 Task: Buy 3 Baking Cups from Baking Tools & Accessories section under best seller category for shipping address: Hunter Evans, 4721 Huntz Lane, Bolton, Massachusetts 01740, Cell Number 9785492947. Pay from credit card ending with 9757, CVV 798
Action: Mouse moved to (10, 93)
Screenshot: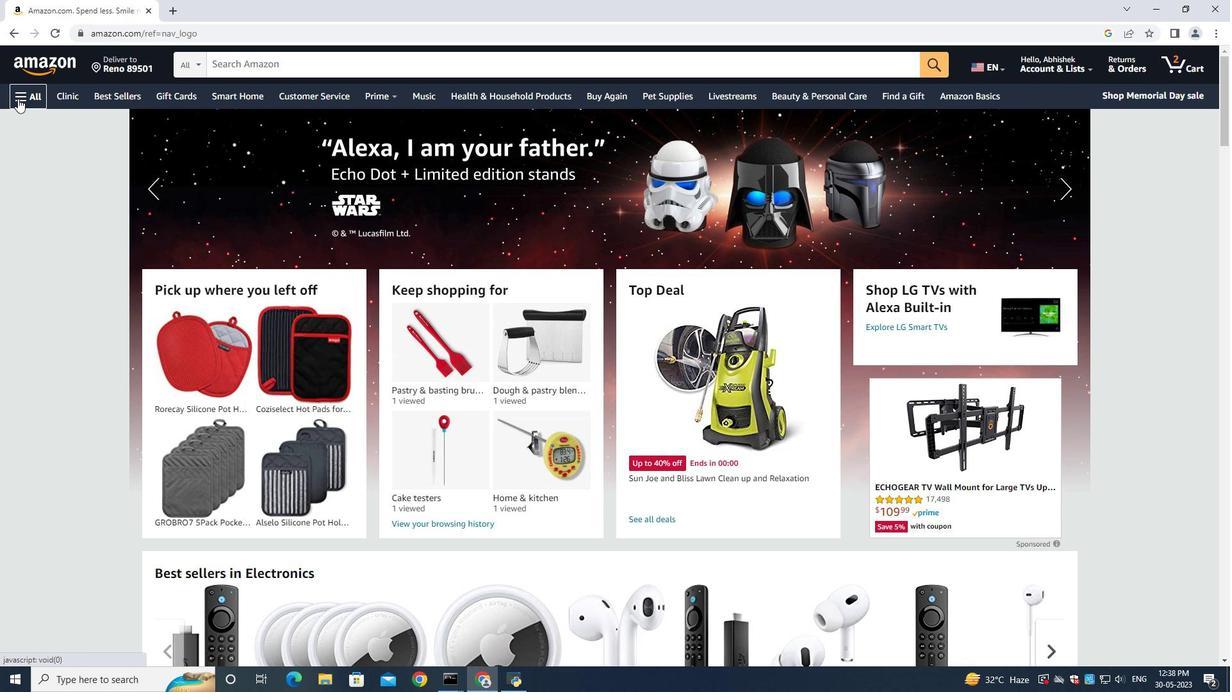 
Action: Mouse pressed left at (10, 93)
Screenshot: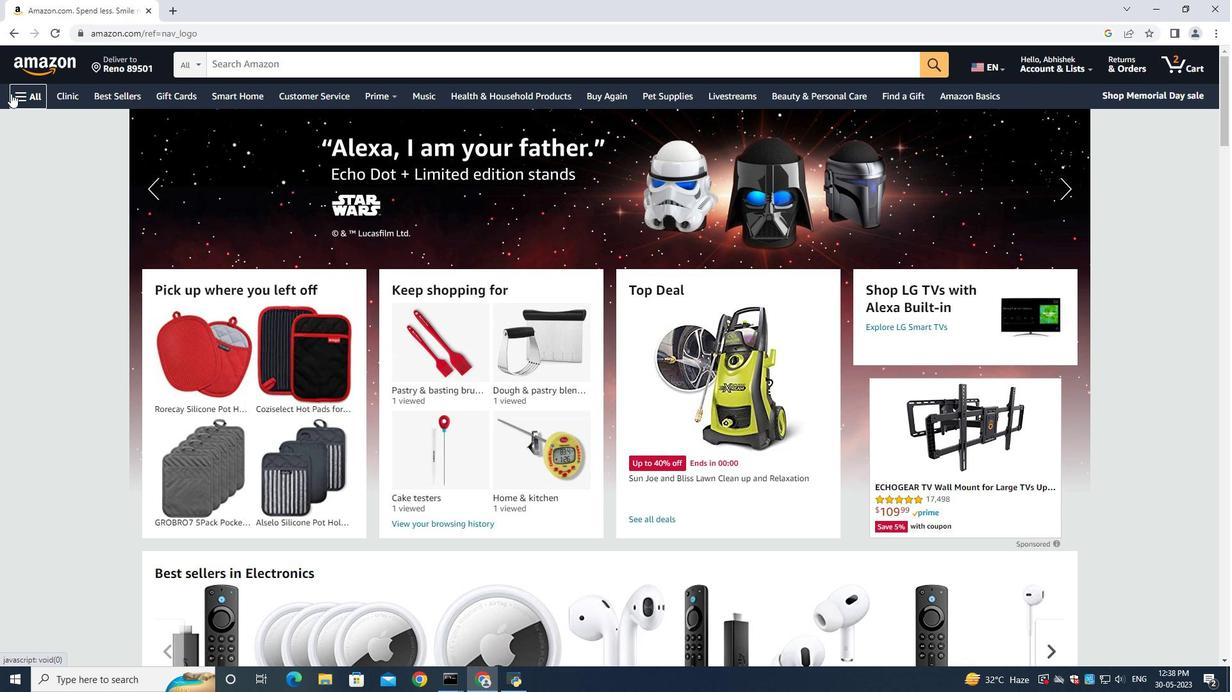 
Action: Mouse moved to (52, 125)
Screenshot: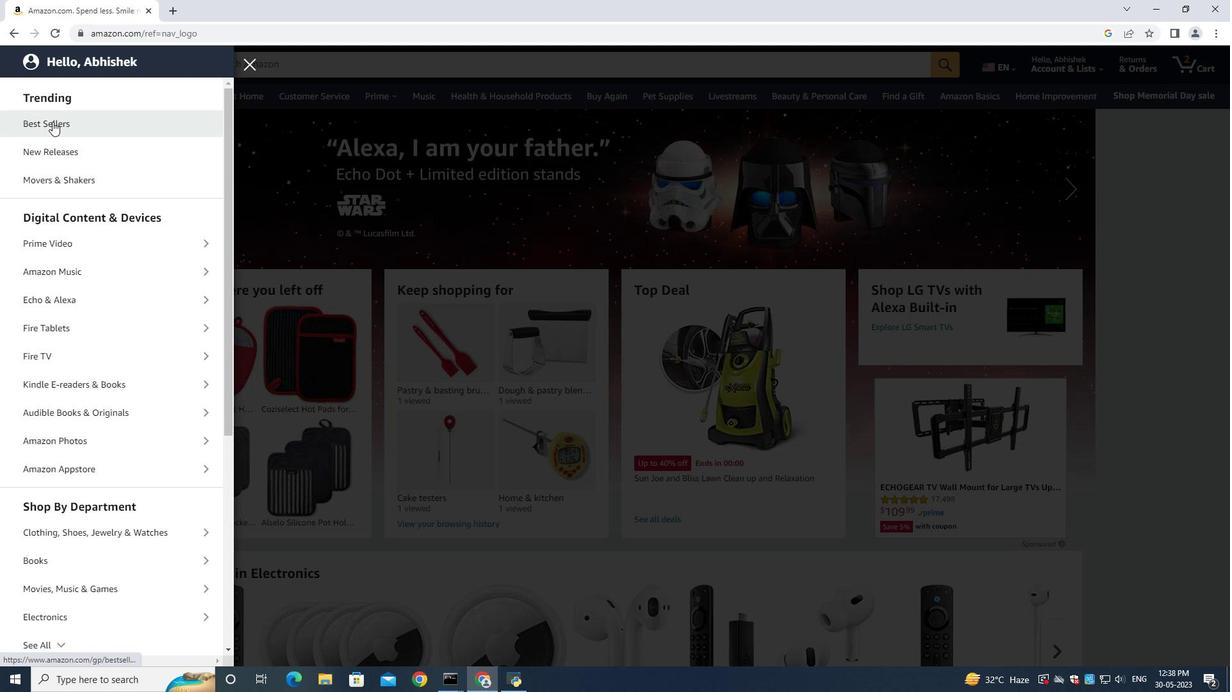 
Action: Mouse pressed left at (52, 125)
Screenshot: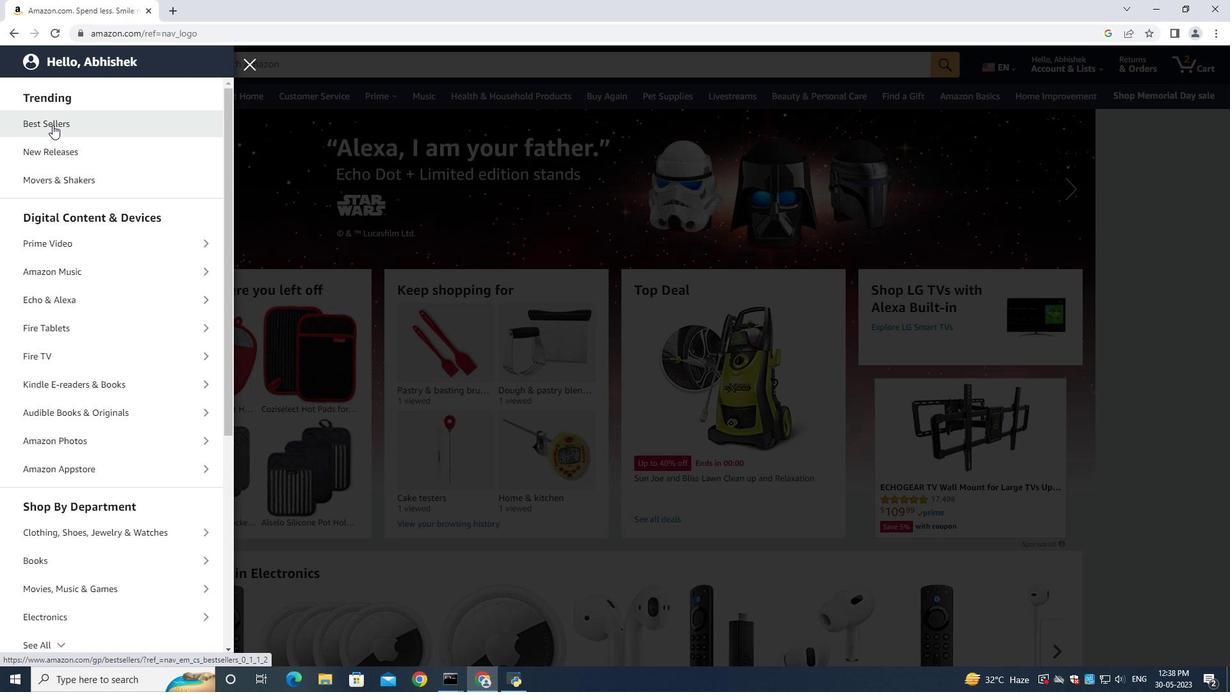 
Action: Mouse moved to (249, 60)
Screenshot: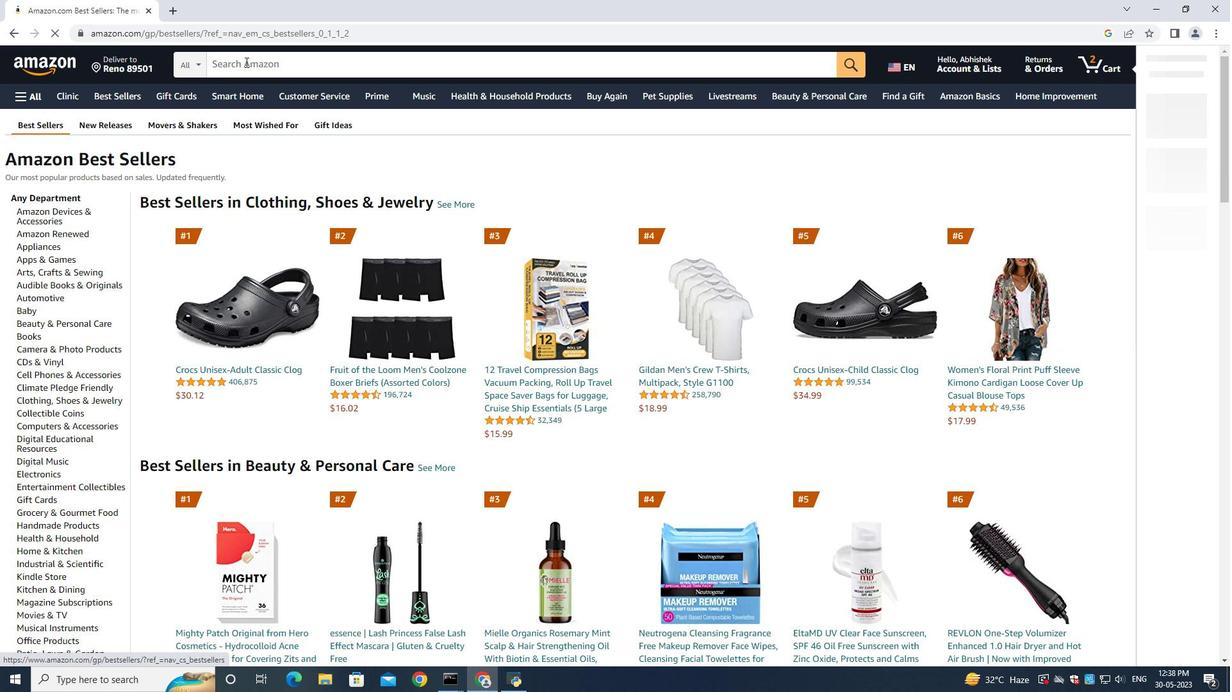 
Action: Mouse pressed left at (249, 60)
Screenshot: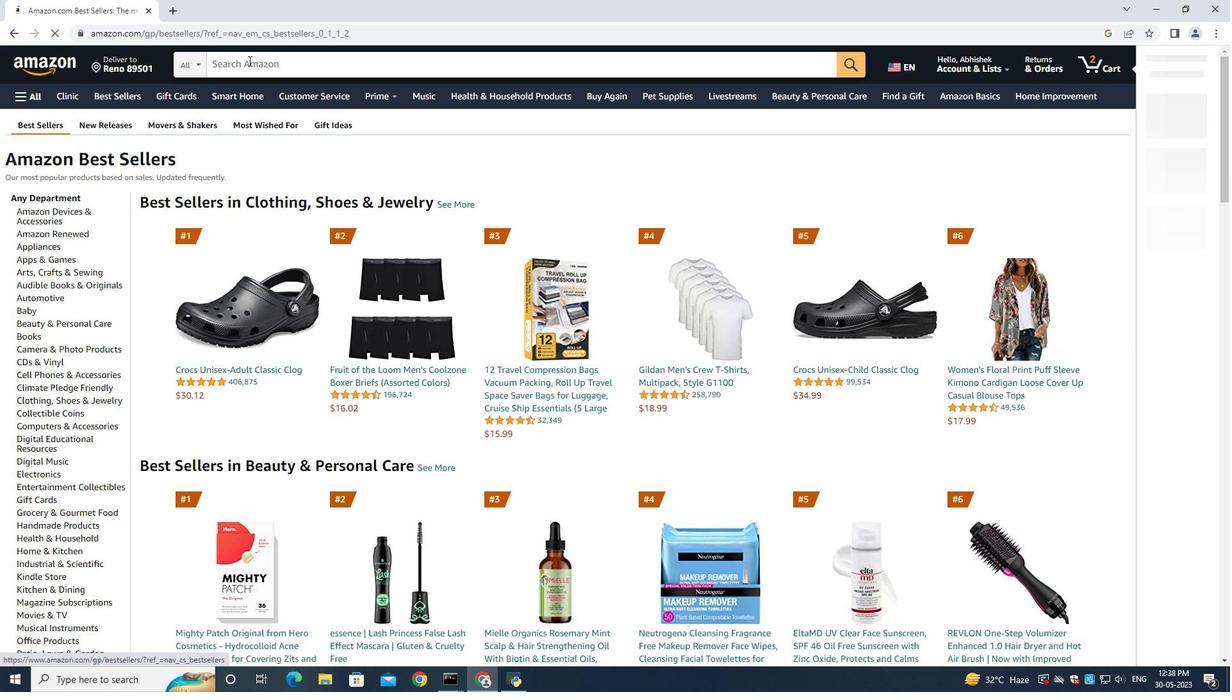 
Action: Mouse moved to (249, 60)
Screenshot: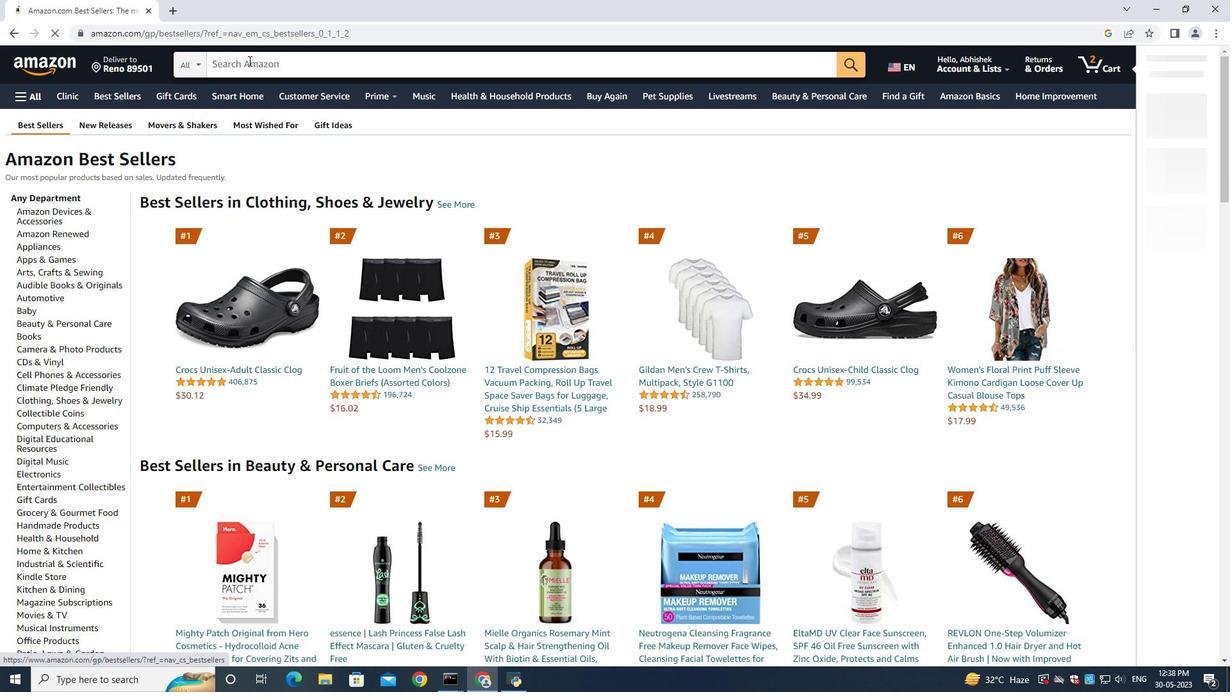 
Action: Key pressed <Key.shift>Banking<Key.space>cups<Key.enter>
Screenshot: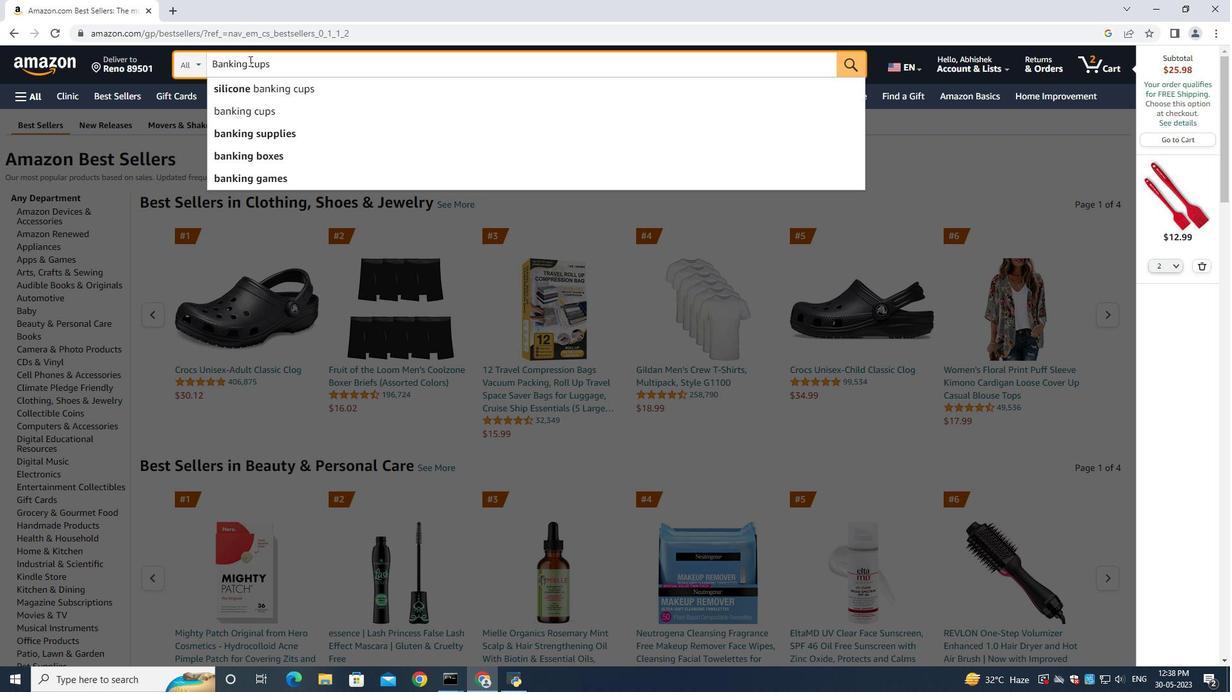 
Action: Mouse moved to (49, 264)
Screenshot: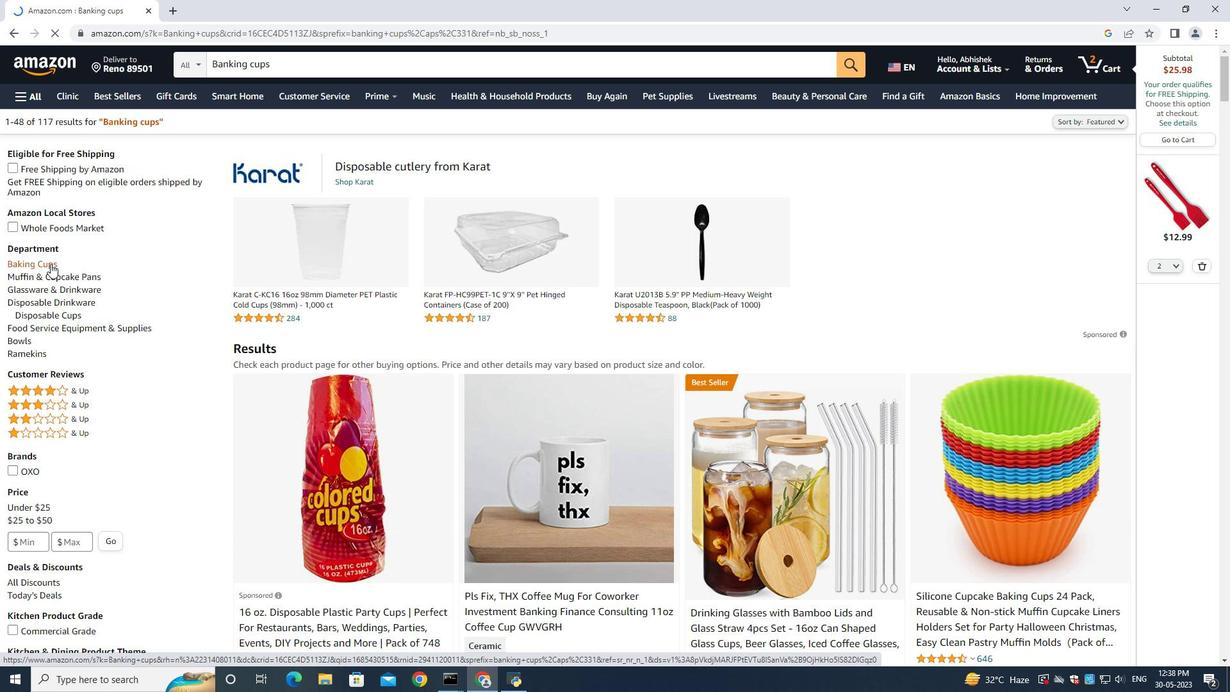 
Action: Mouse pressed left at (49, 264)
Screenshot: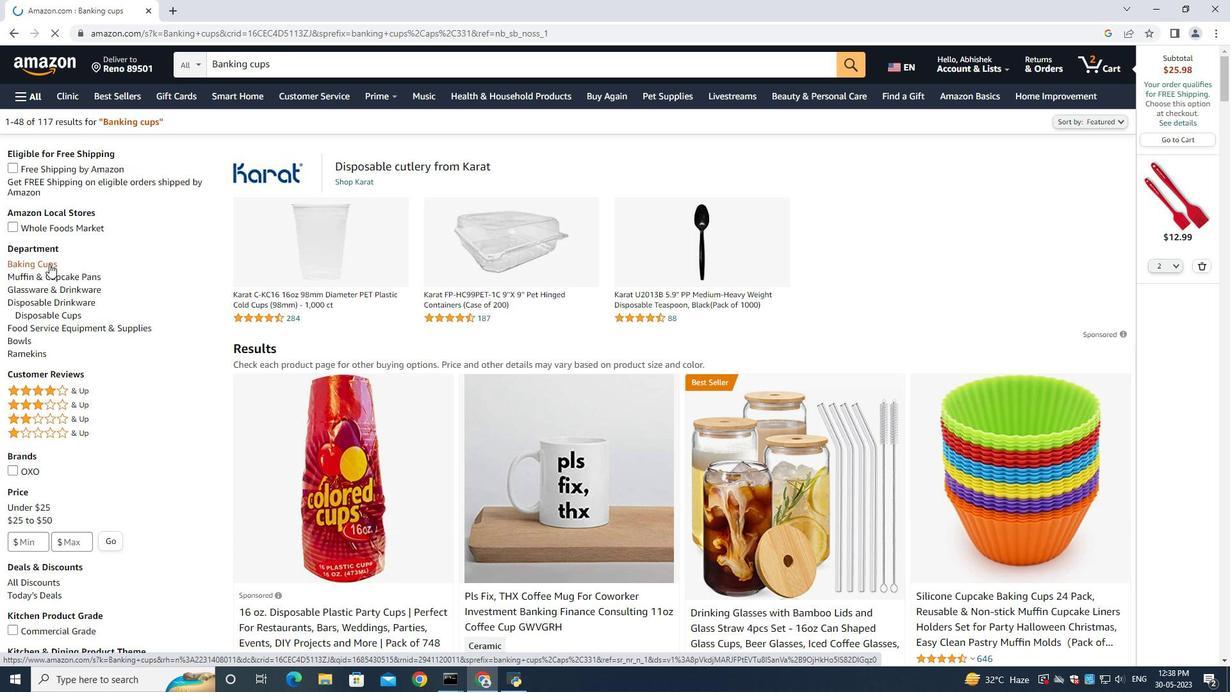 
Action: Mouse moved to (42, 310)
Screenshot: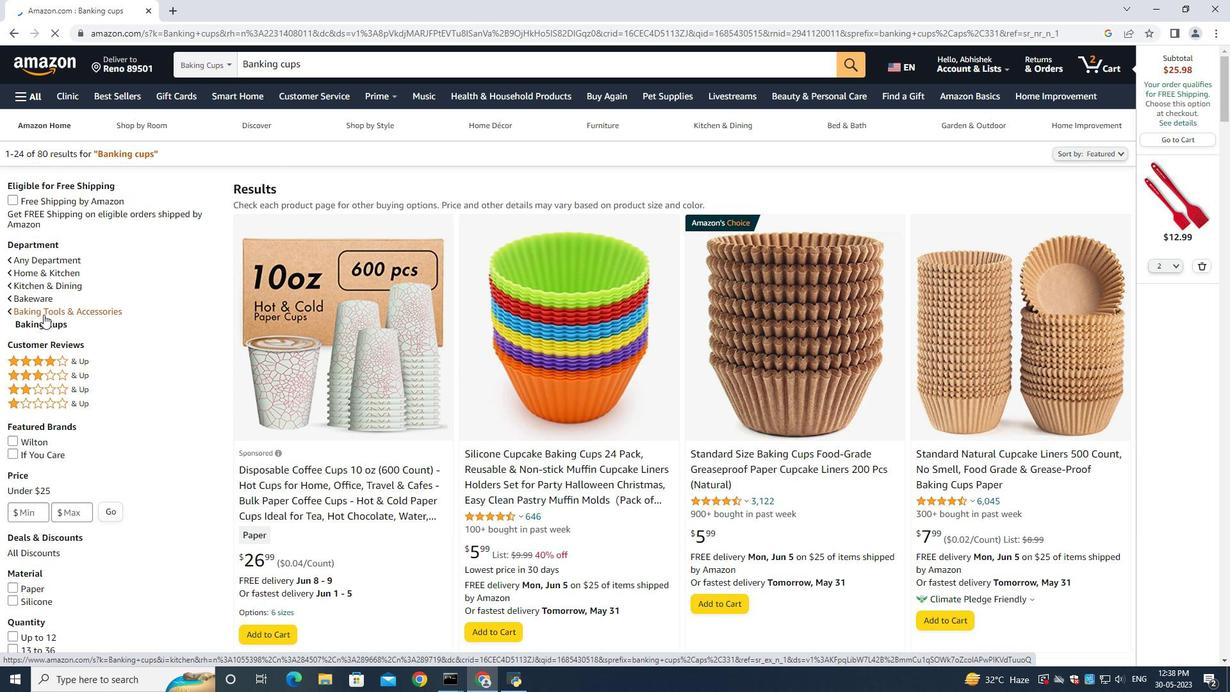 
Action: Mouse pressed left at (42, 310)
Screenshot: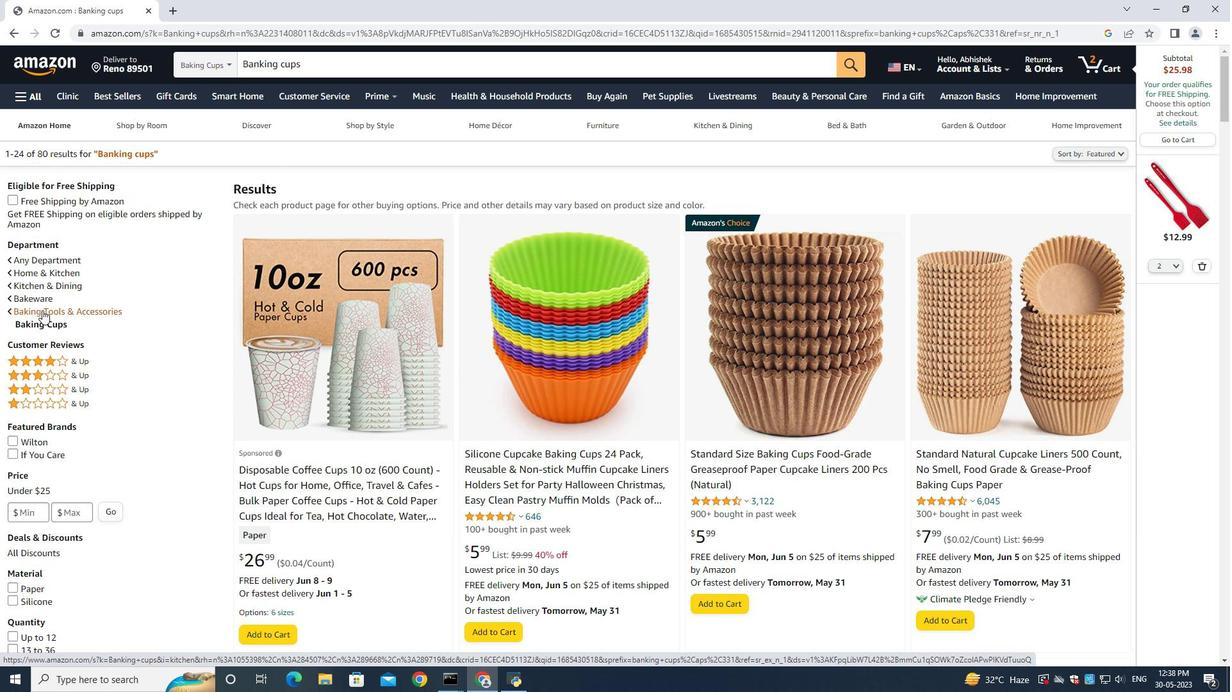 
Action: Mouse moved to (764, 434)
Screenshot: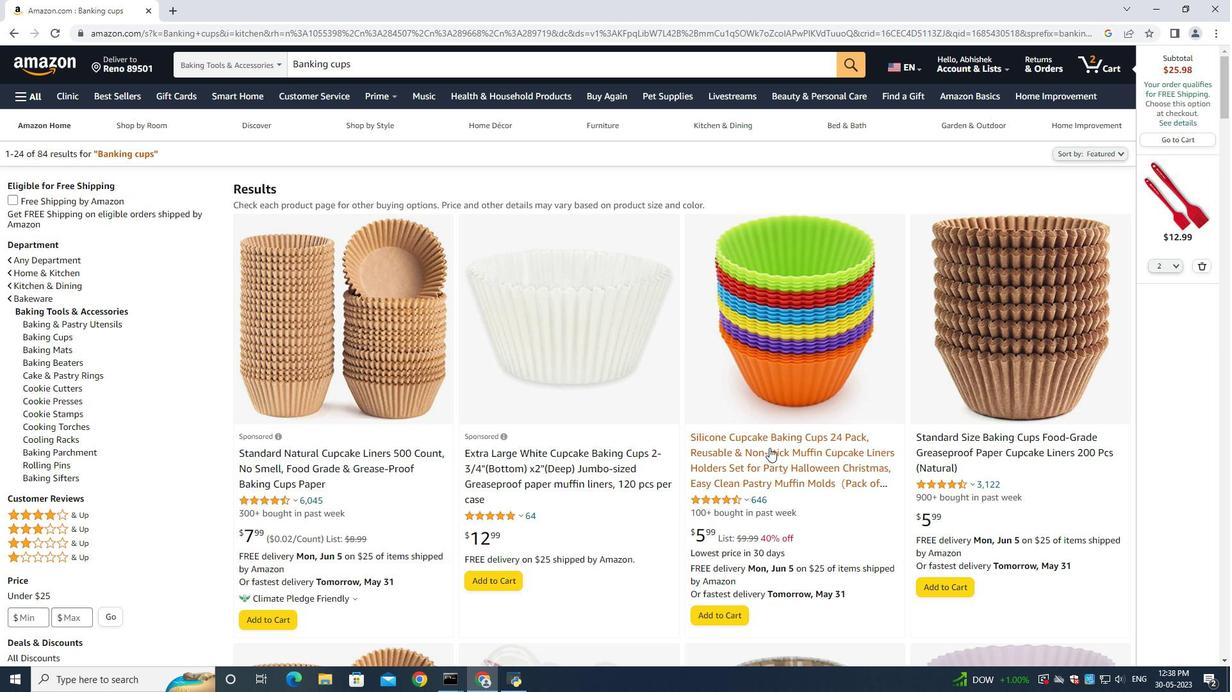 
Action: Mouse pressed left at (764, 434)
Screenshot: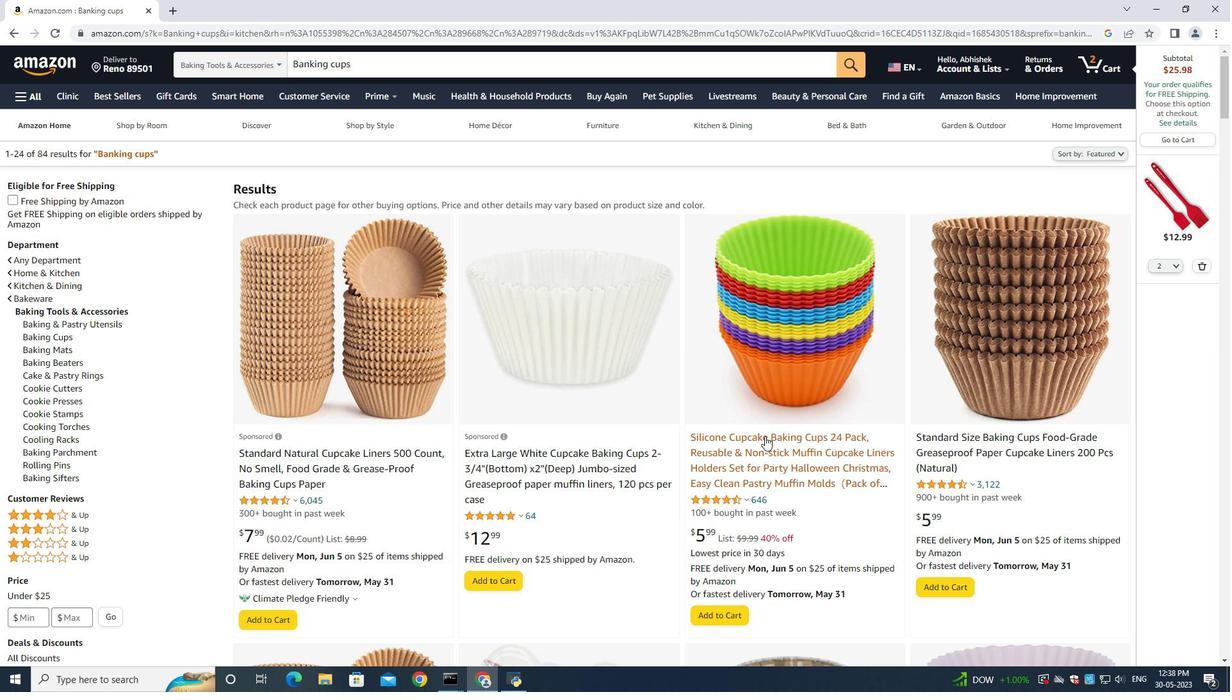 
Action: Mouse moved to (918, 490)
Screenshot: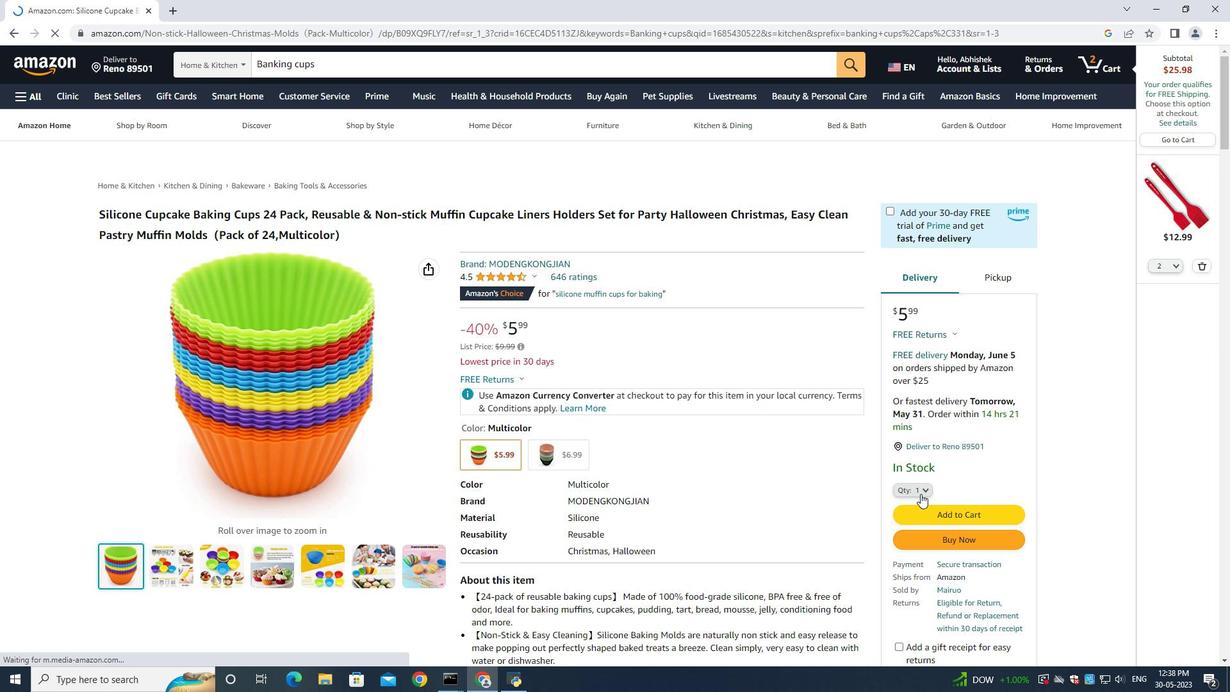 
Action: Mouse pressed left at (918, 490)
Screenshot: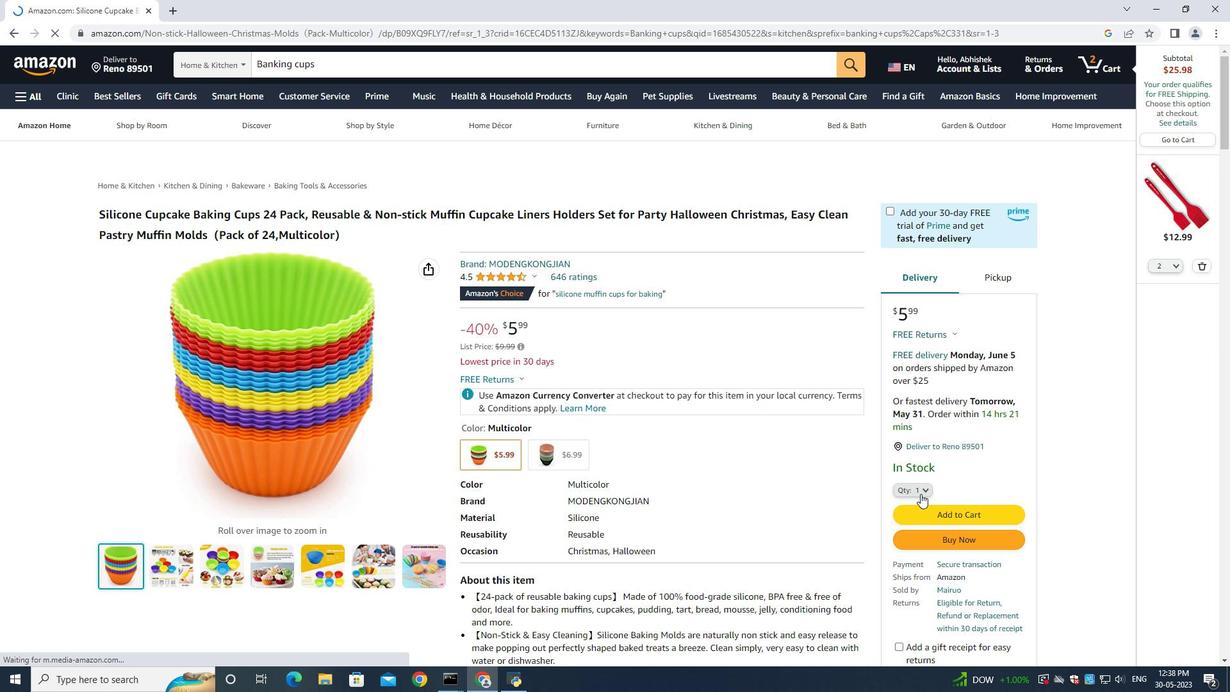 
Action: Mouse moved to (902, 530)
Screenshot: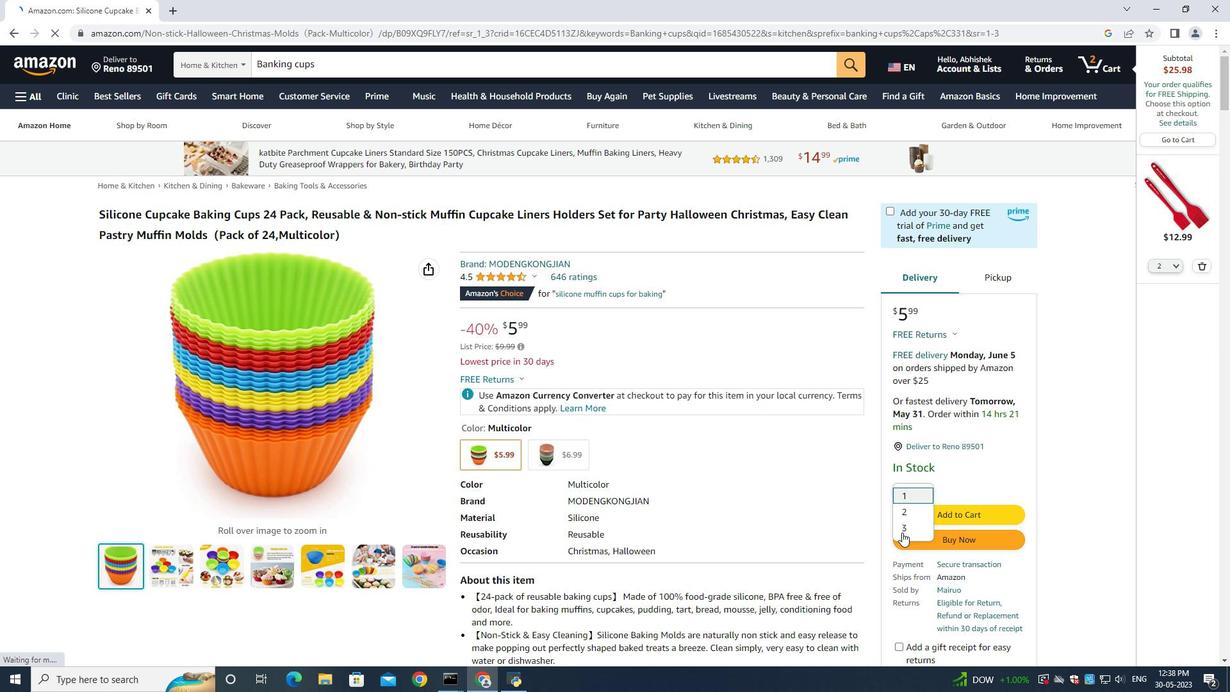 
Action: Mouse pressed left at (902, 530)
Screenshot: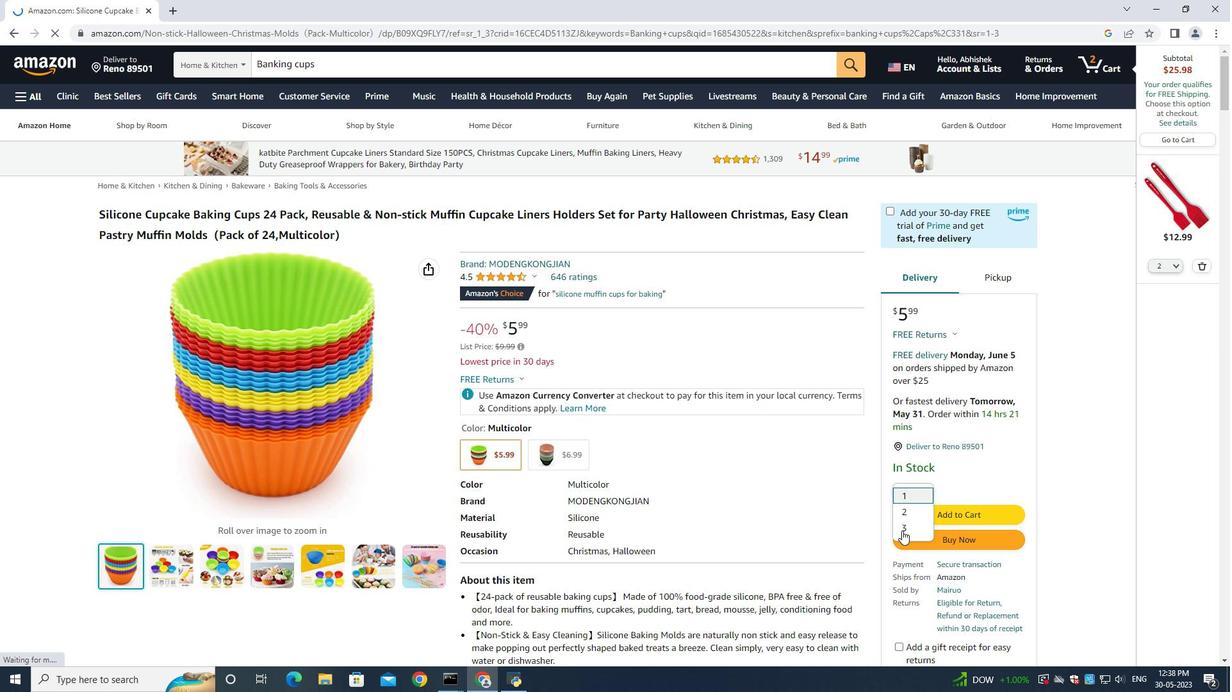
Action: Mouse moved to (966, 542)
Screenshot: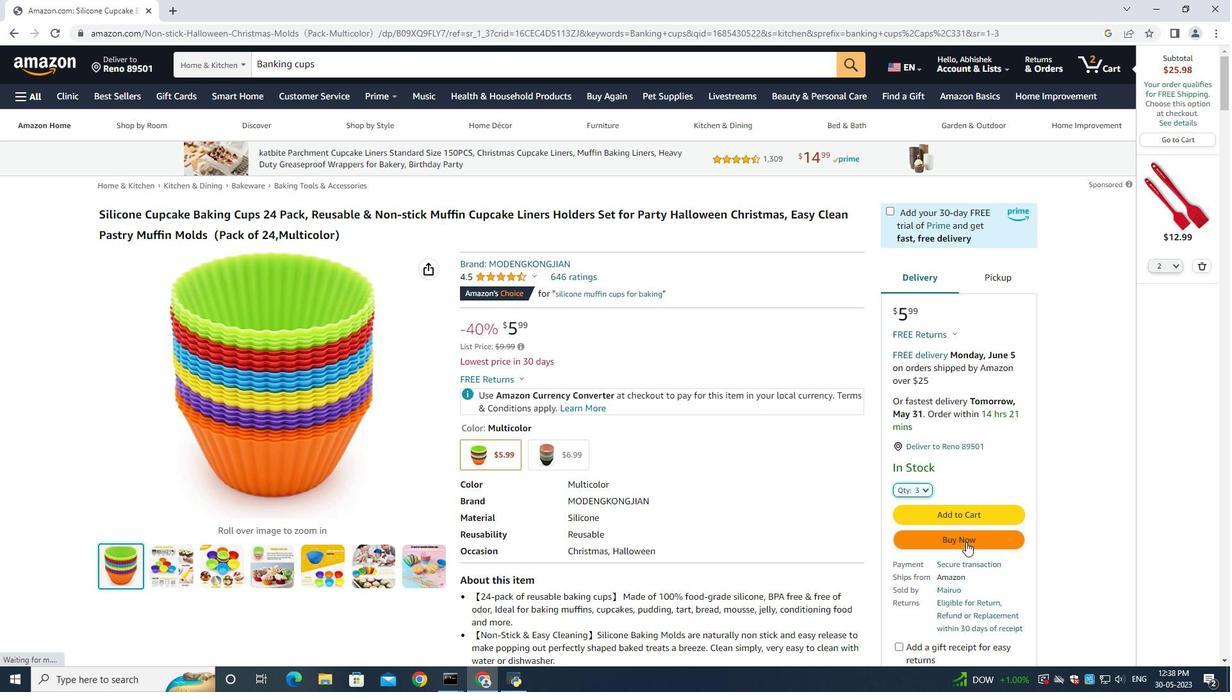 
Action: Mouse pressed left at (966, 542)
Screenshot: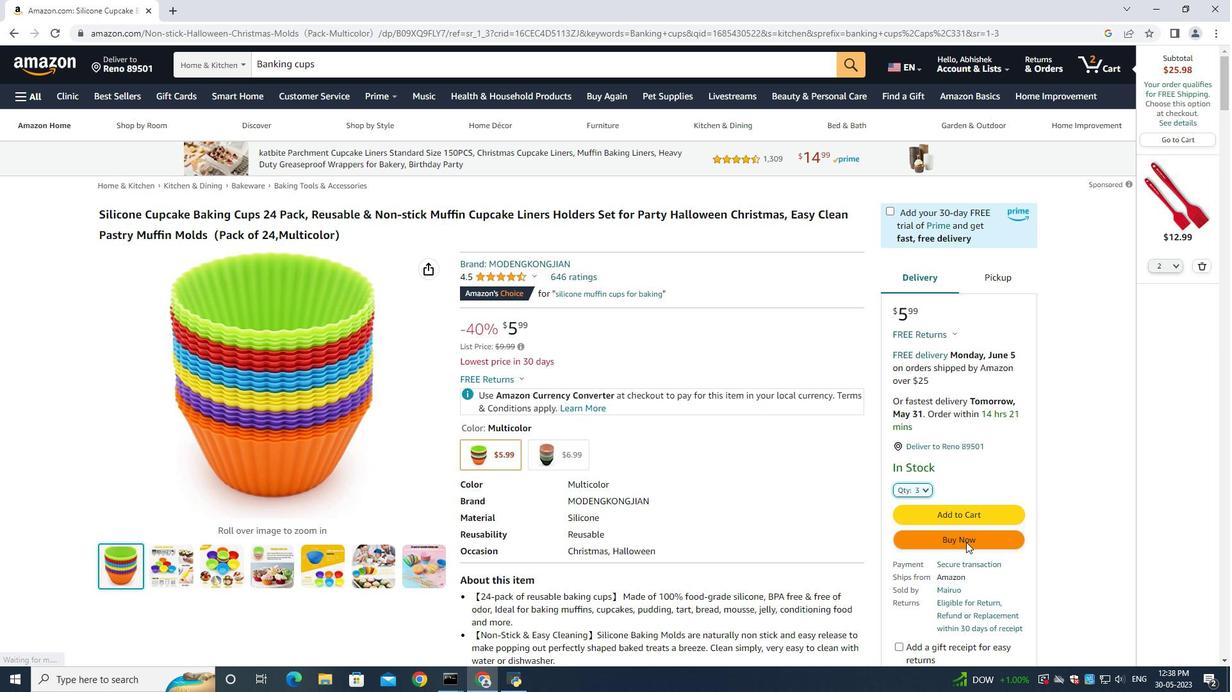 
Action: Mouse scrolled (966, 541) with delta (0, 0)
Screenshot: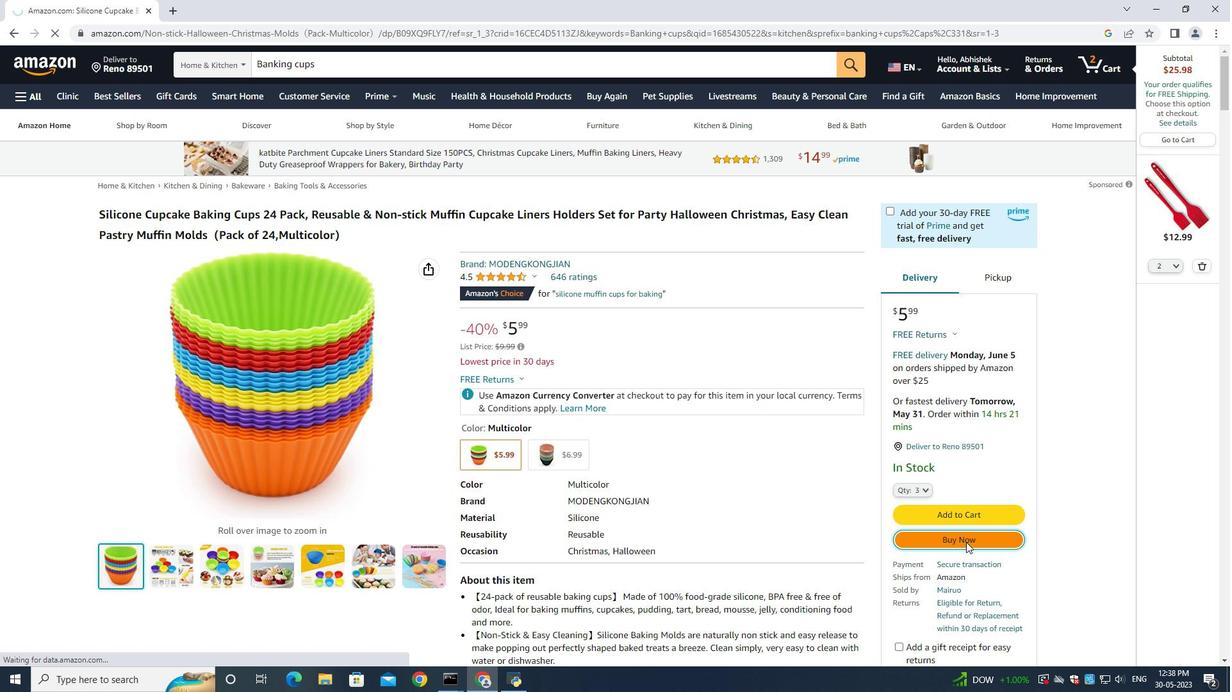 
Action: Mouse scrolled (966, 541) with delta (0, 0)
Screenshot: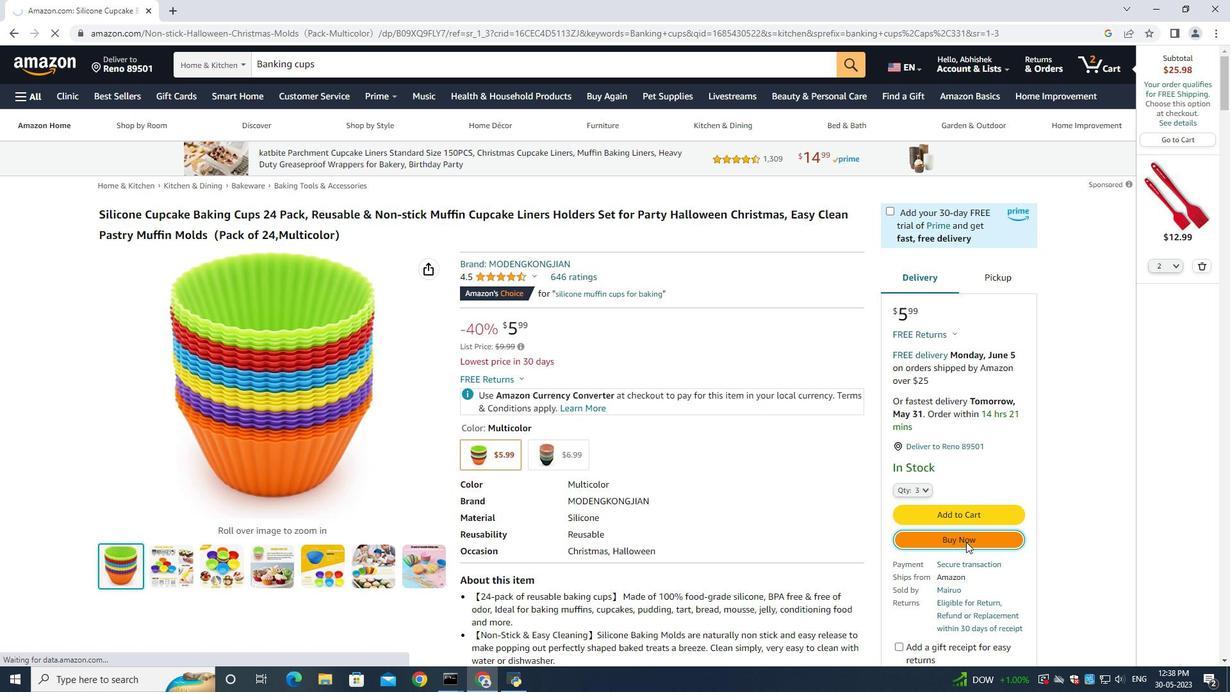 
Action: Mouse scrolled (966, 541) with delta (0, 0)
Screenshot: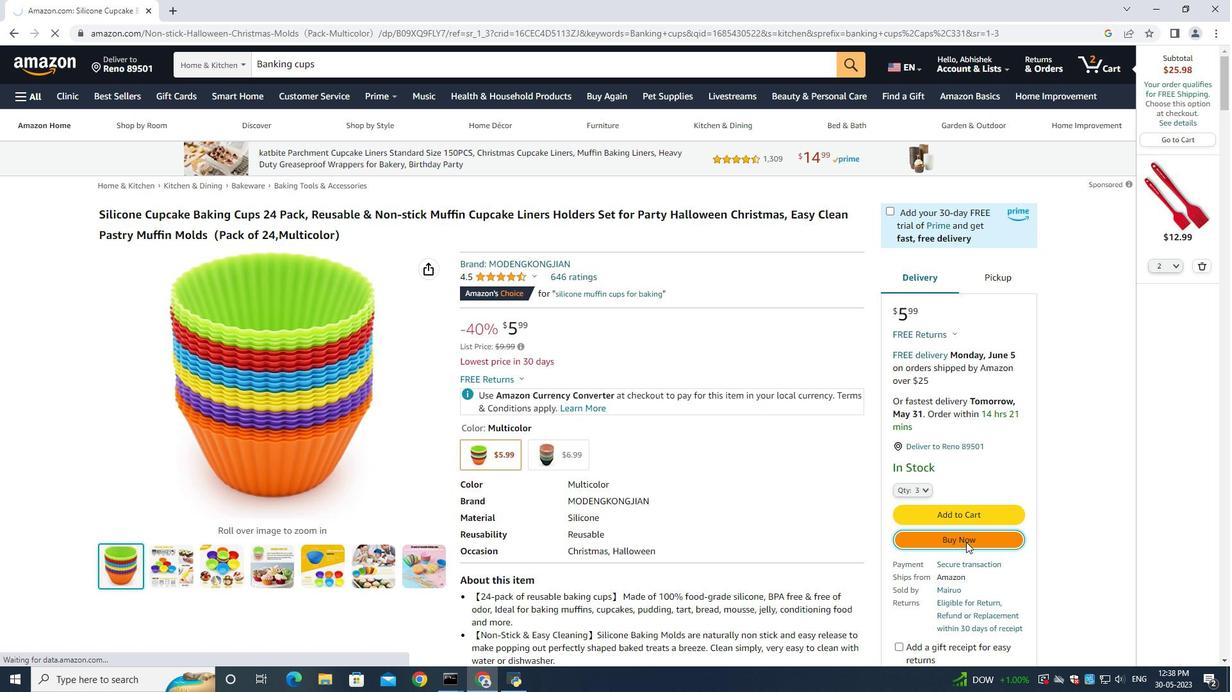 
Action: Mouse scrolled (966, 541) with delta (0, 0)
Screenshot: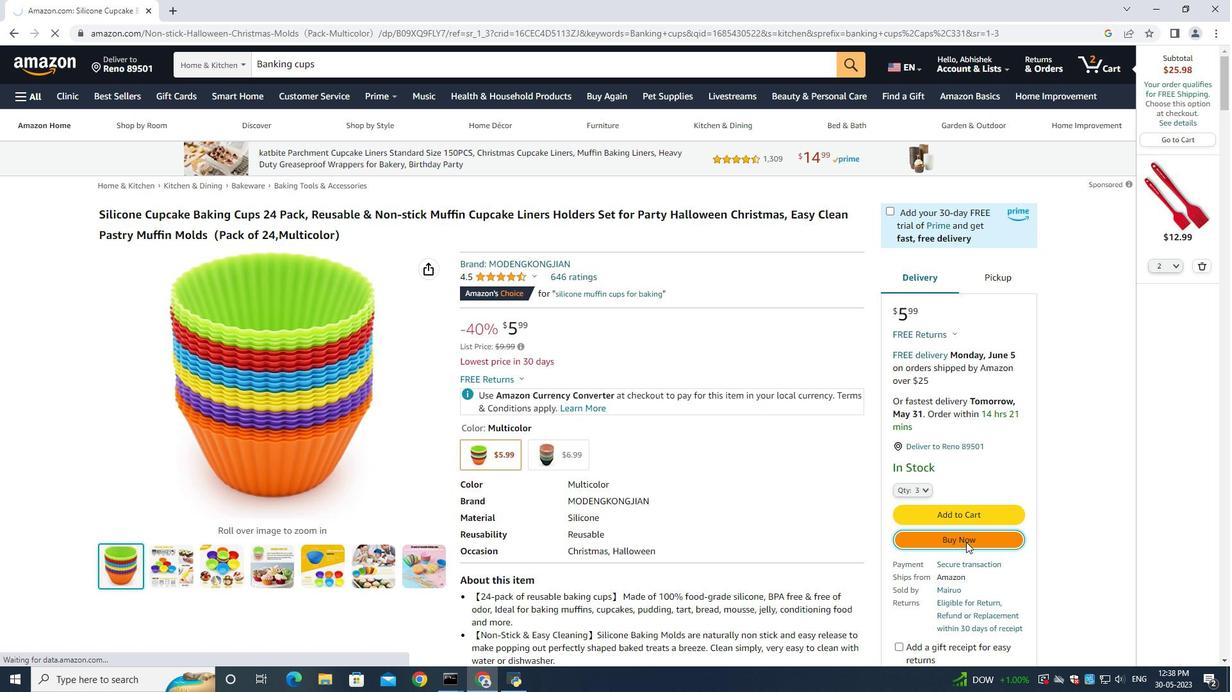 
Action: Mouse scrolled (966, 541) with delta (0, 0)
Screenshot: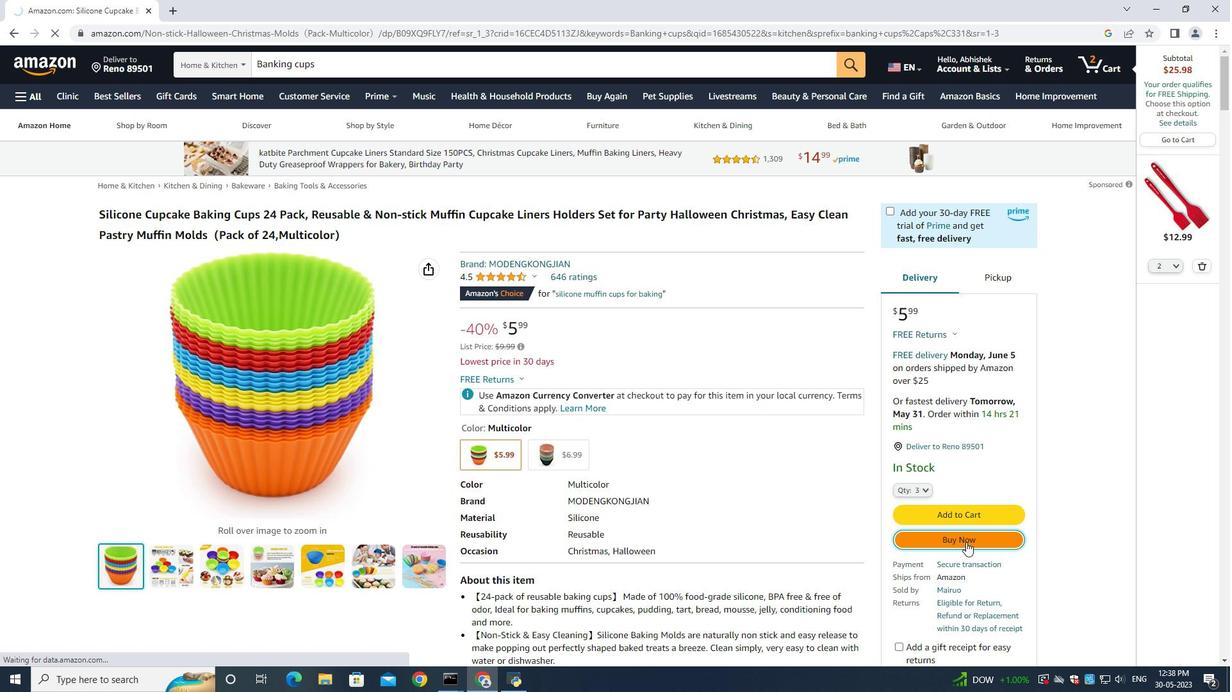 
Action: Mouse moved to (964, 537)
Screenshot: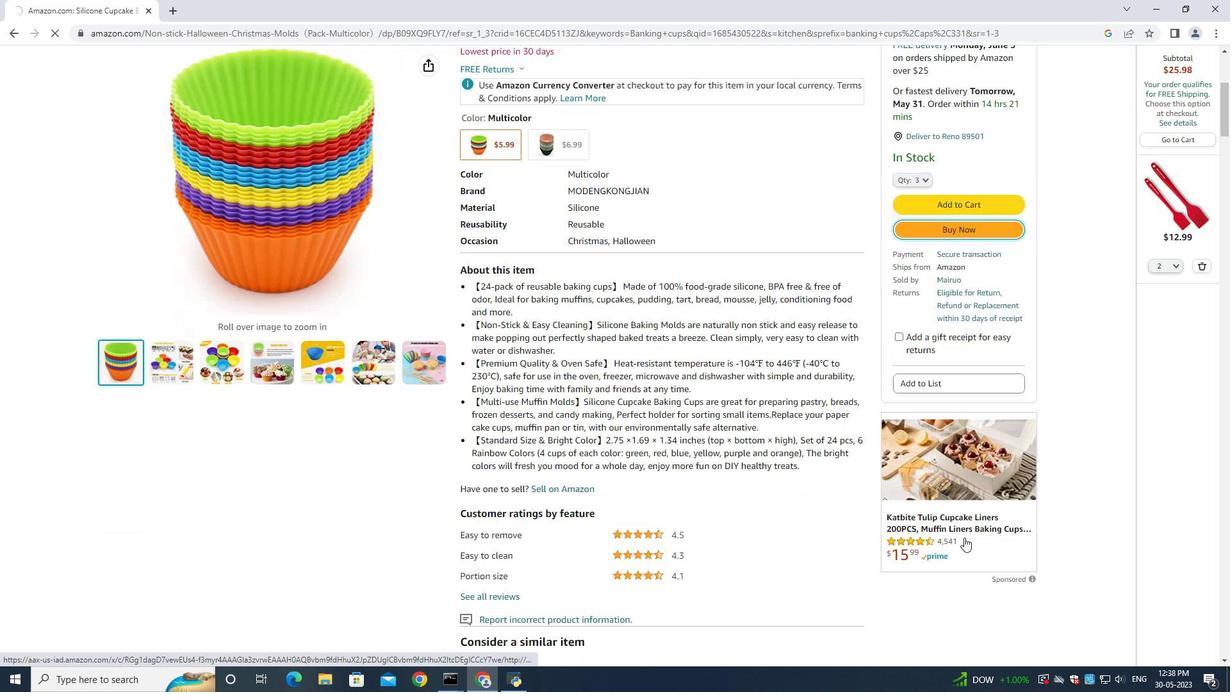 
Action: Mouse scrolled (964, 538) with delta (0, 0)
Screenshot: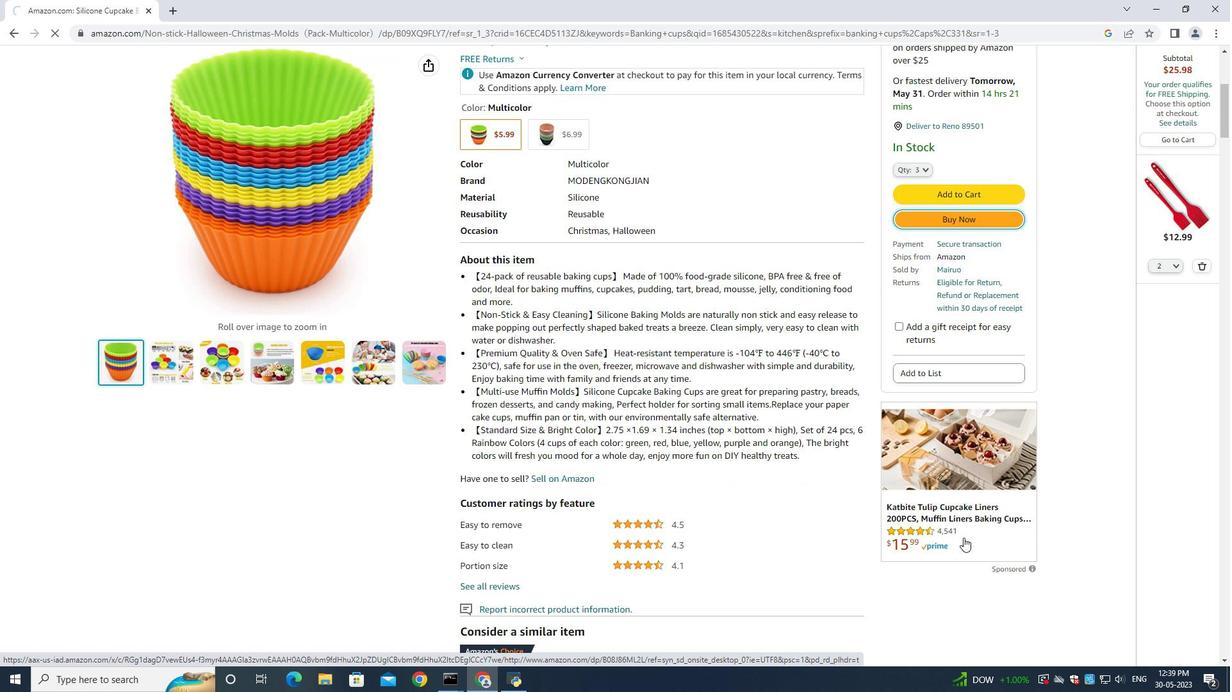
Action: Mouse scrolled (964, 538) with delta (0, 0)
Screenshot: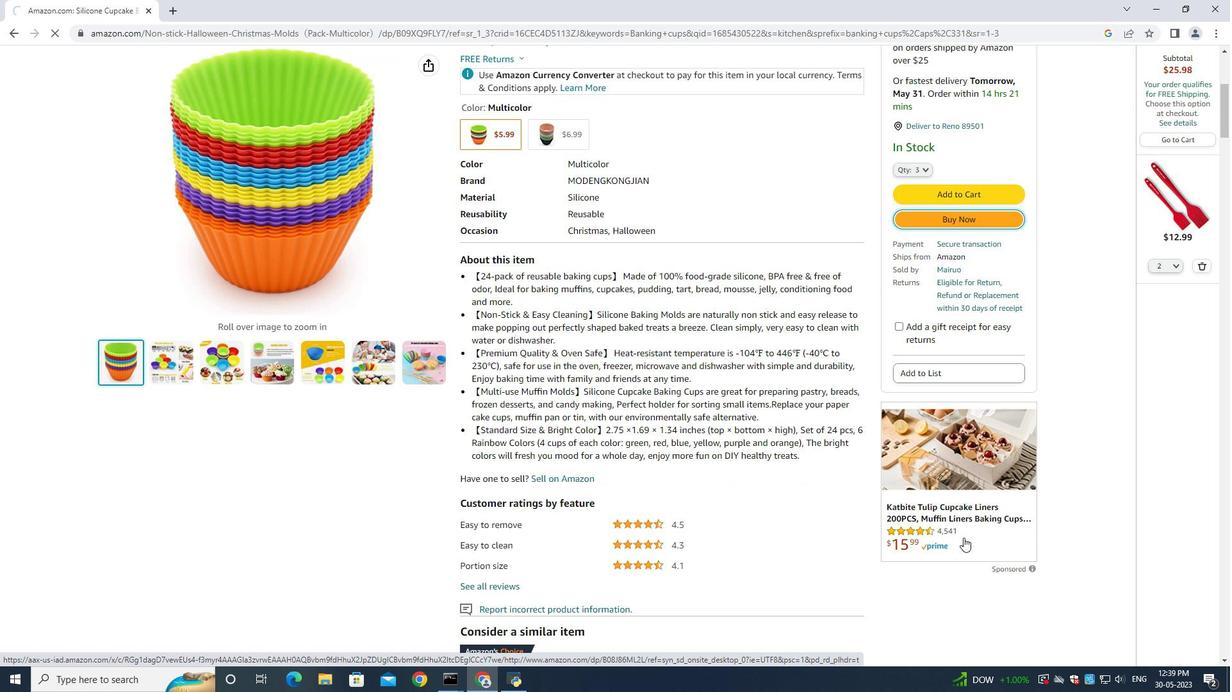 
Action: Mouse scrolled (964, 538) with delta (0, 0)
Screenshot: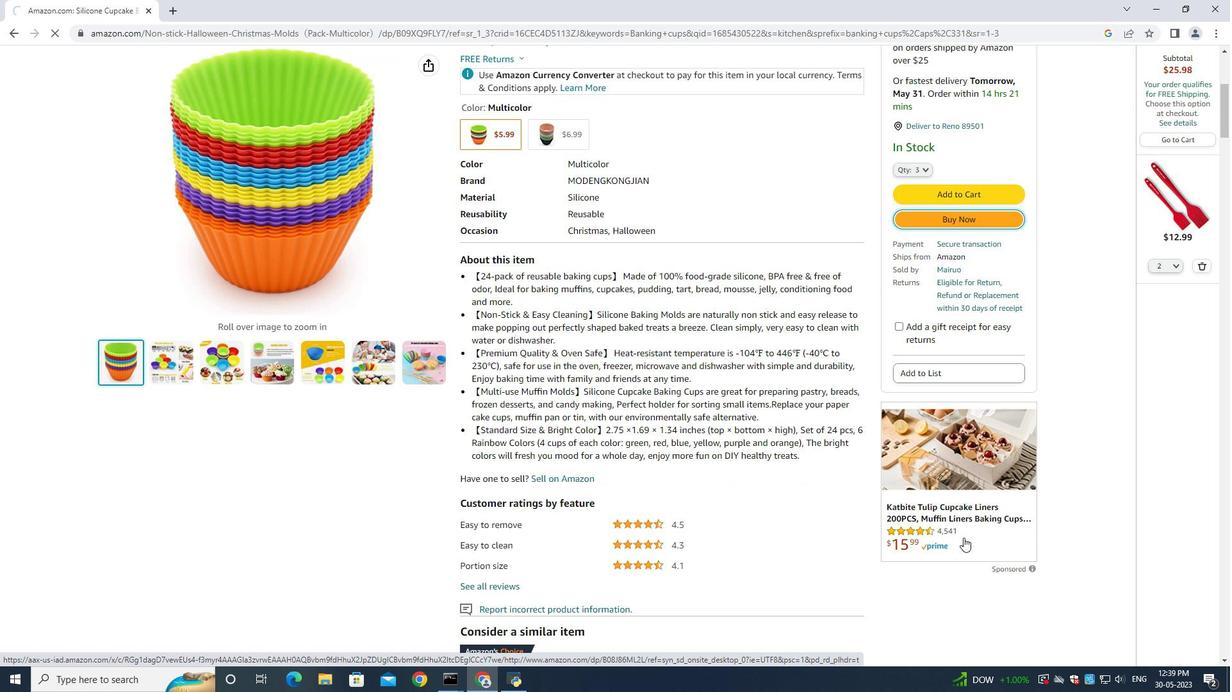 
Action: Mouse scrolled (964, 538) with delta (0, 0)
Screenshot: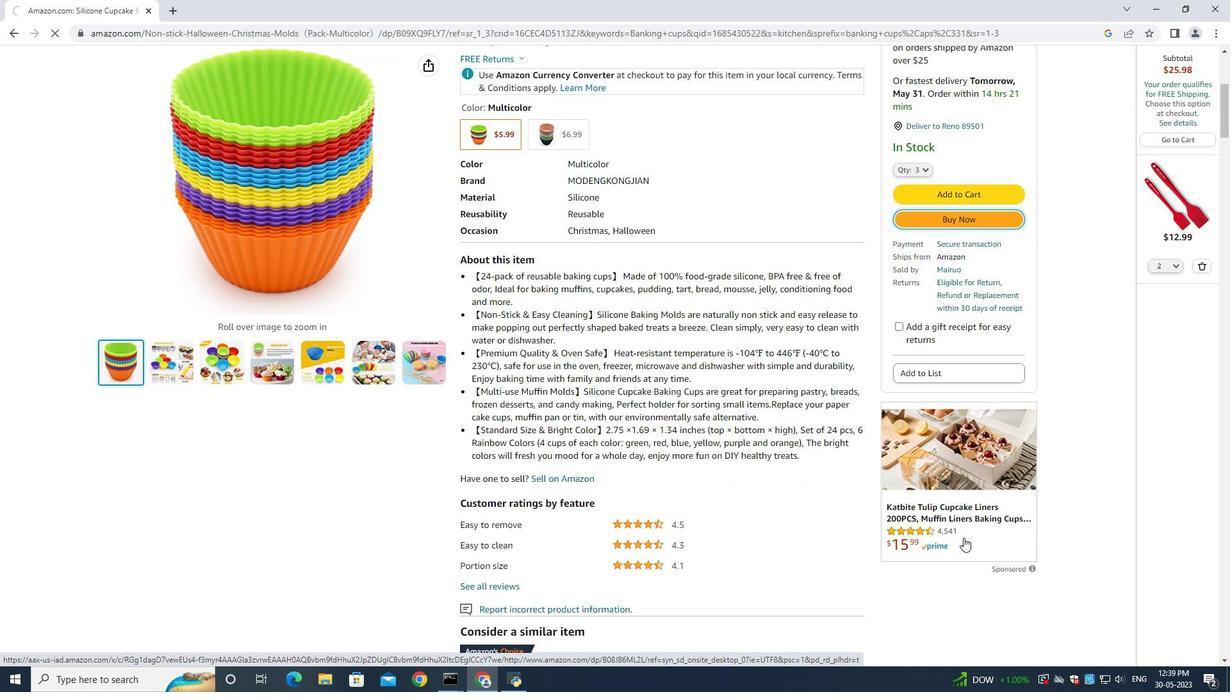 
Action: Mouse scrolled (964, 538) with delta (0, 0)
Screenshot: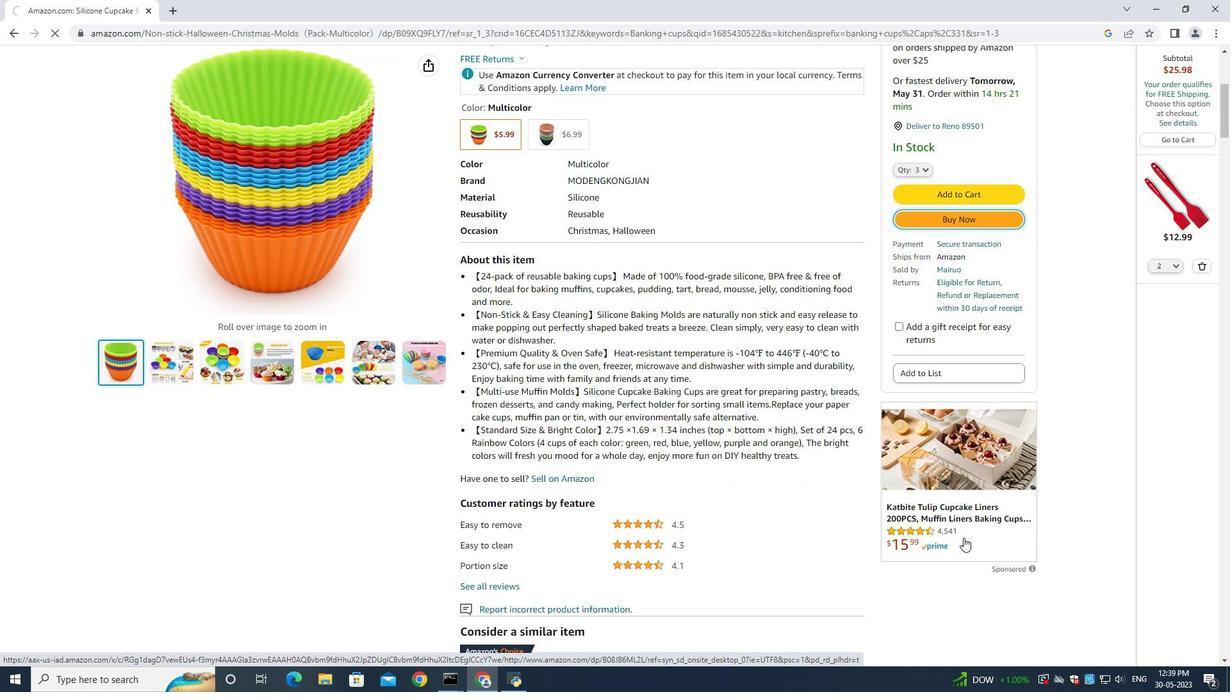 
Action: Mouse scrolled (964, 538) with delta (0, 0)
Screenshot: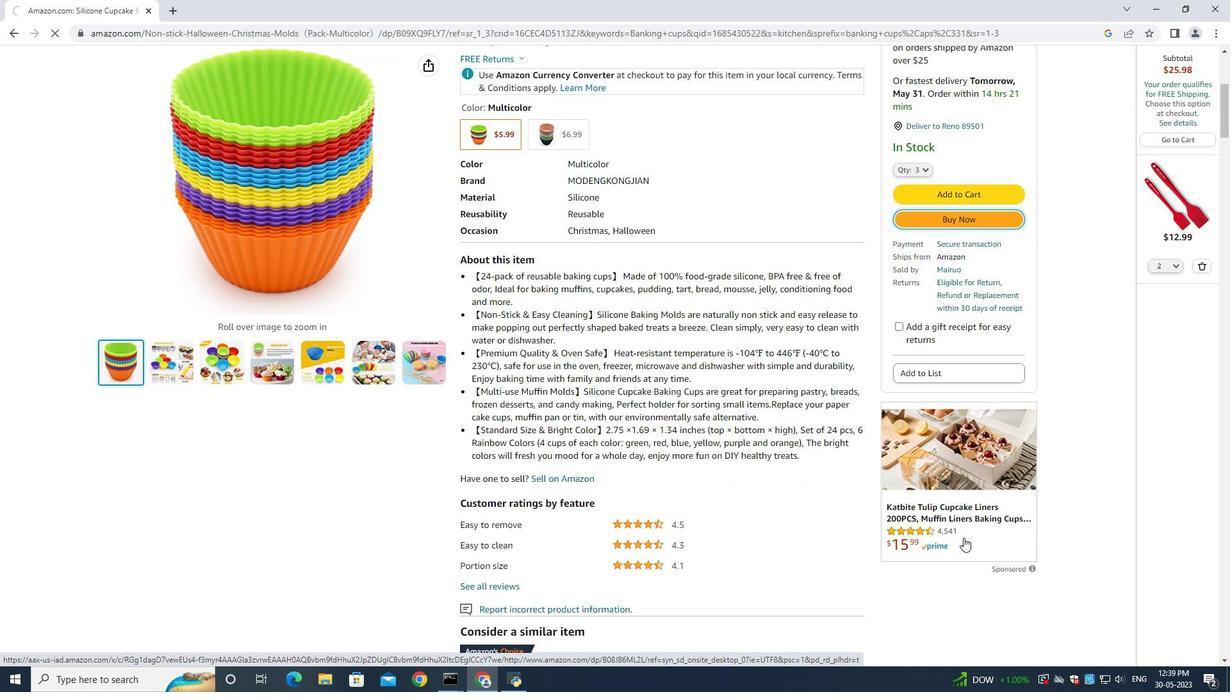
Action: Mouse scrolled (964, 538) with delta (0, 0)
Screenshot: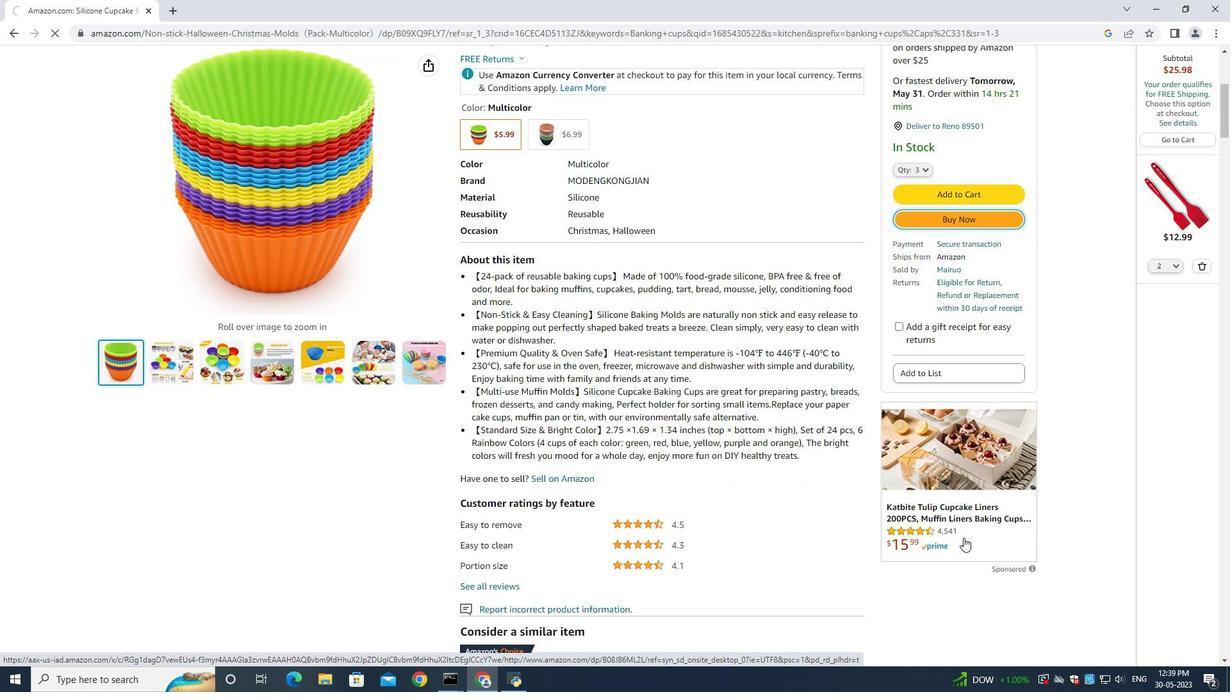 
Action: Mouse scrolled (964, 538) with delta (0, 0)
Screenshot: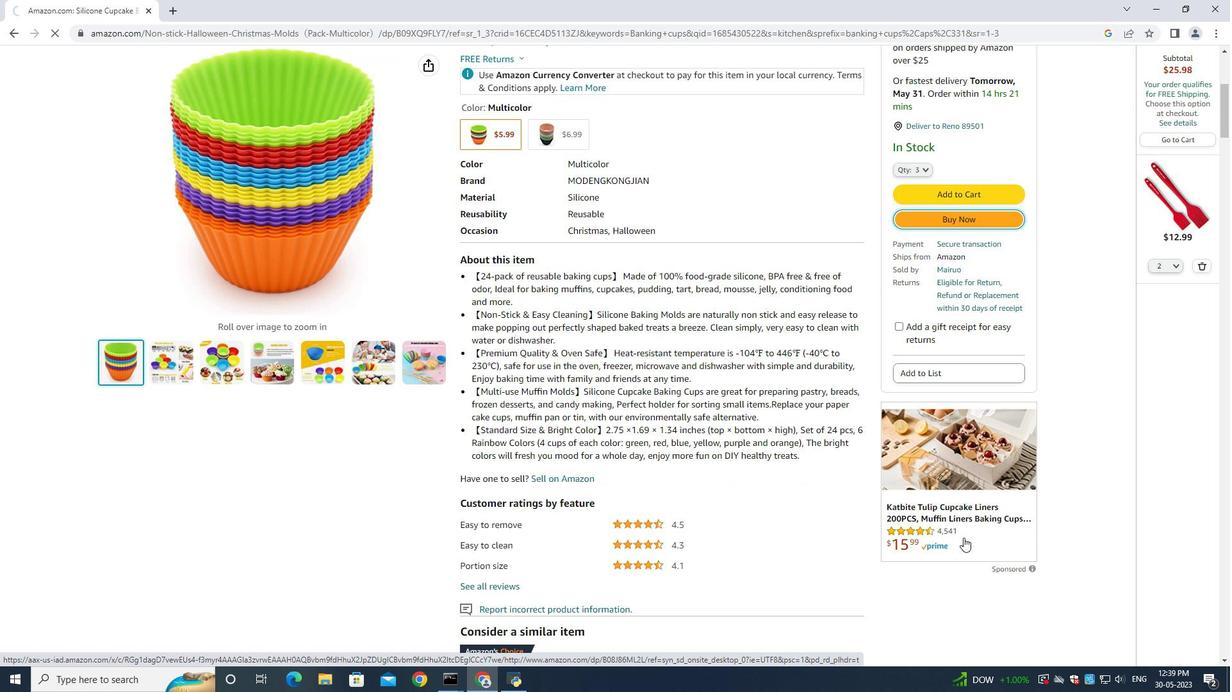 
Action: Mouse moved to (1203, 265)
Screenshot: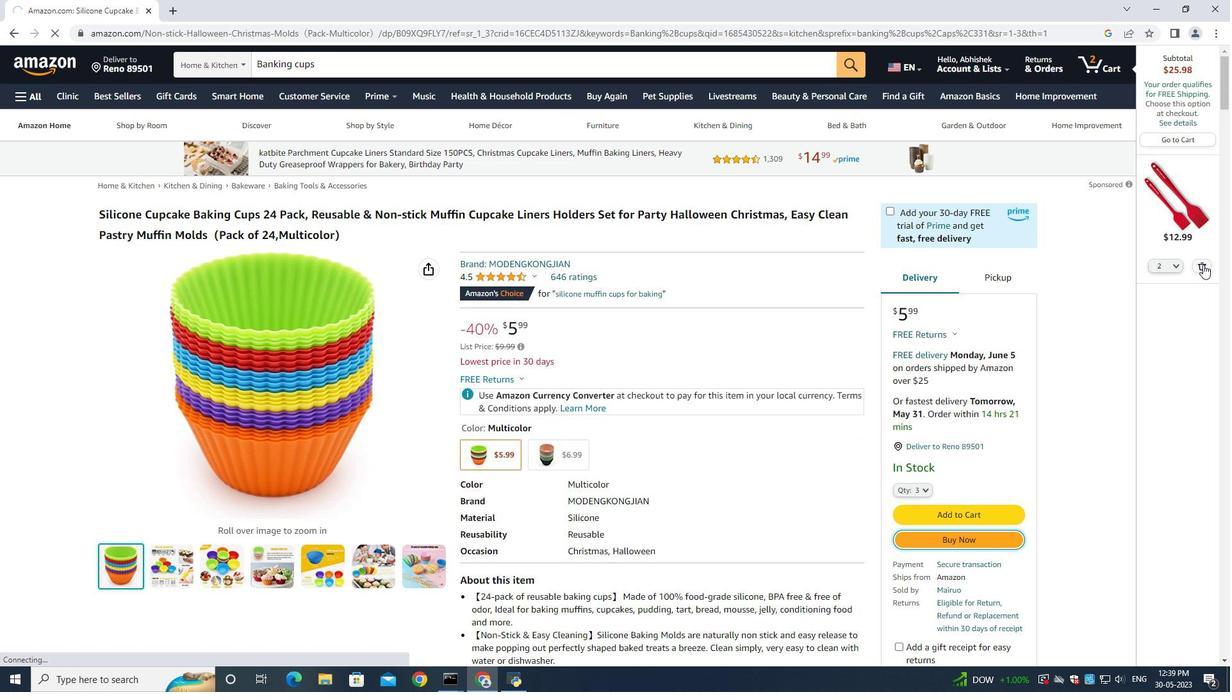 
Action: Mouse pressed left at (1203, 265)
Screenshot: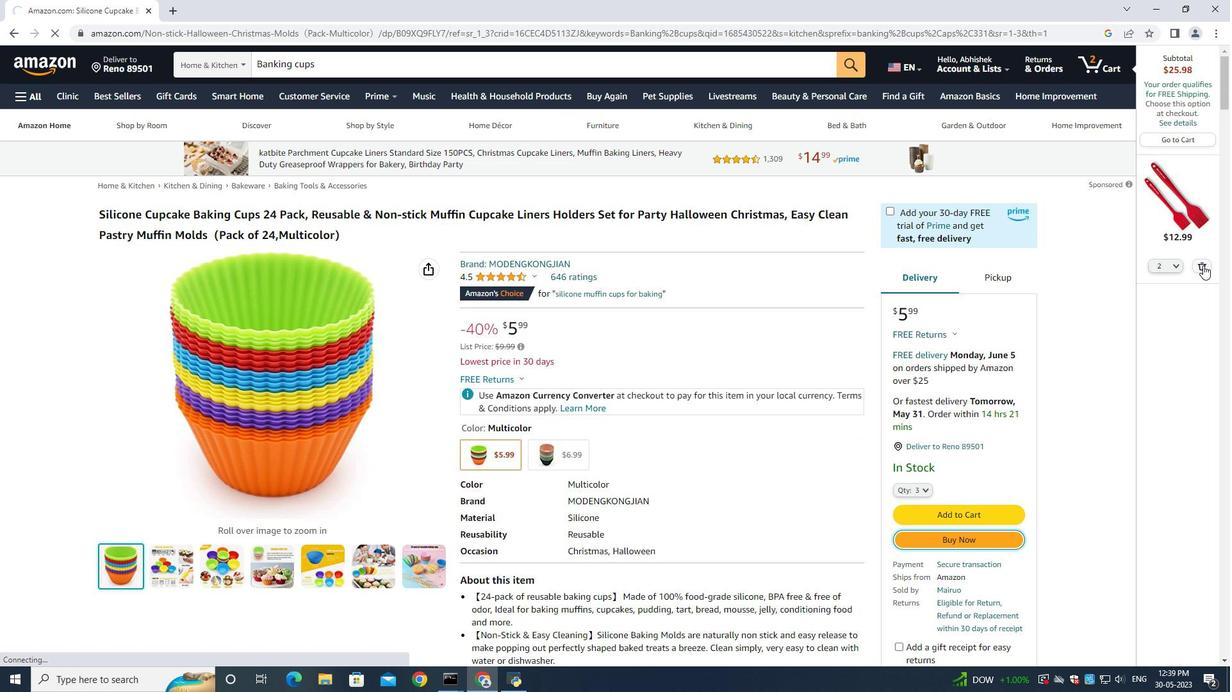 
Action: Mouse moved to (10, 30)
Screenshot: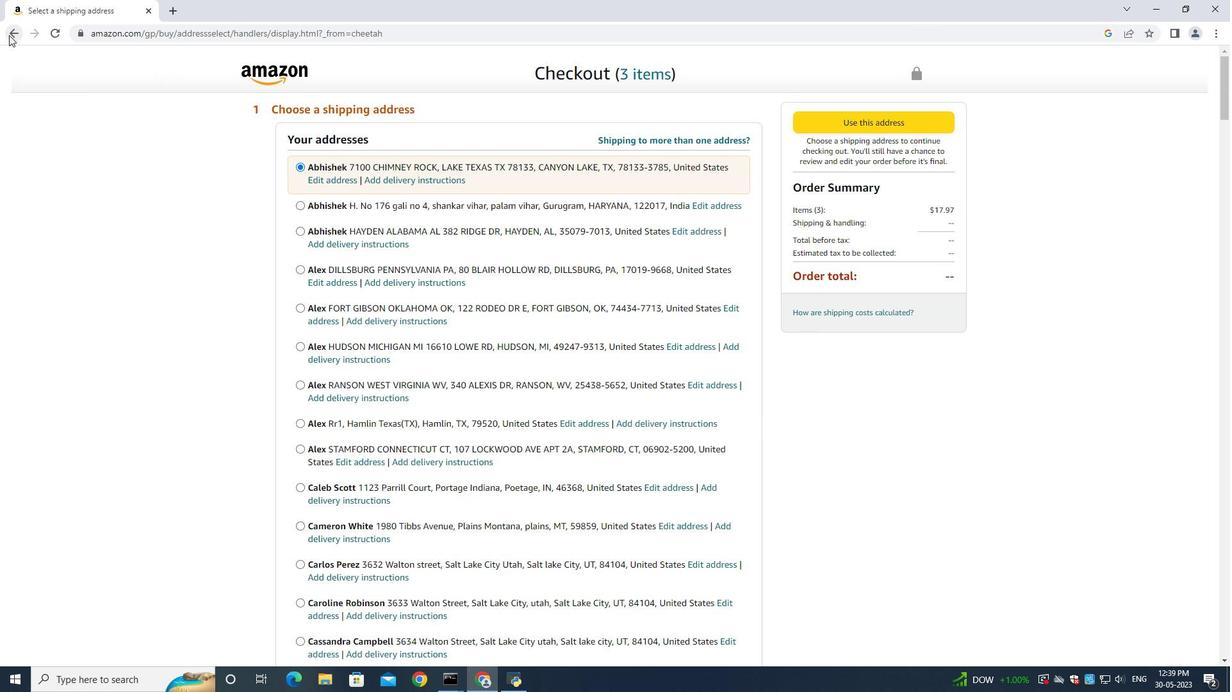 
Action: Mouse pressed left at (10, 30)
Screenshot: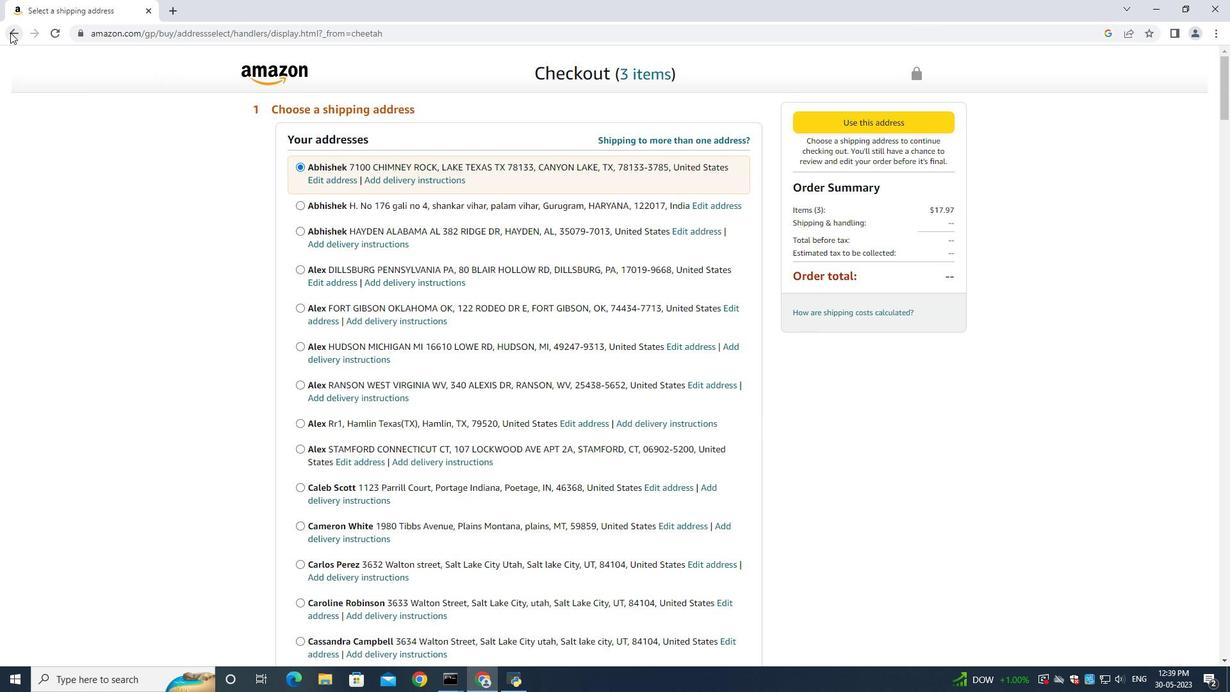 
Action: Mouse moved to (1200, 264)
Screenshot: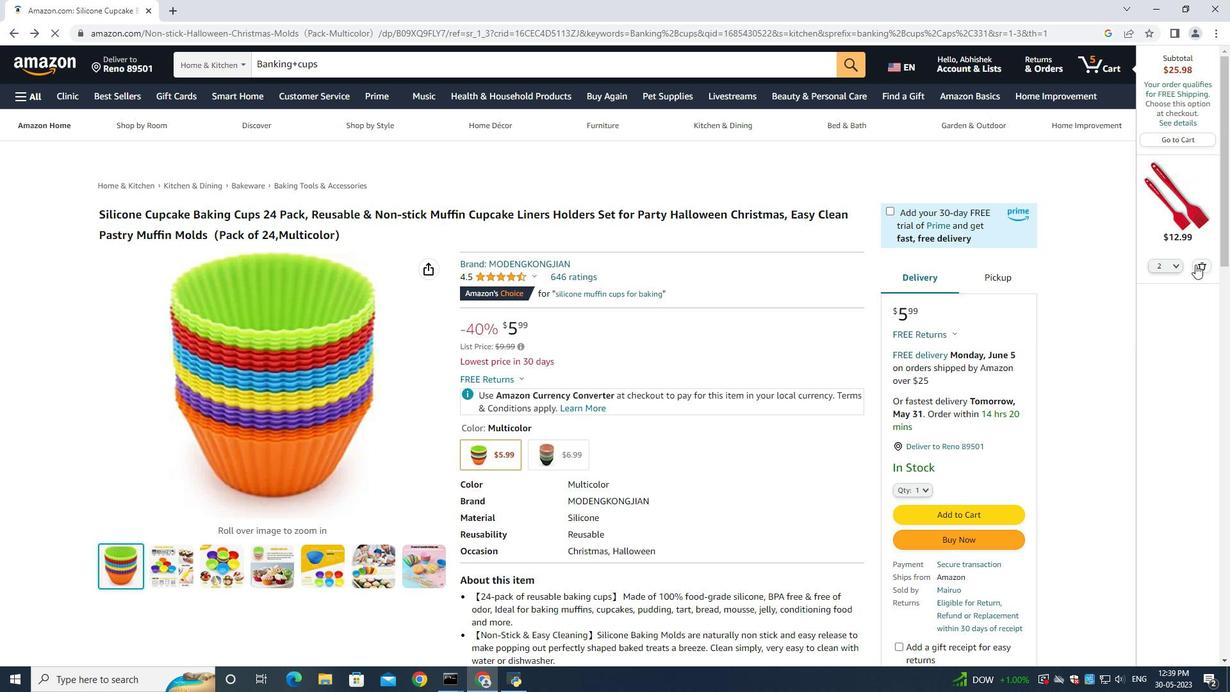 
Action: Mouse pressed left at (1200, 264)
Screenshot: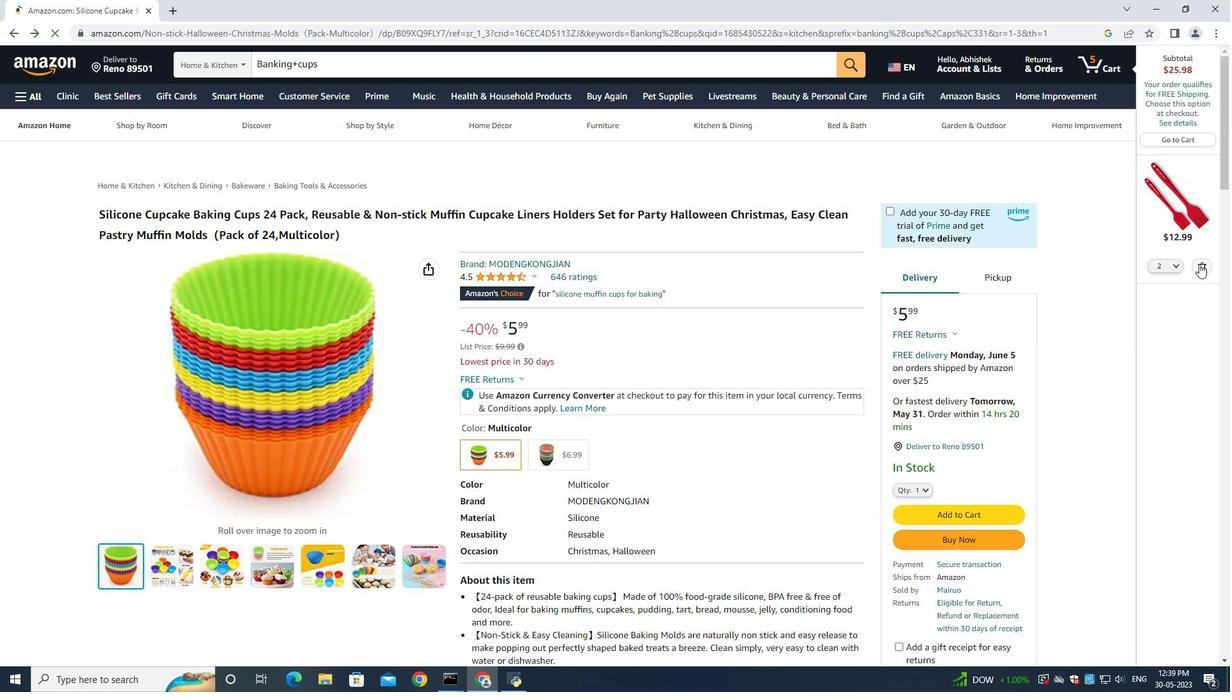 
Action: Mouse moved to (1200, 260)
Screenshot: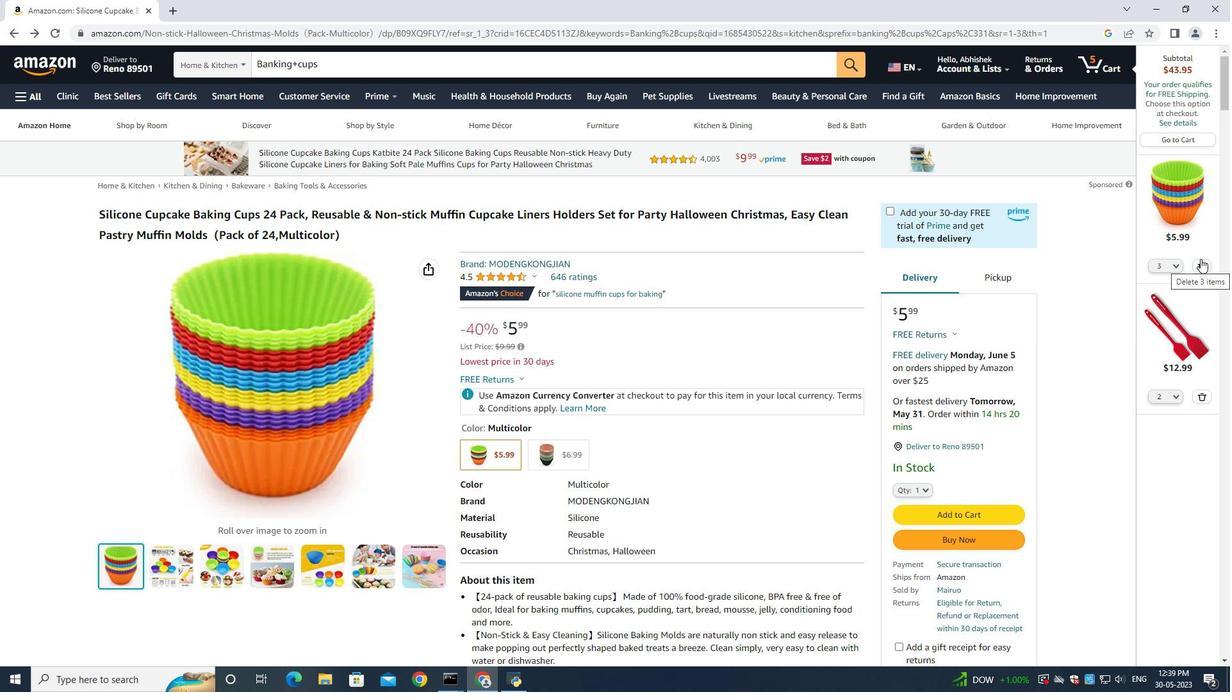 
Action: Mouse pressed left at (1200, 260)
Screenshot: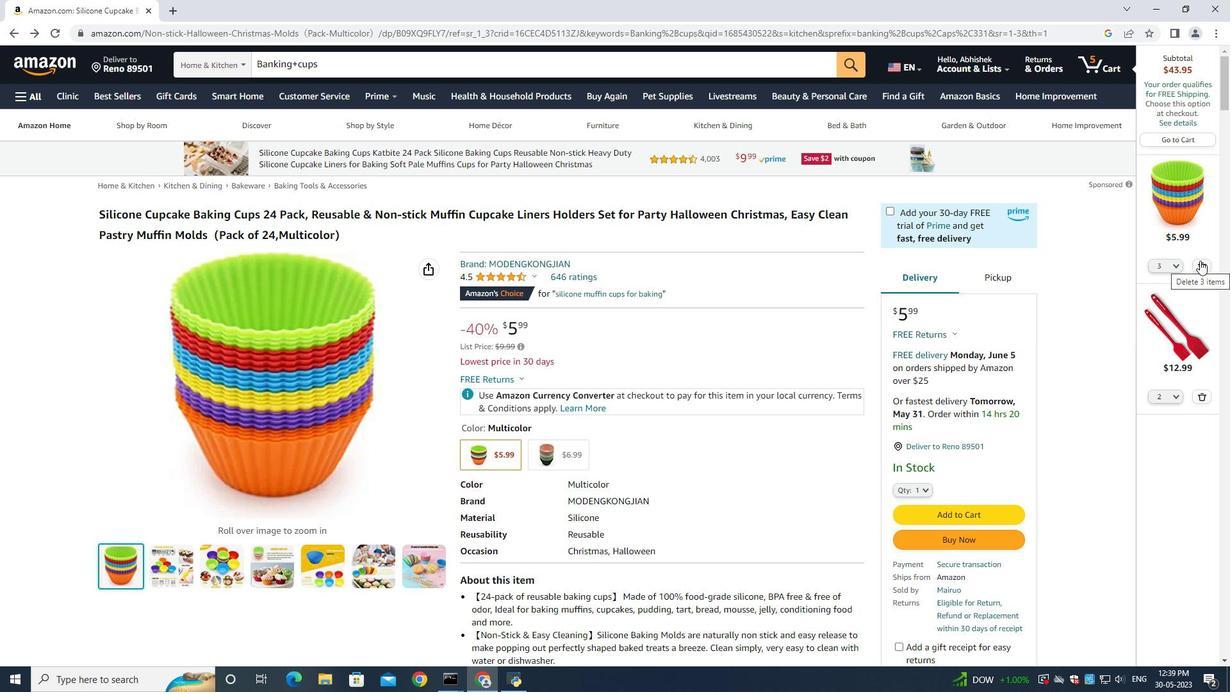 
Action: Mouse moved to (1200, 335)
Screenshot: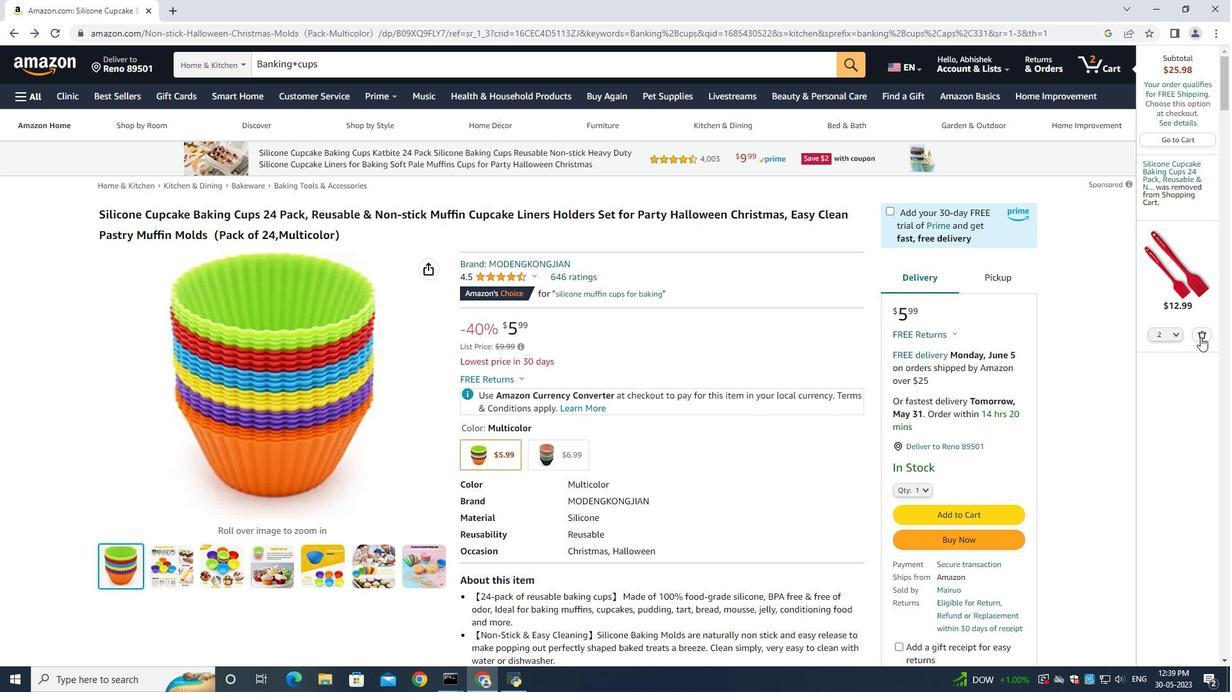 
Action: Mouse pressed left at (1200, 335)
Screenshot: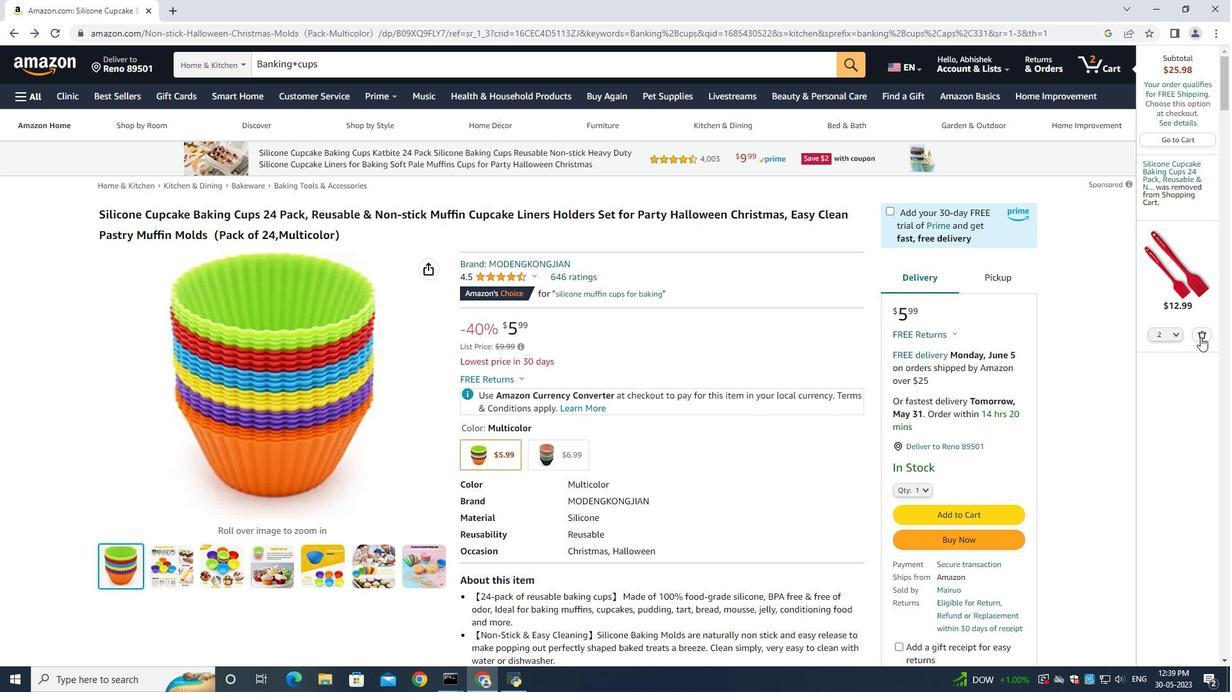 
Action: Mouse moved to (909, 490)
Screenshot: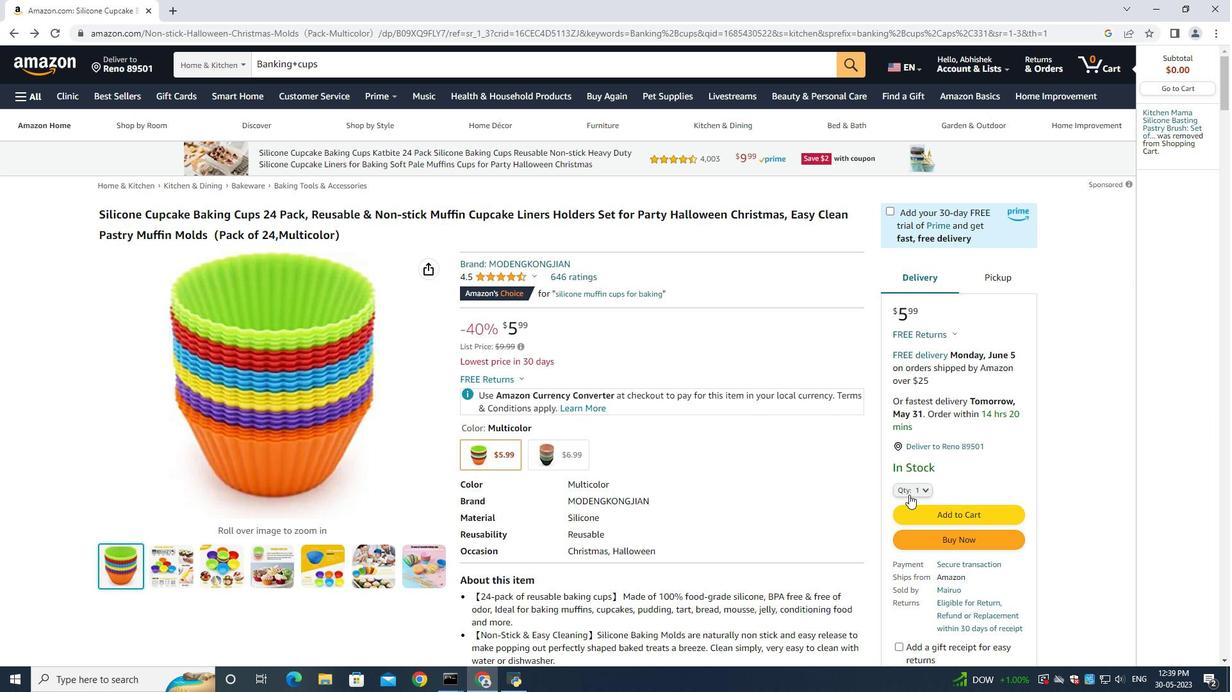 
Action: Mouse pressed left at (909, 490)
Screenshot: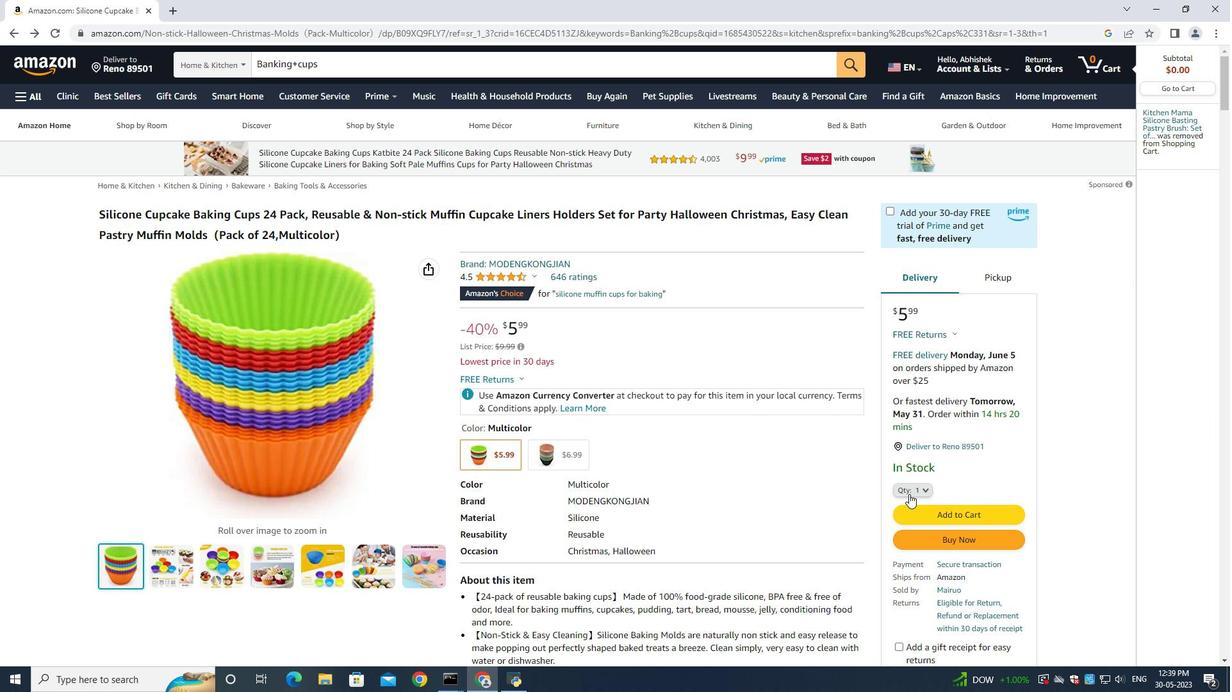 
Action: Mouse moved to (900, 522)
Screenshot: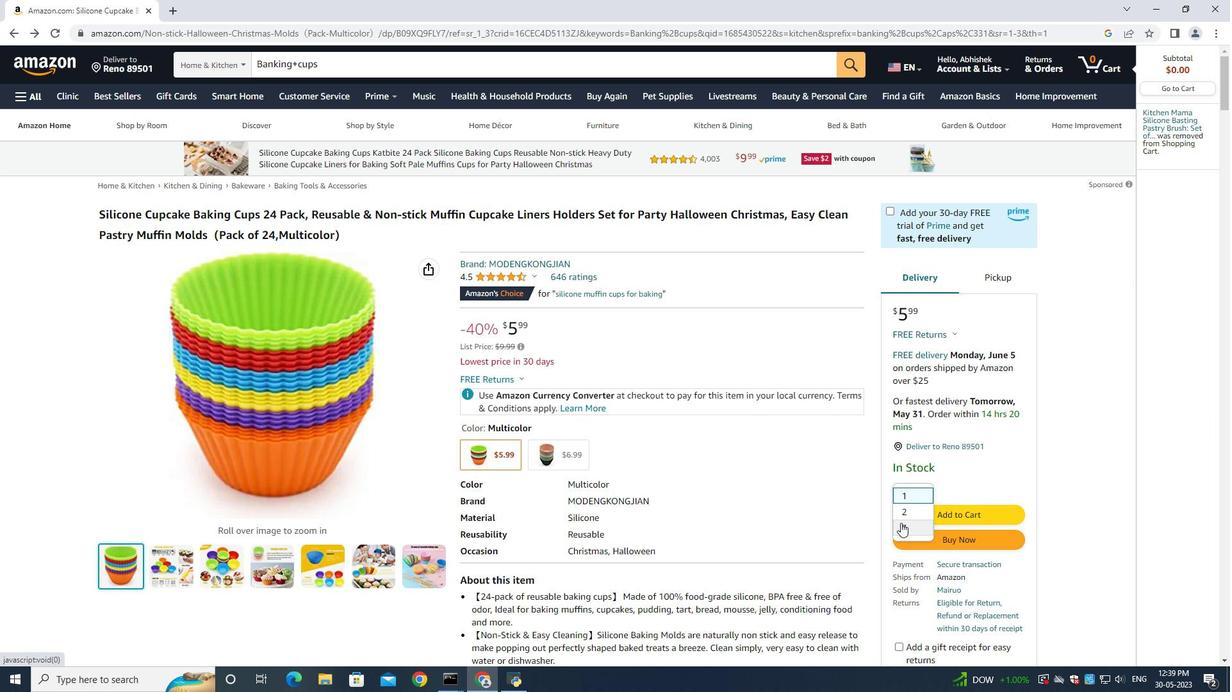 
Action: Mouse pressed left at (900, 522)
Screenshot: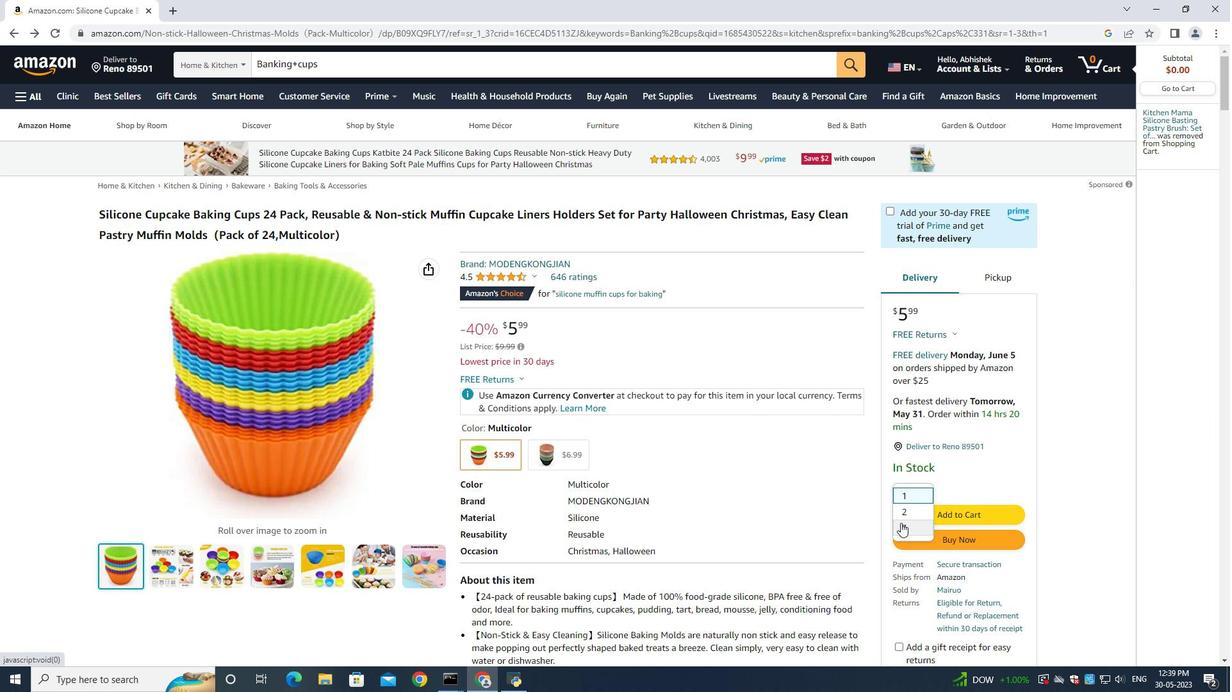 
Action: Mouse moved to (968, 536)
Screenshot: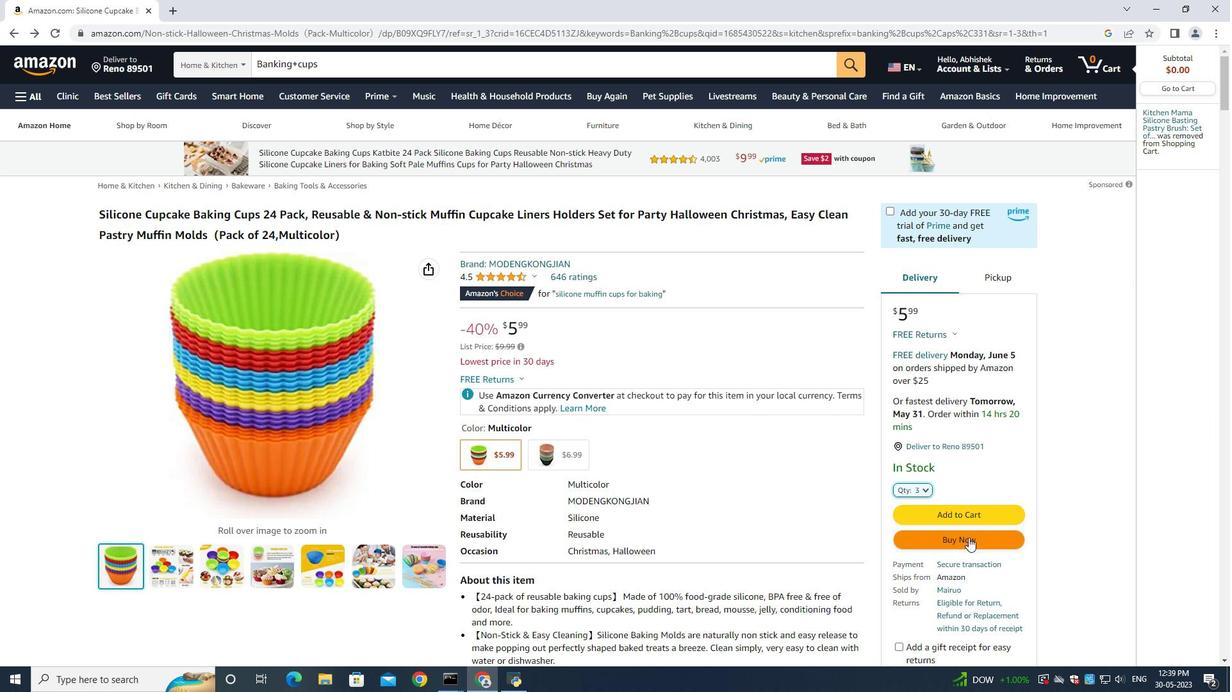 
Action: Mouse pressed left at (968, 536)
Screenshot: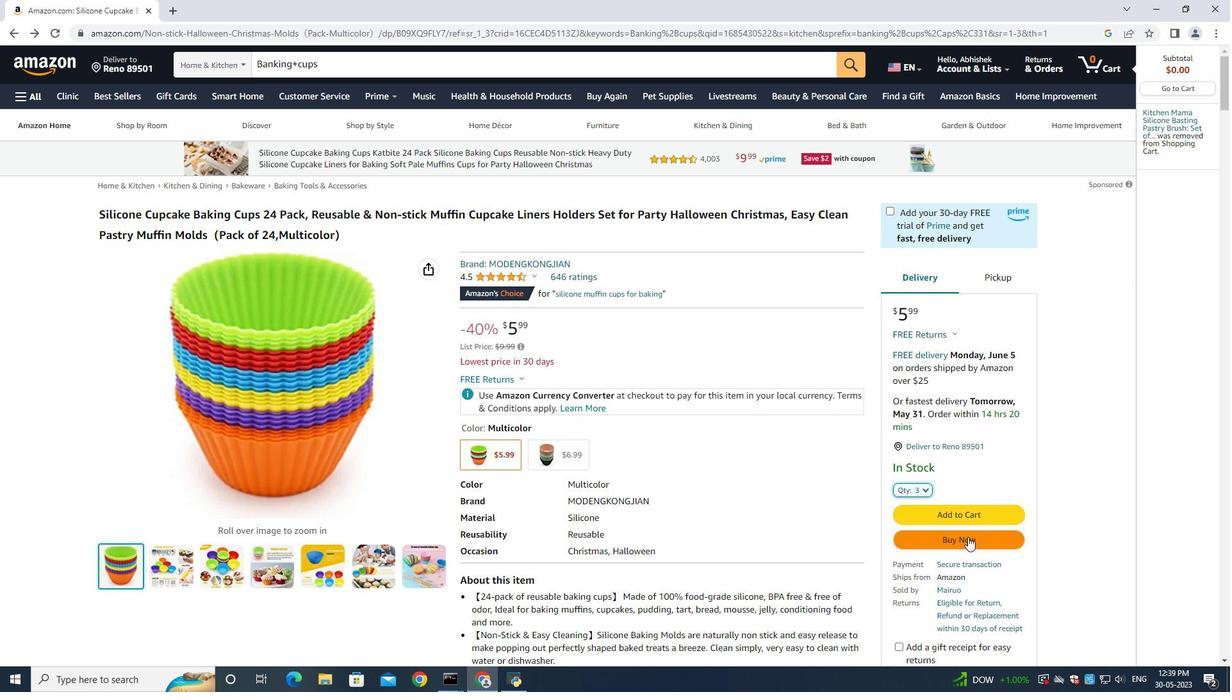 
Action: Mouse moved to (353, 477)
Screenshot: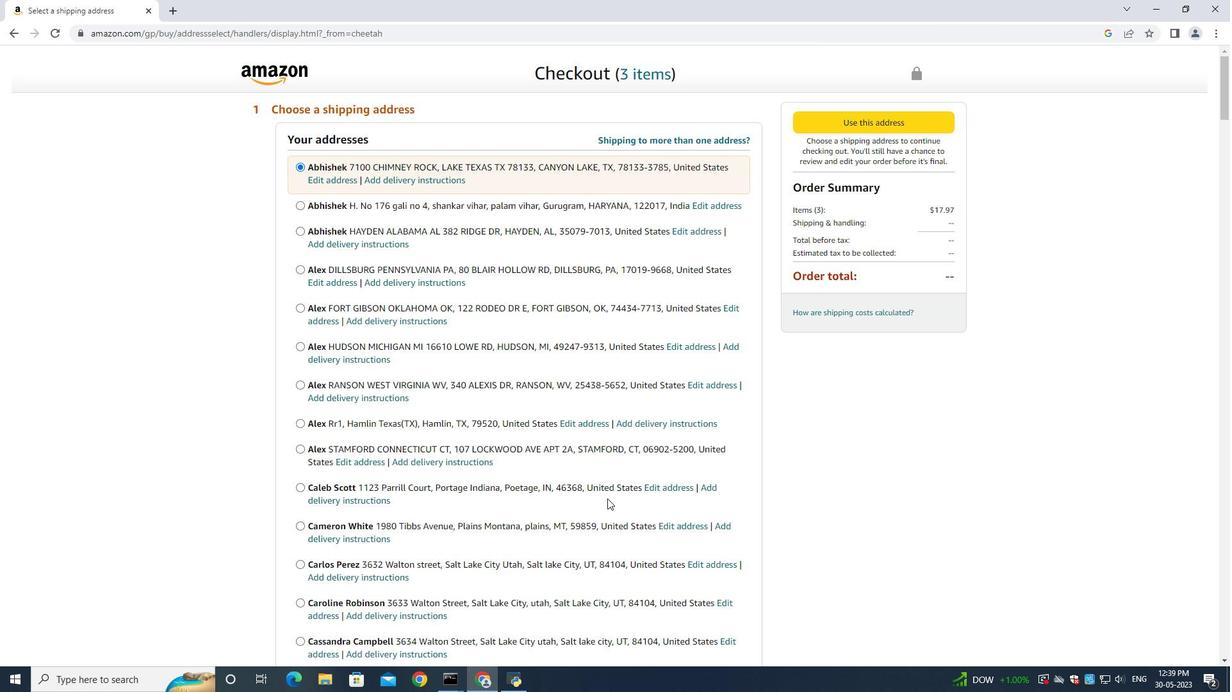 
Action: Mouse scrolled (353, 476) with delta (0, 0)
Screenshot: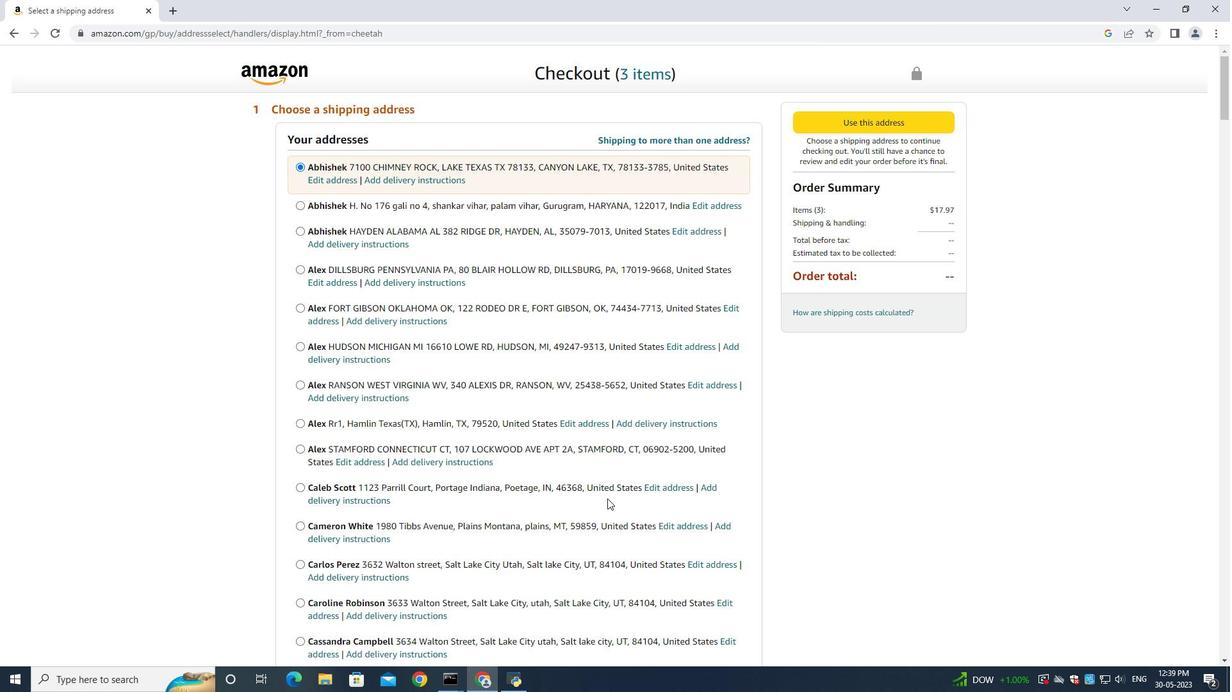 
Action: Mouse scrolled (353, 476) with delta (0, 0)
Screenshot: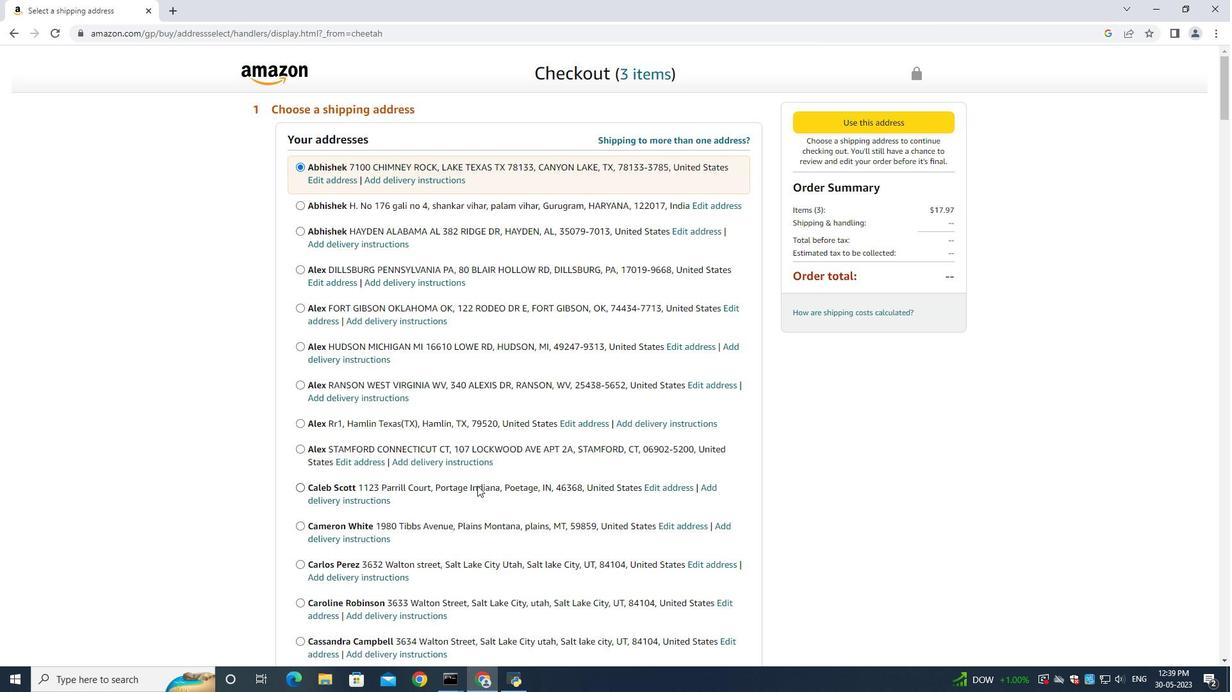 
Action: Mouse moved to (353, 478)
Screenshot: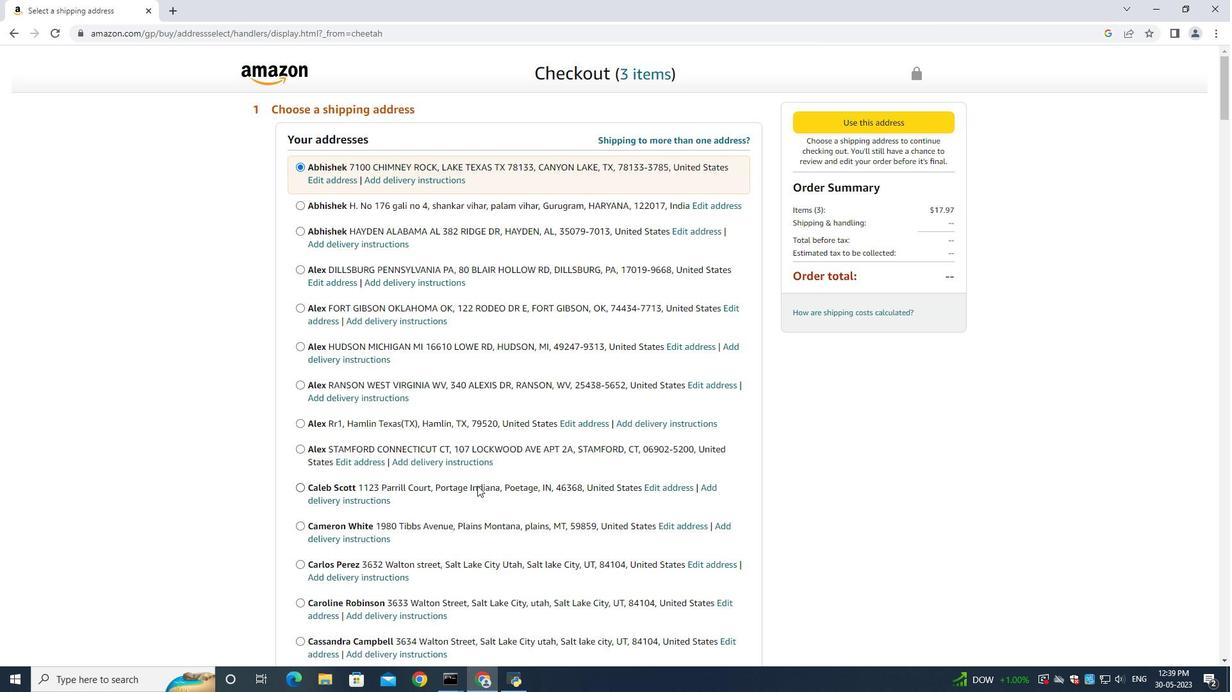
Action: Mouse scrolled (353, 477) with delta (0, 0)
Screenshot: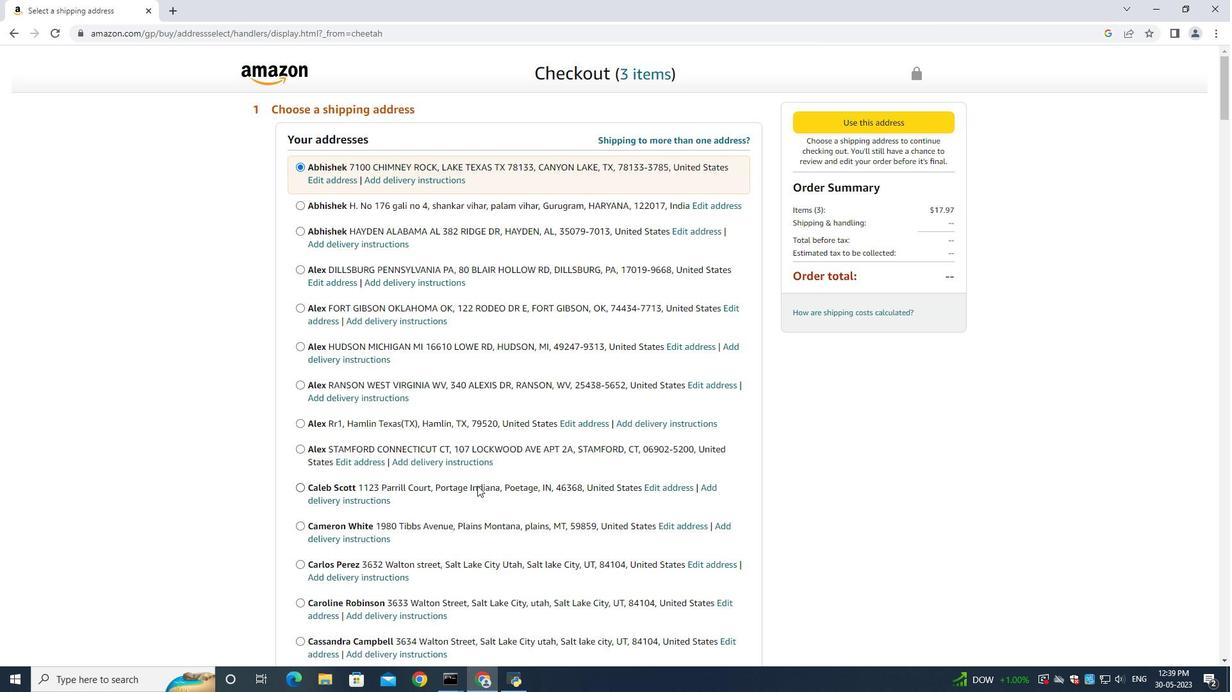 
Action: Mouse scrolled (353, 477) with delta (0, 0)
Screenshot: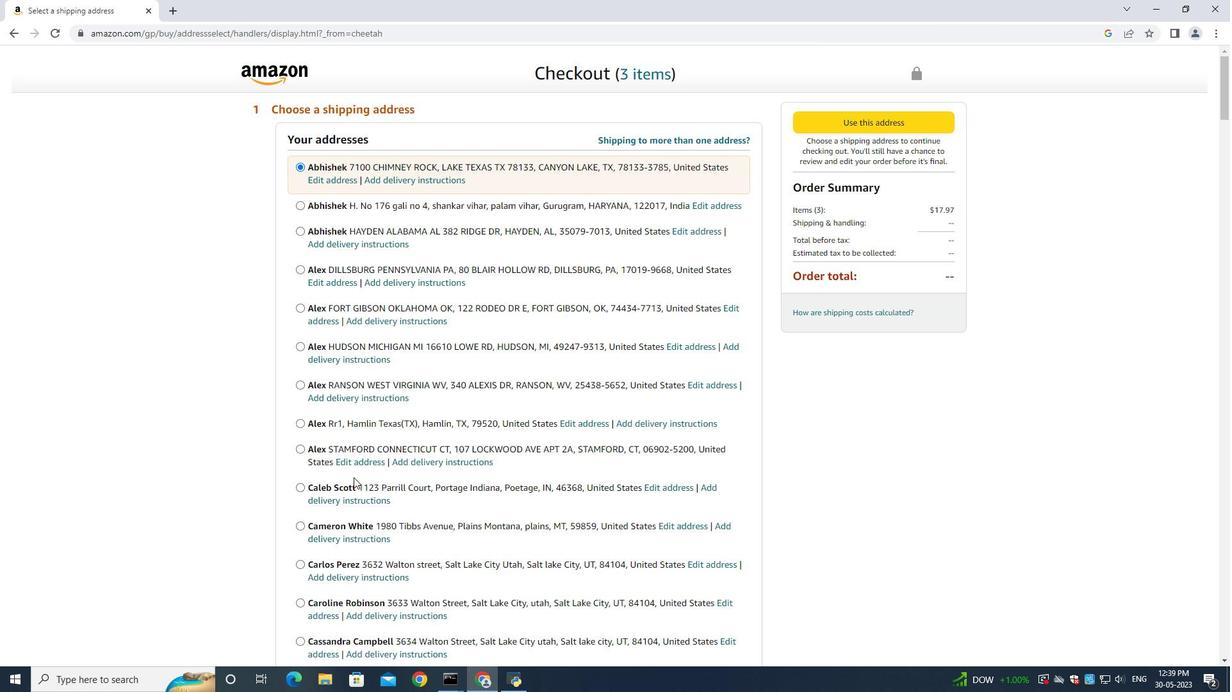 
Action: Mouse scrolled (353, 477) with delta (0, 0)
Screenshot: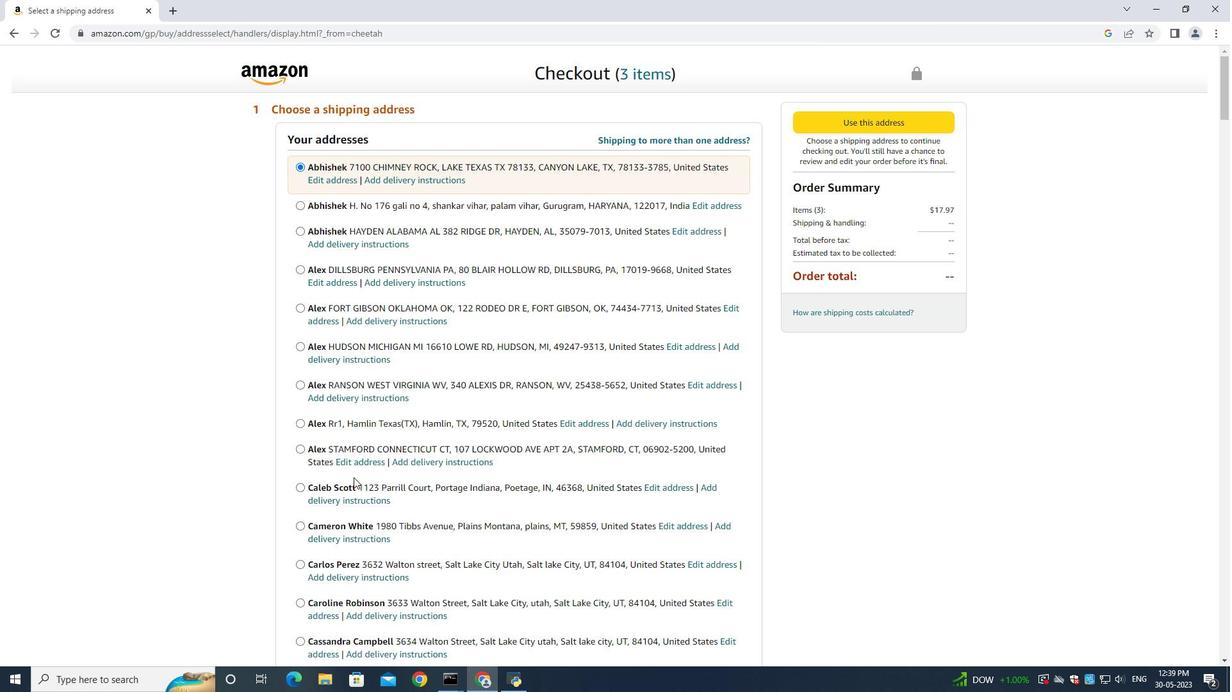 
Action: Mouse moved to (353, 478)
Screenshot: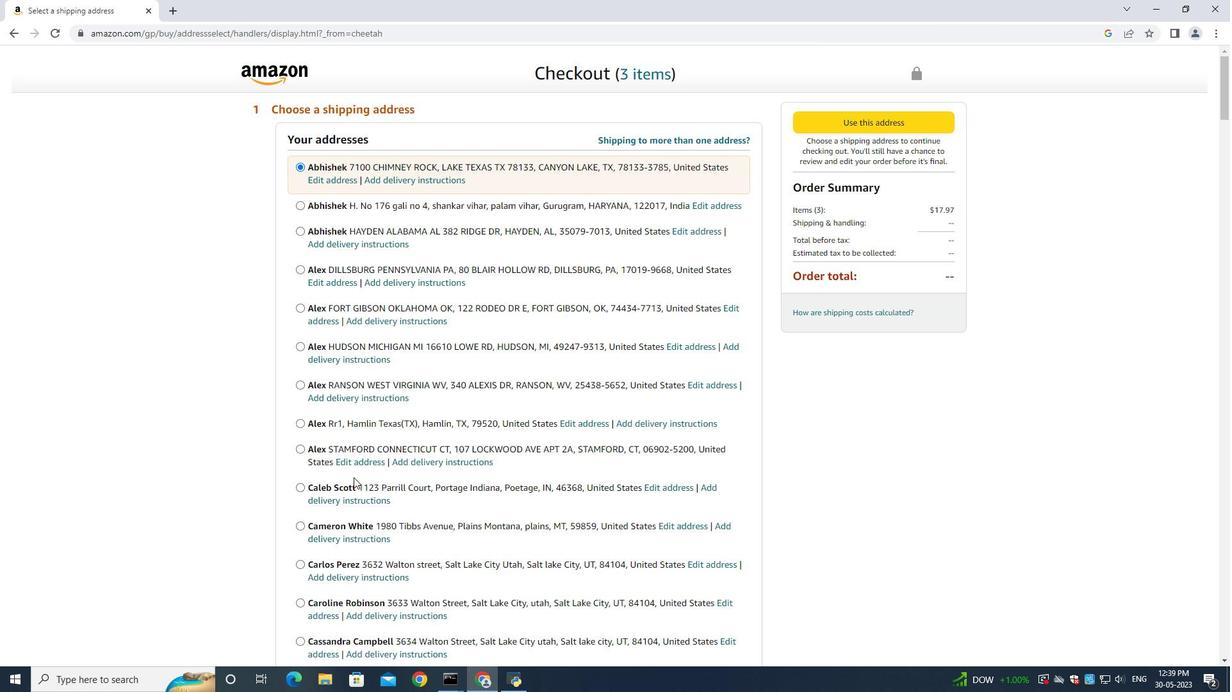 
Action: Mouse scrolled (353, 477) with delta (0, 0)
Screenshot: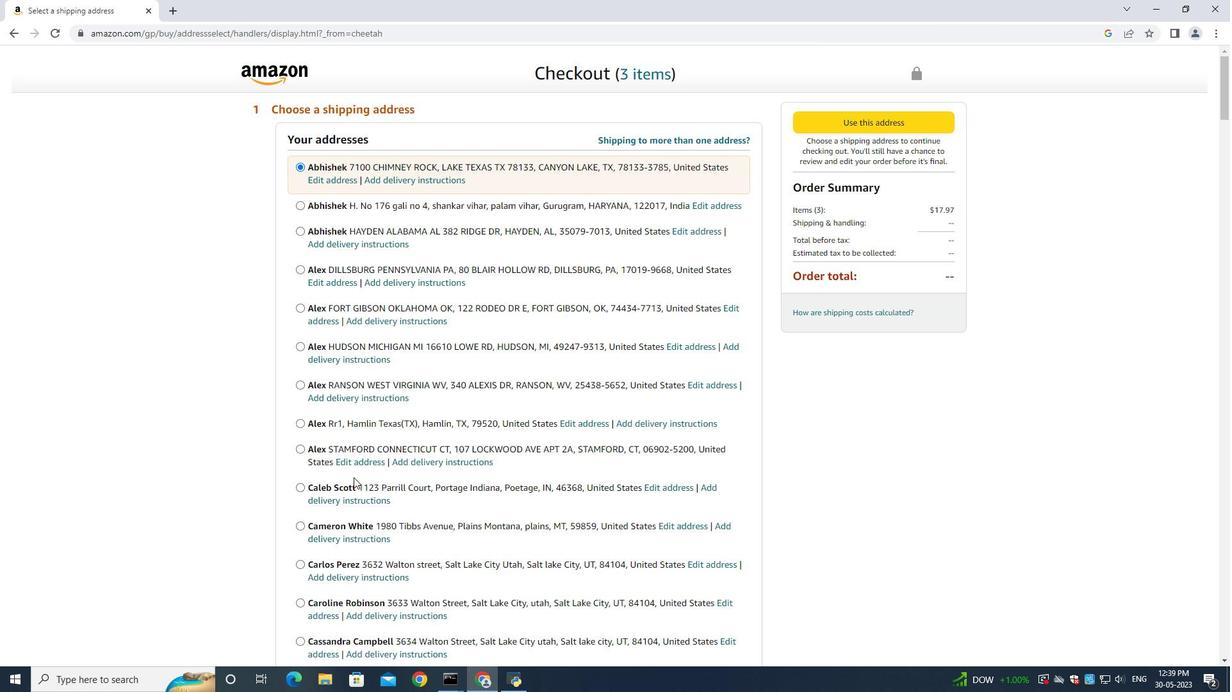 
Action: Mouse moved to (413, 475)
Screenshot: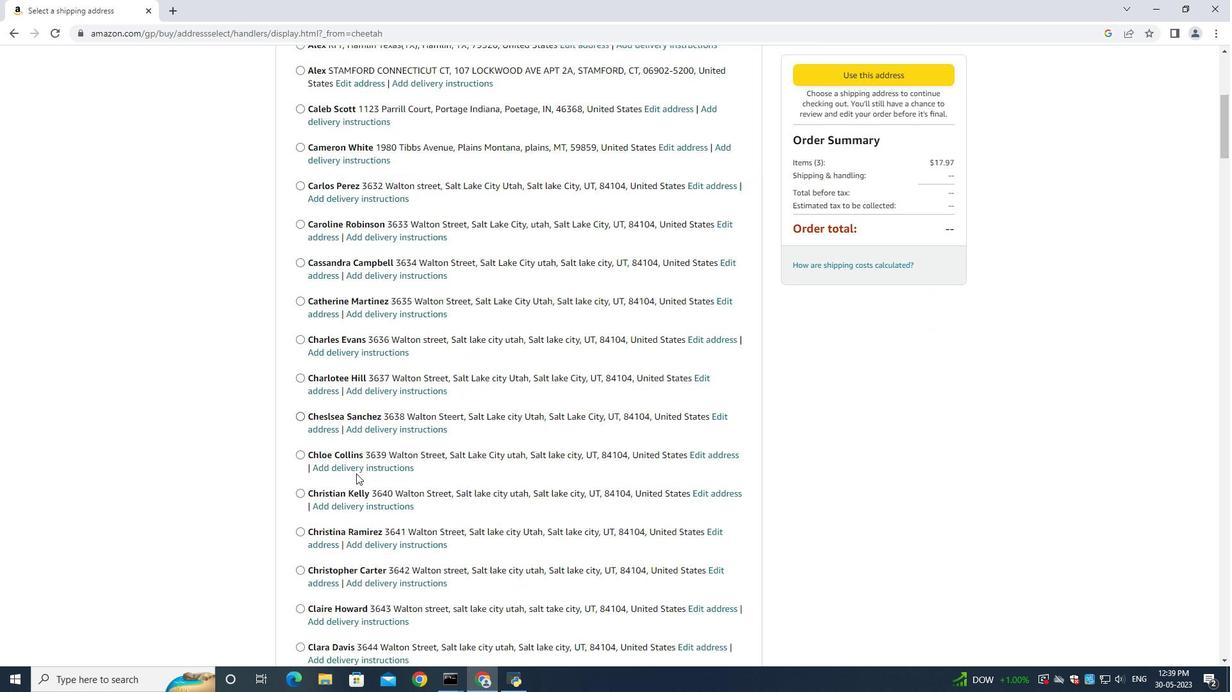 
Action: Mouse scrolled (413, 474) with delta (0, 0)
Screenshot: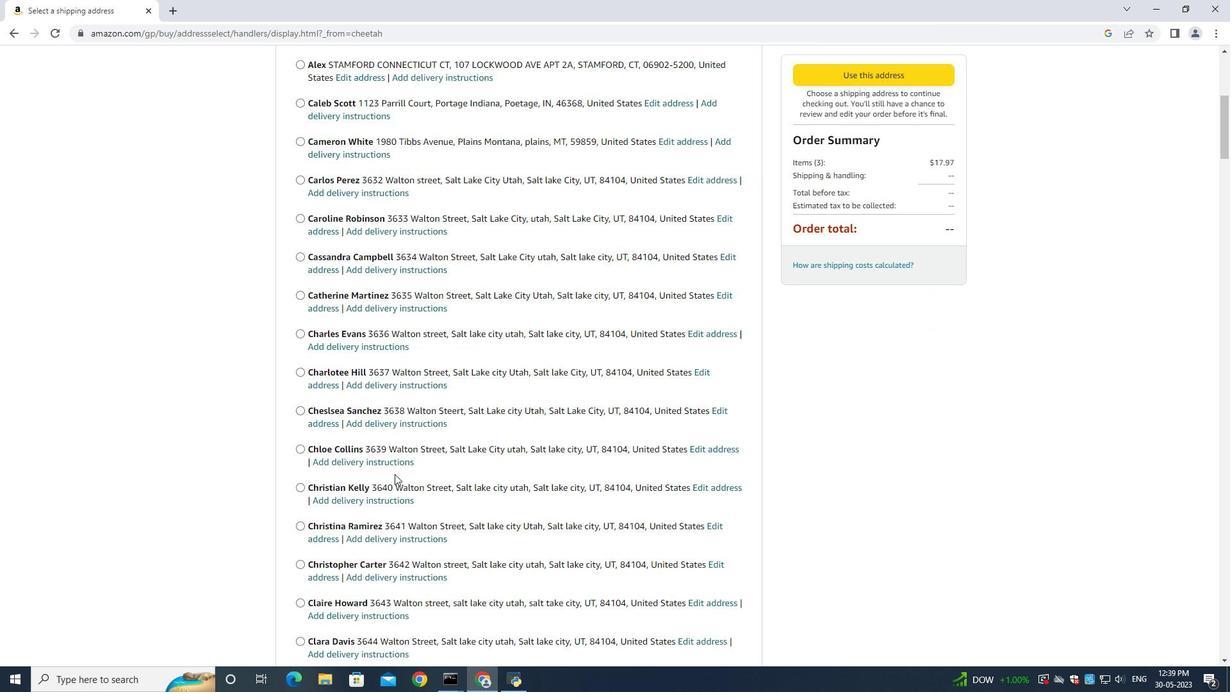 
Action: Mouse scrolled (413, 474) with delta (0, 0)
Screenshot: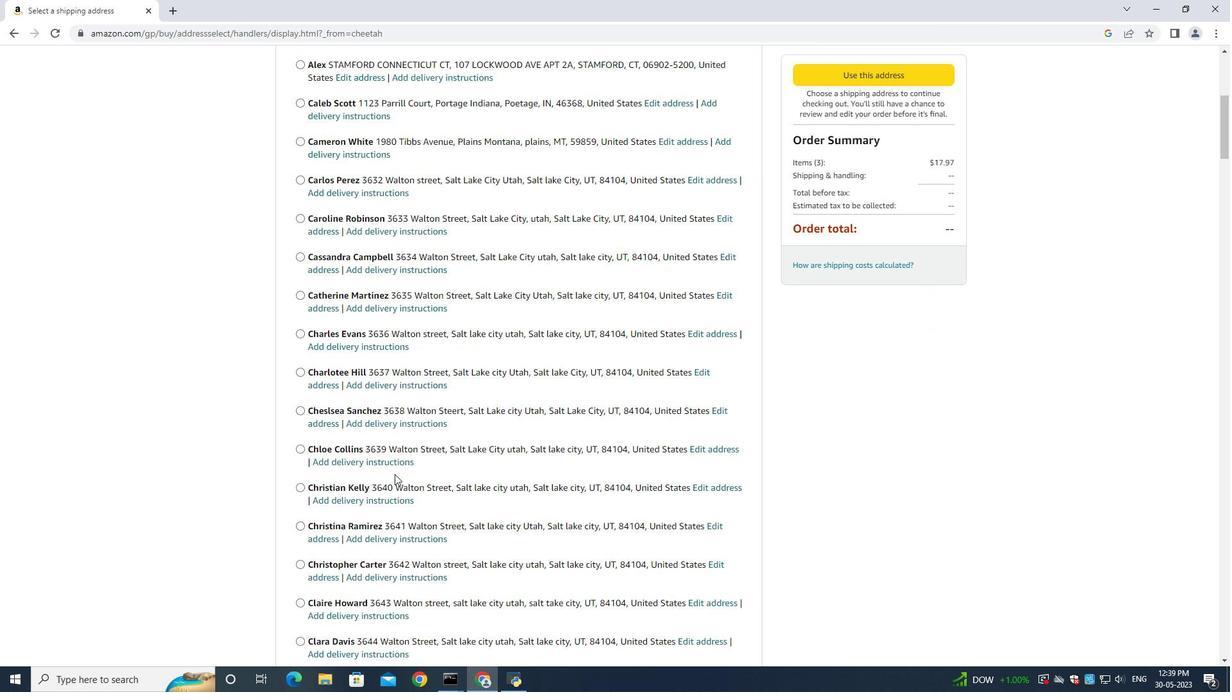 
Action: Mouse scrolled (413, 474) with delta (0, 0)
Screenshot: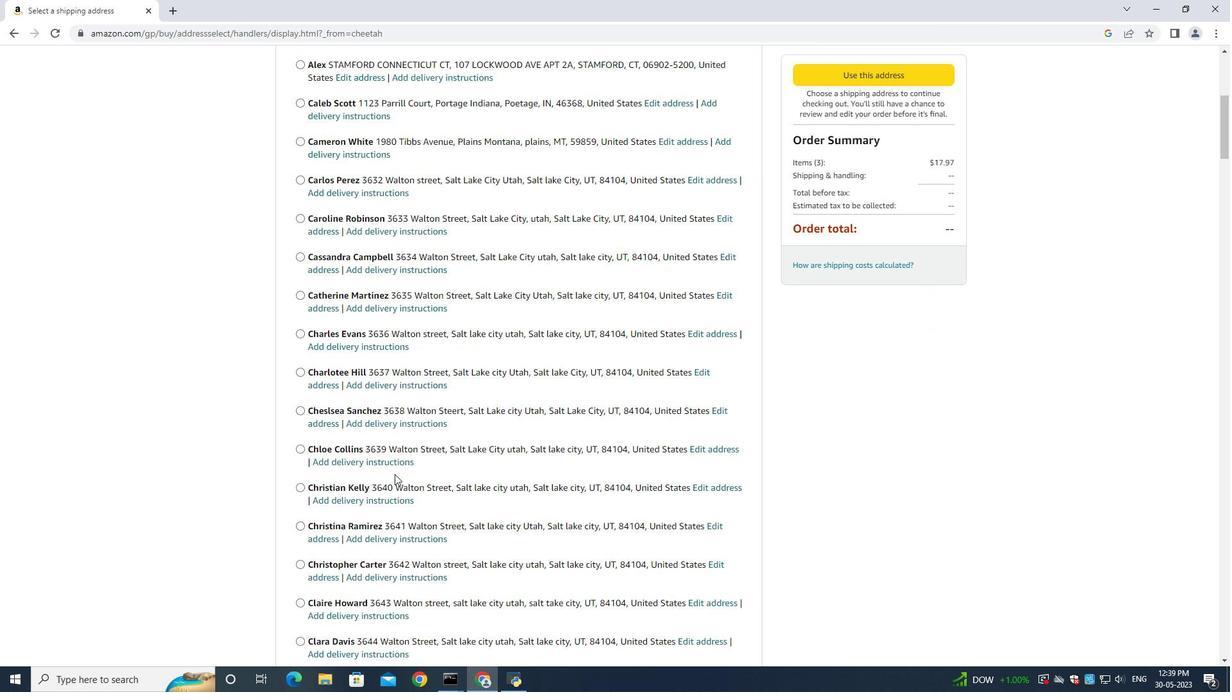 
Action: Mouse scrolled (413, 474) with delta (0, 0)
Screenshot: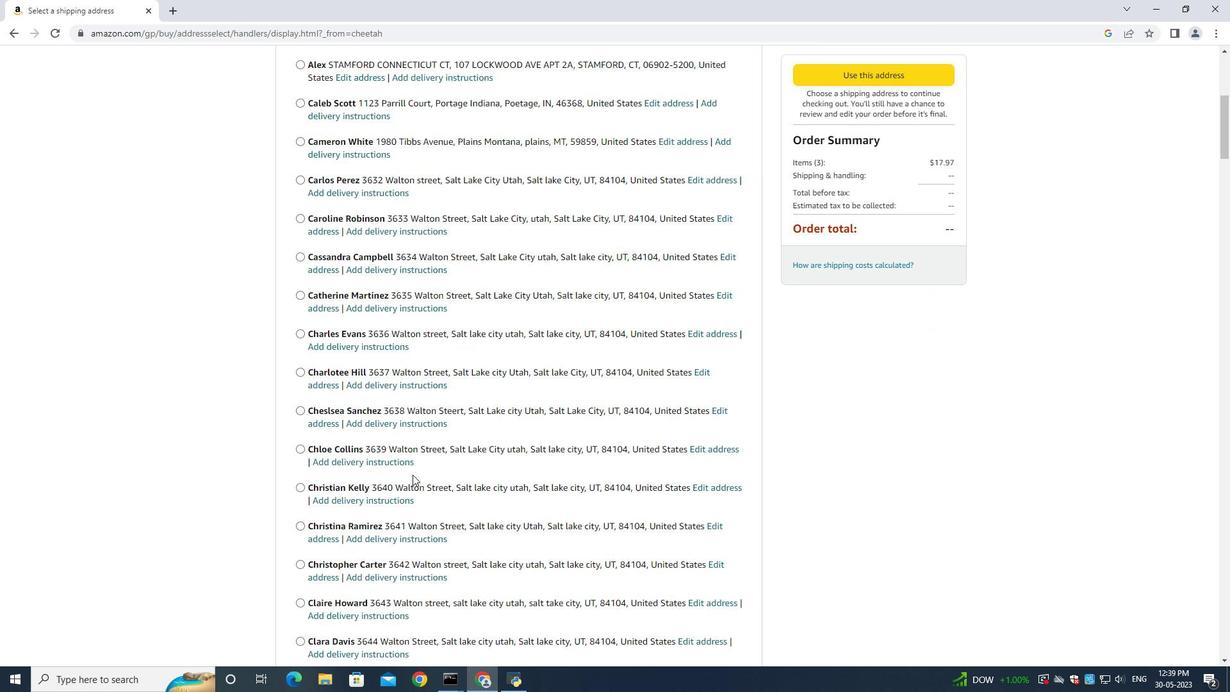 
Action: Mouse scrolled (413, 474) with delta (0, 0)
Screenshot: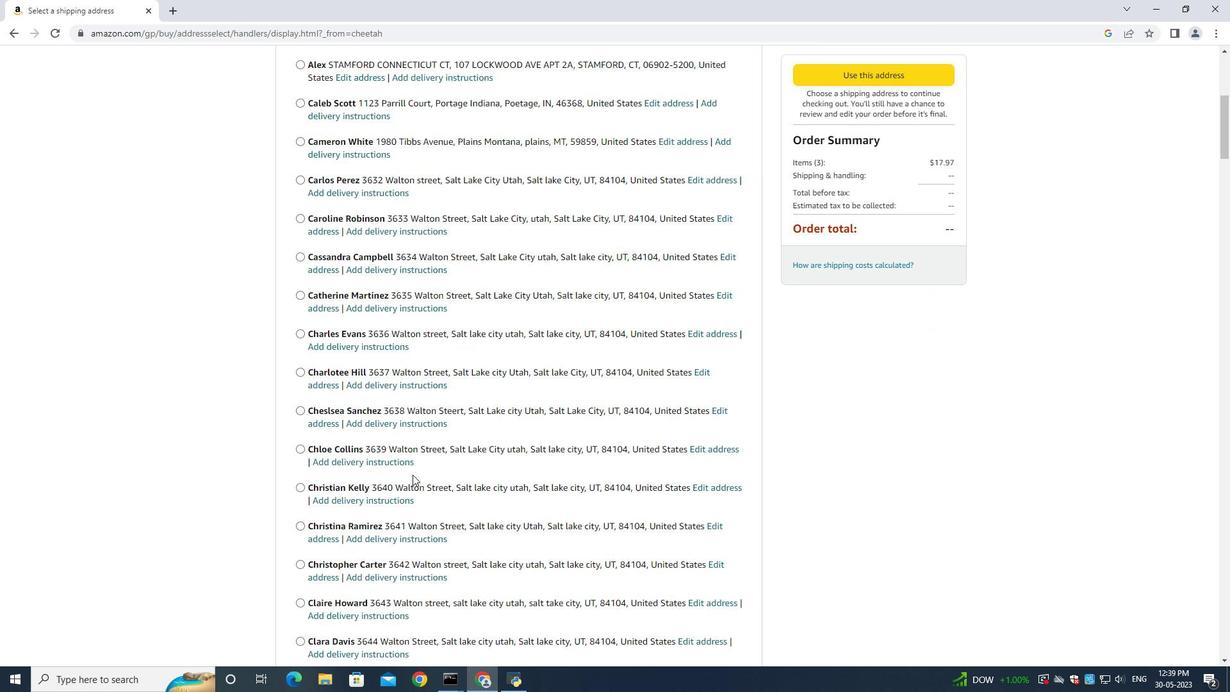 
Action: Mouse moved to (414, 475)
Screenshot: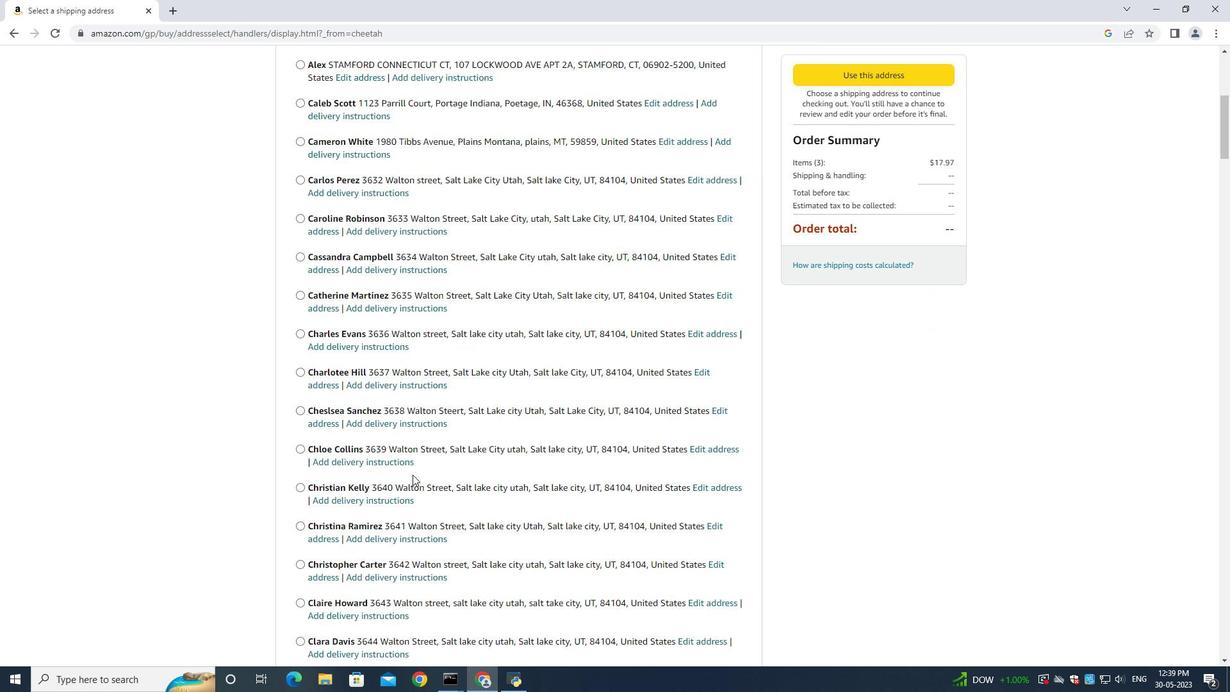 
Action: Mouse scrolled (414, 474) with delta (0, 0)
Screenshot: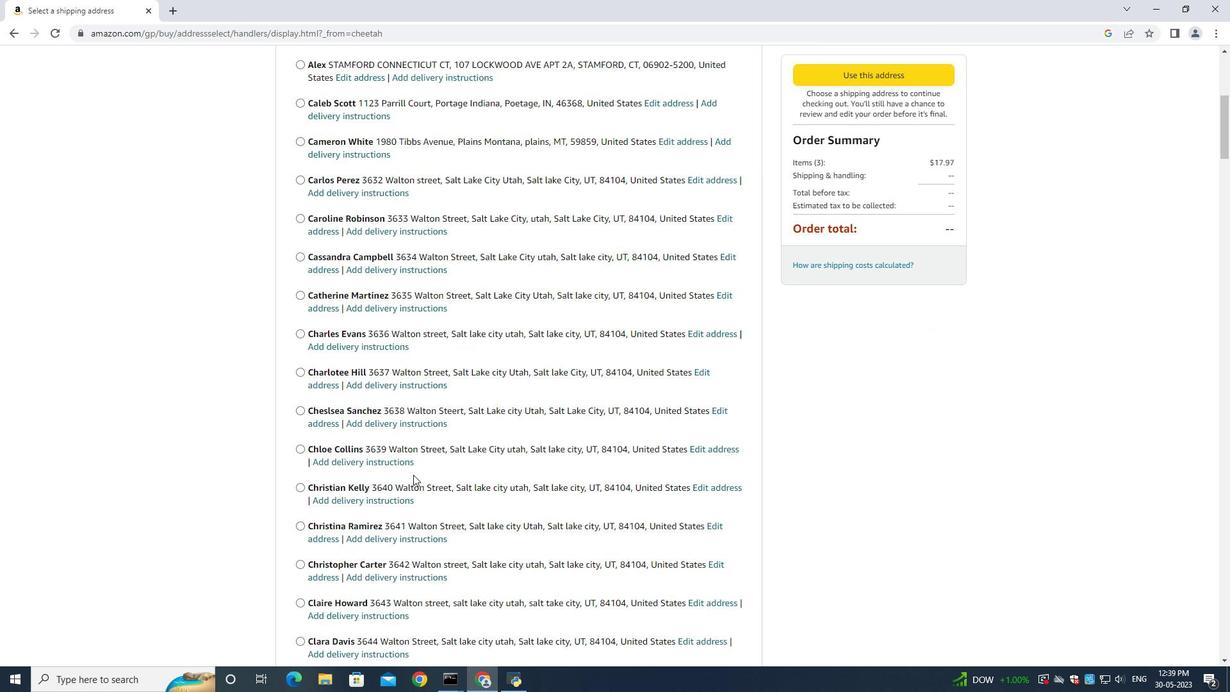 
Action: Mouse moved to (414, 475)
Screenshot: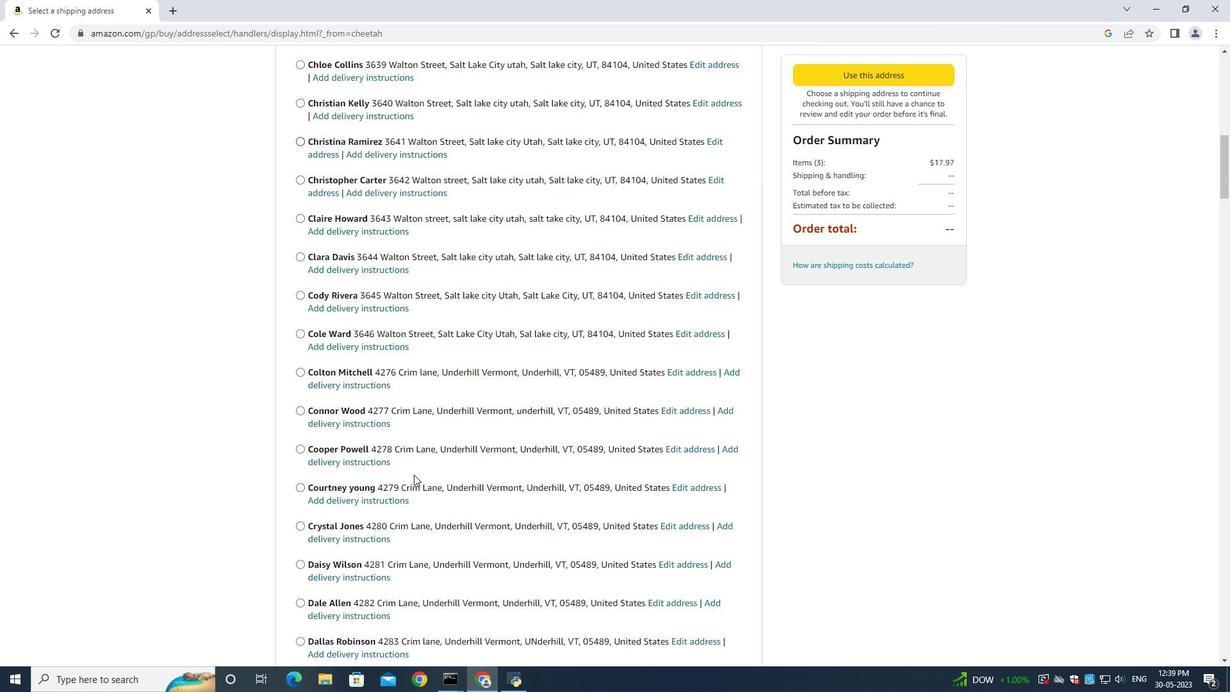 
Action: Mouse scrolled (414, 475) with delta (0, 0)
Screenshot: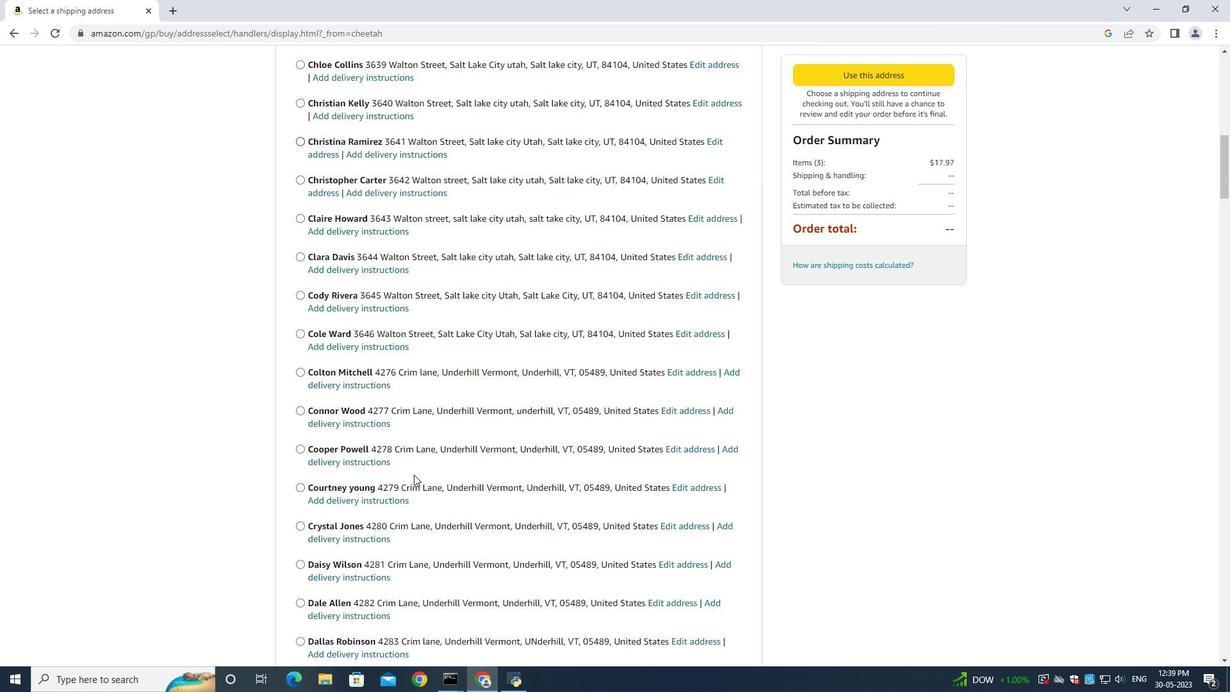 
Action: Mouse moved to (414, 476)
Screenshot: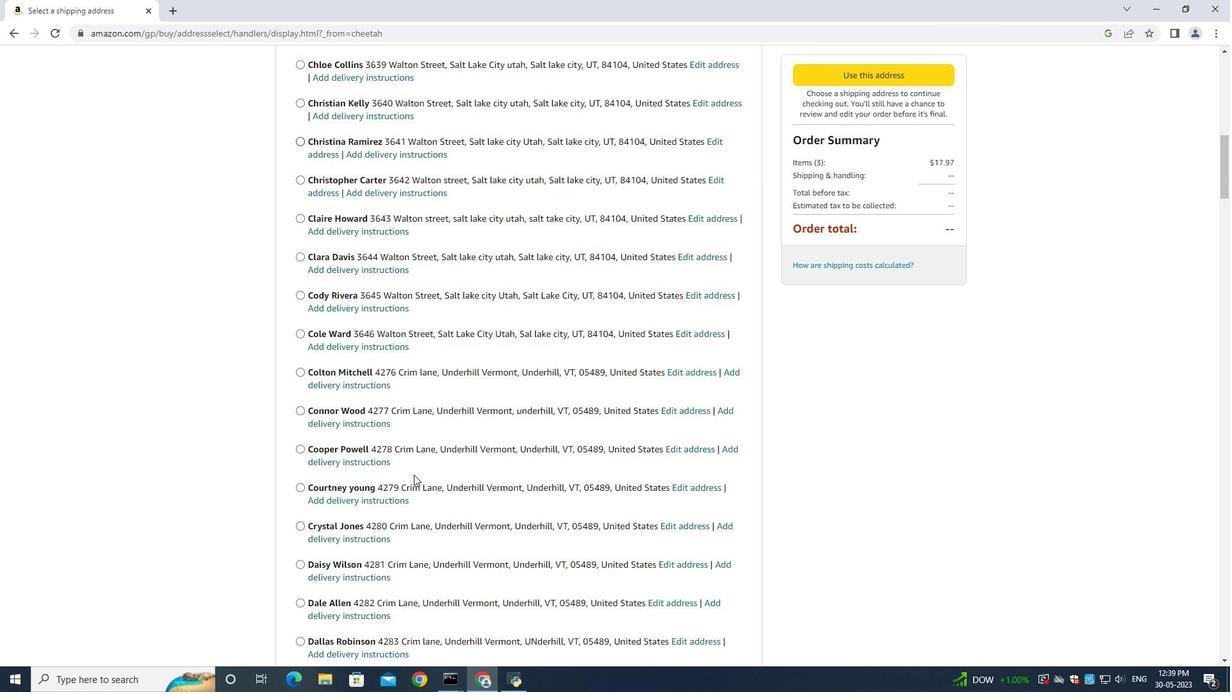 
Action: Mouse scrolled (414, 476) with delta (0, 0)
Screenshot: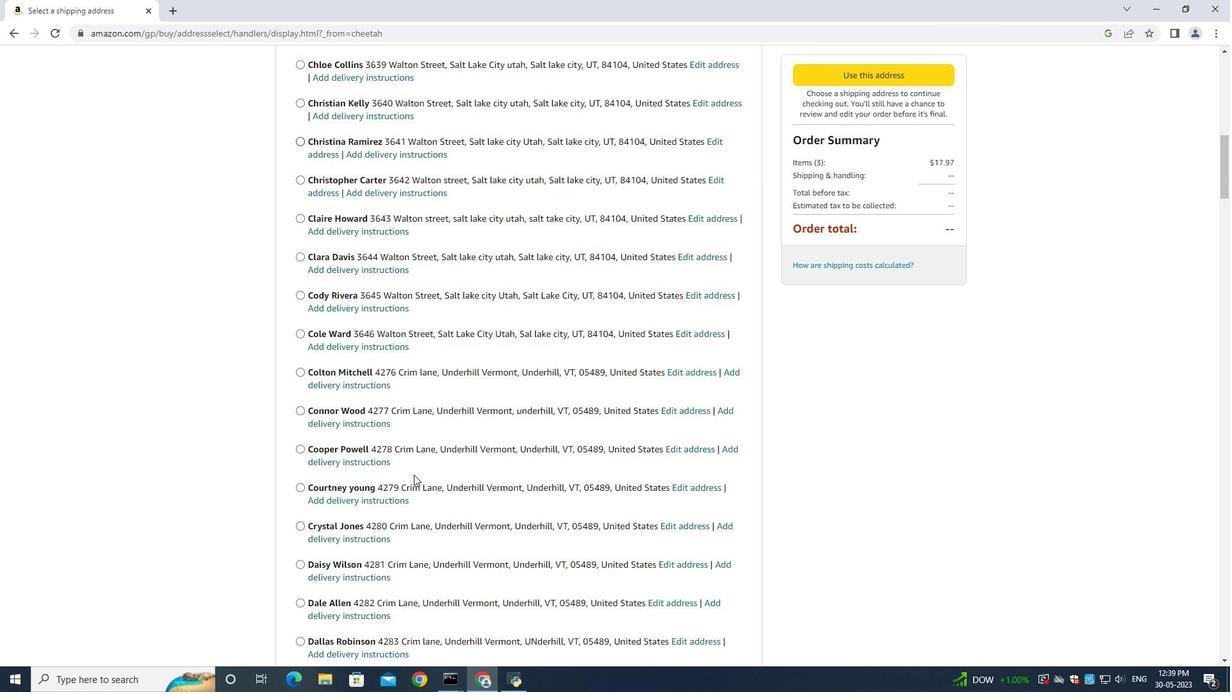 
Action: Mouse moved to (414, 476)
Screenshot: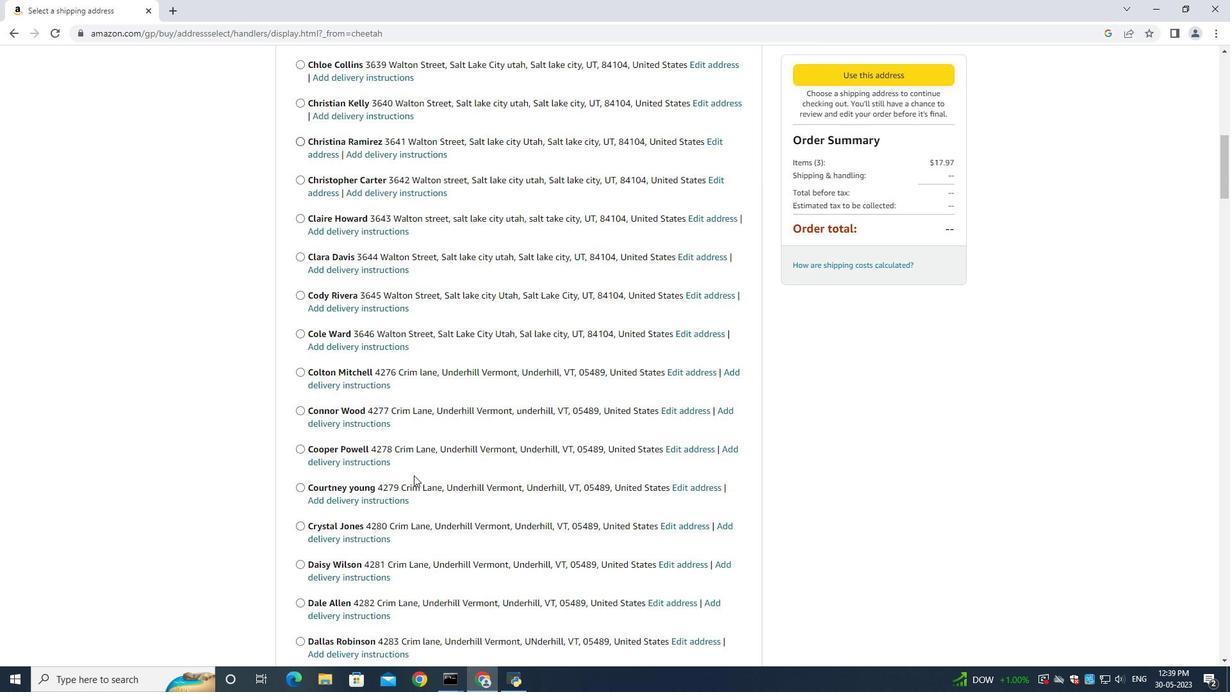 
Action: Mouse scrolled (414, 476) with delta (0, 0)
Screenshot: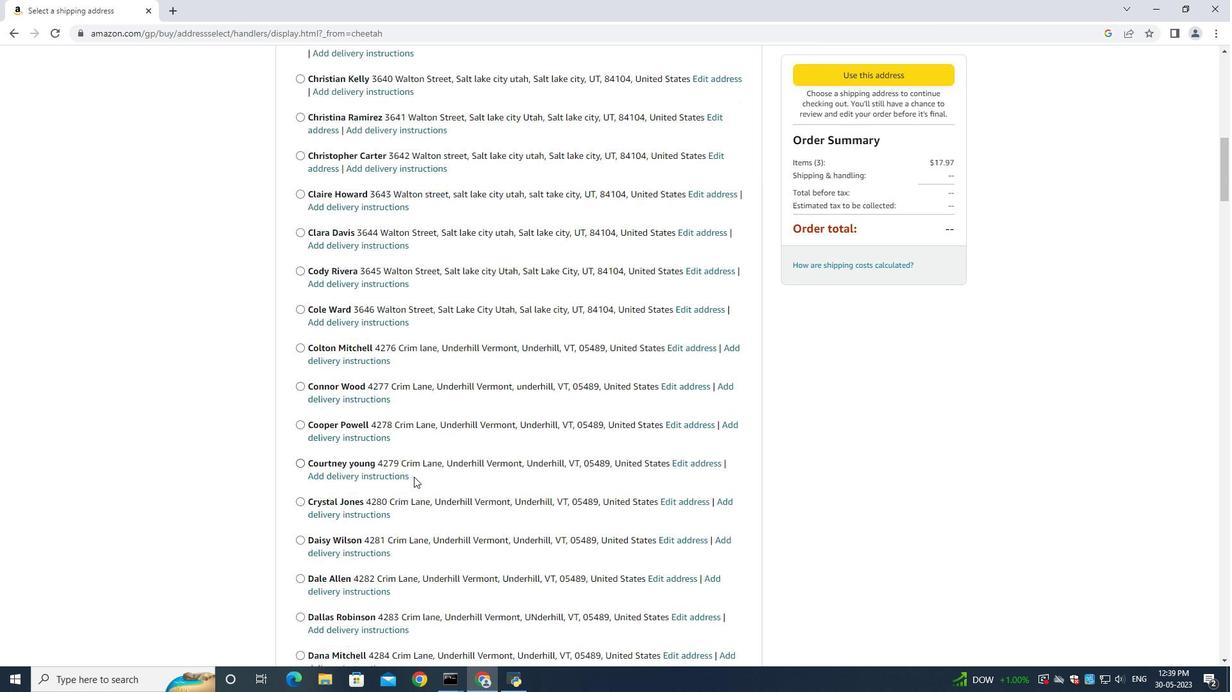 
Action: Mouse scrolled (414, 476) with delta (0, 0)
Screenshot: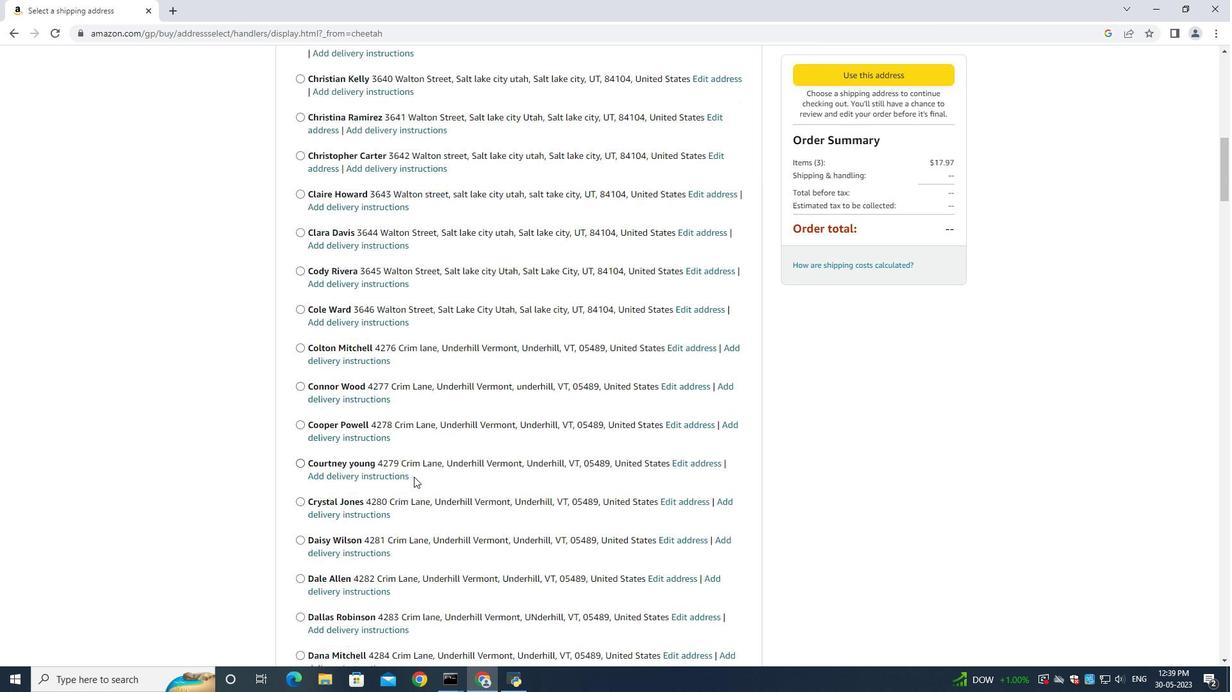 
Action: Mouse scrolled (414, 476) with delta (0, 0)
Screenshot: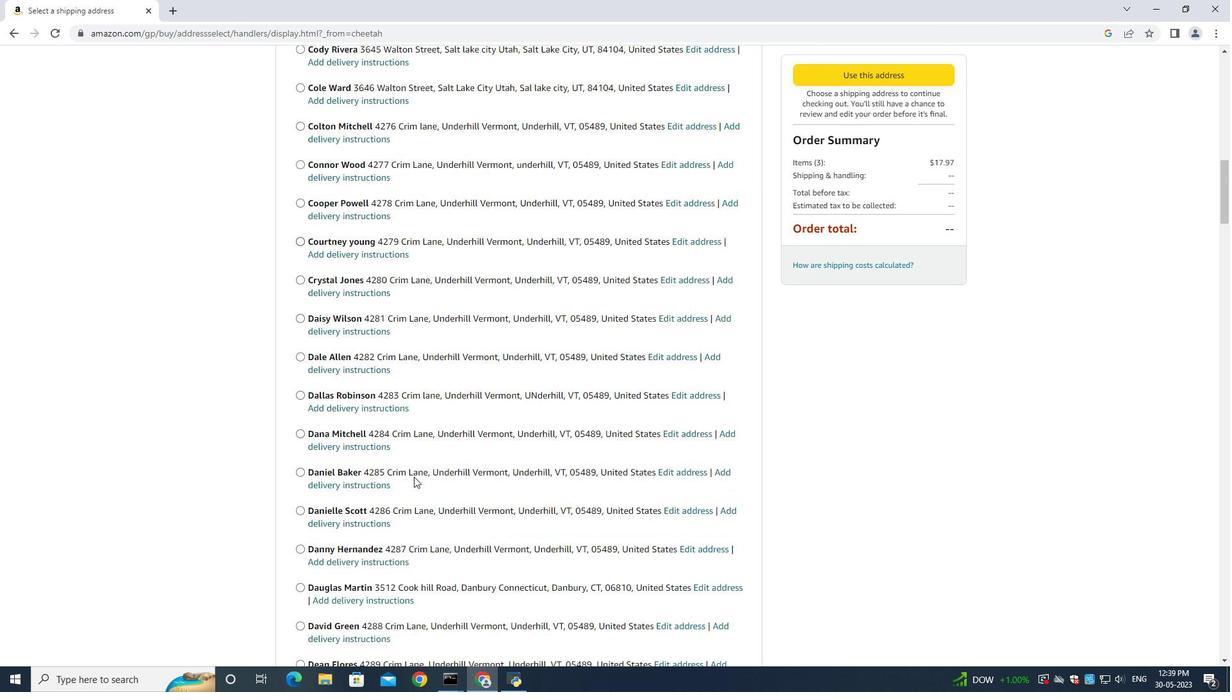 
Action: Mouse scrolled (414, 476) with delta (0, 0)
Screenshot: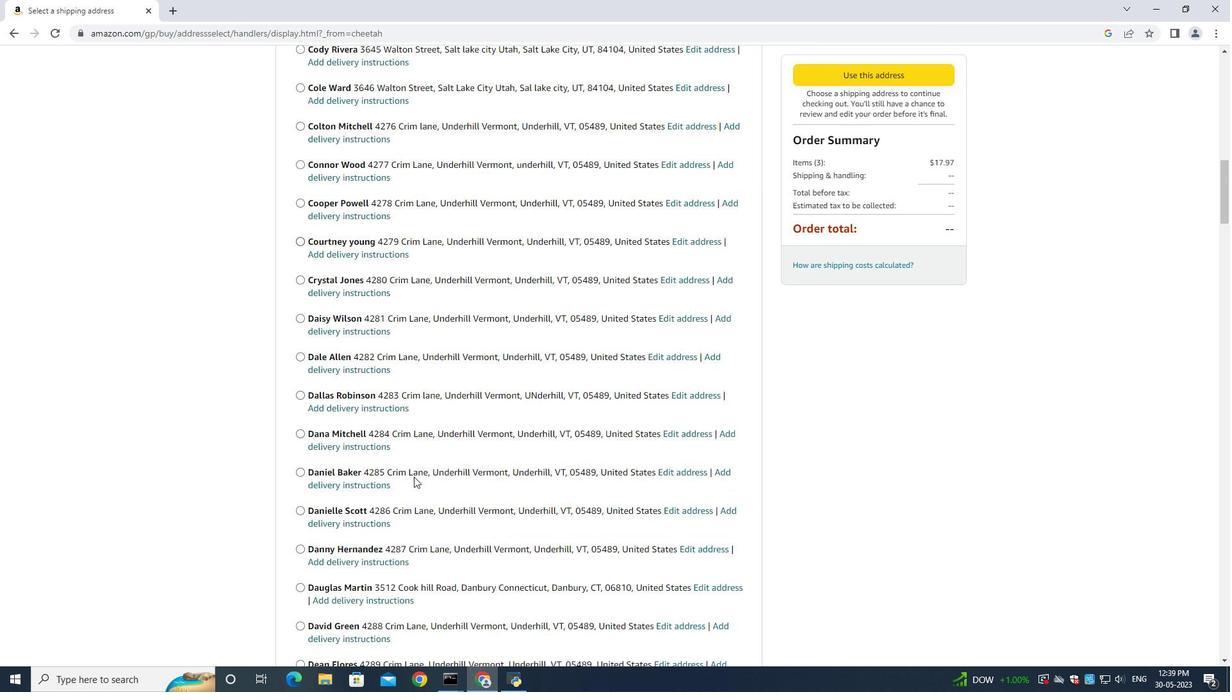
Action: Mouse scrolled (414, 476) with delta (0, 0)
Screenshot: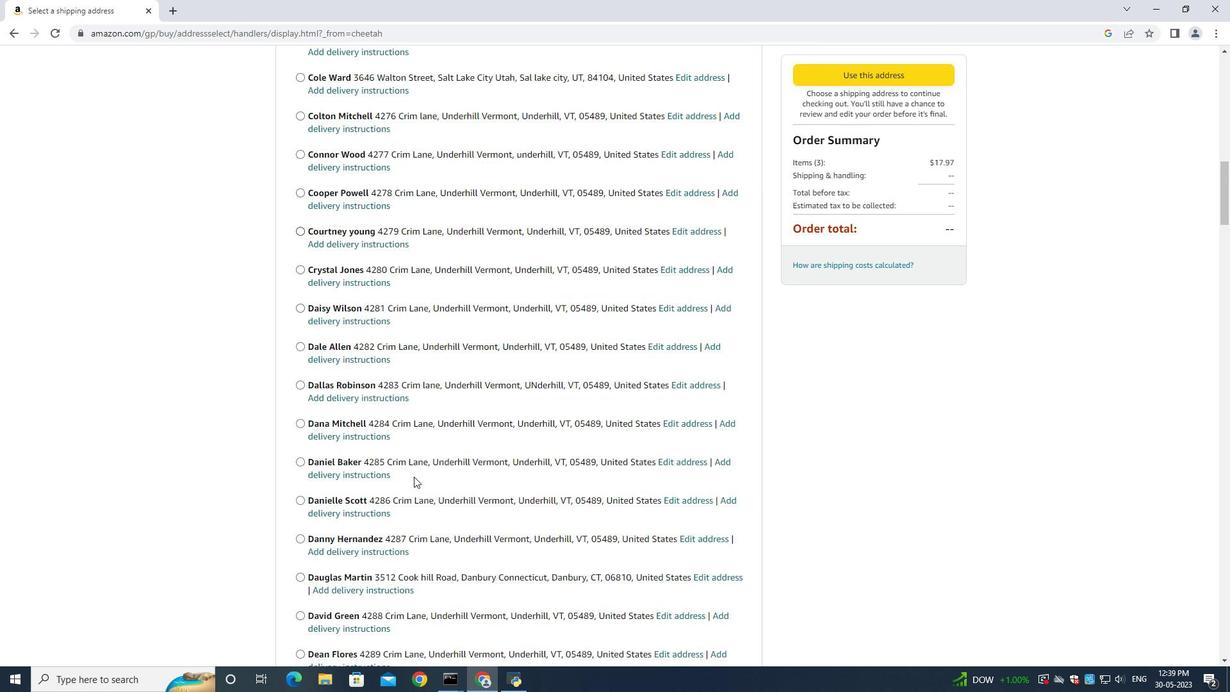 
Action: Mouse scrolled (414, 476) with delta (0, 0)
Screenshot: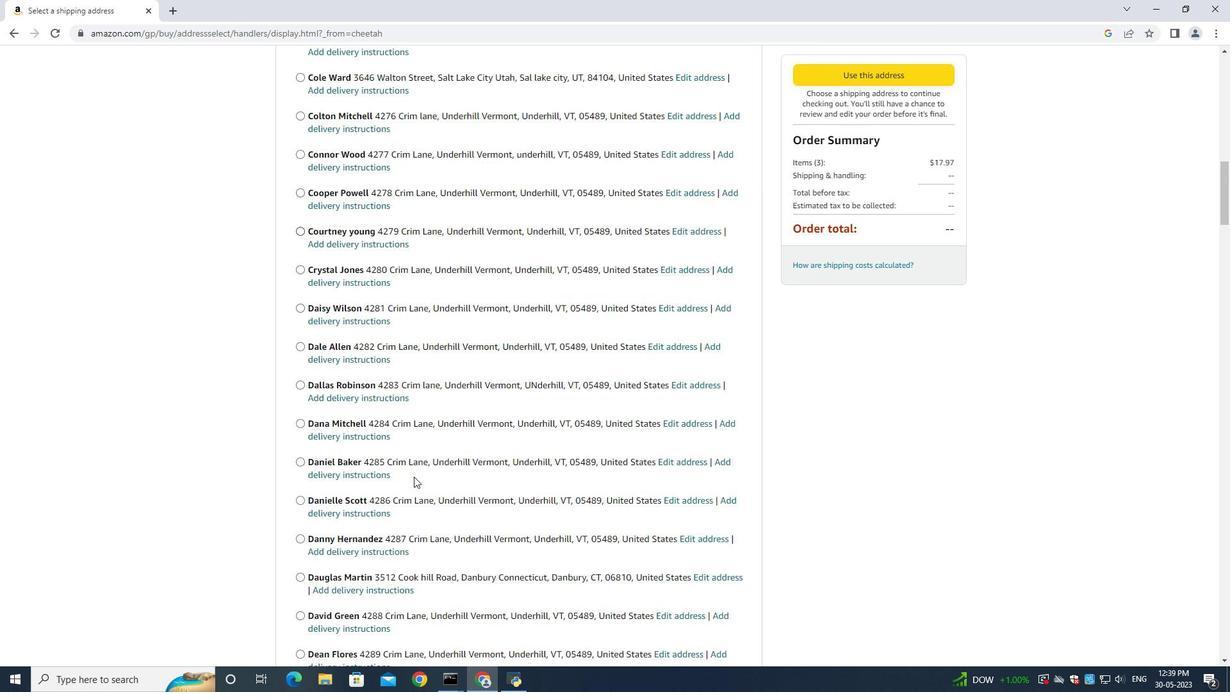 
Action: Mouse scrolled (414, 476) with delta (0, 0)
Screenshot: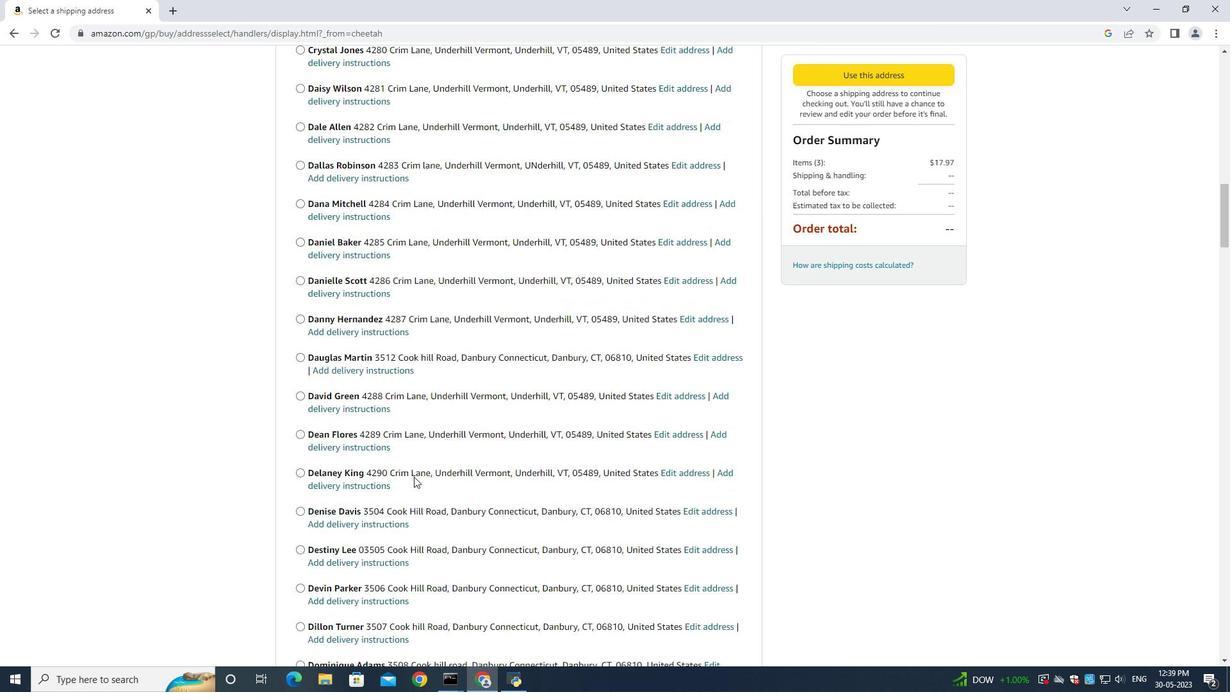 
Action: Mouse scrolled (414, 476) with delta (0, 0)
Screenshot: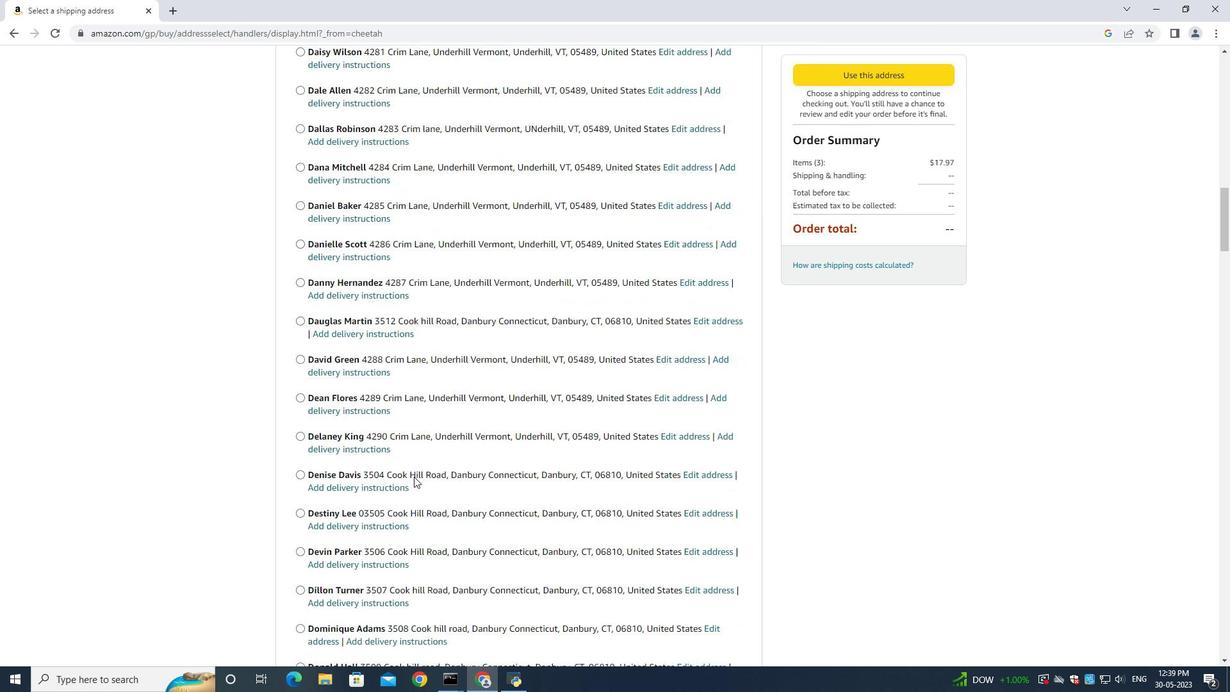 
Action: Mouse scrolled (414, 476) with delta (0, 0)
Screenshot: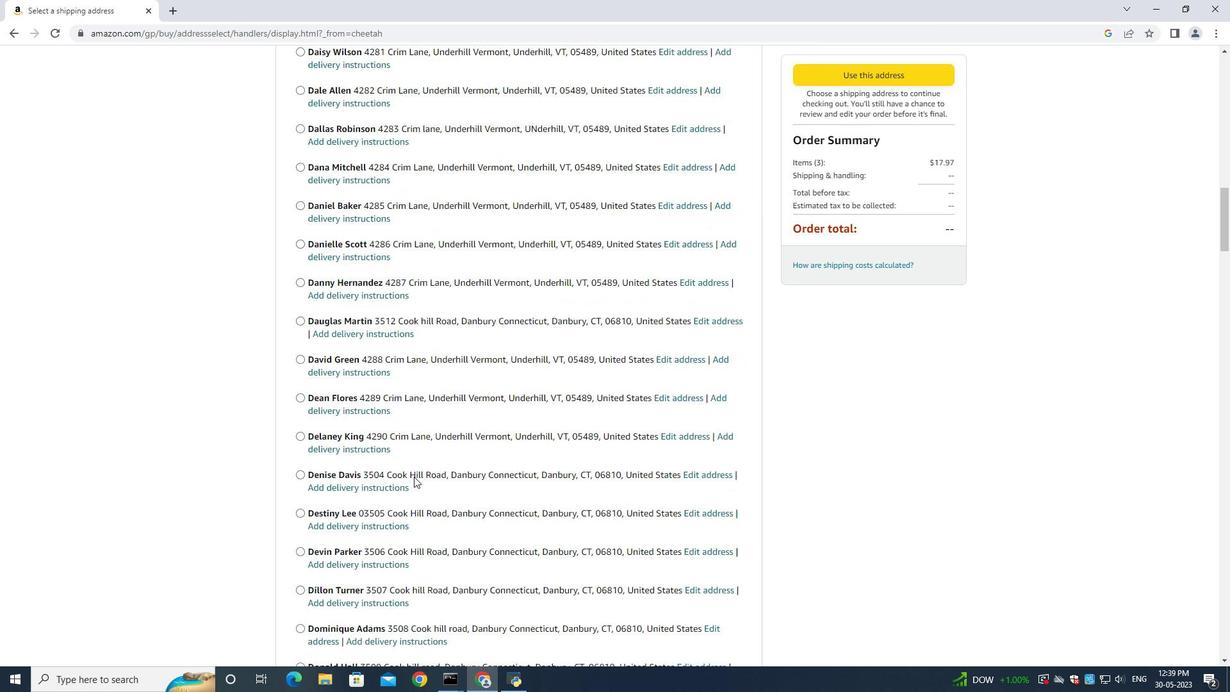 
Action: Mouse scrolled (414, 476) with delta (0, 0)
Screenshot: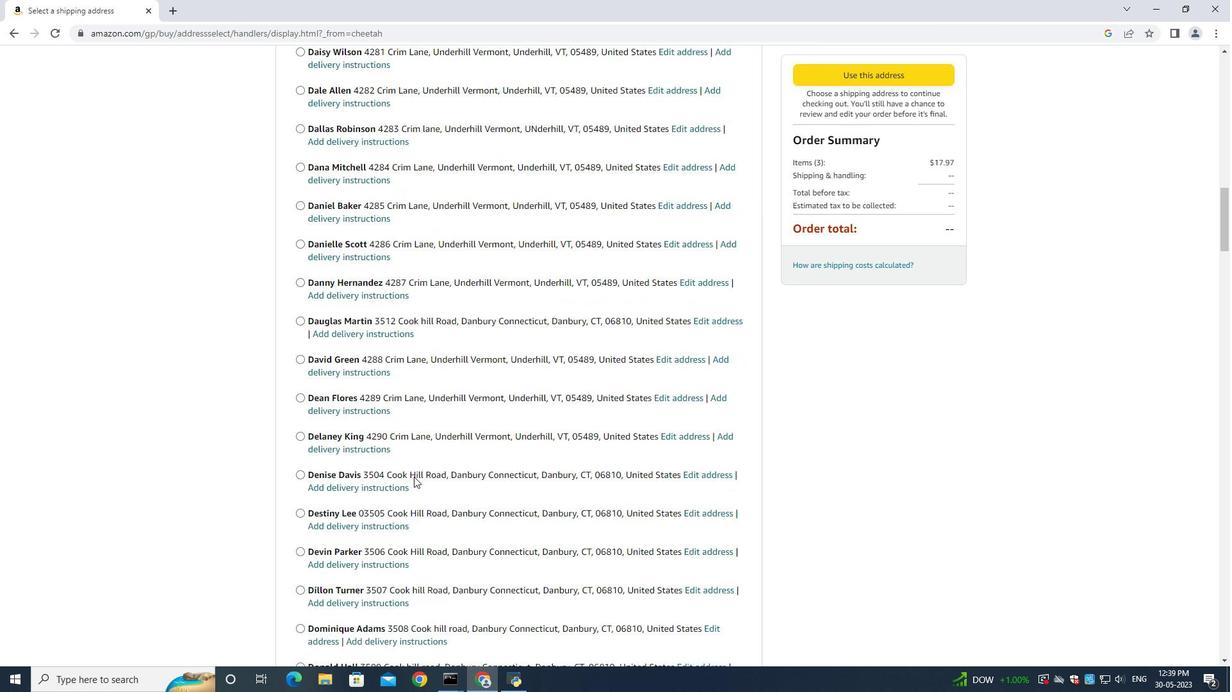 
Action: Mouse scrolled (414, 476) with delta (0, 0)
Screenshot: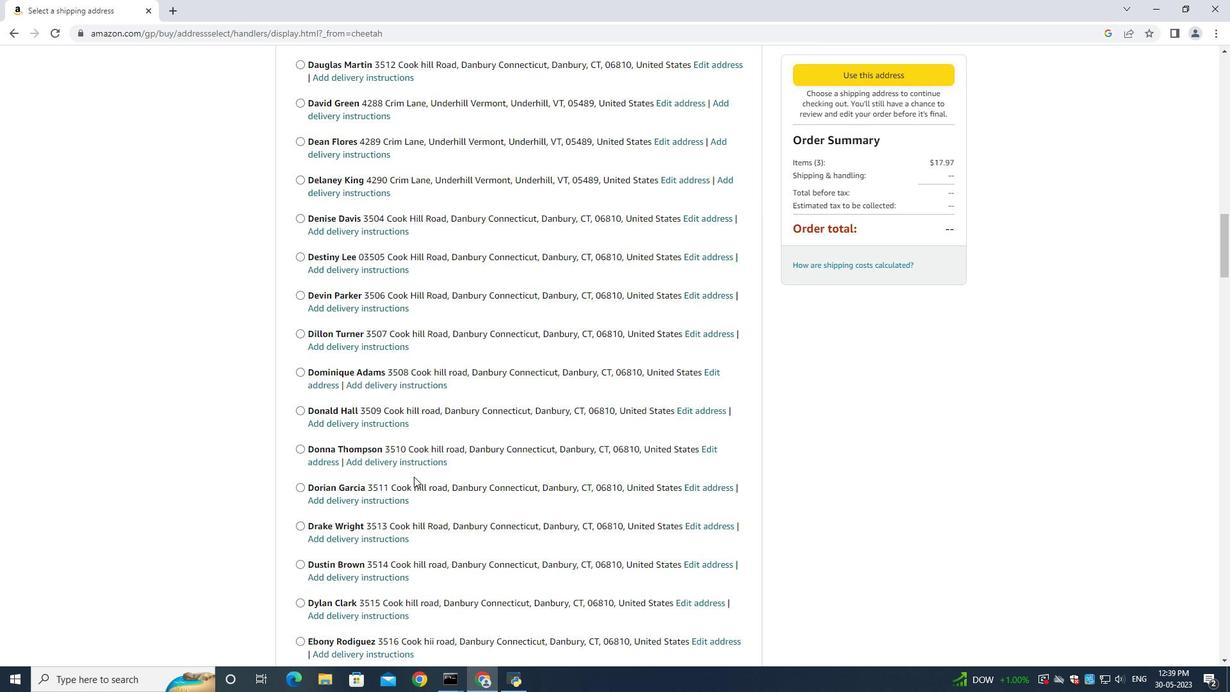 
Action: Mouse scrolled (414, 476) with delta (0, 0)
Screenshot: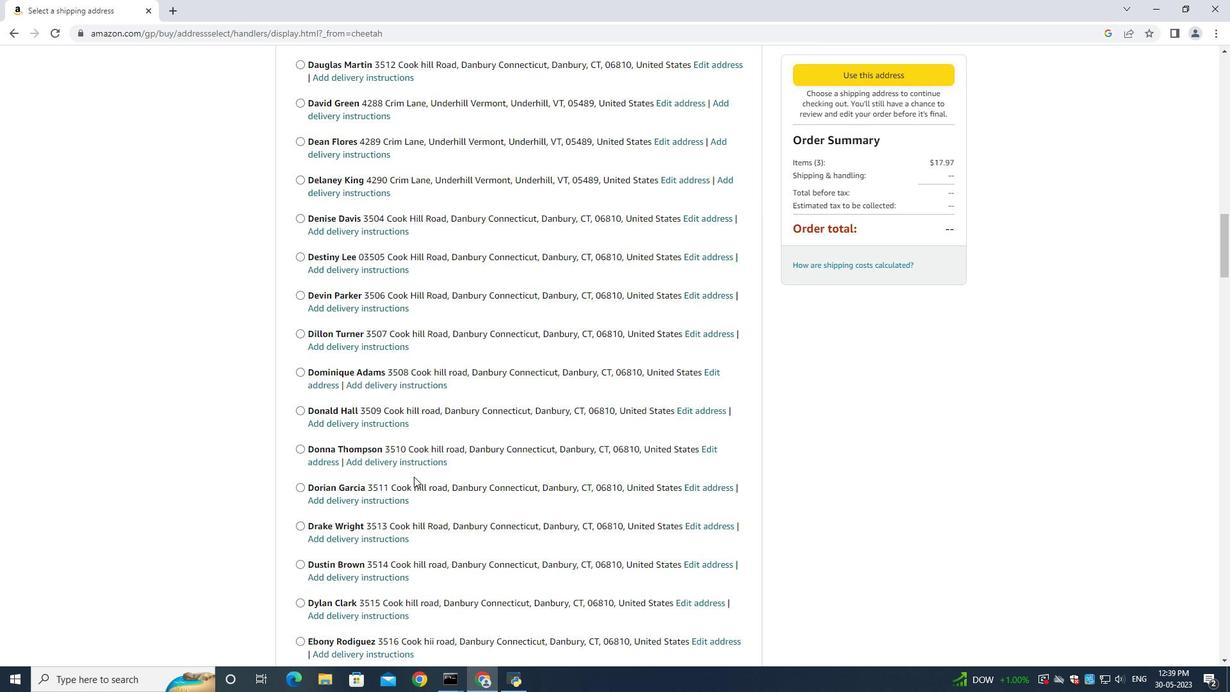 
Action: Mouse scrolled (414, 476) with delta (0, 0)
Screenshot: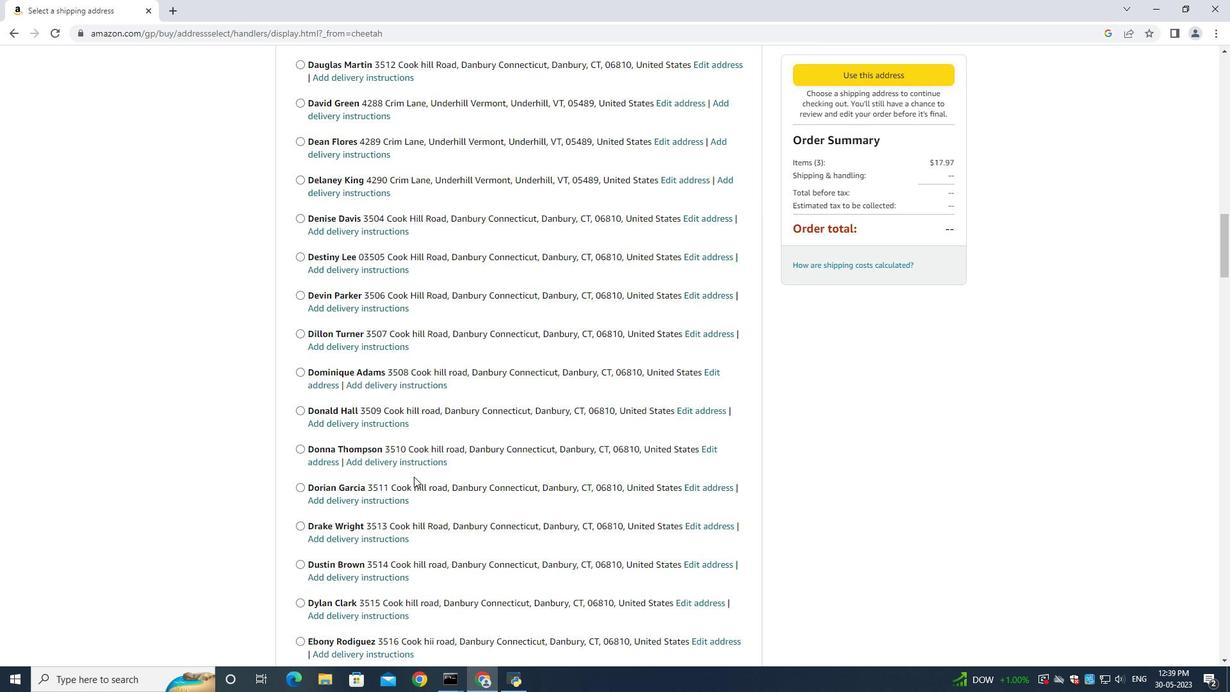 
Action: Mouse scrolled (414, 476) with delta (0, 0)
Screenshot: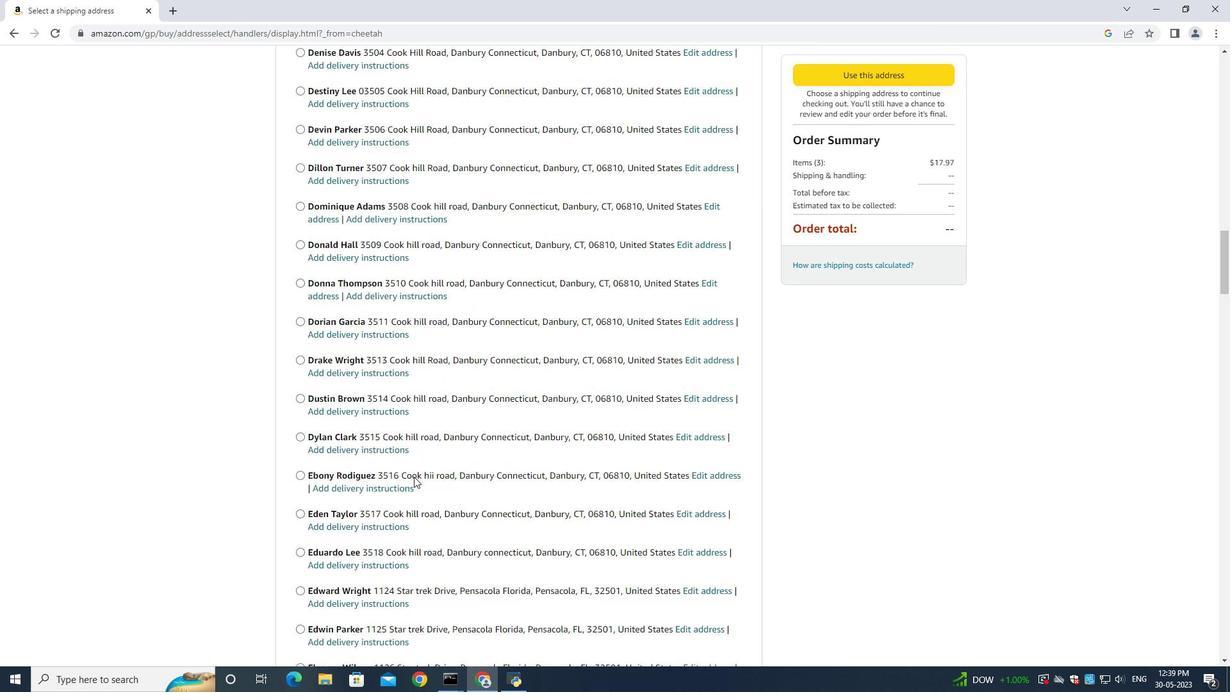 
Action: Mouse scrolled (414, 476) with delta (0, 0)
Screenshot: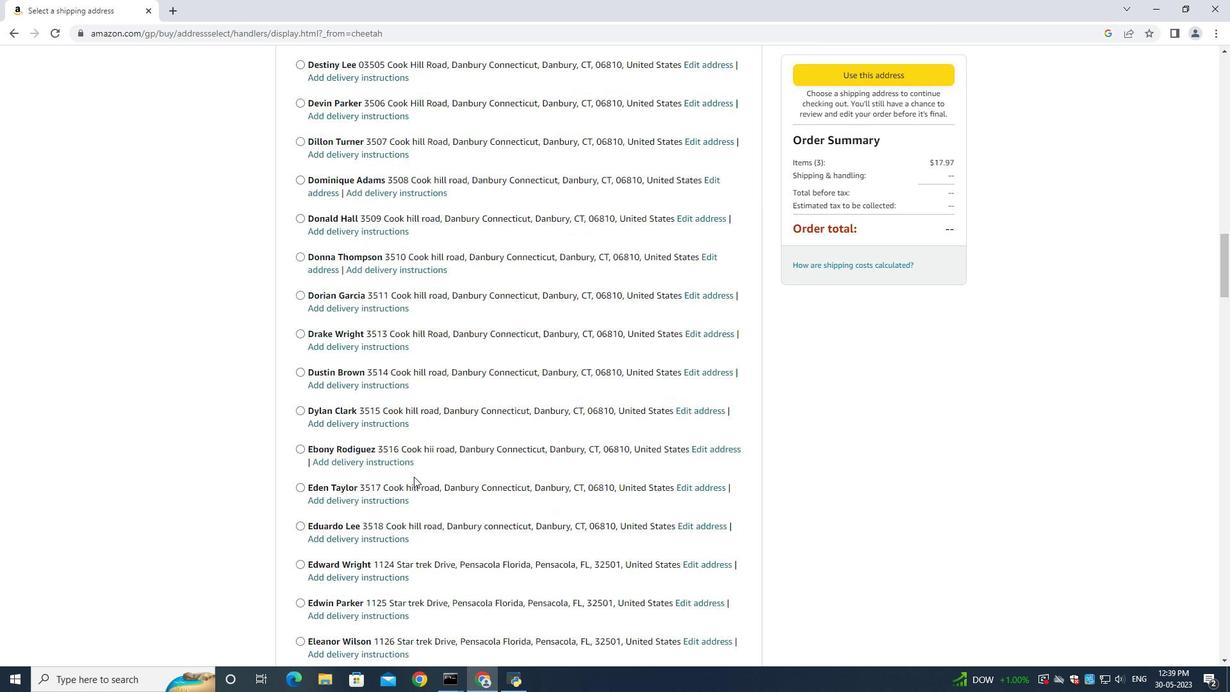 
Action: Mouse scrolled (414, 476) with delta (0, 0)
Screenshot: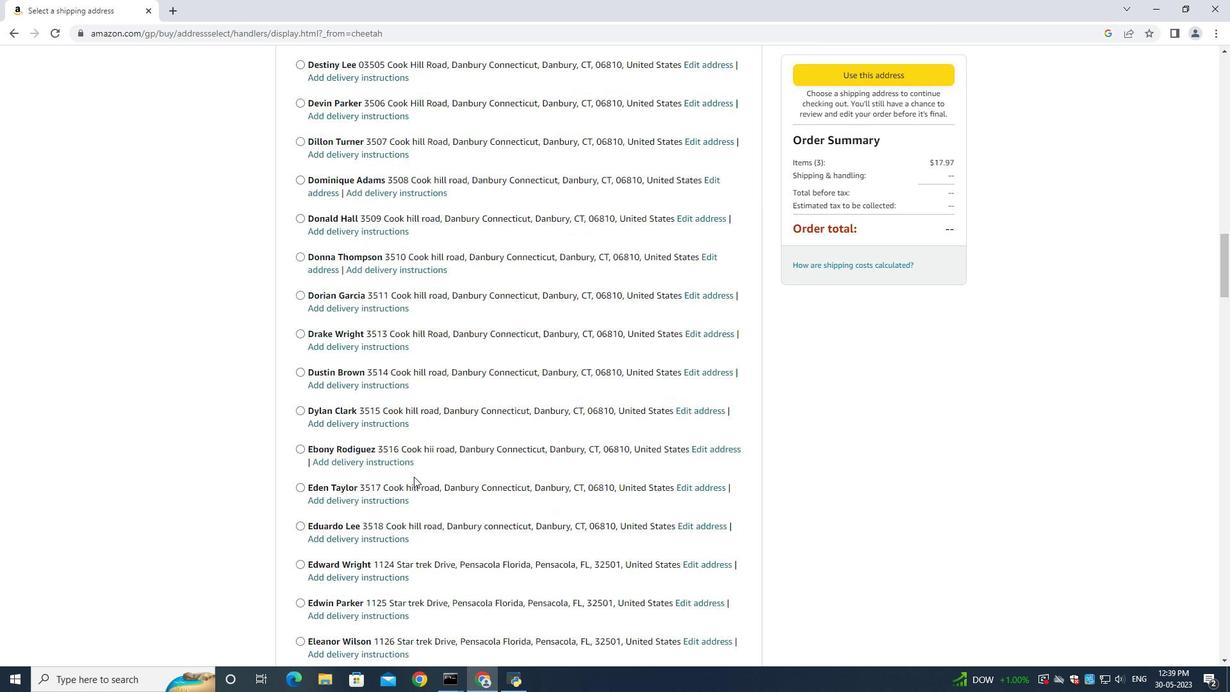 
Action: Mouse scrolled (414, 476) with delta (0, 0)
Screenshot: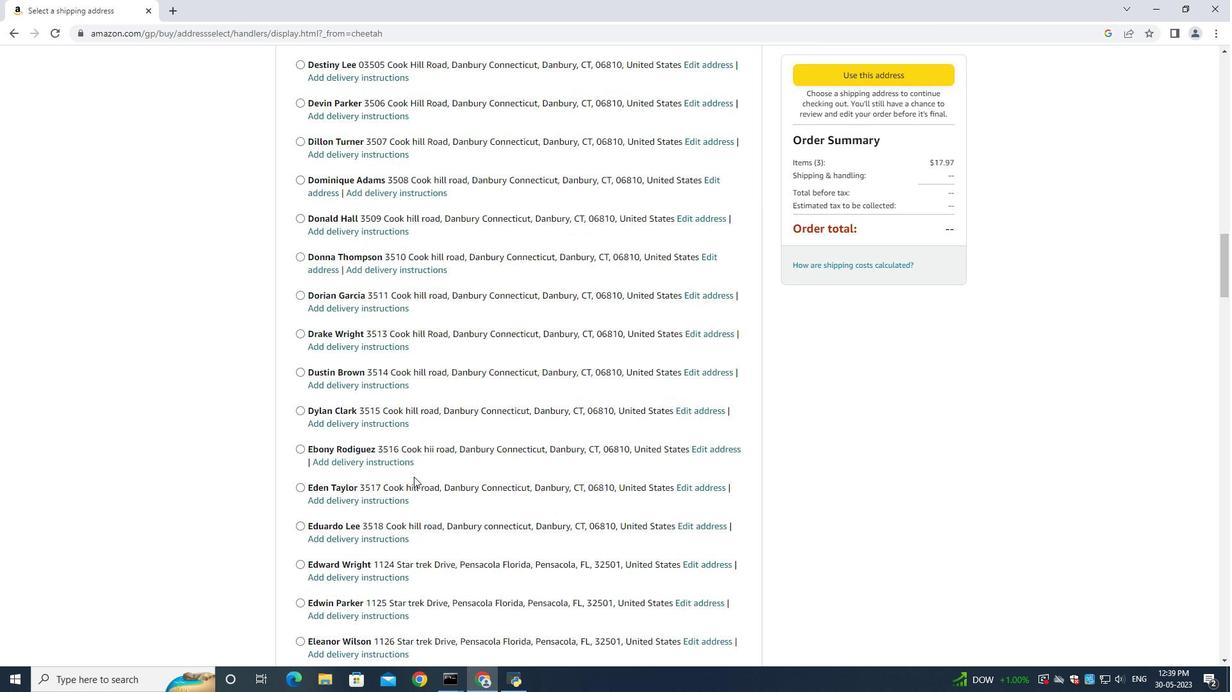 
Action: Mouse scrolled (414, 476) with delta (0, 0)
Screenshot: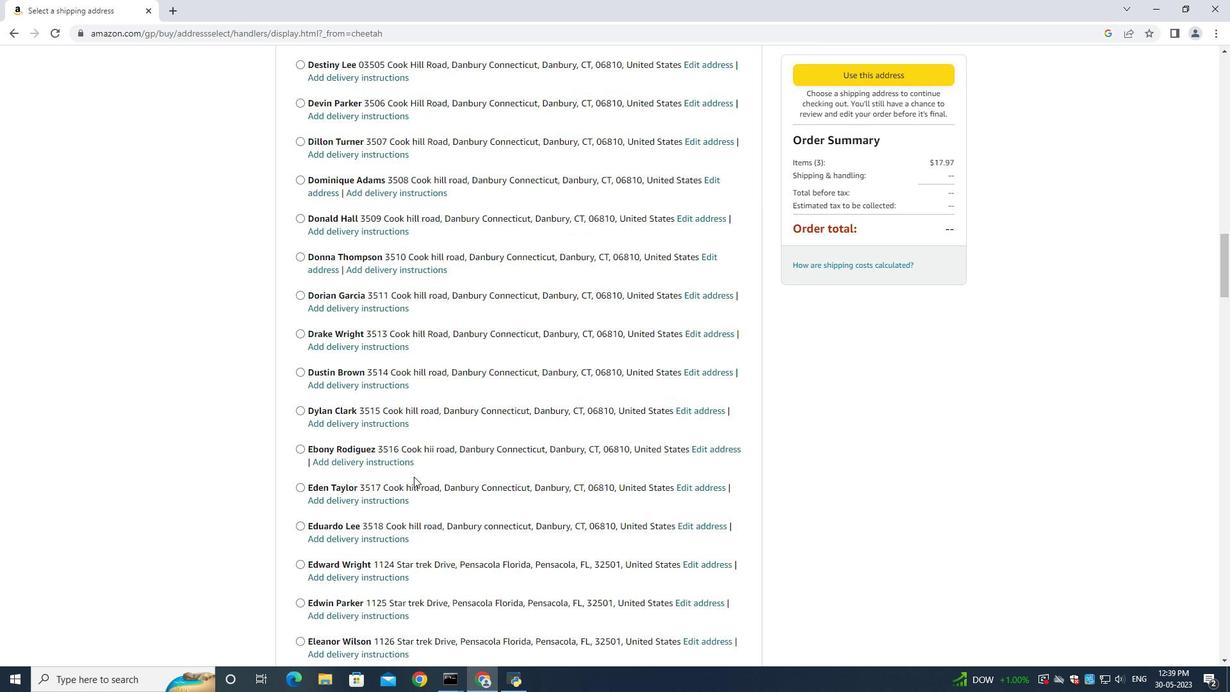 
Action: Mouse scrolled (414, 476) with delta (0, 0)
Screenshot: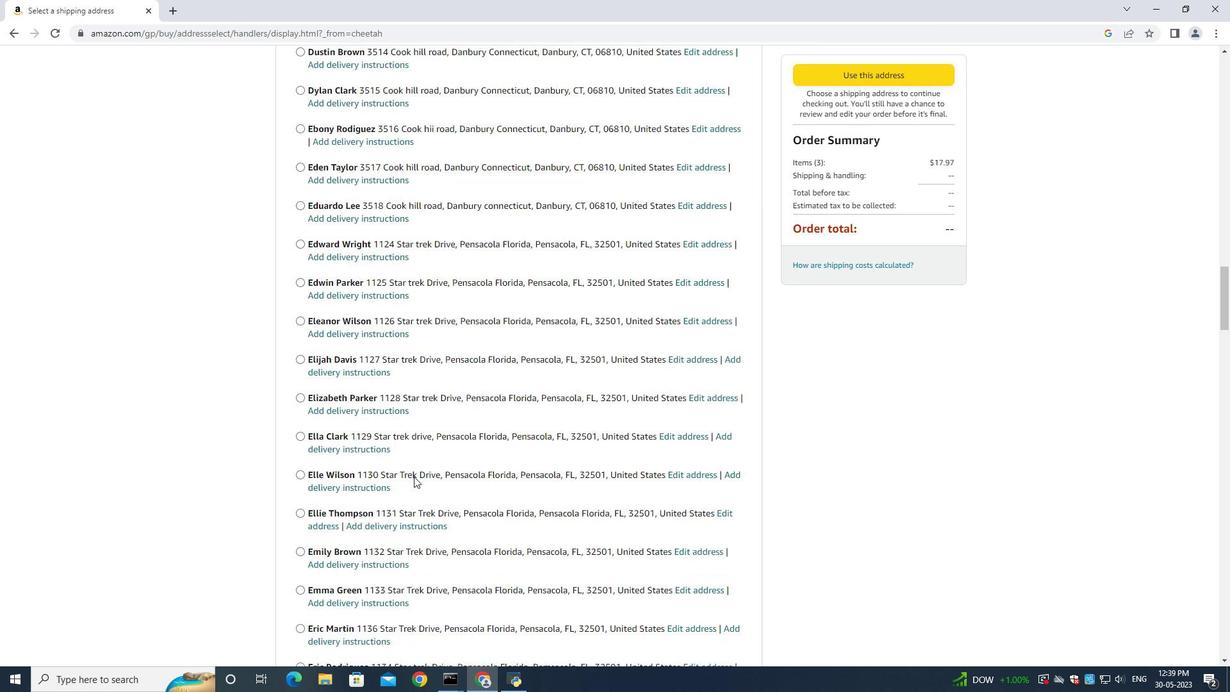 
Action: Mouse scrolled (414, 476) with delta (0, 0)
Screenshot: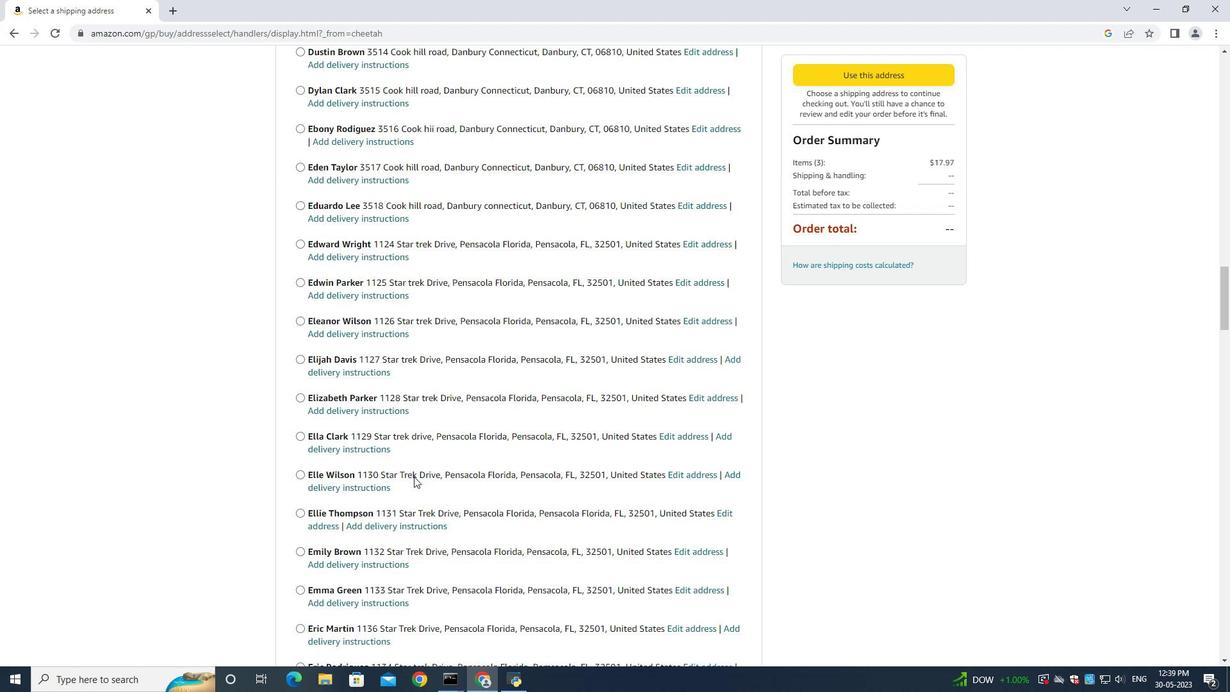 
Action: Mouse scrolled (414, 476) with delta (0, 0)
Screenshot: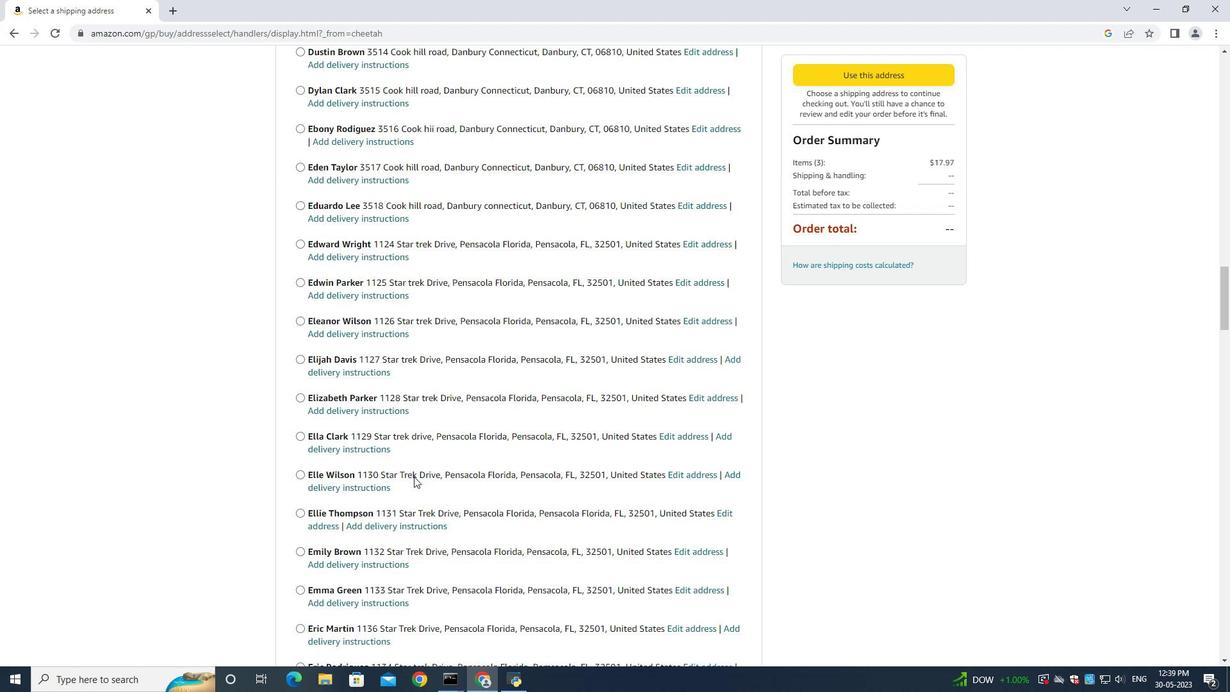 
Action: Mouse scrolled (414, 476) with delta (0, 0)
Screenshot: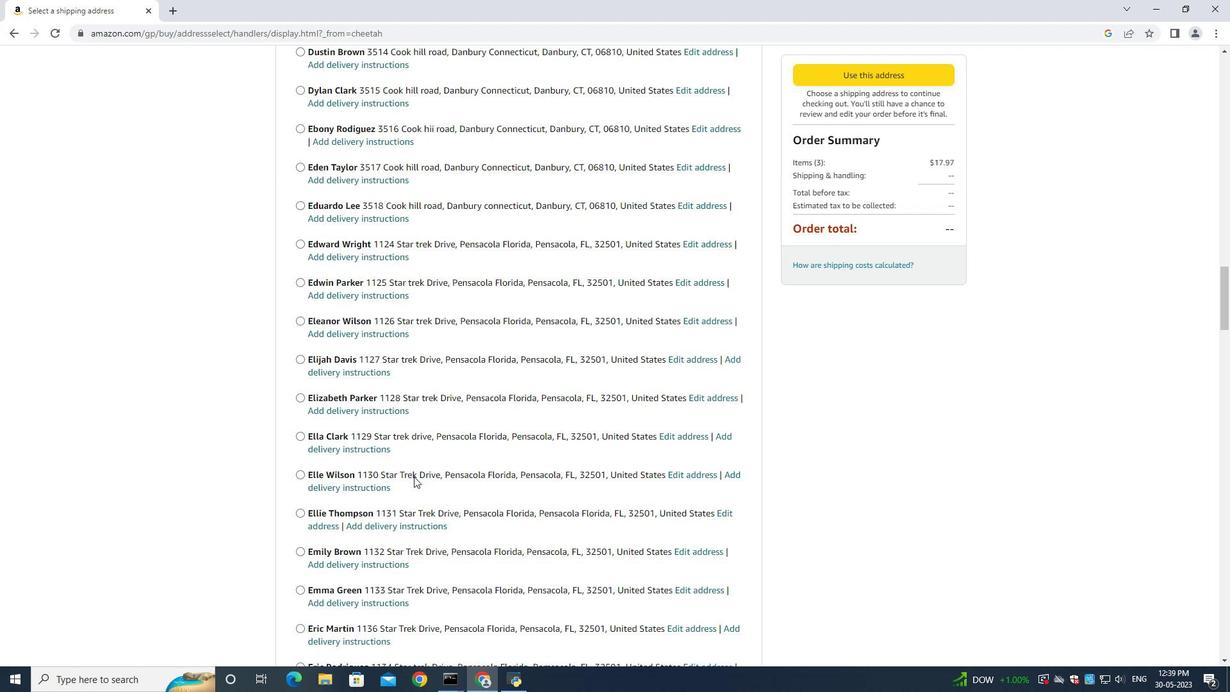
Action: Mouse scrolled (414, 476) with delta (0, 0)
Screenshot: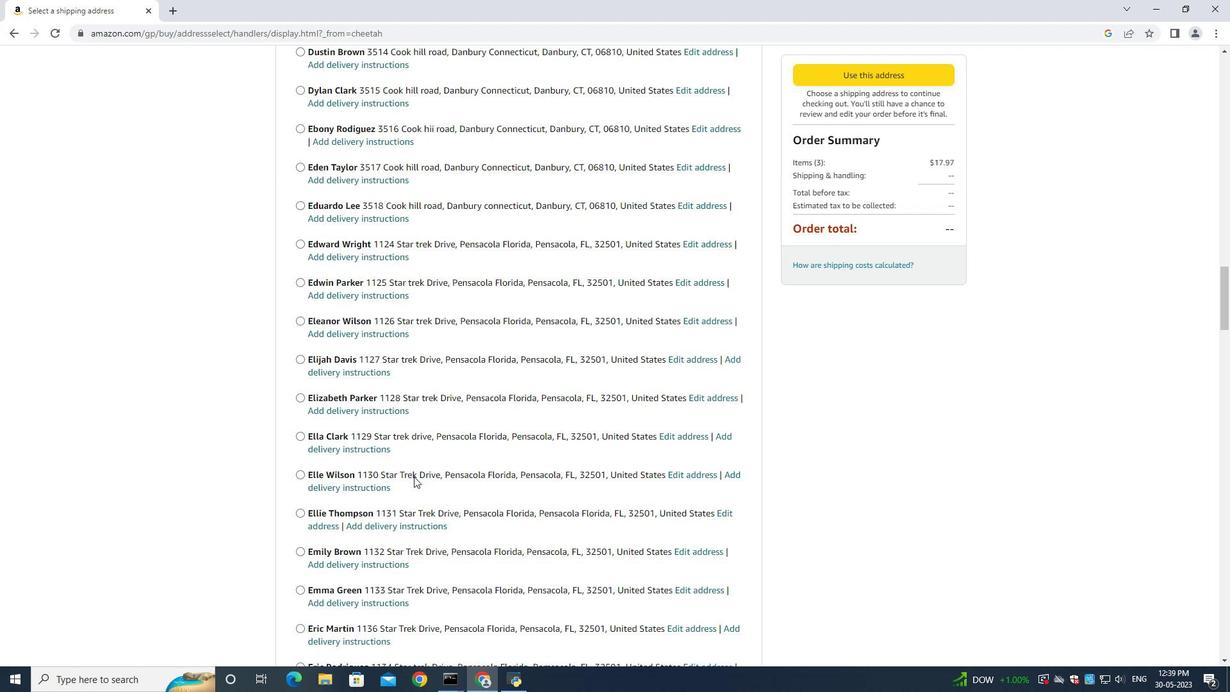
Action: Mouse scrolled (414, 476) with delta (0, 0)
Screenshot: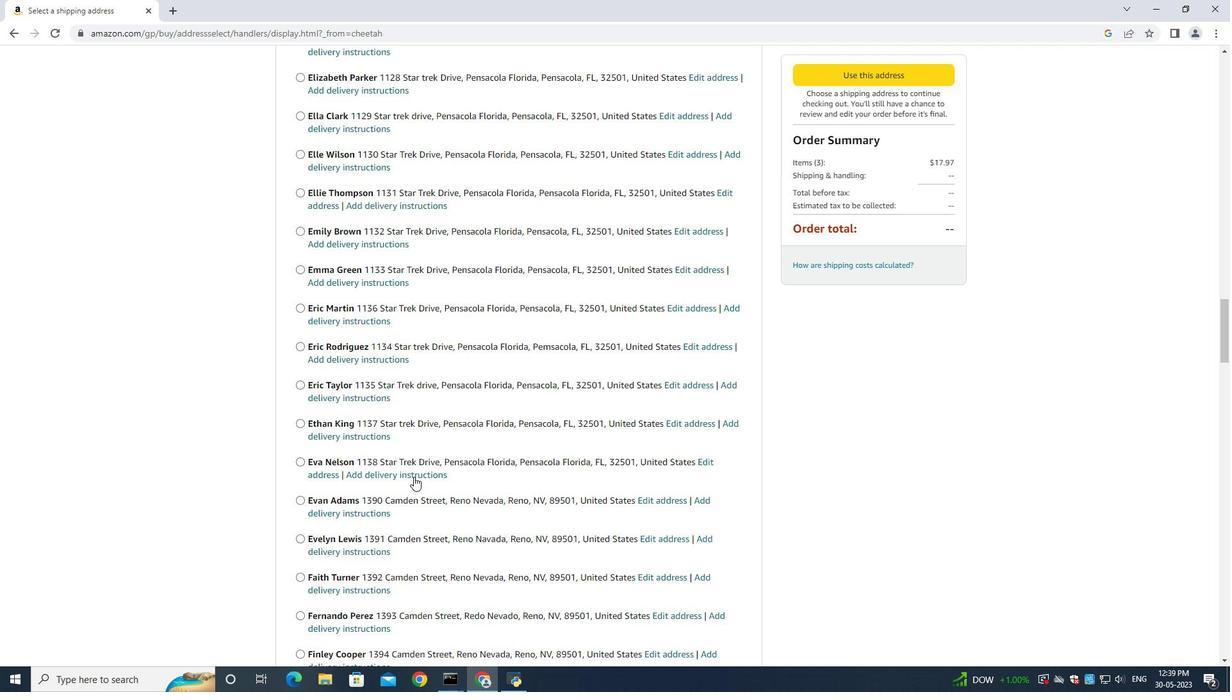 
Action: Mouse scrolled (414, 476) with delta (0, 0)
Screenshot: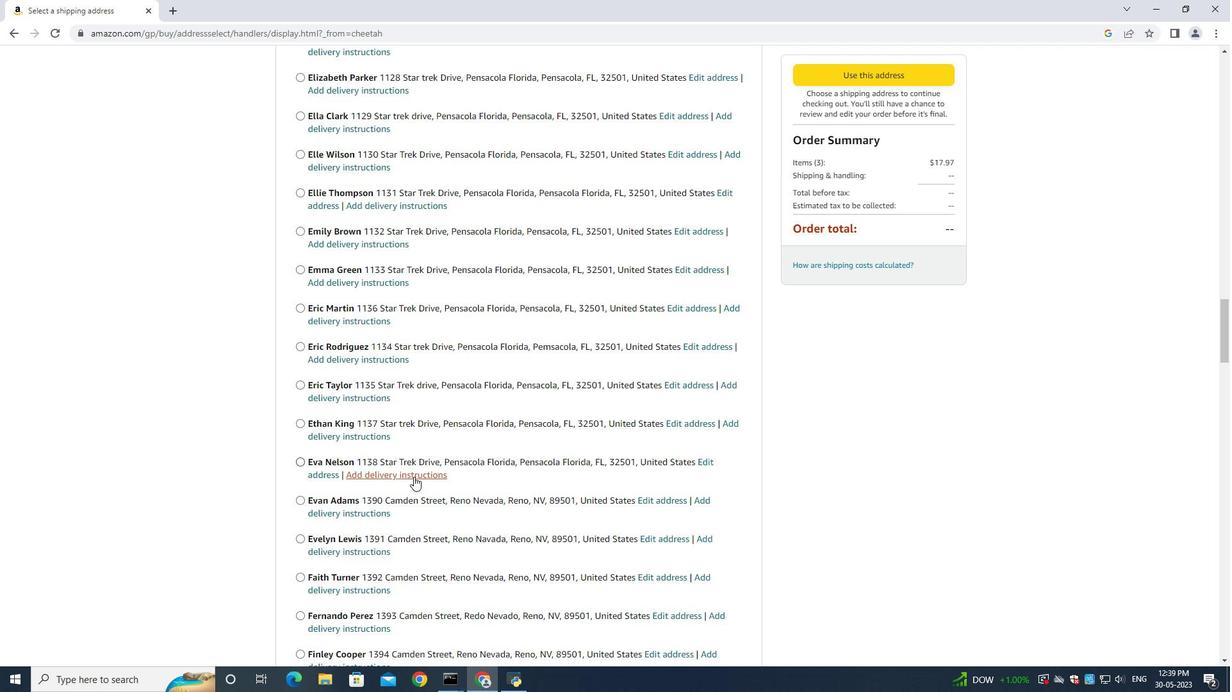 
Action: Mouse scrolled (414, 476) with delta (0, 0)
Screenshot: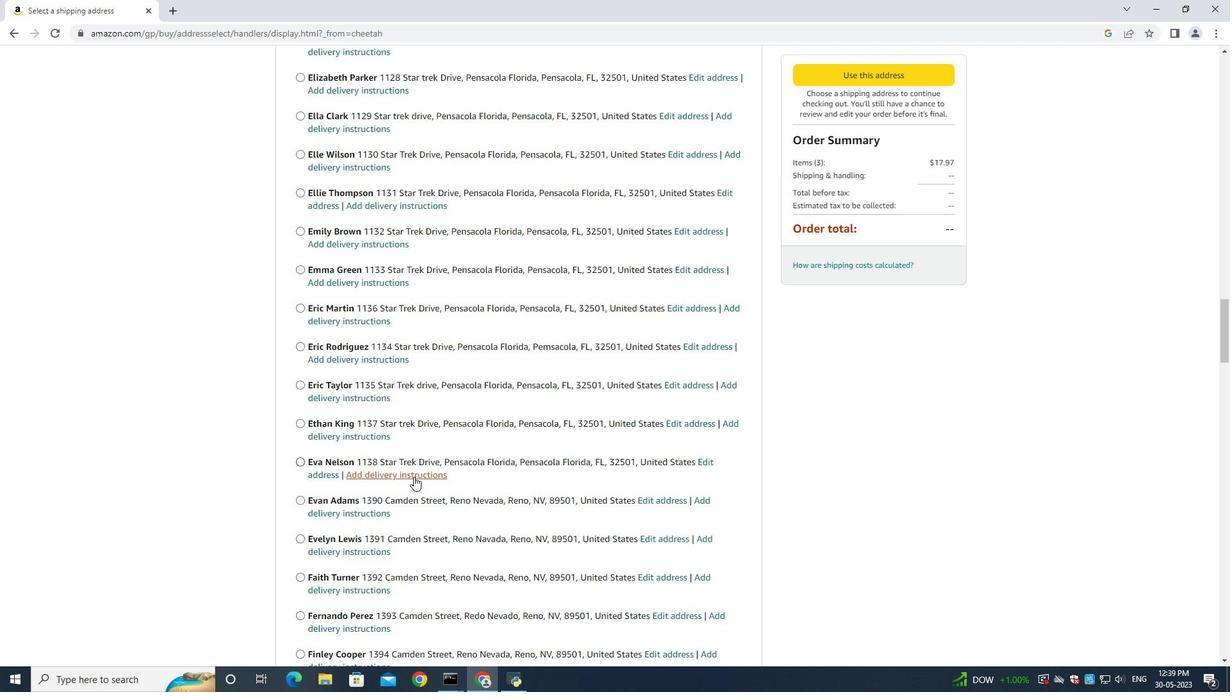 
Action: Mouse scrolled (414, 476) with delta (0, 0)
Screenshot: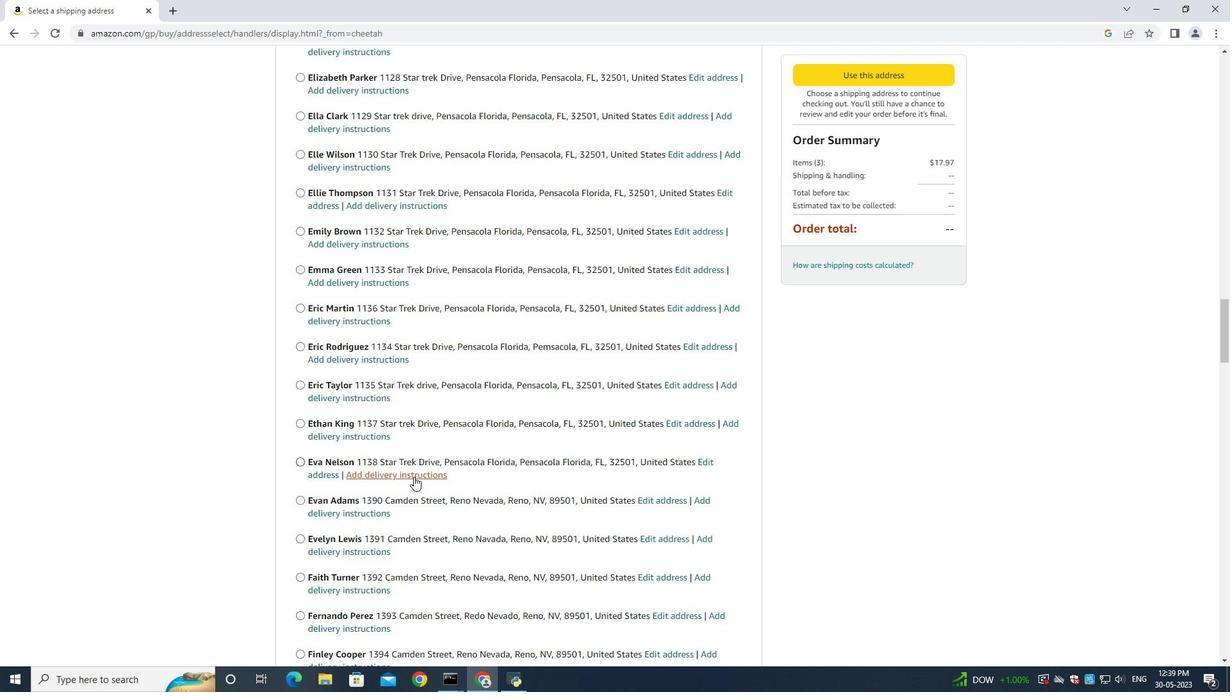
Action: Mouse scrolled (414, 476) with delta (0, 0)
Screenshot: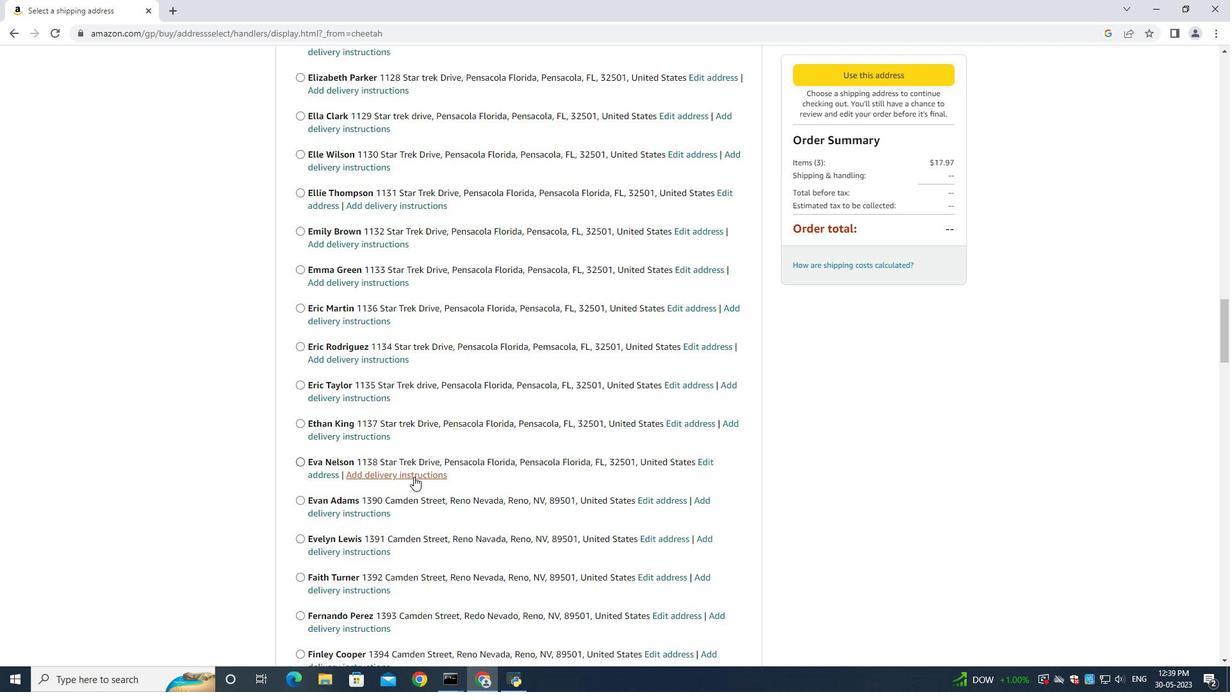 
Action: Mouse scrolled (414, 476) with delta (0, 0)
Screenshot: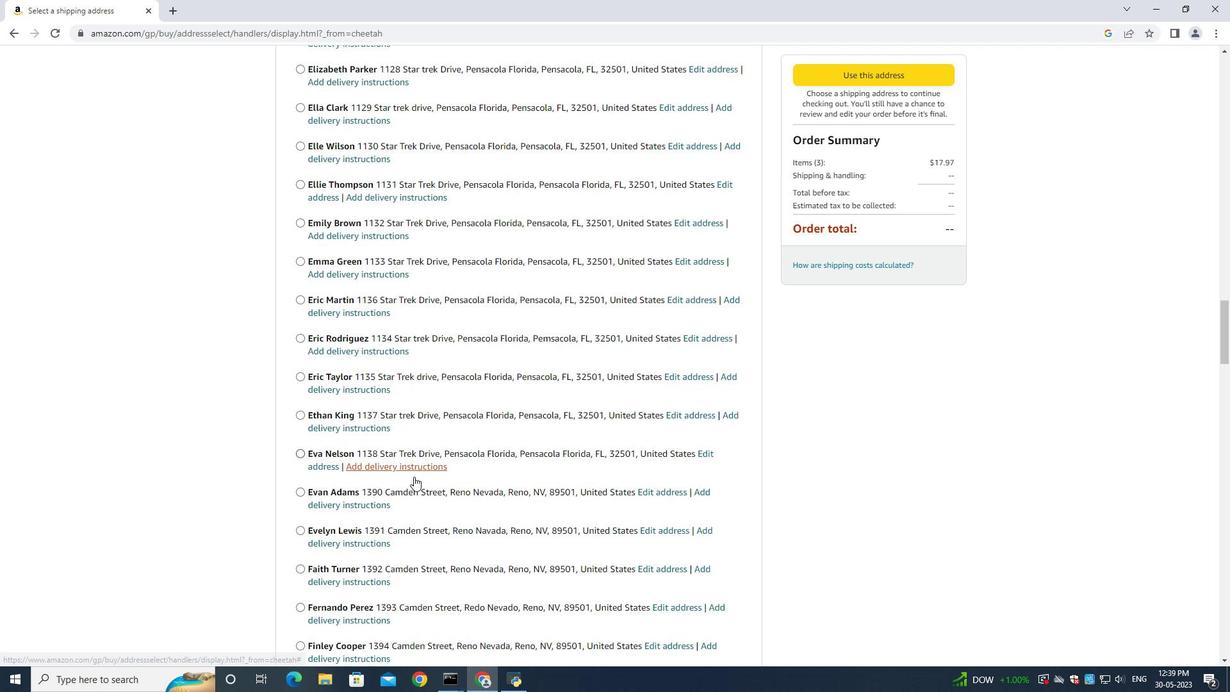 
Action: Mouse scrolled (414, 476) with delta (0, 0)
Screenshot: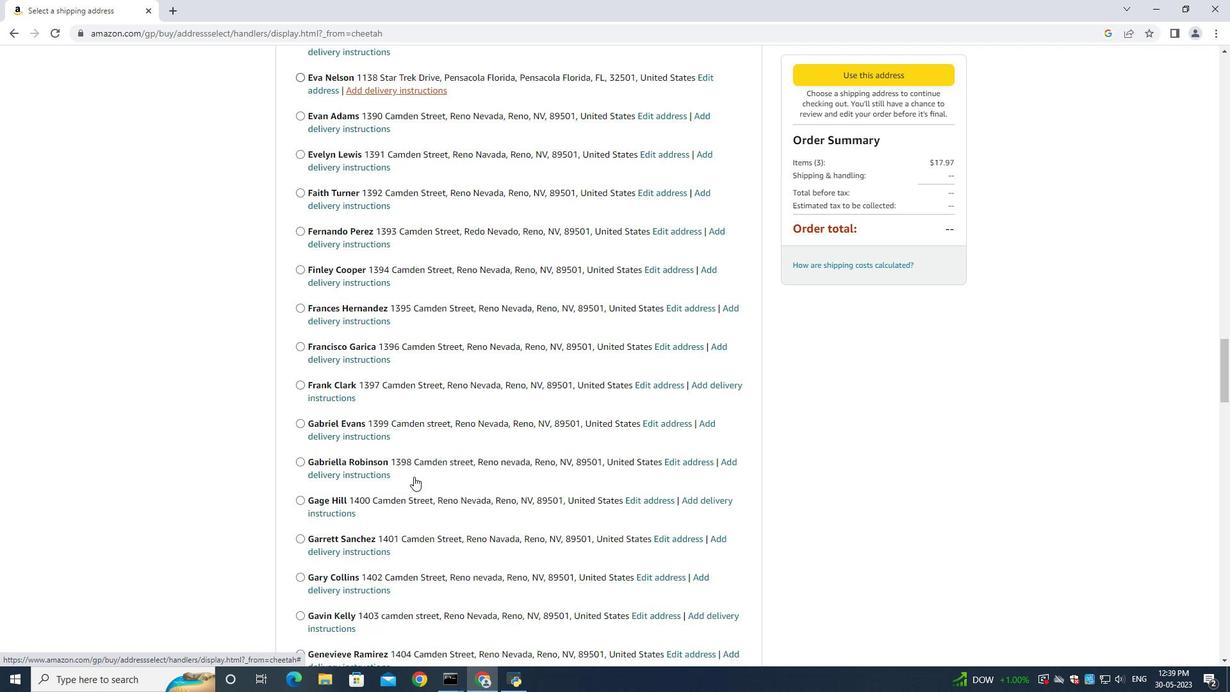 
Action: Mouse scrolled (414, 476) with delta (0, 0)
Screenshot: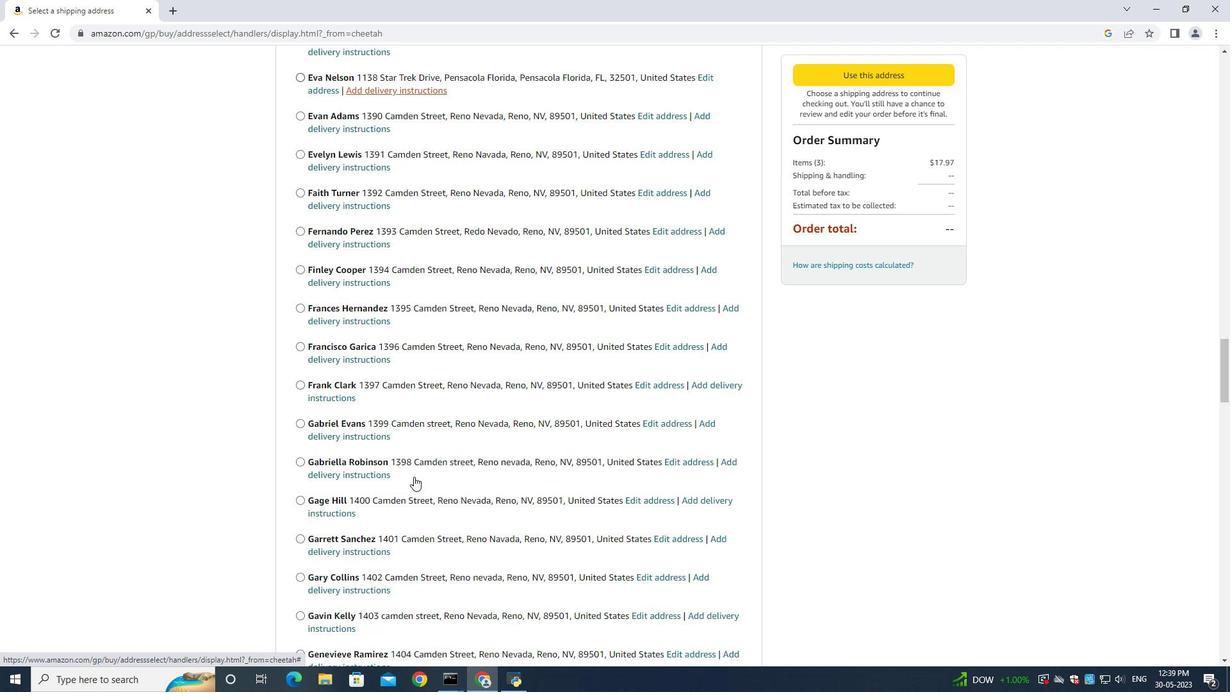 
Action: Mouse scrolled (414, 476) with delta (0, 0)
Screenshot: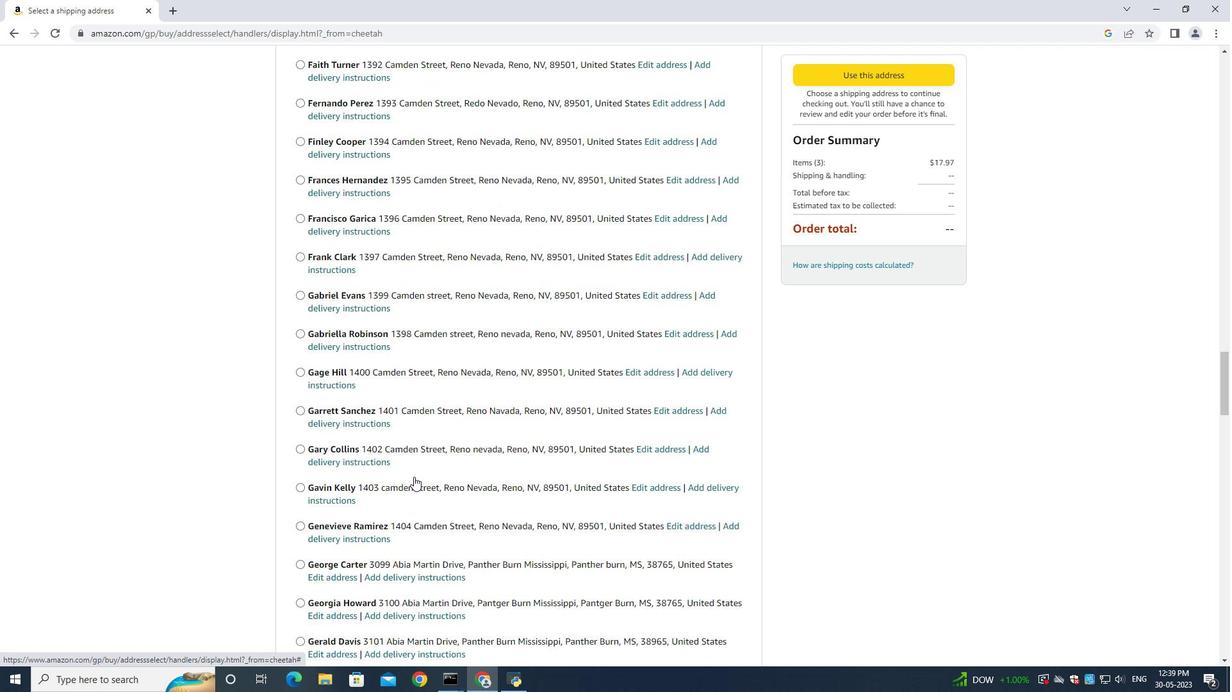 
Action: Mouse scrolled (414, 476) with delta (0, 0)
Screenshot: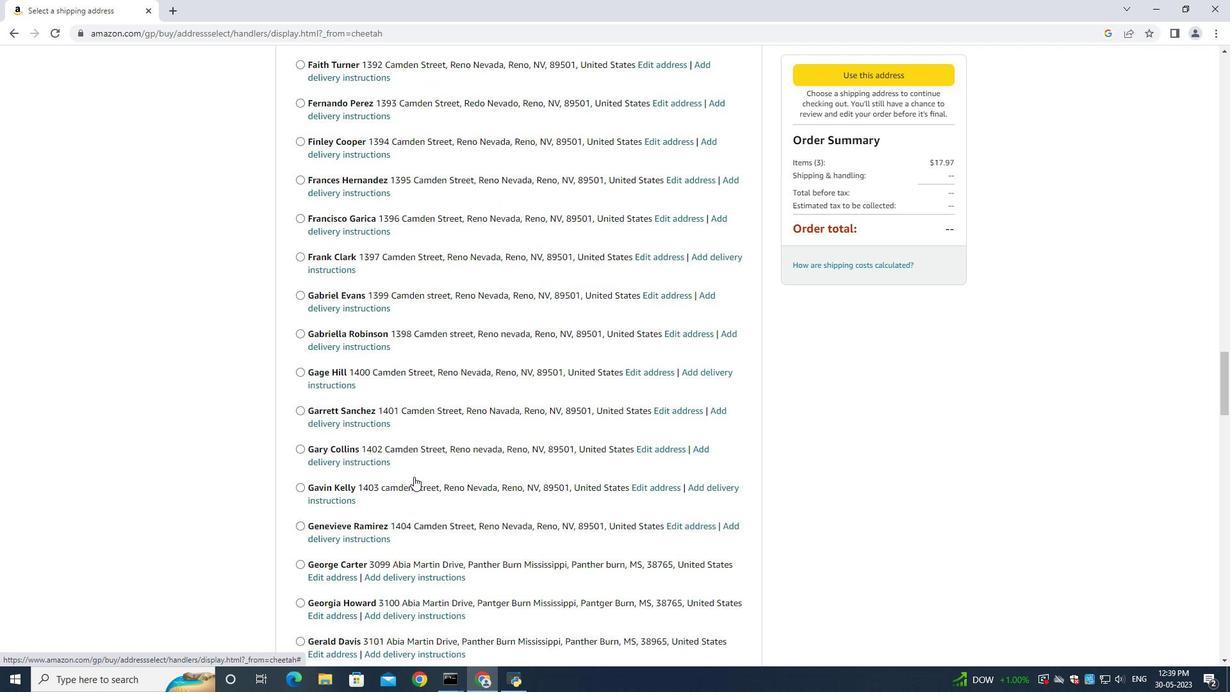 
Action: Mouse scrolled (414, 476) with delta (0, 0)
Screenshot: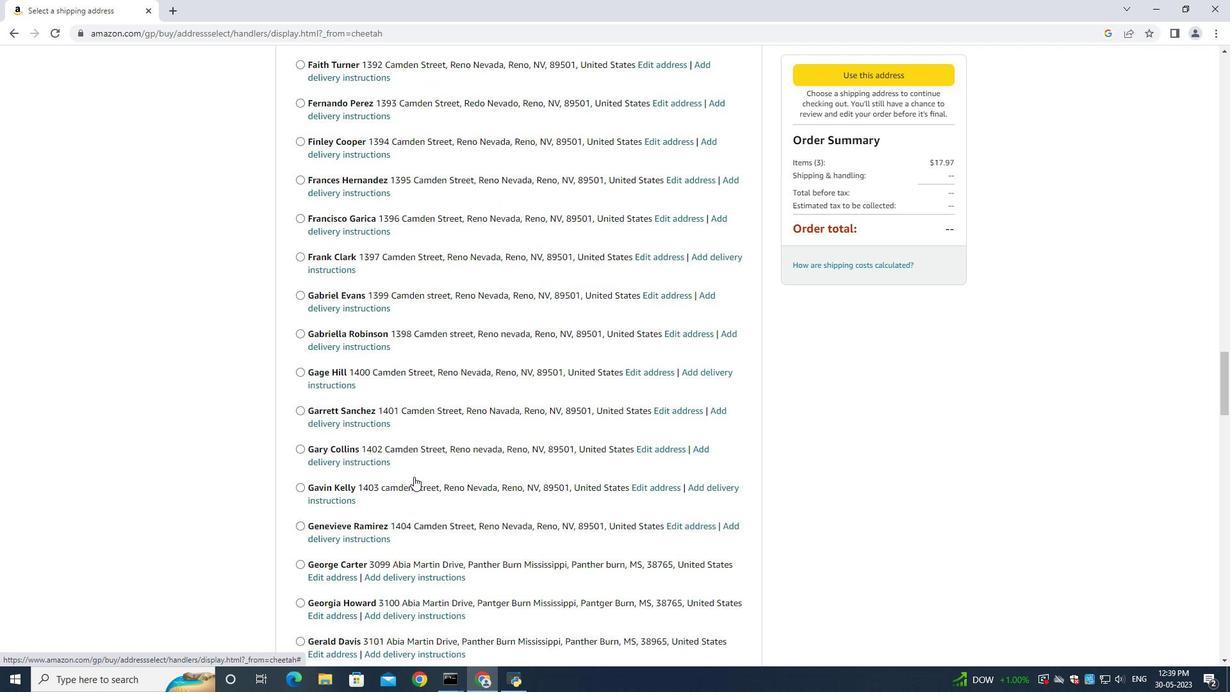 
Action: Mouse scrolled (414, 476) with delta (0, 0)
Screenshot: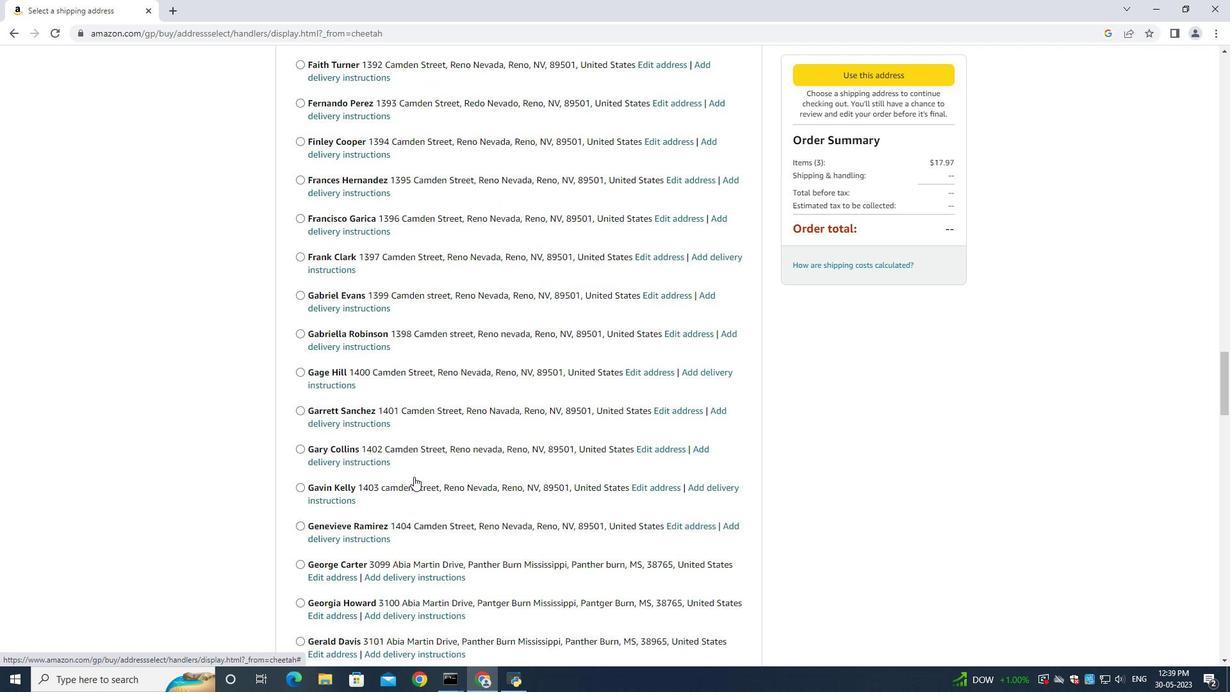 
Action: Mouse scrolled (414, 476) with delta (0, 0)
Screenshot: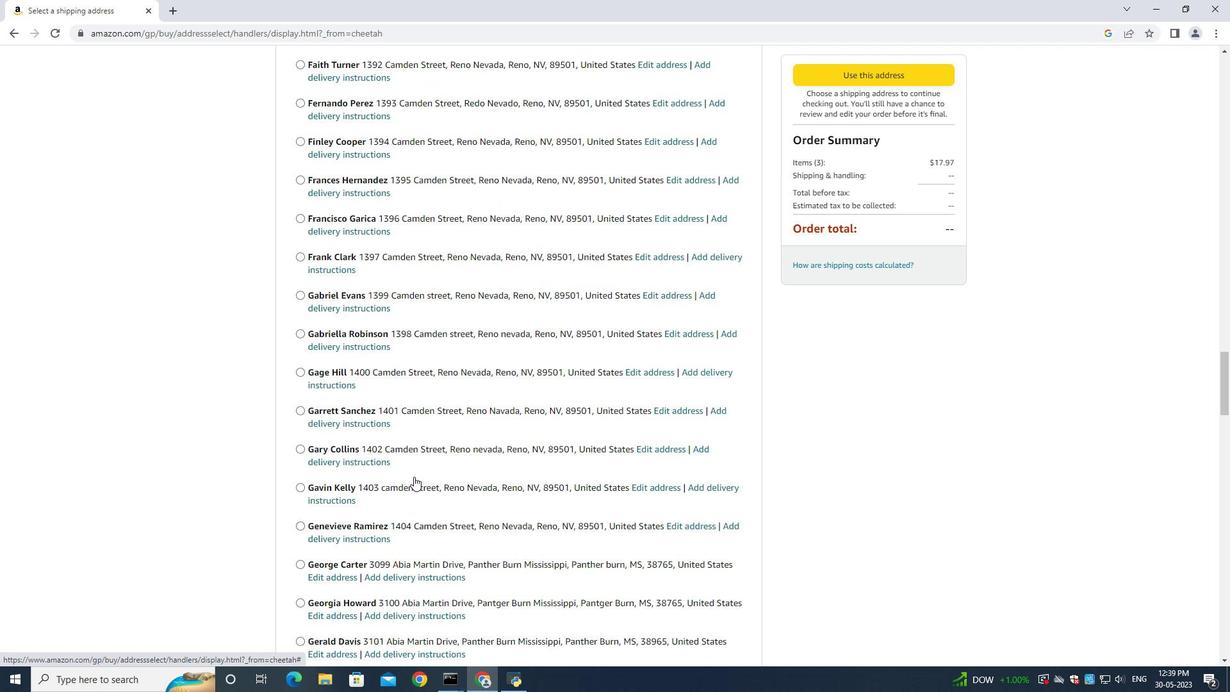 
Action: Mouse scrolled (414, 476) with delta (0, 0)
Screenshot: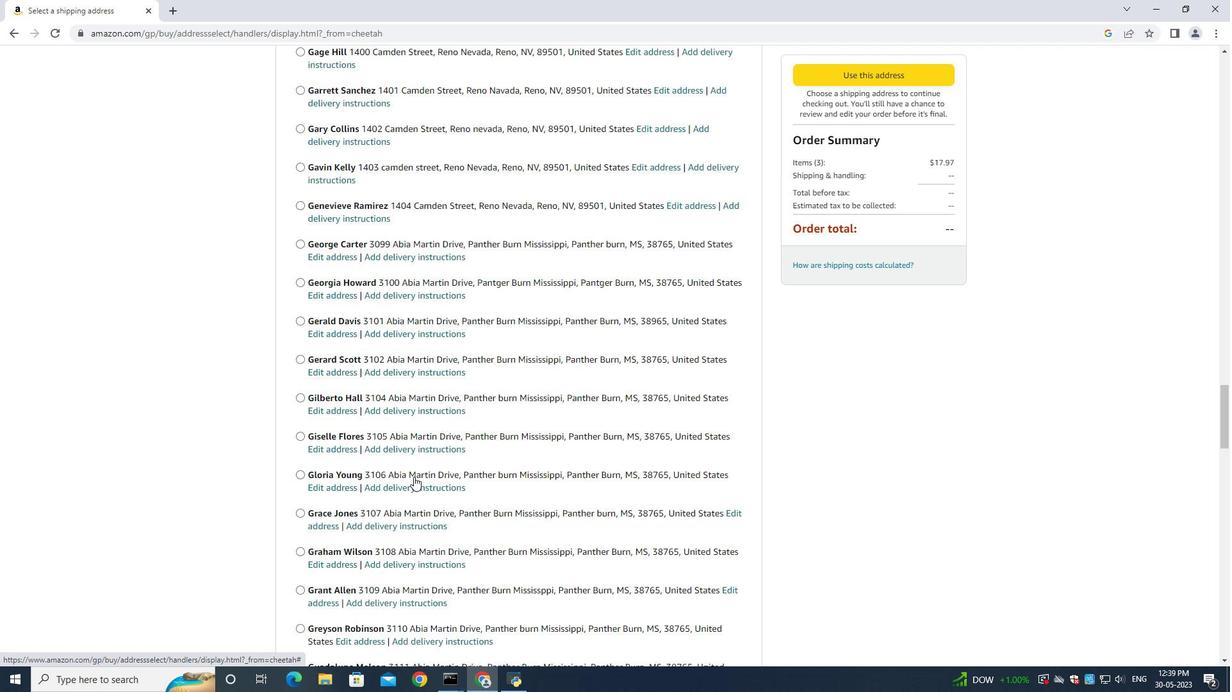 
Action: Mouse scrolled (414, 476) with delta (0, 0)
Screenshot: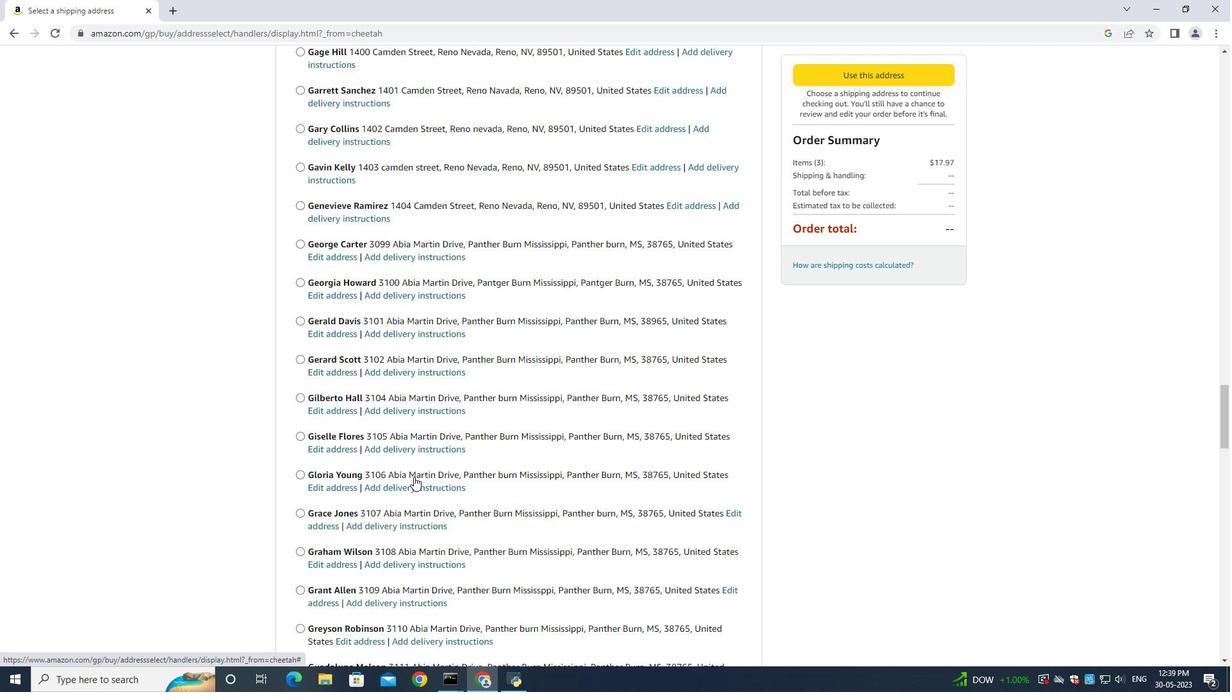 
Action: Mouse scrolled (414, 476) with delta (0, 0)
Screenshot: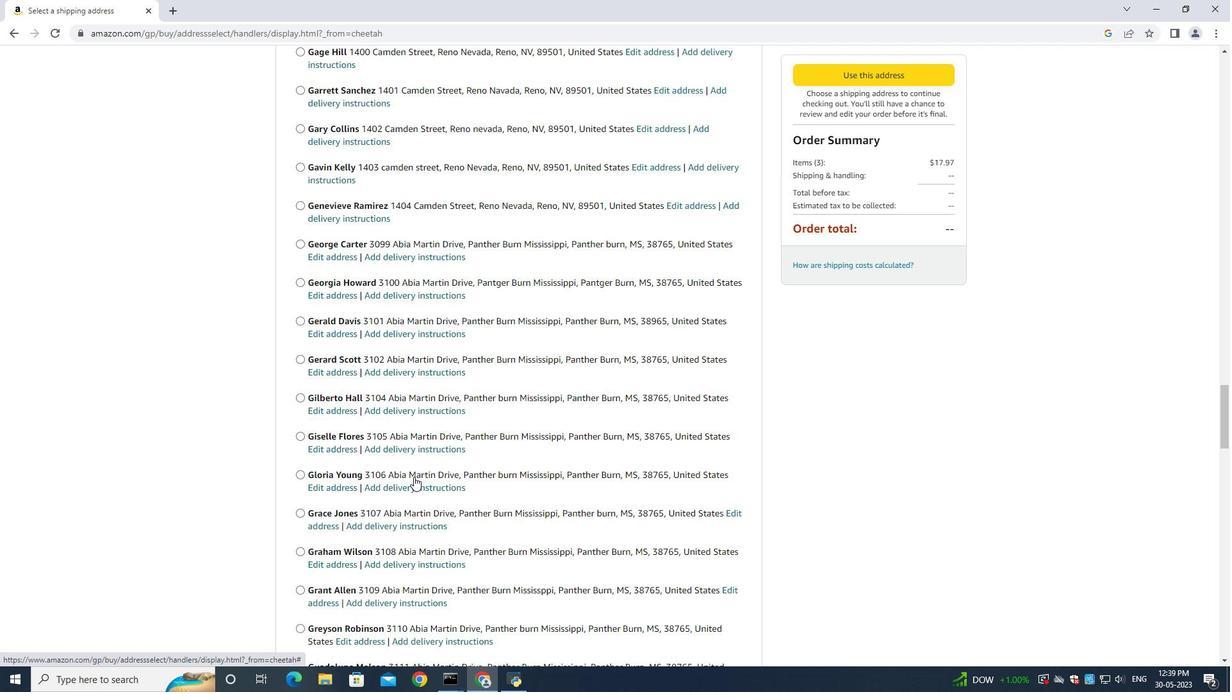 
Action: Mouse scrolled (414, 476) with delta (0, 0)
Screenshot: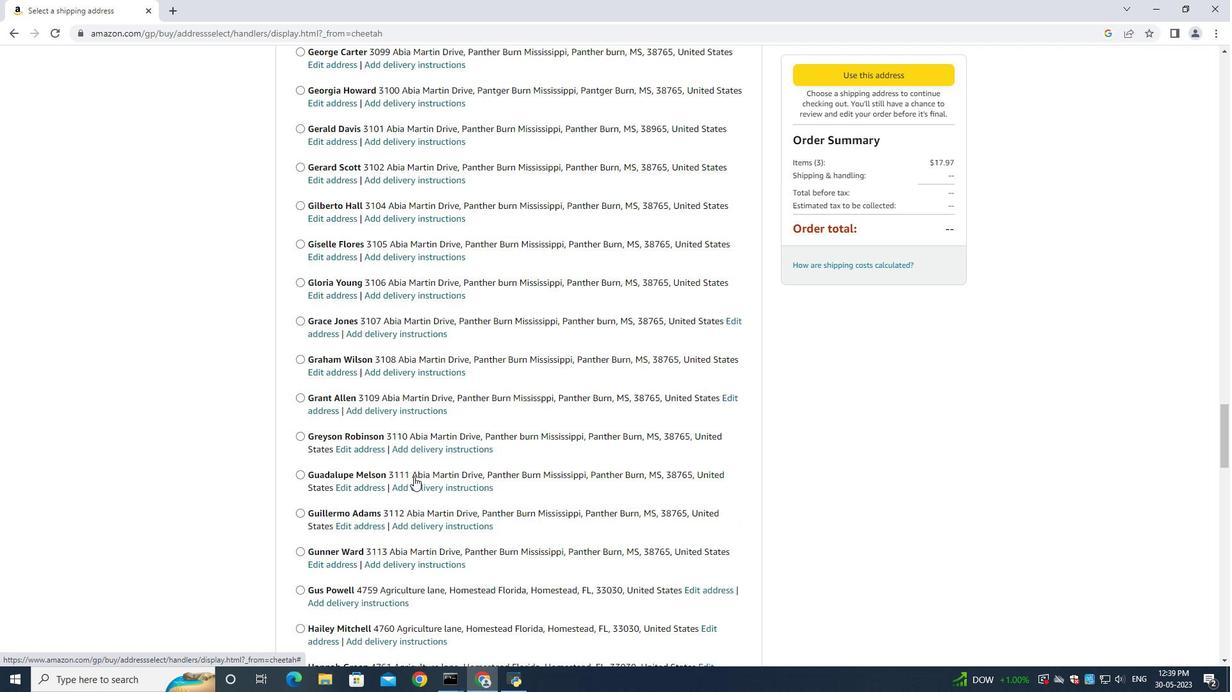 
Action: Mouse scrolled (414, 476) with delta (0, 0)
Screenshot: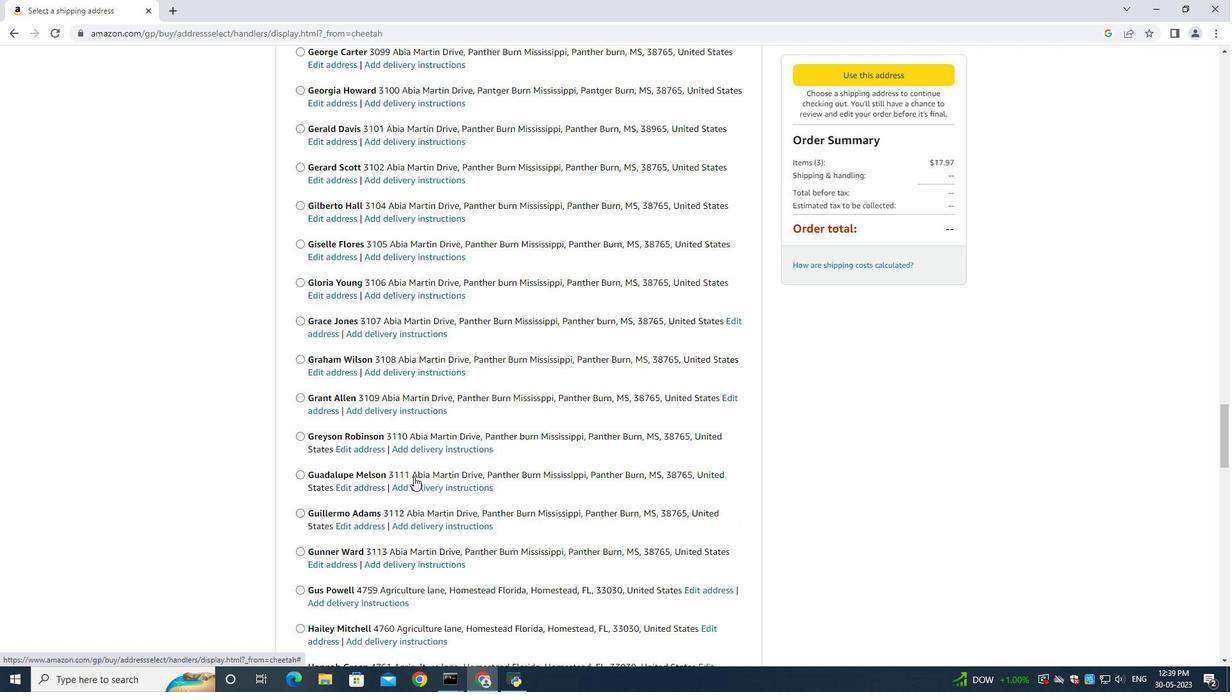 
Action: Mouse scrolled (414, 476) with delta (0, 0)
Screenshot: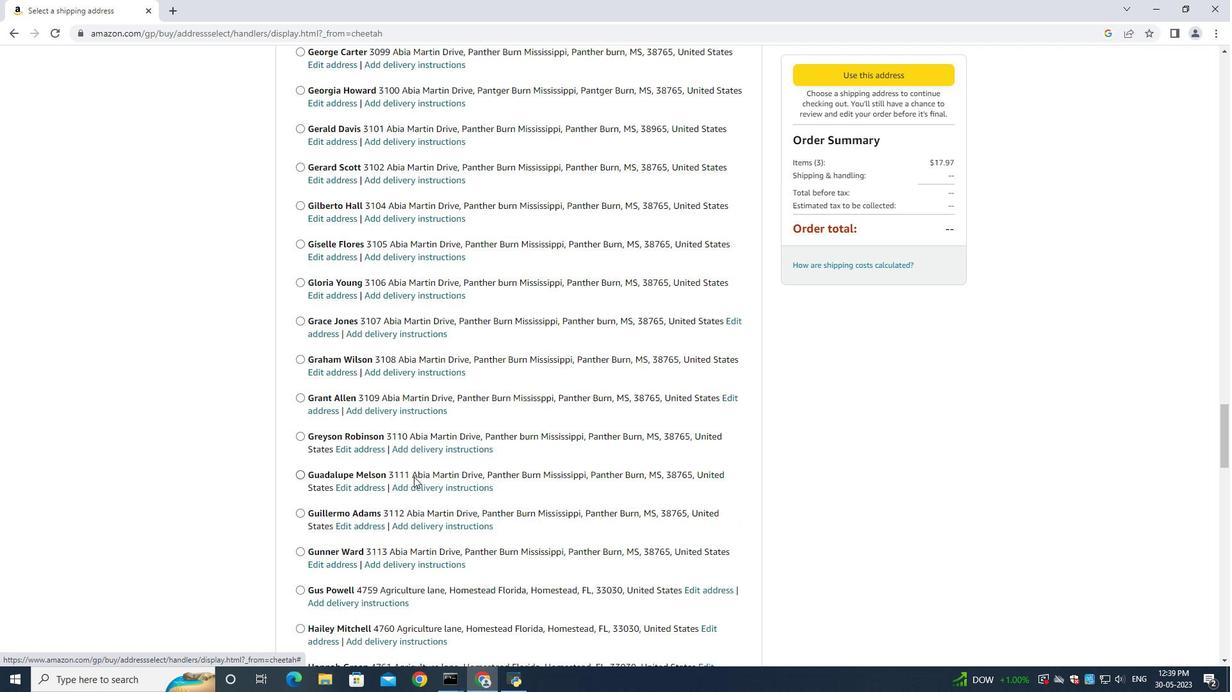 
Action: Mouse scrolled (414, 476) with delta (0, 0)
Screenshot: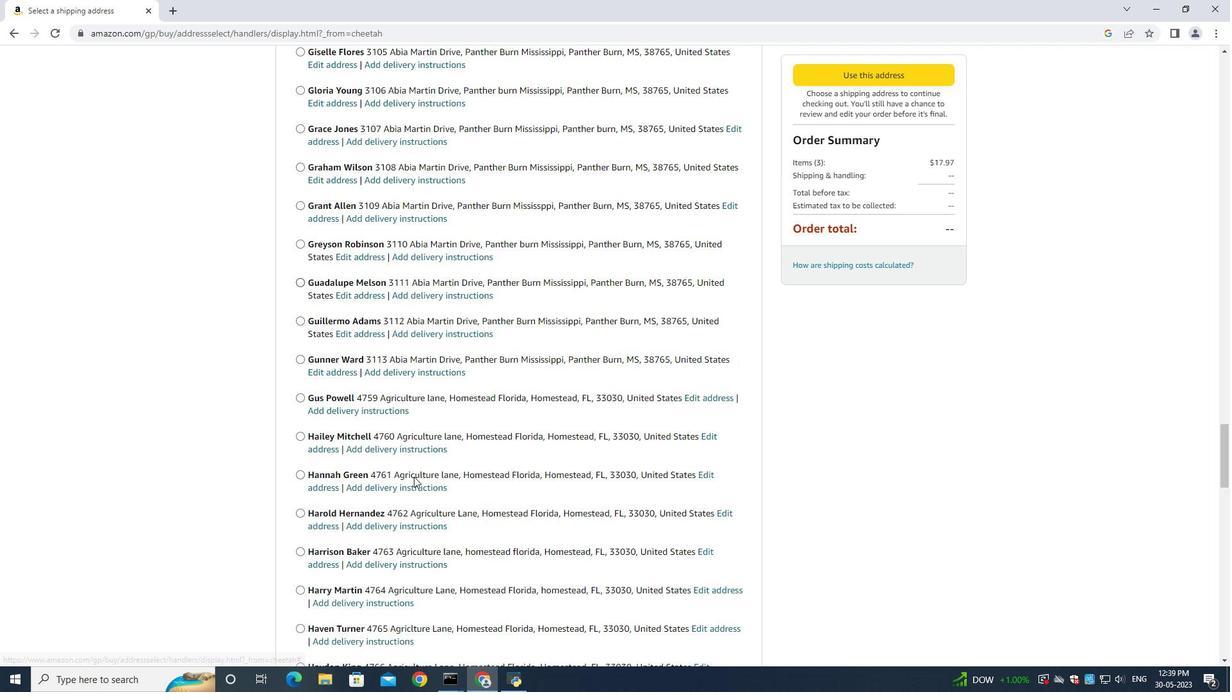 
Action: Mouse scrolled (414, 476) with delta (0, 0)
Screenshot: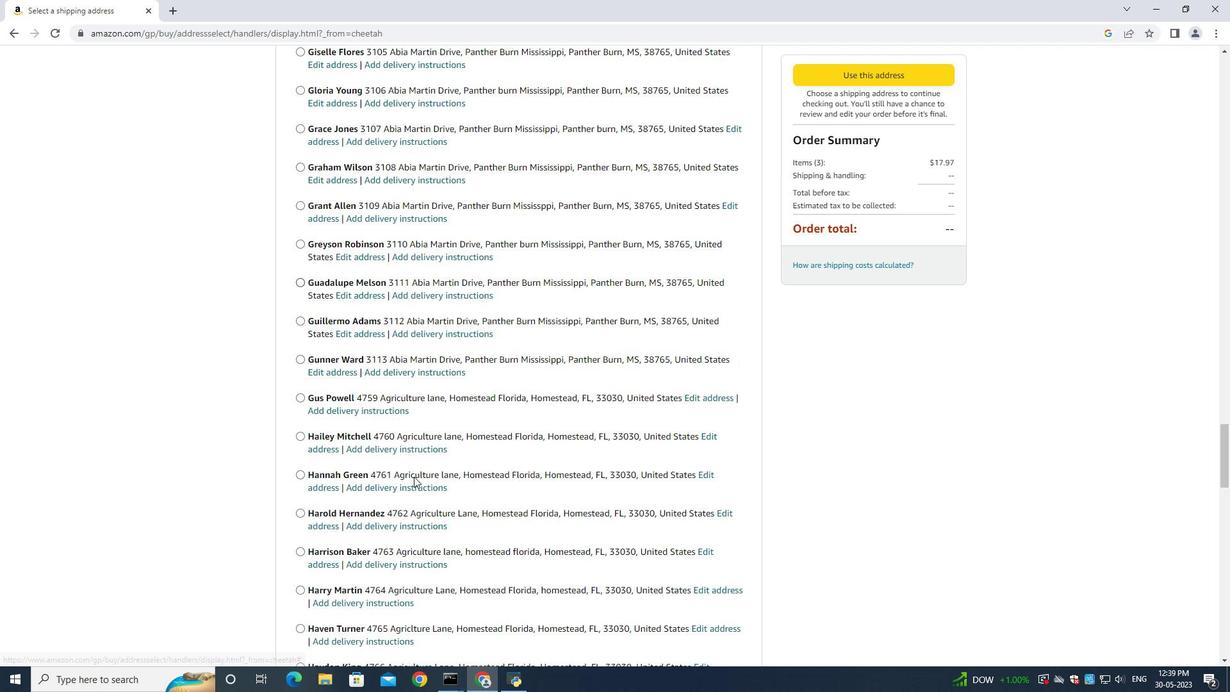 
Action: Mouse scrolled (414, 476) with delta (0, 0)
Screenshot: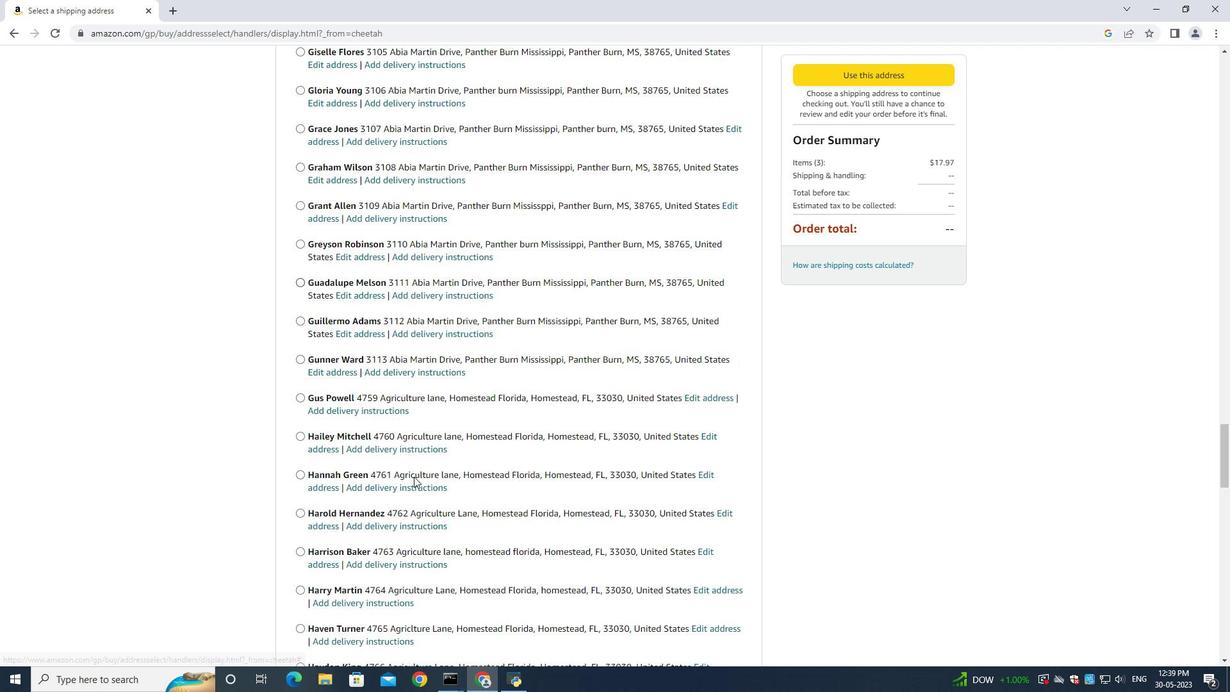
Action: Mouse scrolled (414, 476) with delta (0, 0)
Screenshot: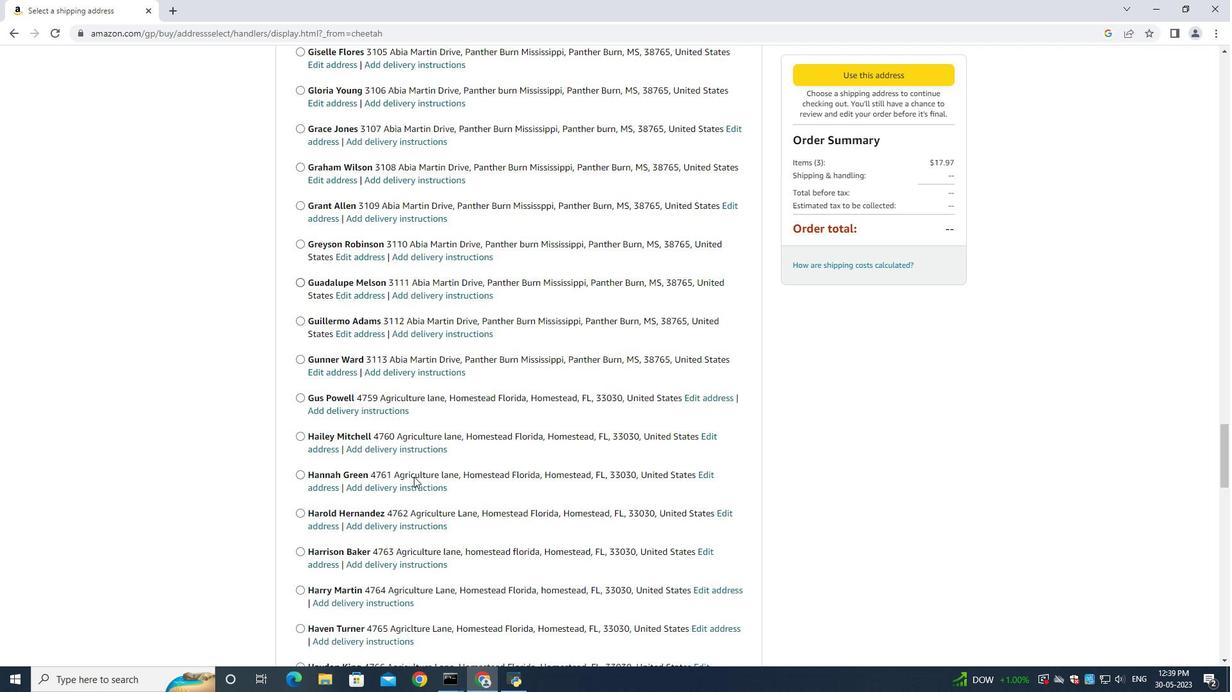 
Action: Mouse scrolled (414, 476) with delta (0, 0)
Screenshot: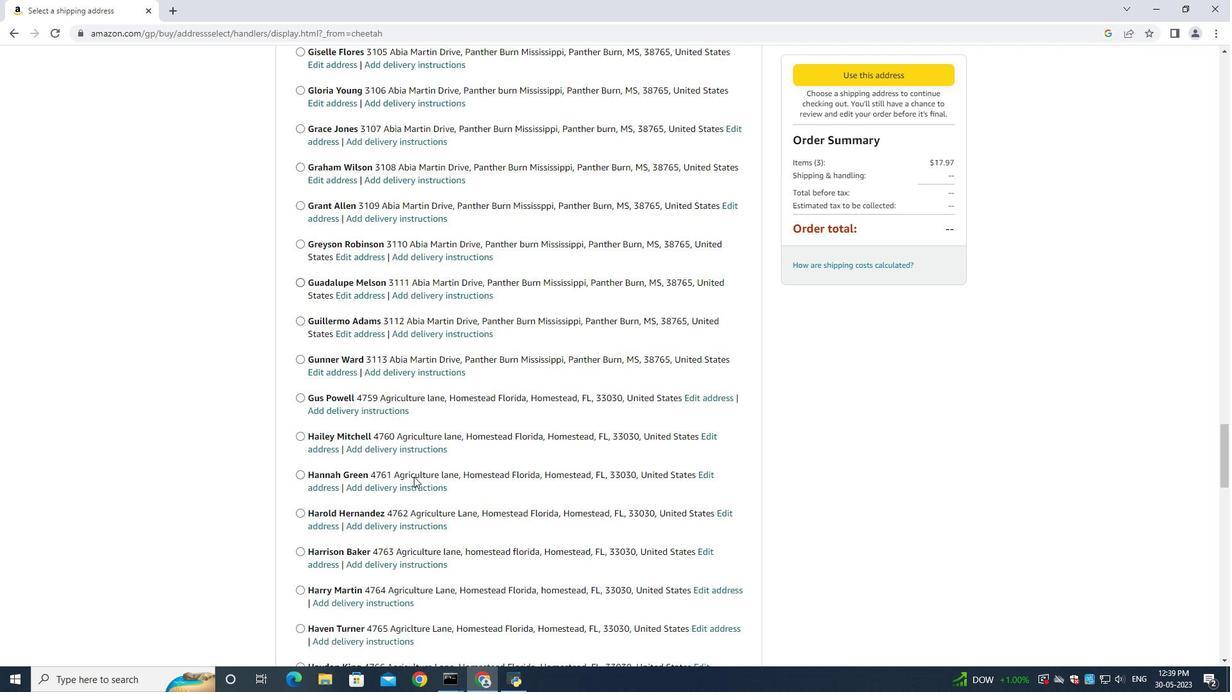
Action: Mouse scrolled (414, 476) with delta (0, 0)
Screenshot: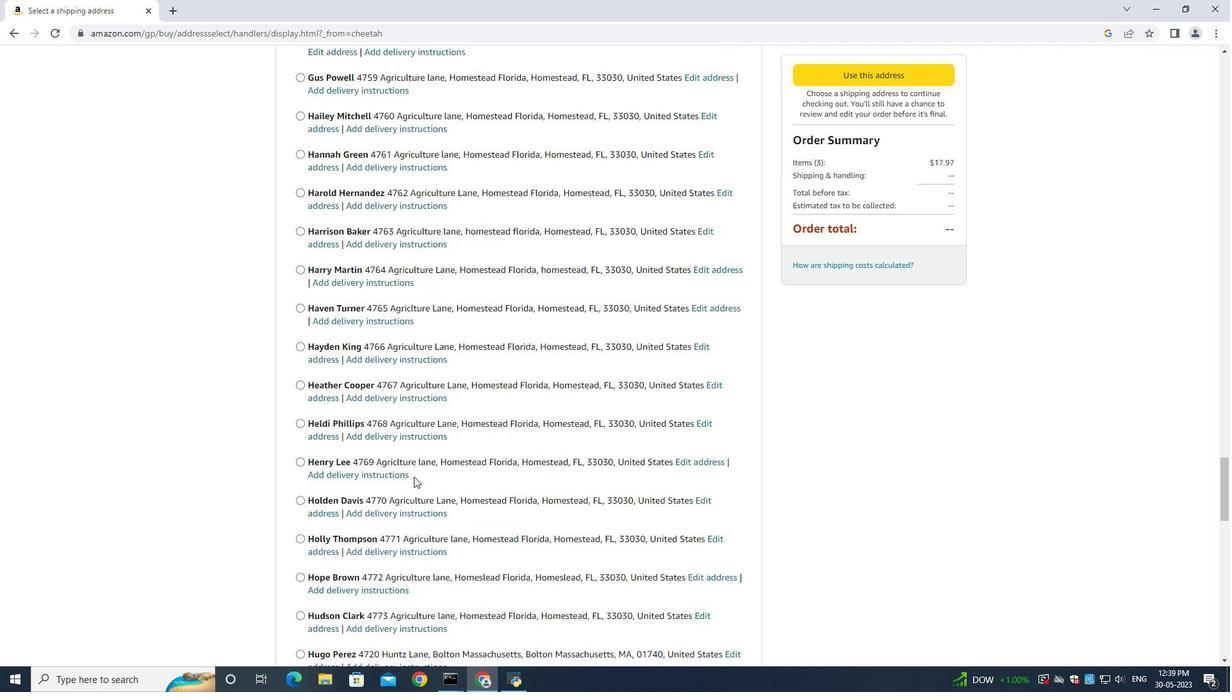 
Action: Mouse scrolled (414, 476) with delta (0, 0)
Screenshot: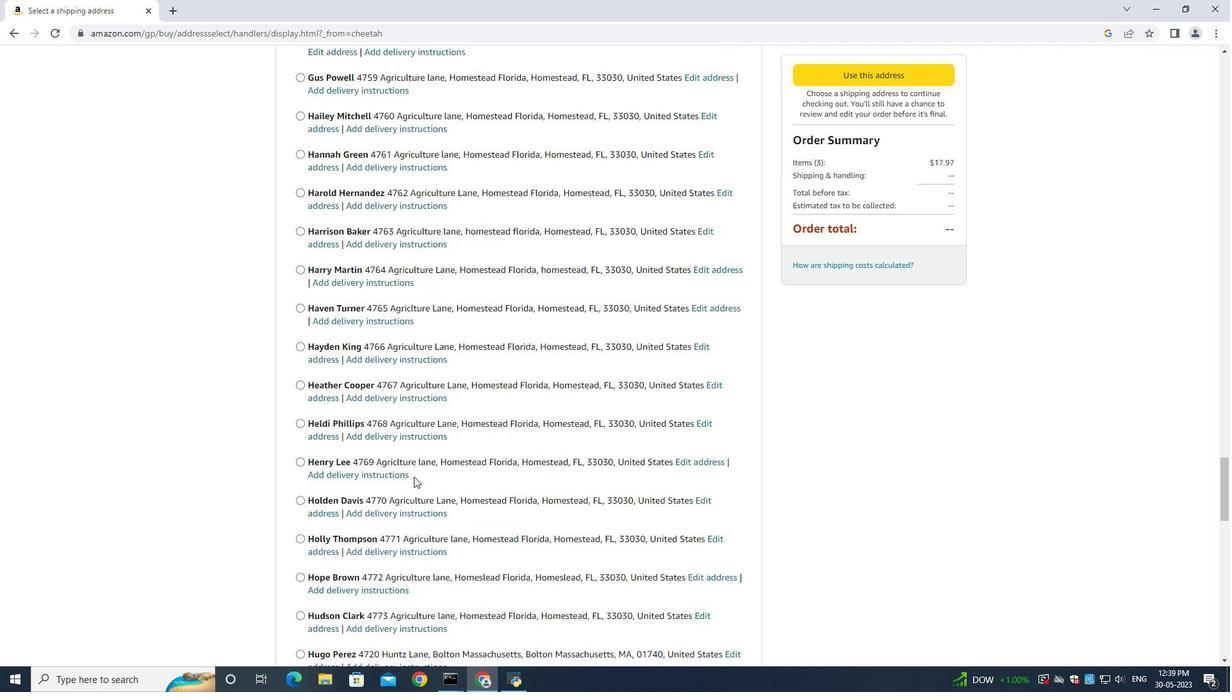 
Action: Mouse scrolled (414, 476) with delta (0, 0)
Screenshot: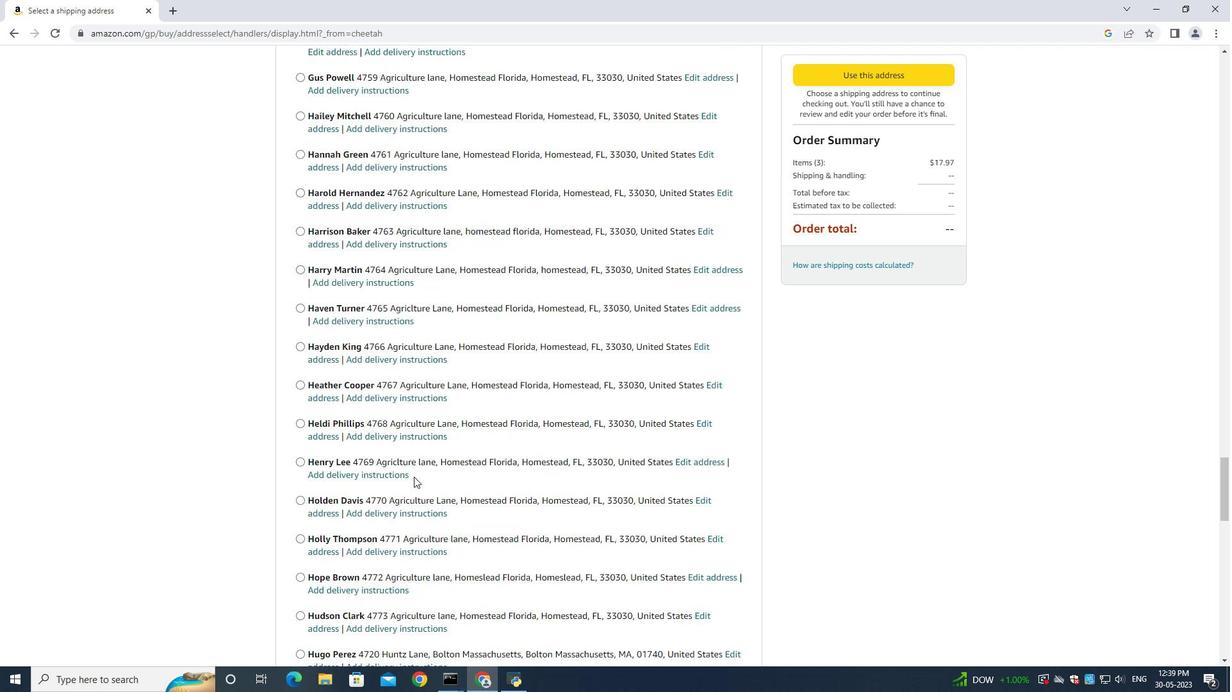 
Action: Mouse scrolled (414, 476) with delta (0, 0)
Screenshot: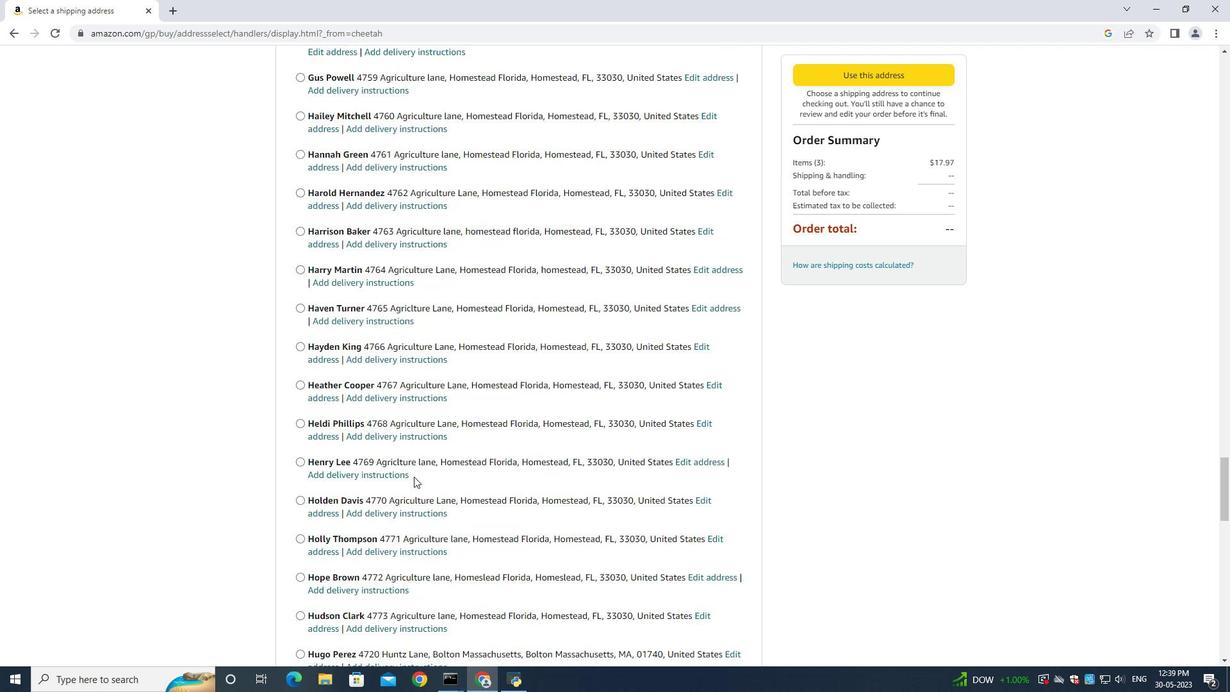 
Action: Mouse scrolled (414, 476) with delta (0, 0)
Screenshot: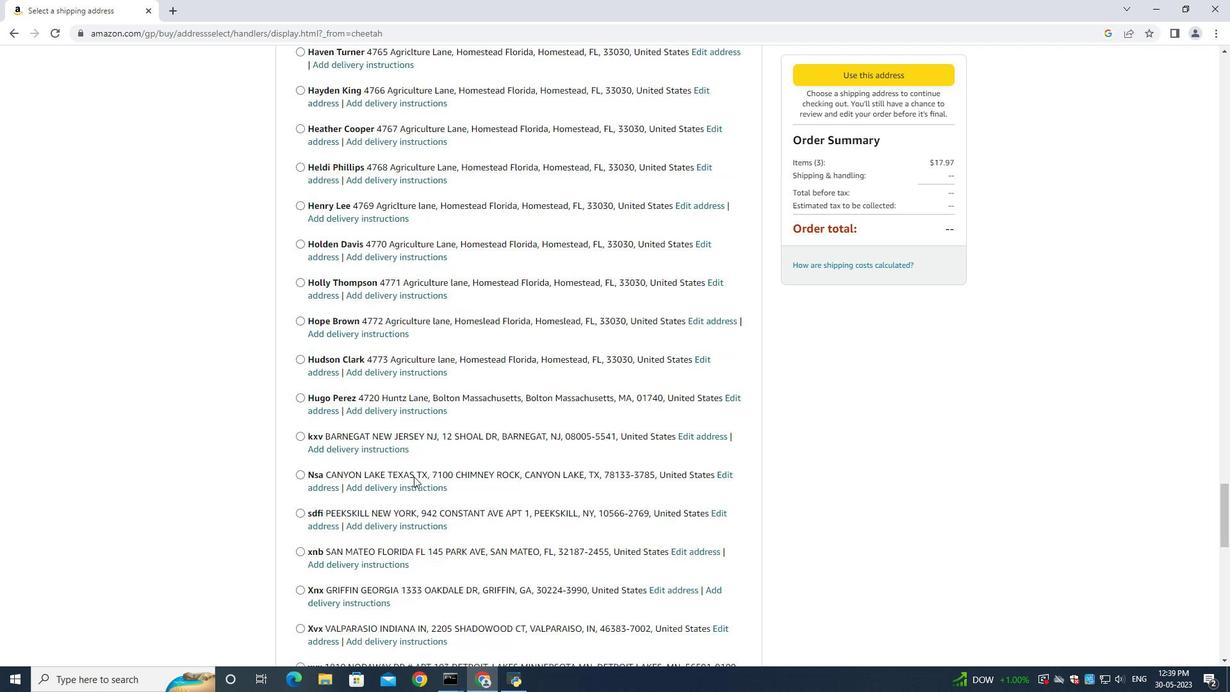 
Action: Mouse scrolled (414, 476) with delta (0, 0)
Screenshot: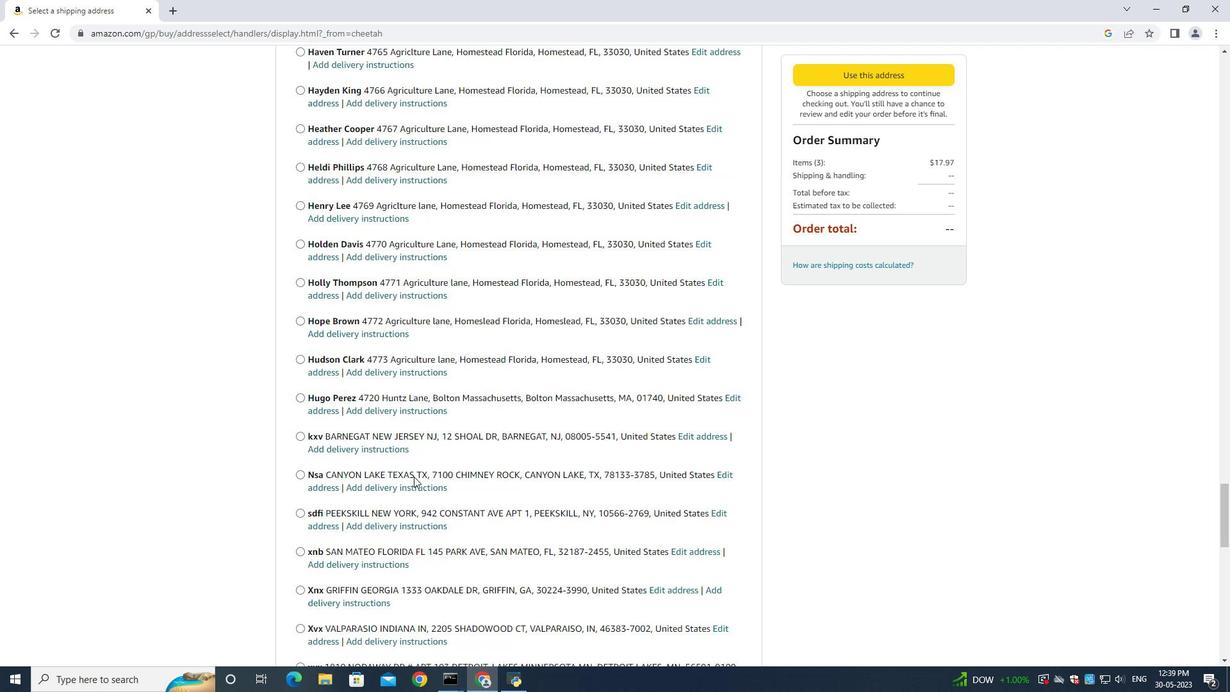 
Action: Mouse scrolled (414, 476) with delta (0, 0)
Screenshot: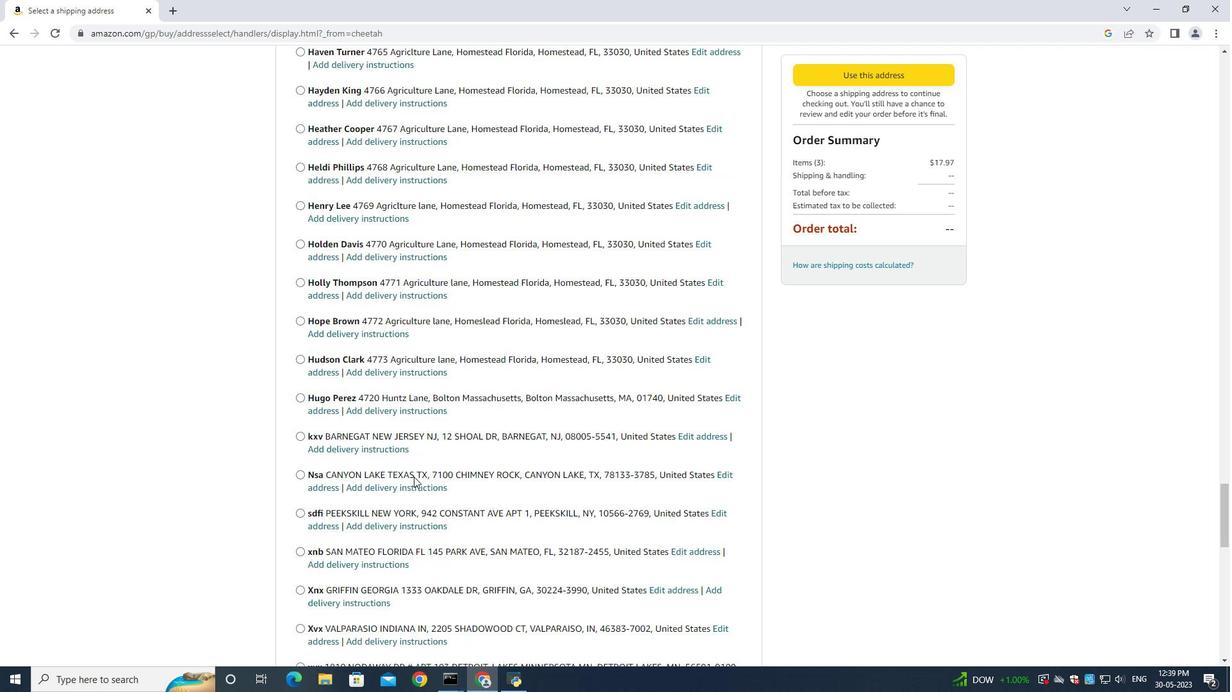 
Action: Mouse scrolled (414, 476) with delta (0, 0)
Screenshot: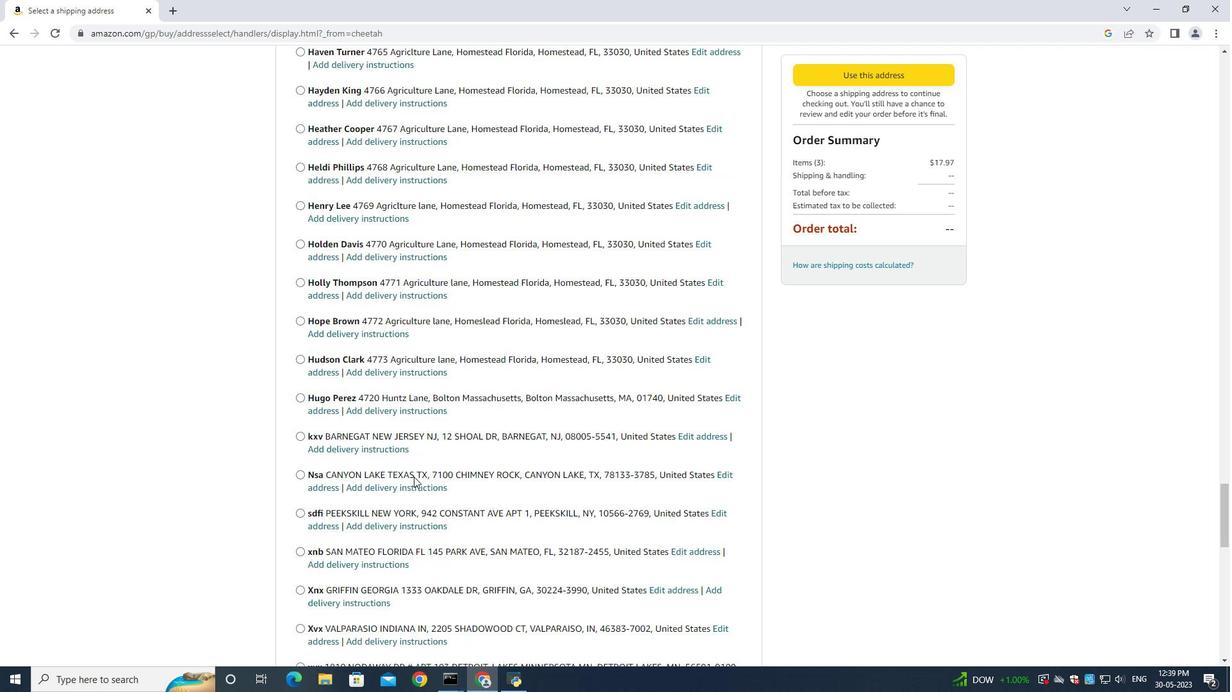
Action: Mouse scrolled (414, 476) with delta (0, 0)
Screenshot: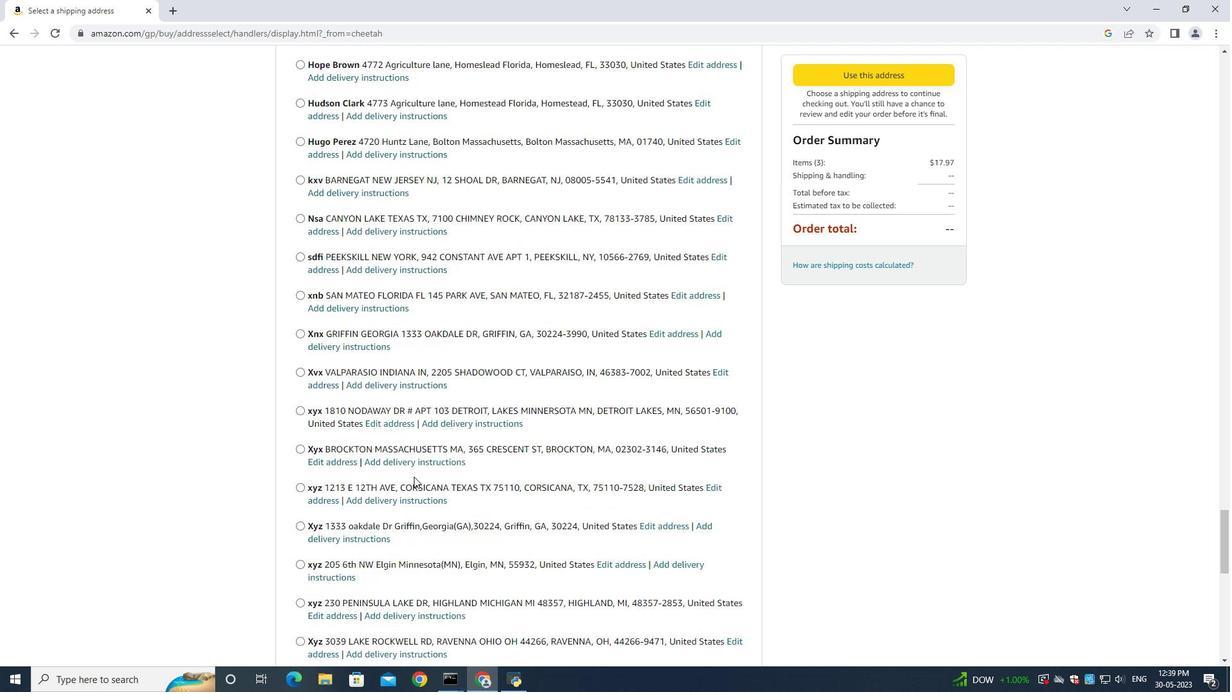 
Action: Mouse scrolled (414, 476) with delta (0, 0)
Screenshot: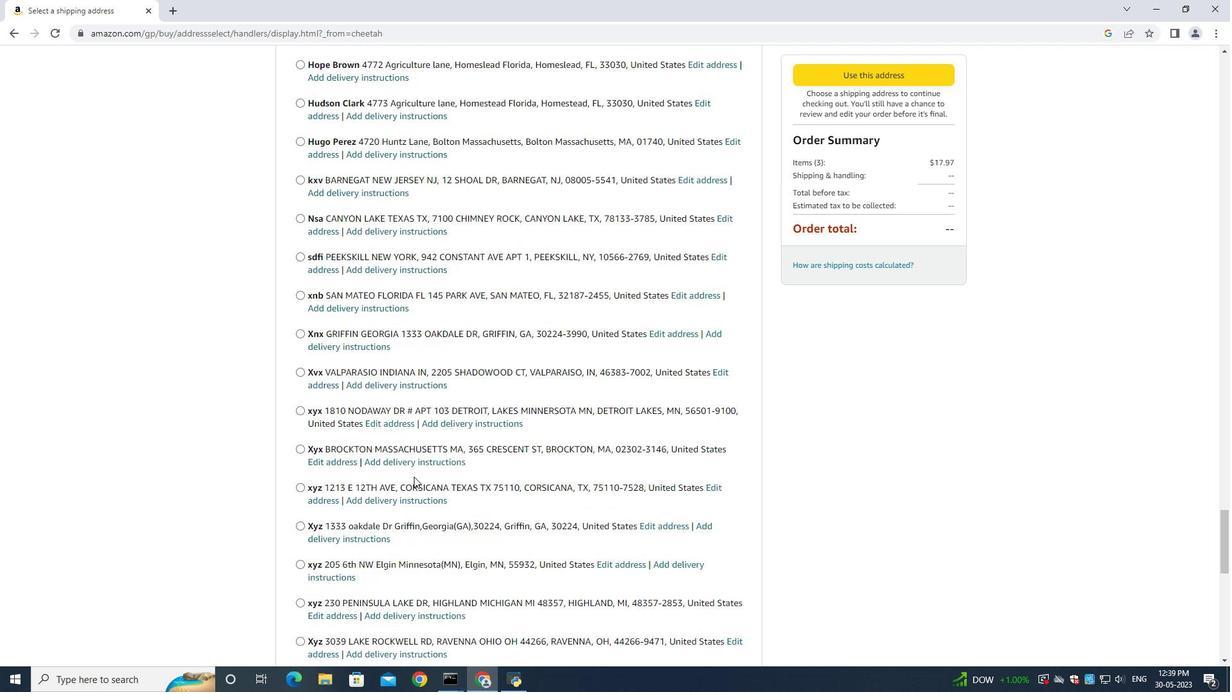 
Action: Mouse scrolled (414, 476) with delta (0, 0)
Screenshot: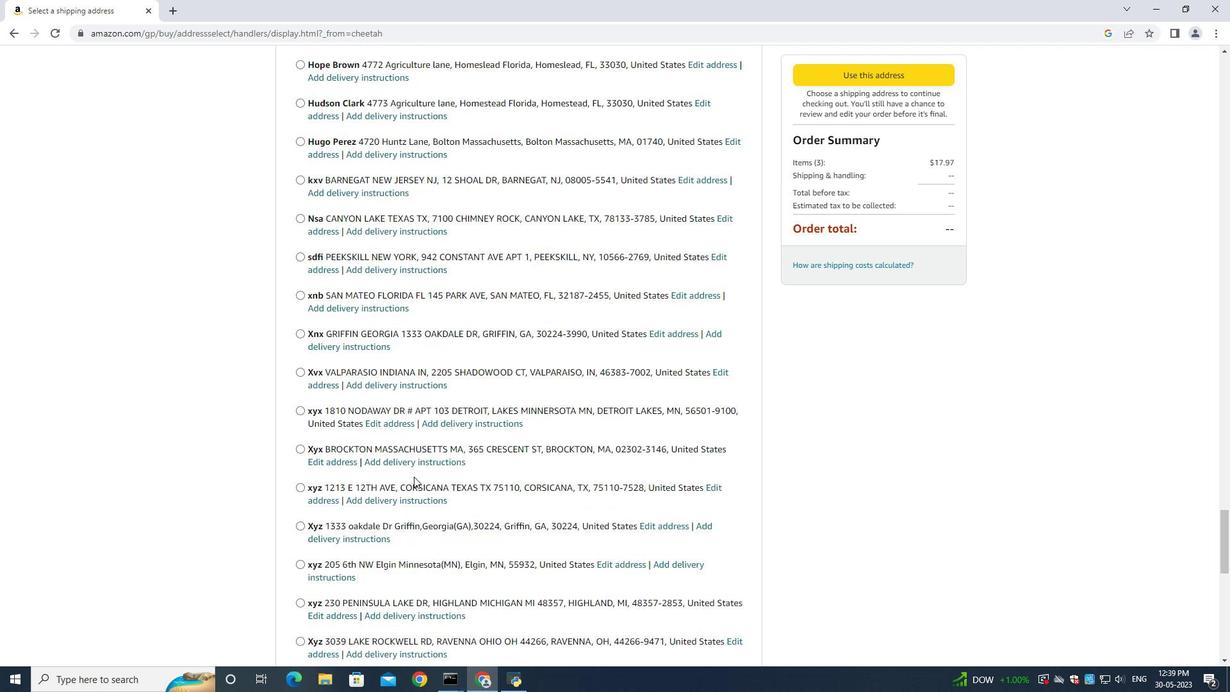 
Action: Mouse scrolled (414, 476) with delta (0, 0)
Screenshot: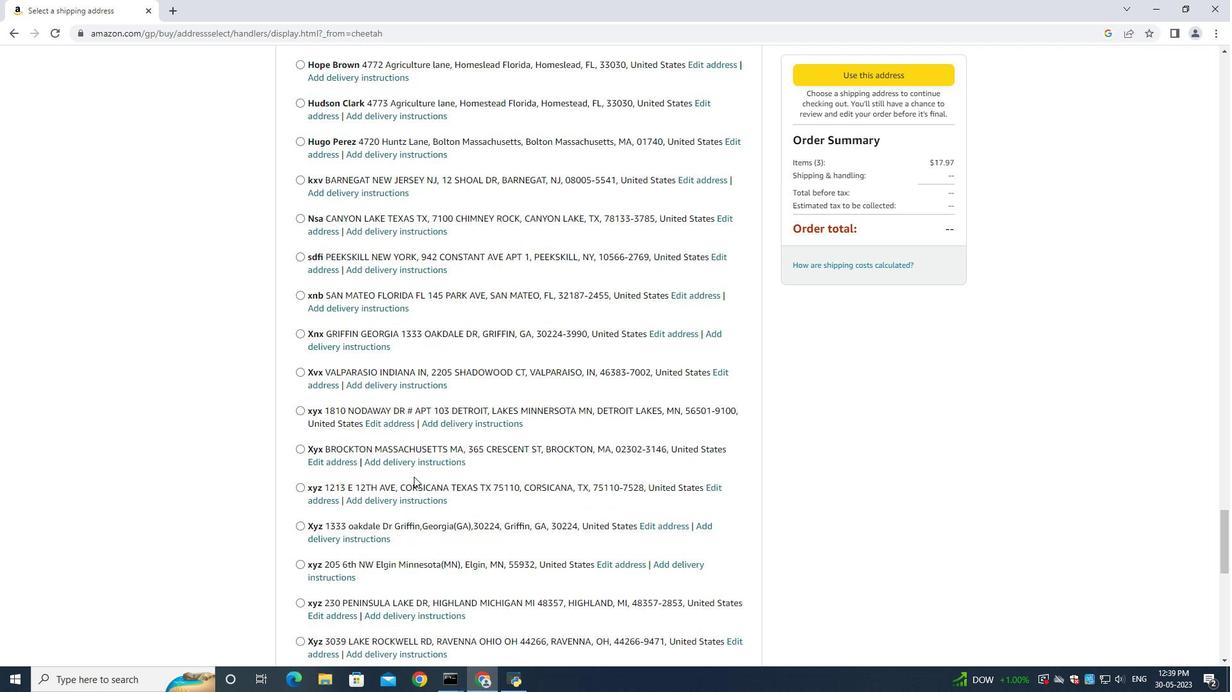
Action: Mouse scrolled (414, 476) with delta (0, 0)
Screenshot: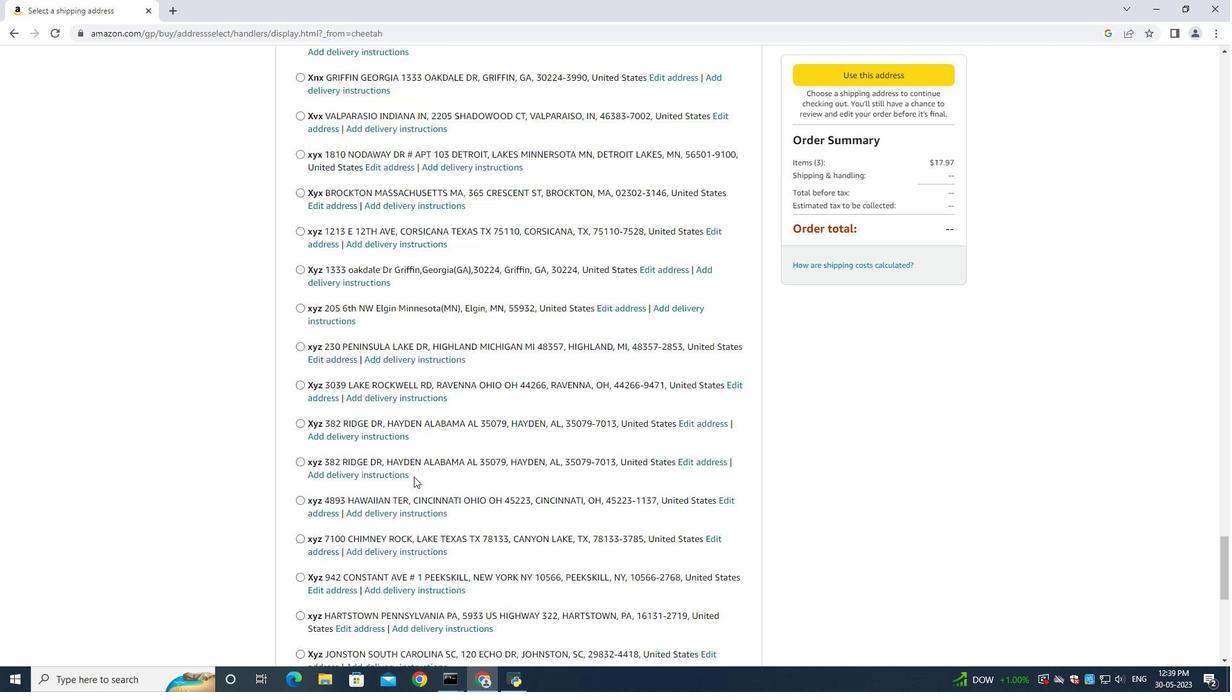 
Action: Mouse scrolled (414, 476) with delta (0, 0)
Screenshot: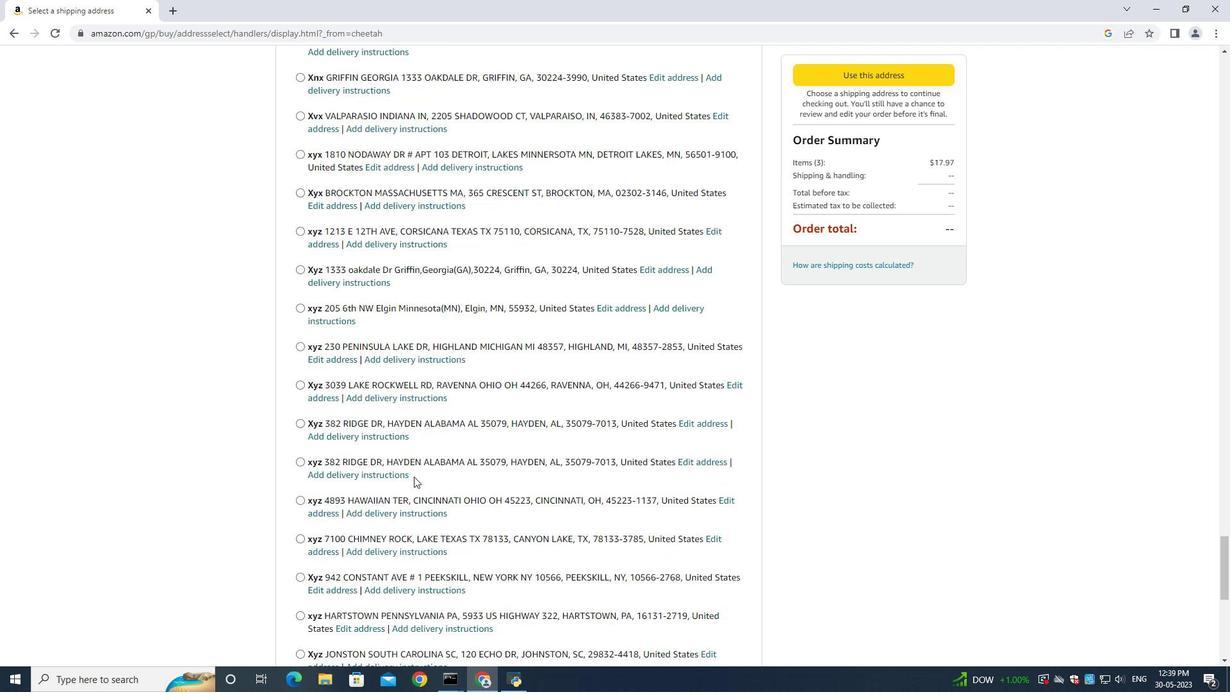 
Action: Mouse scrolled (414, 476) with delta (0, 0)
Screenshot: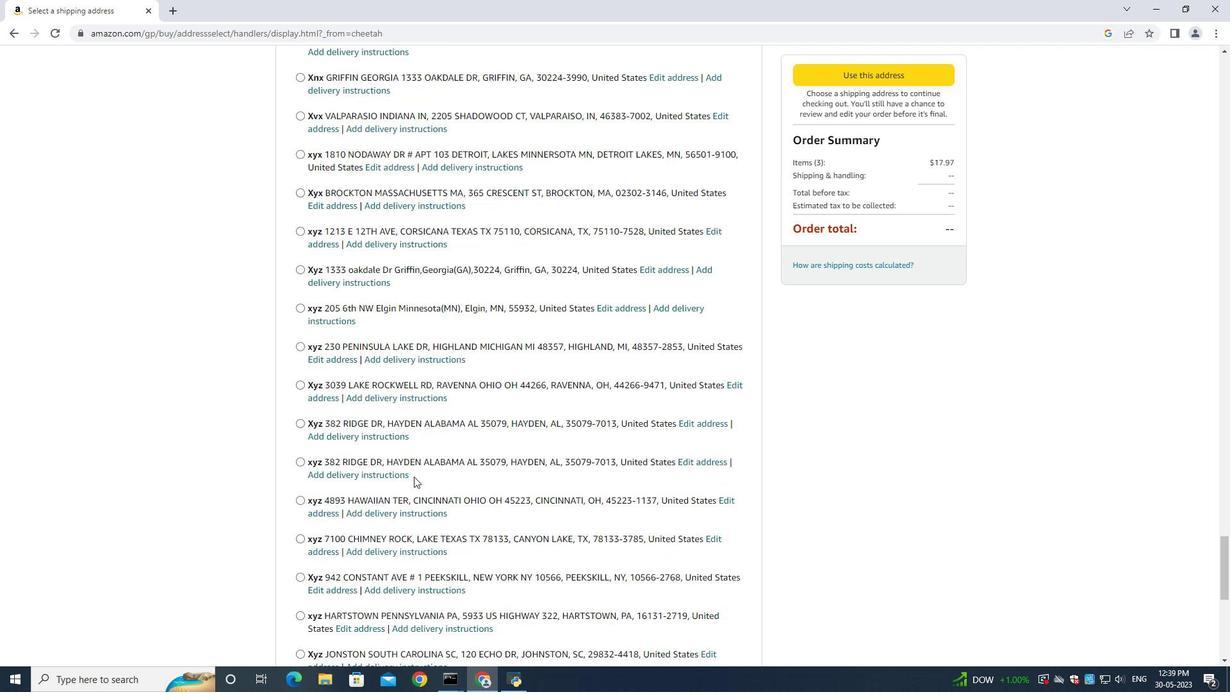 
Action: Mouse scrolled (414, 476) with delta (0, 0)
Screenshot: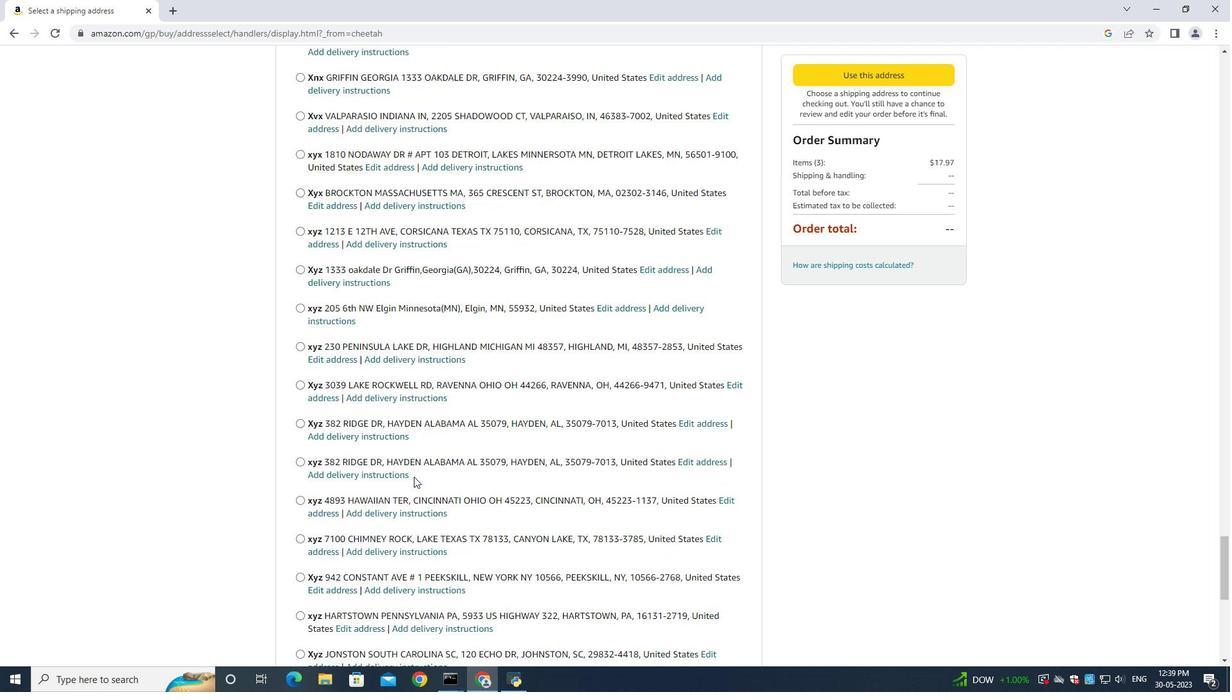 
Action: Mouse scrolled (414, 476) with delta (0, 0)
Screenshot: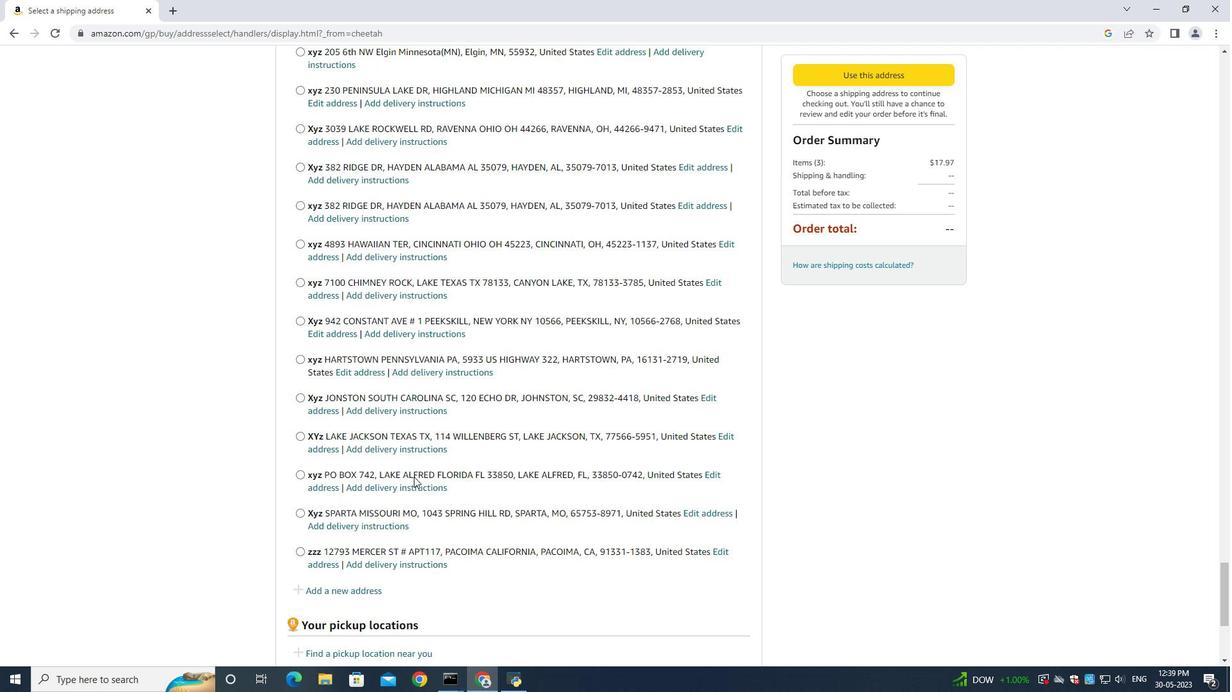 
Action: Mouse scrolled (414, 476) with delta (0, 0)
Screenshot: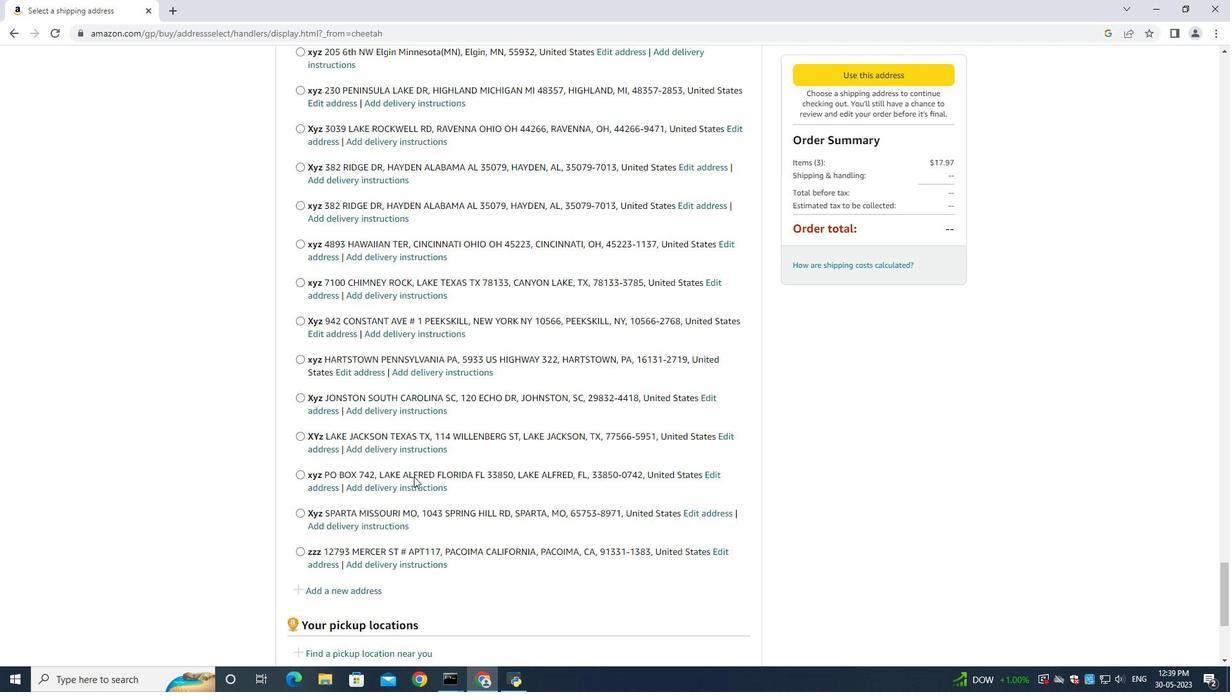 
Action: Mouse scrolled (414, 476) with delta (0, 0)
Screenshot: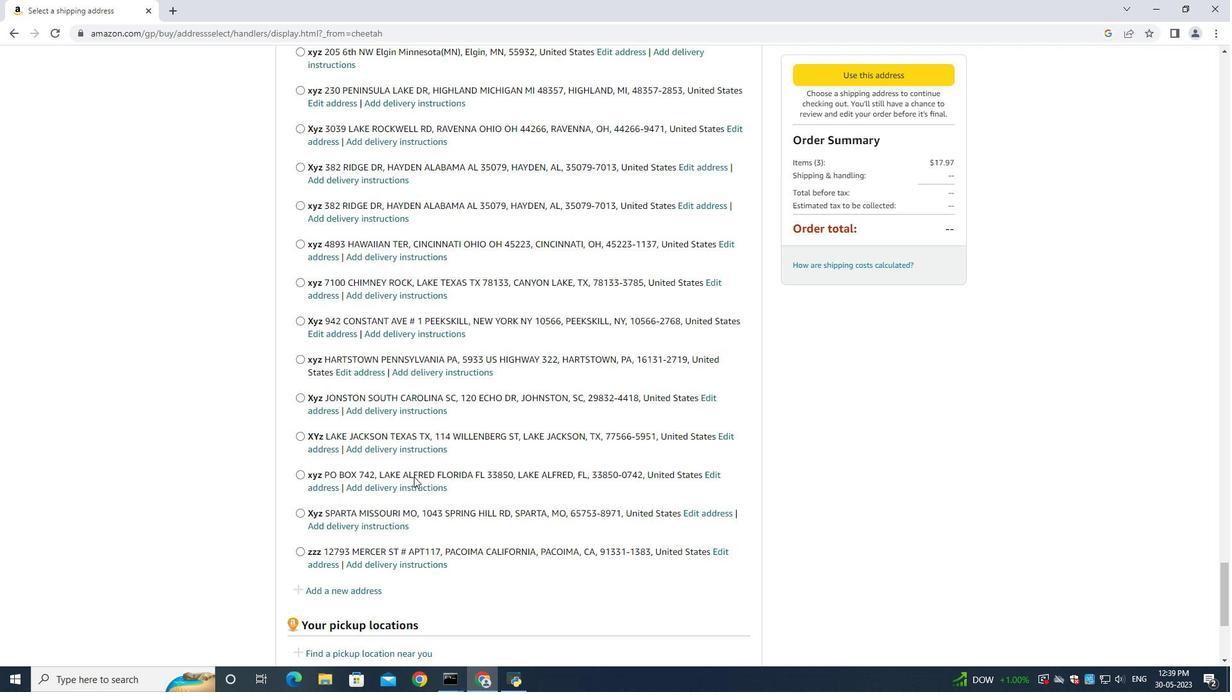 
Action: Mouse scrolled (414, 476) with delta (0, 0)
Screenshot: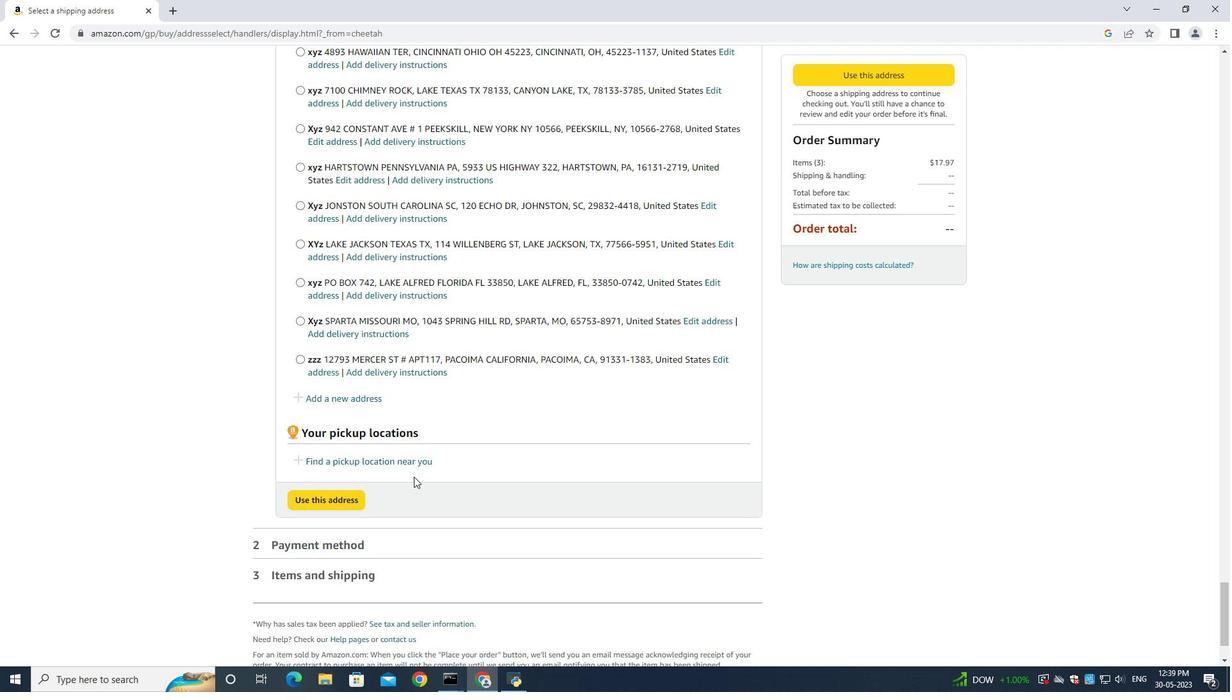 
Action: Mouse scrolled (414, 476) with delta (0, 0)
Screenshot: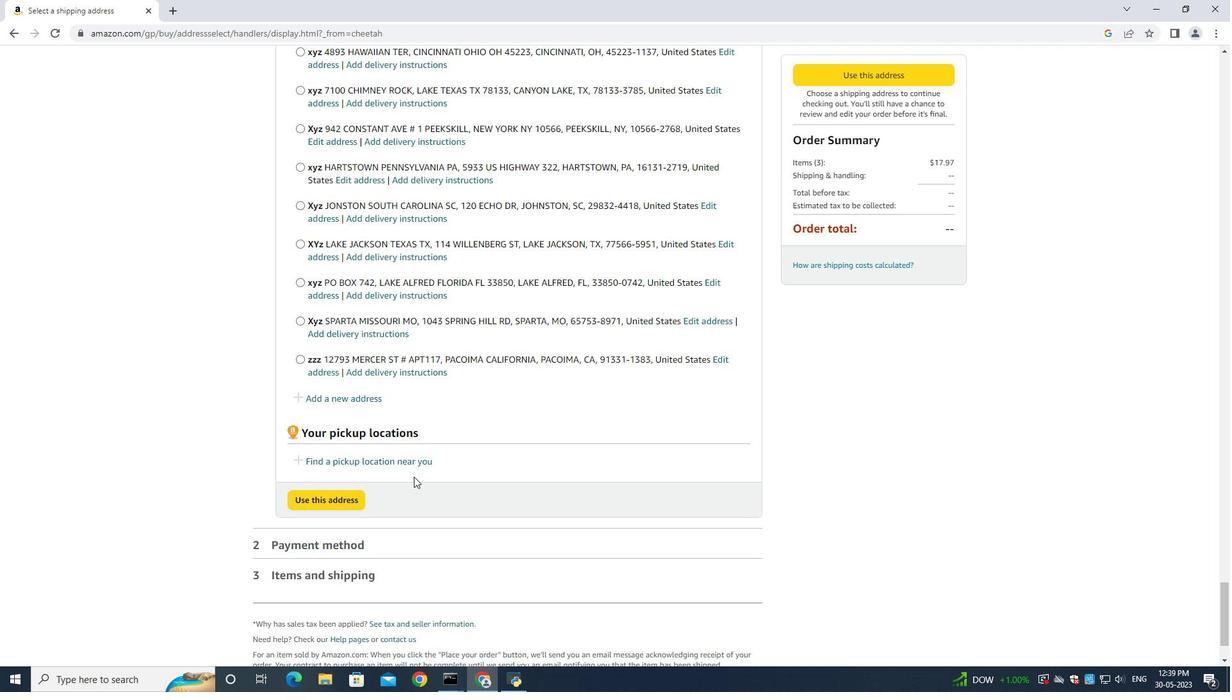 
Action: Mouse moved to (346, 308)
Screenshot: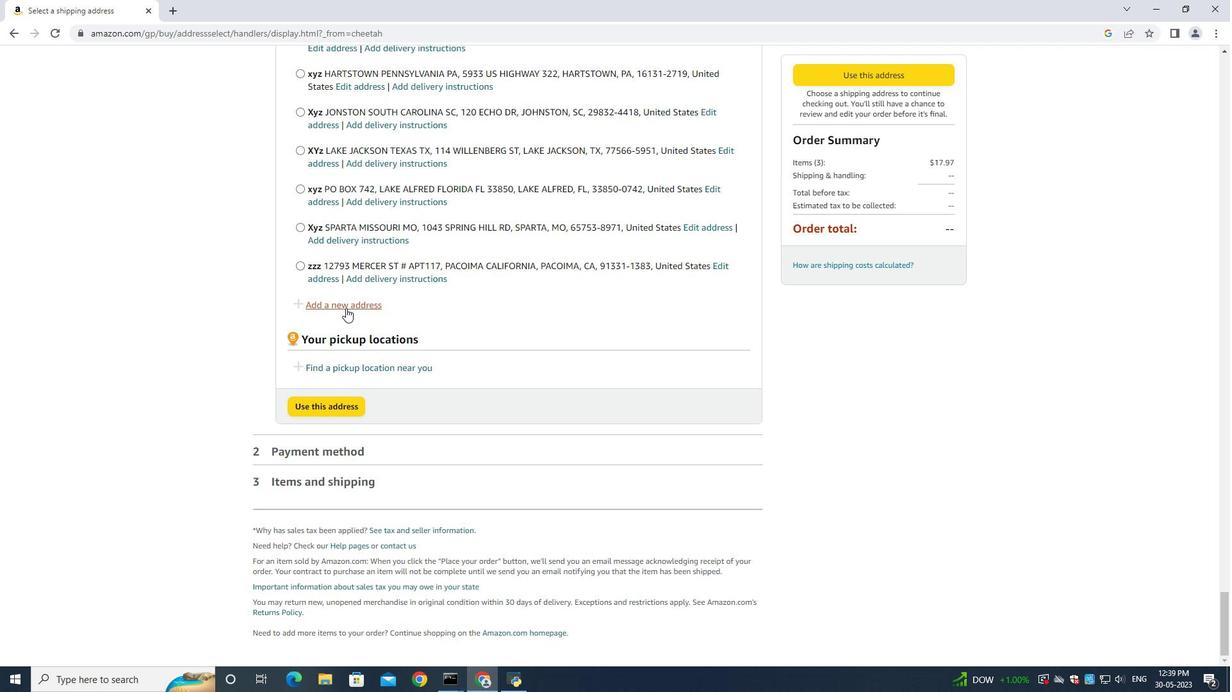 
Action: Mouse pressed left at (346, 308)
Screenshot: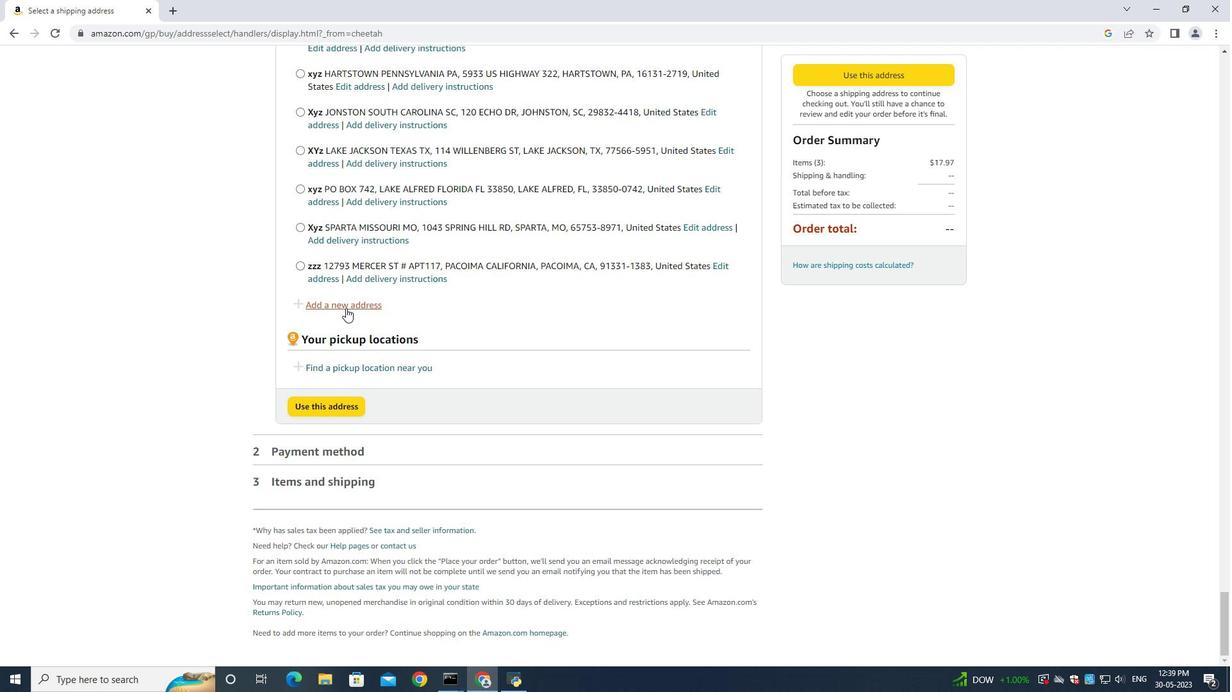 
Action: Mouse moved to (427, 314)
Screenshot: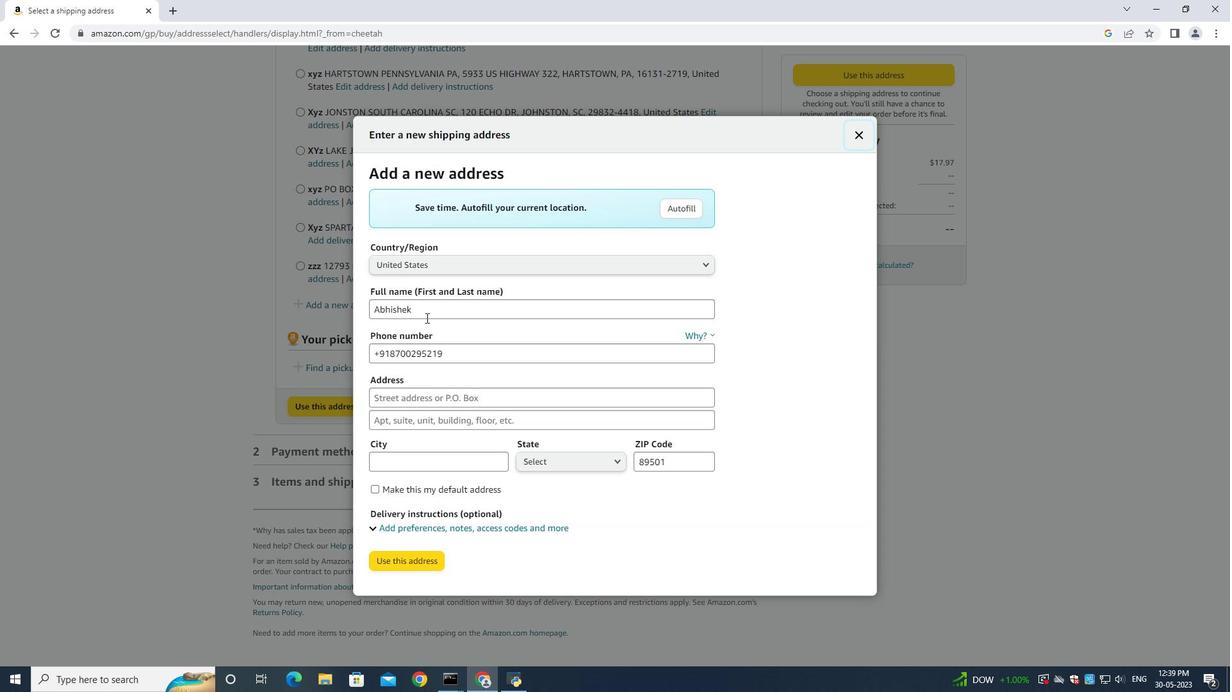 
Action: Mouse pressed left at (427, 314)
Screenshot: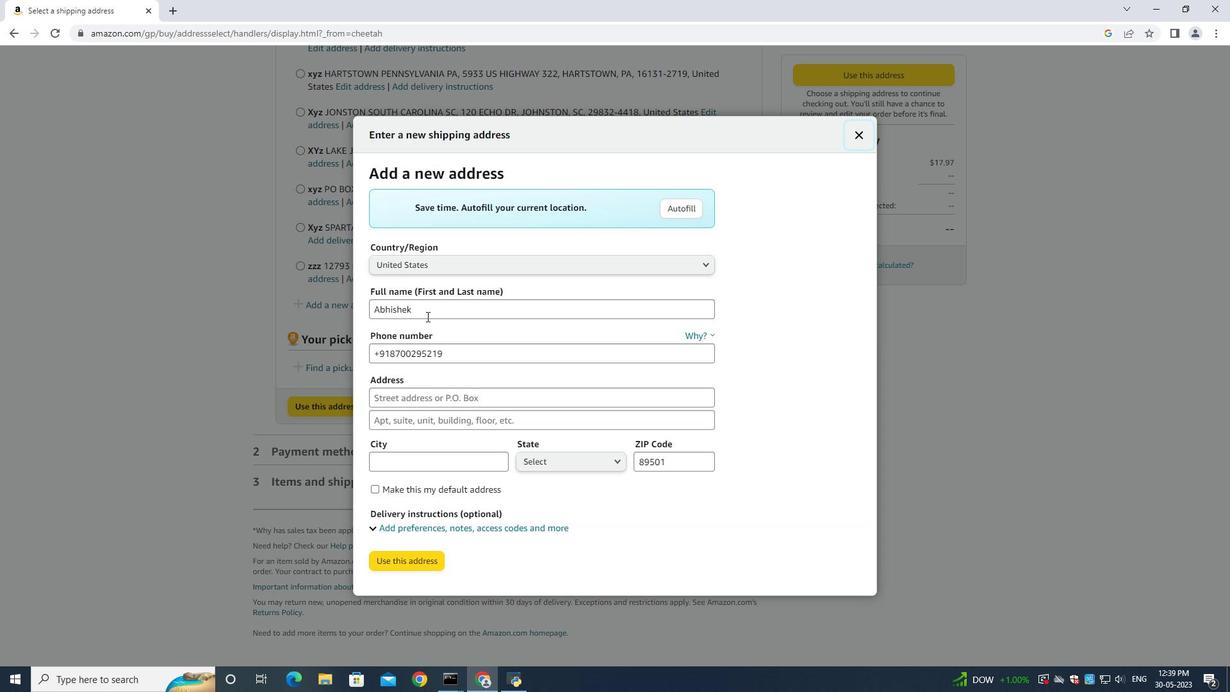 
Action: Key pressed ctrl+A<Key.backspace><Key.shift><Key.shift><Key.shift><Key.shift><Key.shift><Key.shift><Key.shift><Key.shift><Key.shift><Key.shift><Key.shift><Key.shift><Key.shift><Key.shift><Key.shift><Key.shift><Key.shift><Key.shift><Key.shift><Key.shift><Key.shift><Key.shift><Key.shift><Key.shift><Key.shift><Key.shift><Key.shift><Key.shift><Key.shift><Key.shift><Key.shift><Key.shift><Key.shift><Key.shift><Key.shift><Key.shift><Key.shift><Key.shift><Key.shift><Key.shift><Key.shift><Key.shift><Key.shift><Key.shift><Key.shift><Key.shift><Key.shift><Key.shift><Key.shift><Key.shift><Key.shift><Key.shift><Key.shift><Key.shift><Key.shift><Key.shift><Key.shift><Key.shift><Key.shift><Key.shift><Key.shift><Key.shift><Key.shift><Key.shift><Key.shift><Key.shift><Key.shift><Key.shift><Key.shift><Key.shift><Key.shift><Key.shift><Key.shift><Key.shift><Key.shift><Key.shift><Key.shift><Key.shift><Key.shift><Key.shift><Key.shift><Key.shift><Key.shift><Key.shift><Key.shift><Key.shift><Key.shift><Key.shift><Key.shift><Key.shift><Key.shift><Key.shift><Key.shift><Key.shift><Key.shift><Key.shift><Key.shift><Key.shift><Key.shift><Key.shift><Key.shift><Key.shift><Key.shift><Key.shift><Key.shift><Key.shift><Key.shift><Key.shift><Key.shift><Key.shift><Key.shift><Key.shift><Key.shift><Key.shift><Key.shift><Key.shift><Key.shift><Key.shift><Key.shift><Key.shift><Key.shift><Key.shift><Key.shift><Key.shift><Key.shift><Key.shift><Key.shift><Key.shift><Key.shift><Key.shift><Key.shift><Key.shift><Key.shift><Key.shift><Key.shift><Key.shift><Key.shift><Key.shift><Key.shift><Key.shift><Key.shift><Key.shift><Key.shift><Key.shift><Key.shift>Hunter<Key.space><Key.shift>Evans<Key.space><Key.tab><Key.tab><Key.backspace>9785492947<Key.tab>4721<Key.space>huntz<Key.space>lane<Key.space><Key.shift><Key.shift><Key.shift><Key.shift><Key.shift>Bolton<Key.tab><Key.backspace>
Screenshot: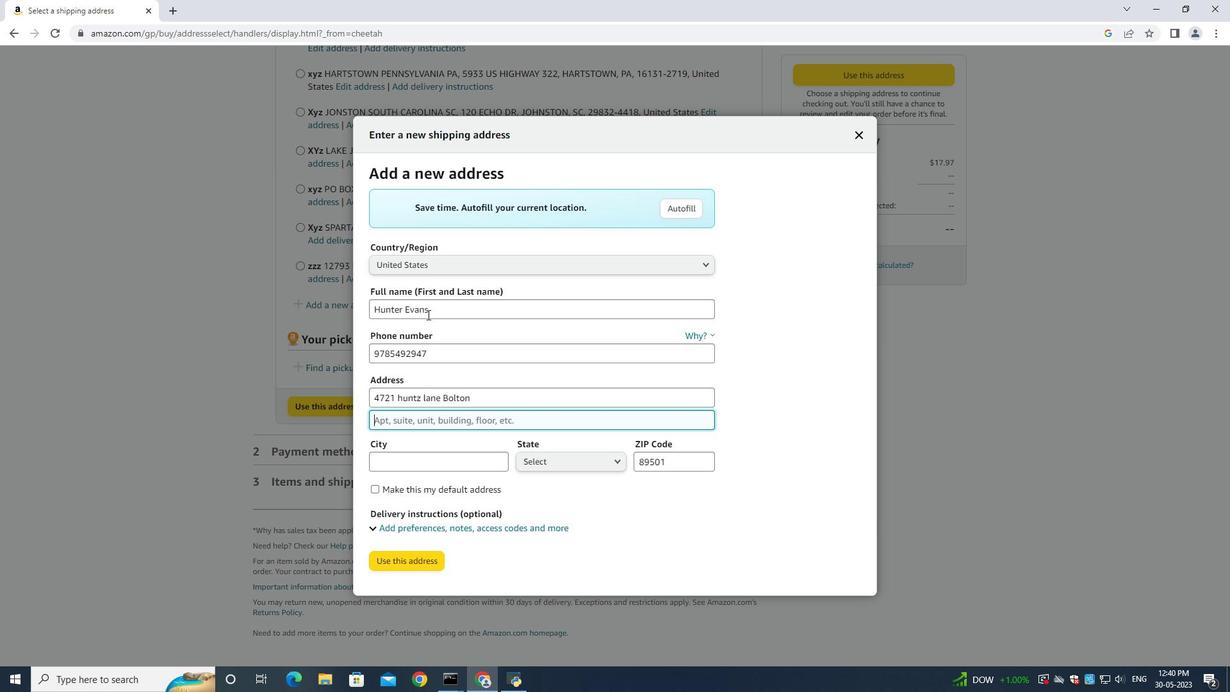 
Action: Mouse moved to (439, 397)
Screenshot: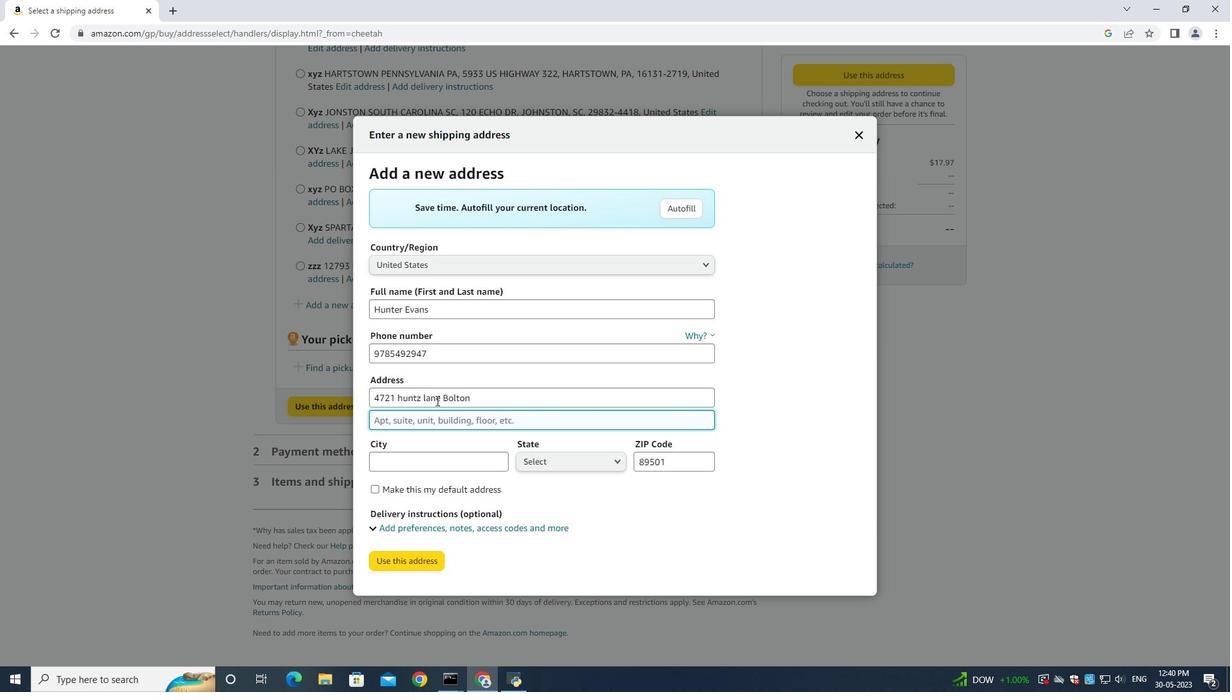
Action: Mouse pressed left at (439, 397)
Screenshot: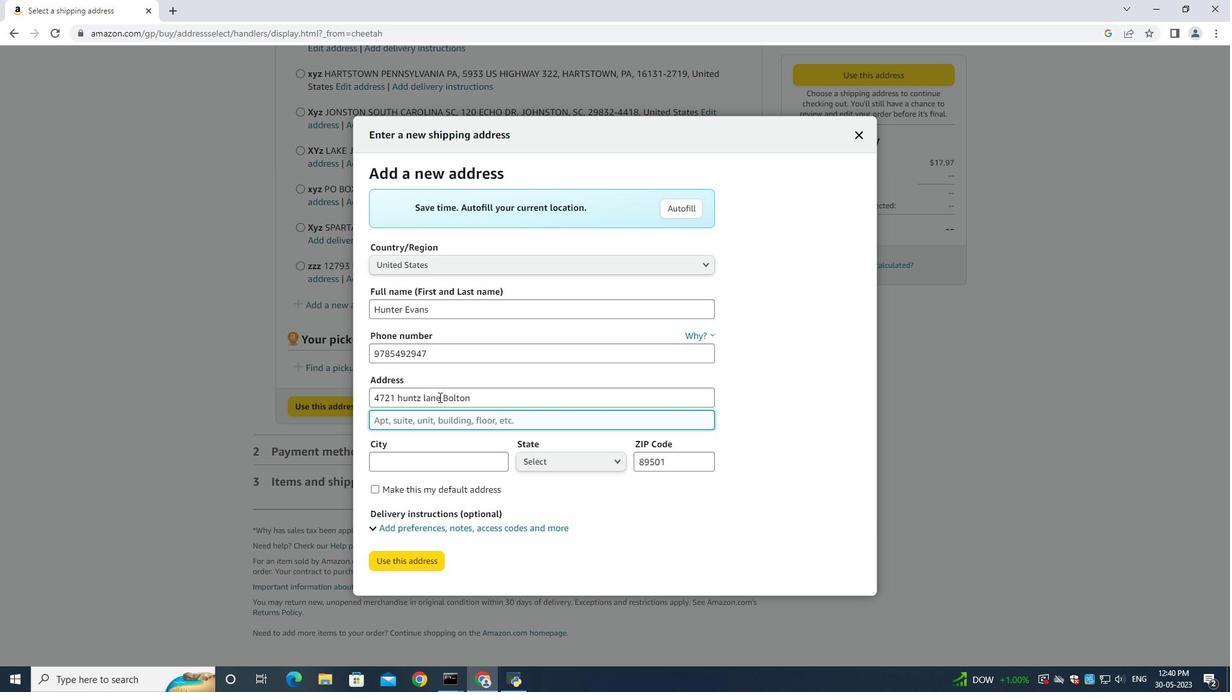 
Action: Mouse moved to (430, 408)
Screenshot: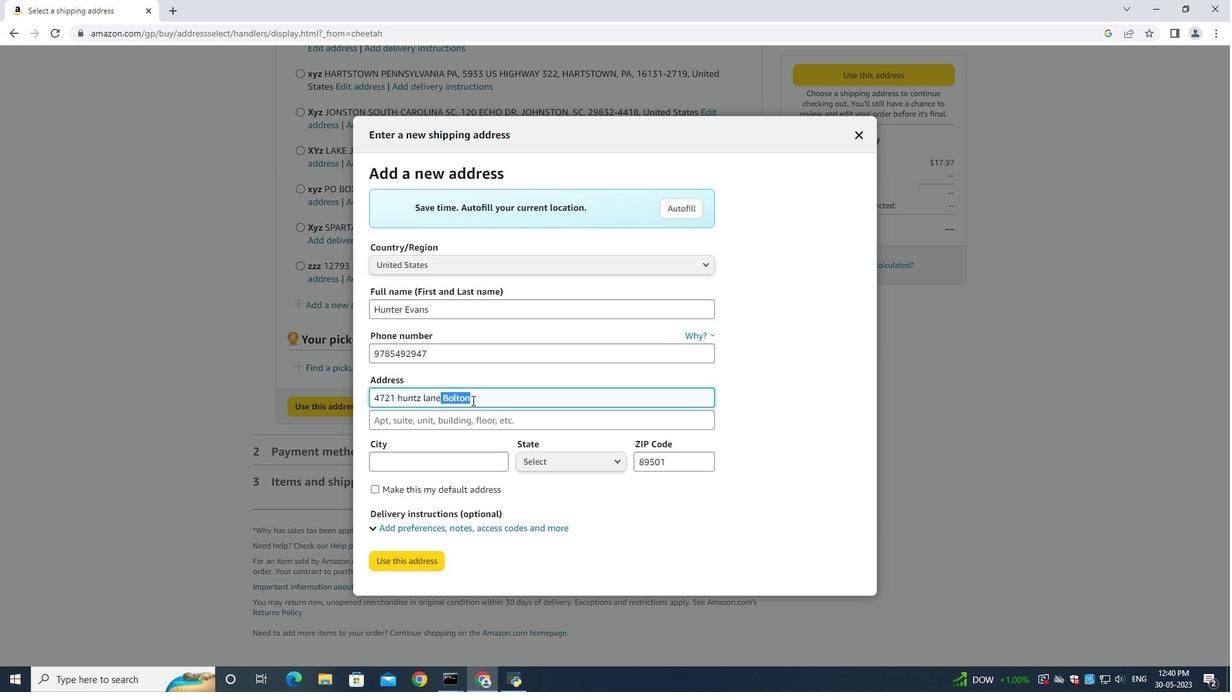 
Action: Key pressed <Key.backspace>
Screenshot: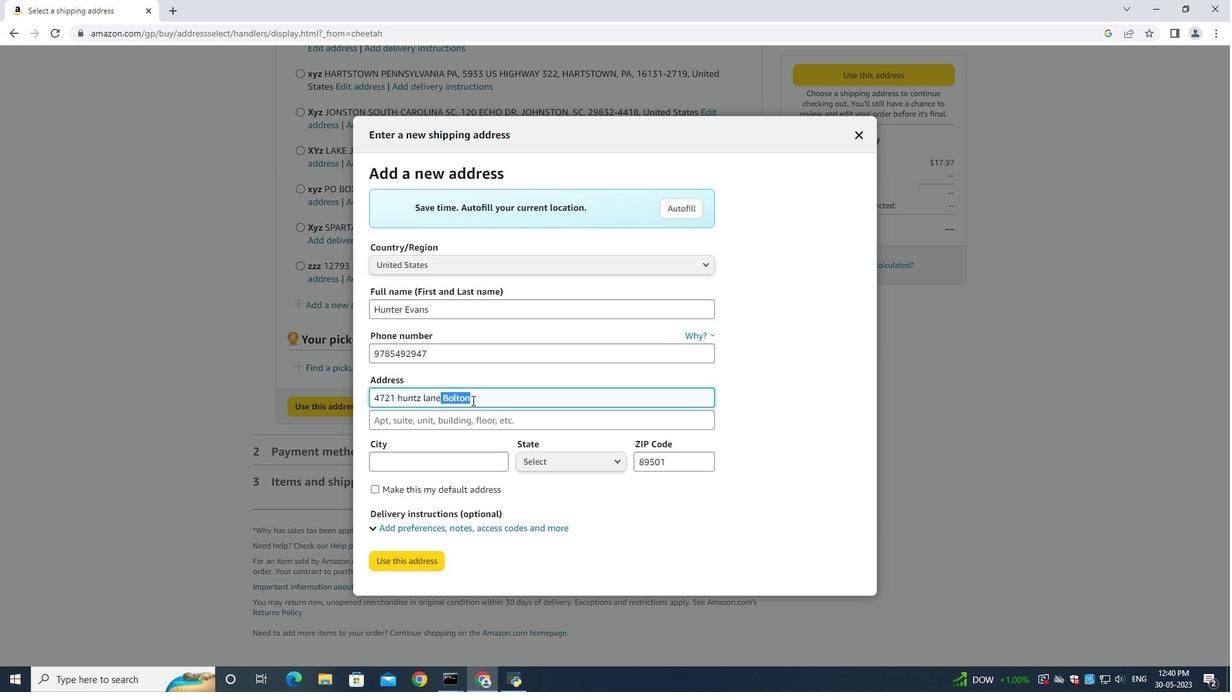 
Action: Mouse moved to (408, 418)
Screenshot: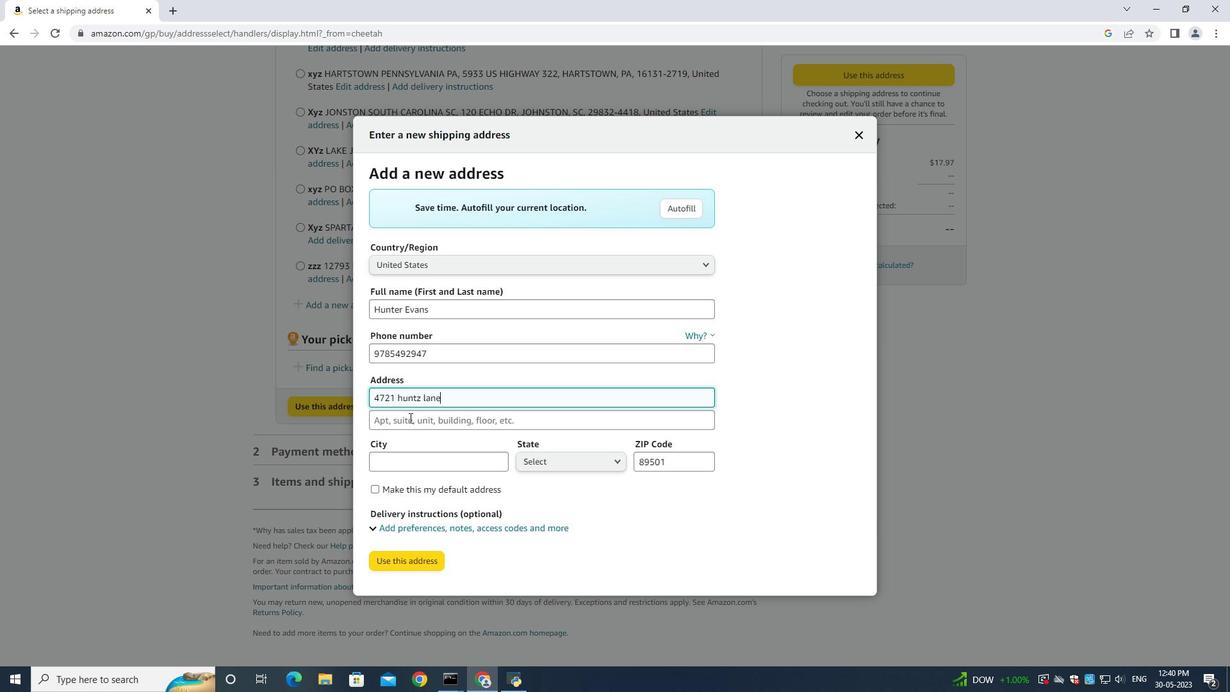 
Action: Mouse pressed left at (408, 418)
Screenshot: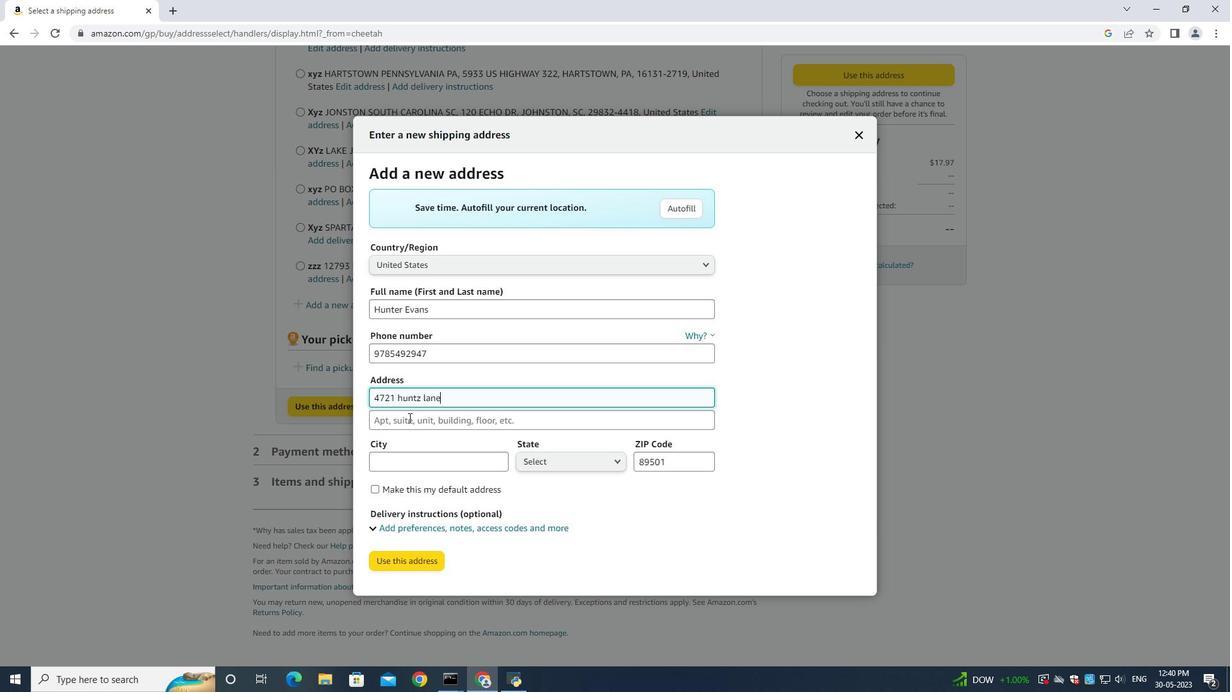 
Action: Key pressed <Key.shift>Bolton<Key.space><Key.shift>Massachusetts<Key.tab><Key.shift>Bo
Screenshot: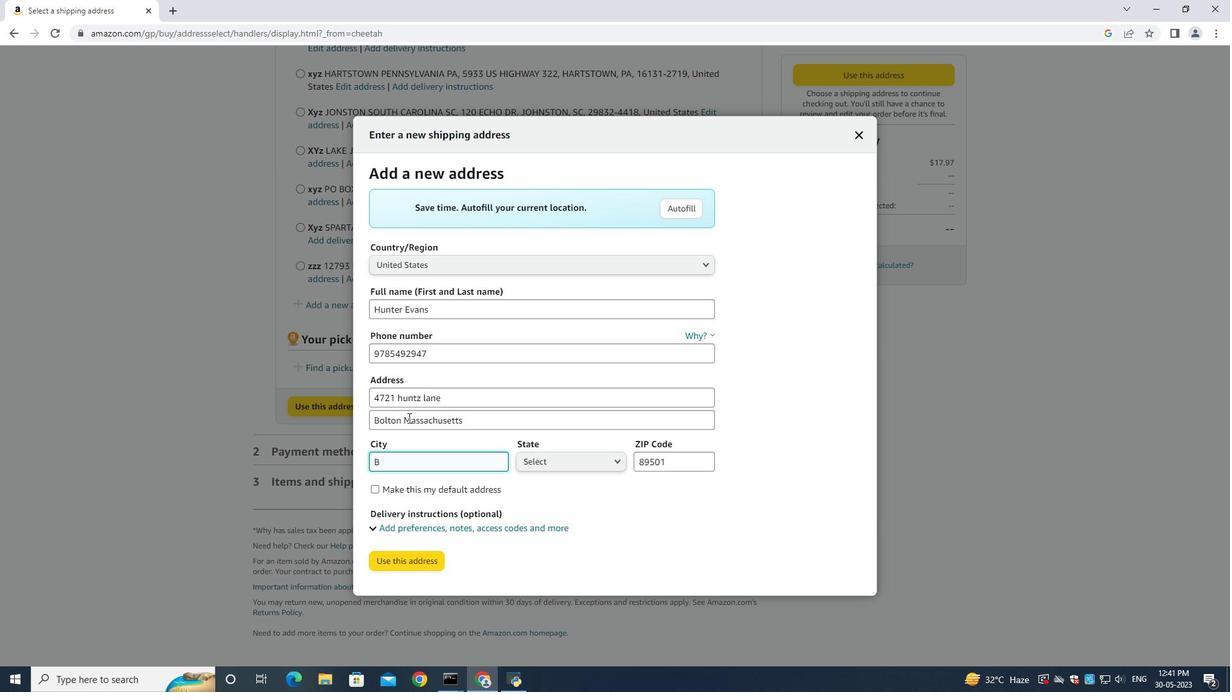 
Action: Mouse moved to (407, 418)
Screenshot: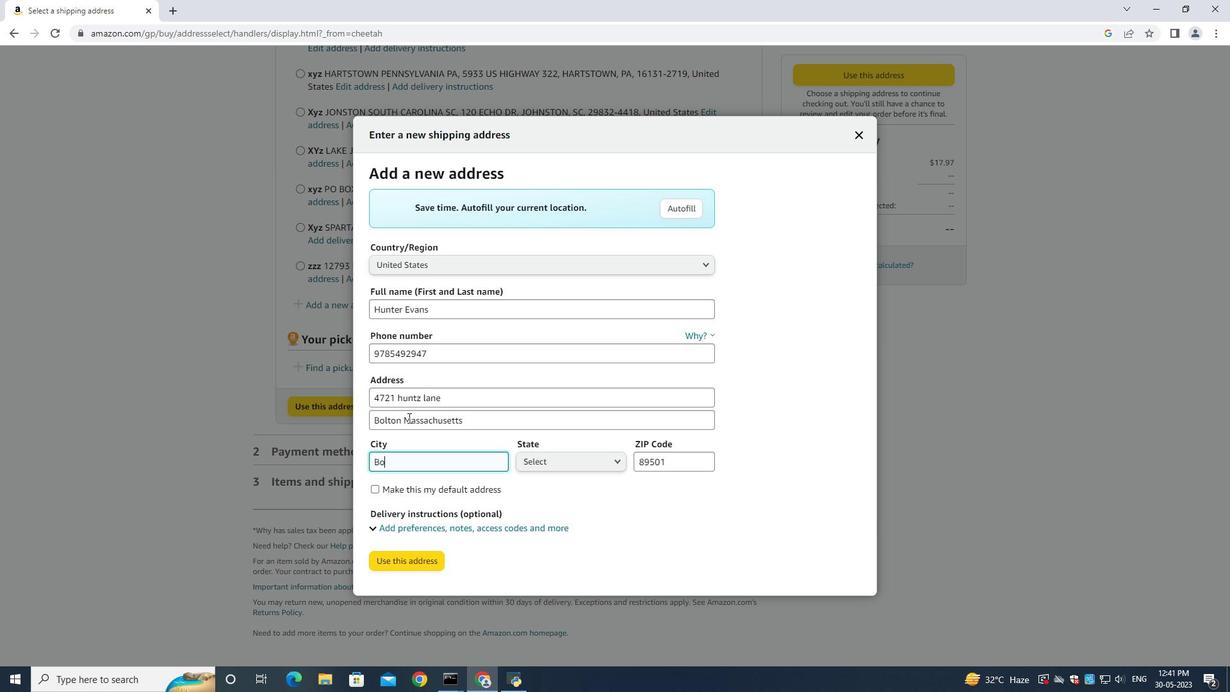 
Action: Key pressed lton<Key.tab>
Screenshot: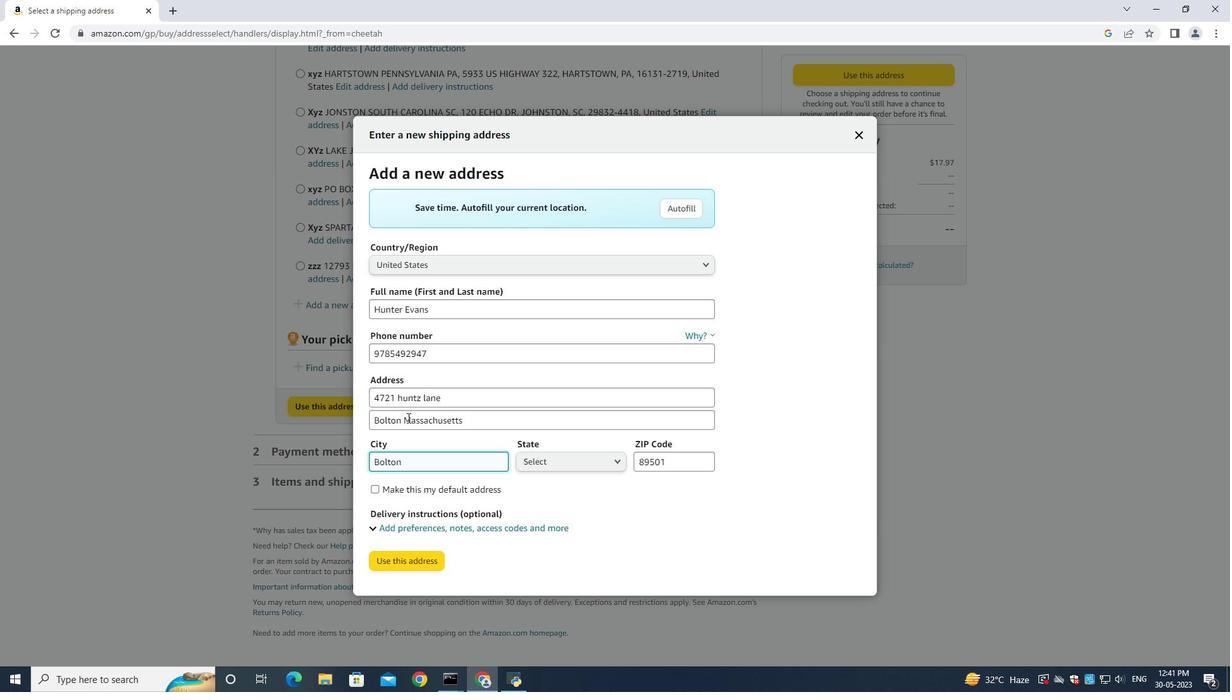 
Action: Mouse moved to (412, 421)
Screenshot: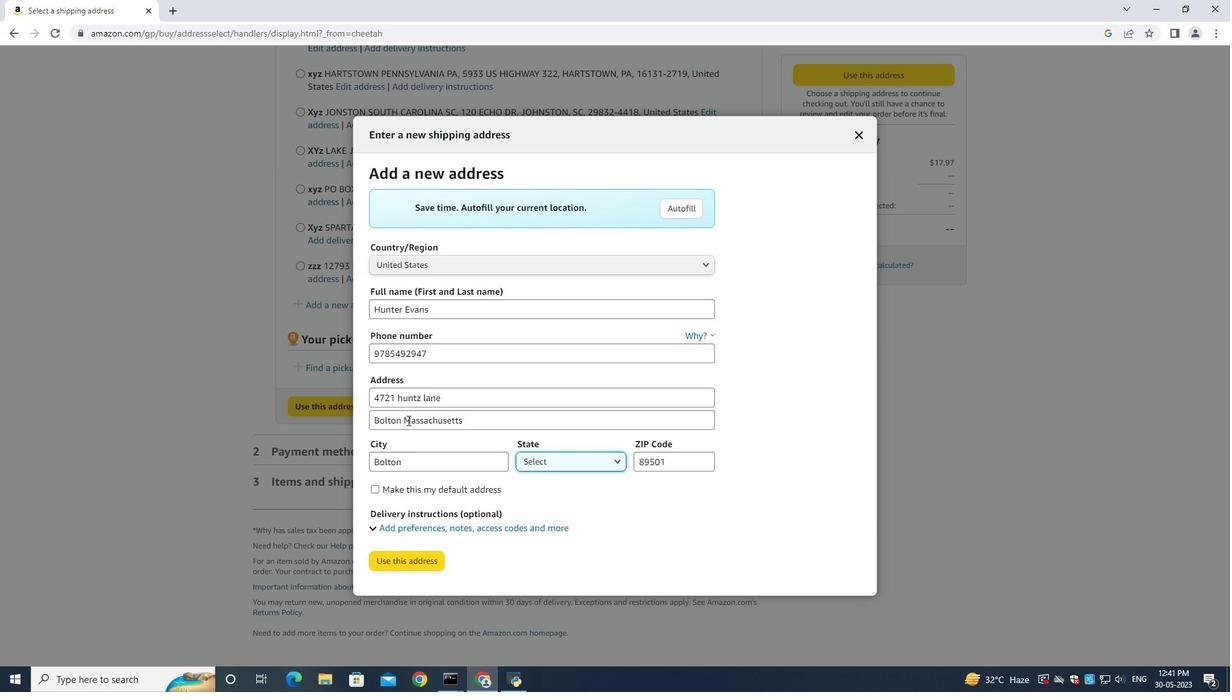 
Action: Key pressed <Key.up>
Screenshot: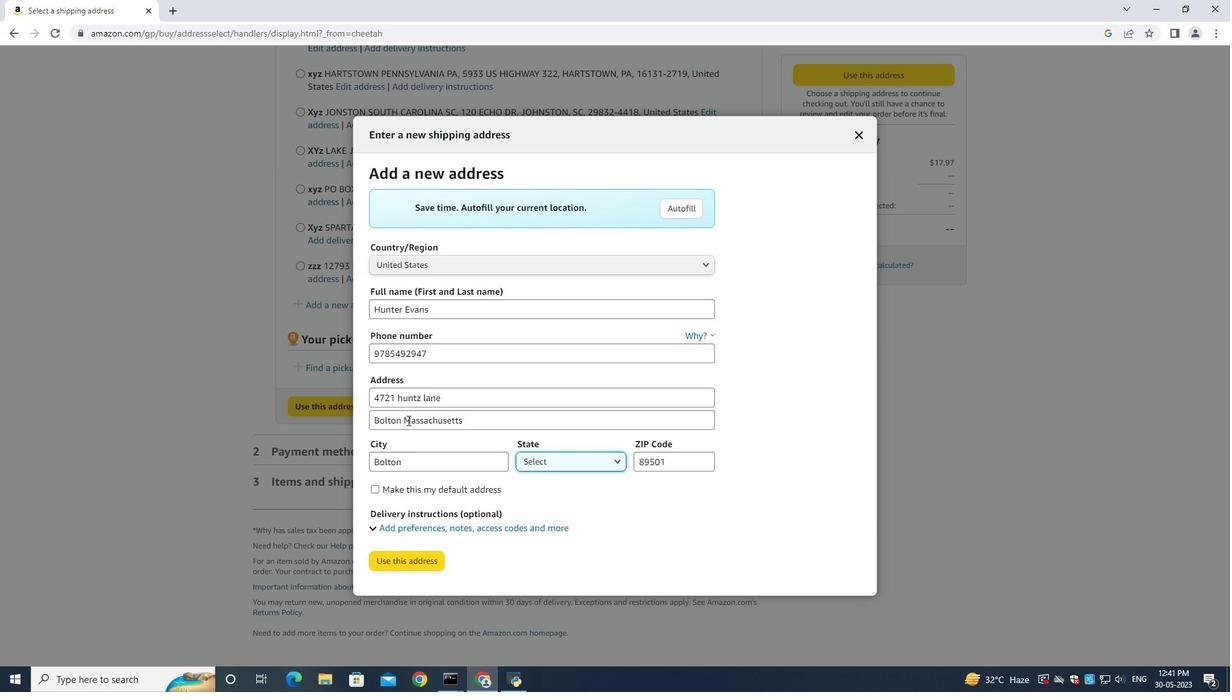 
Action: Mouse moved to (435, 427)
Screenshot: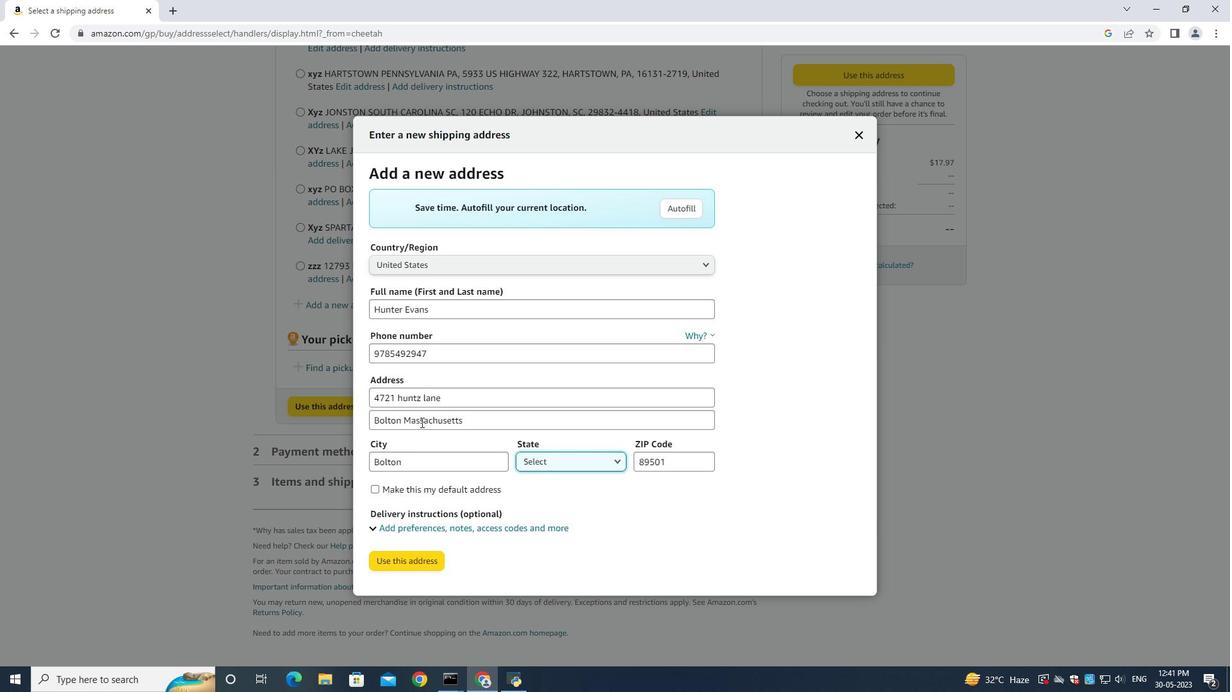 
Action: Key pressed m
Screenshot: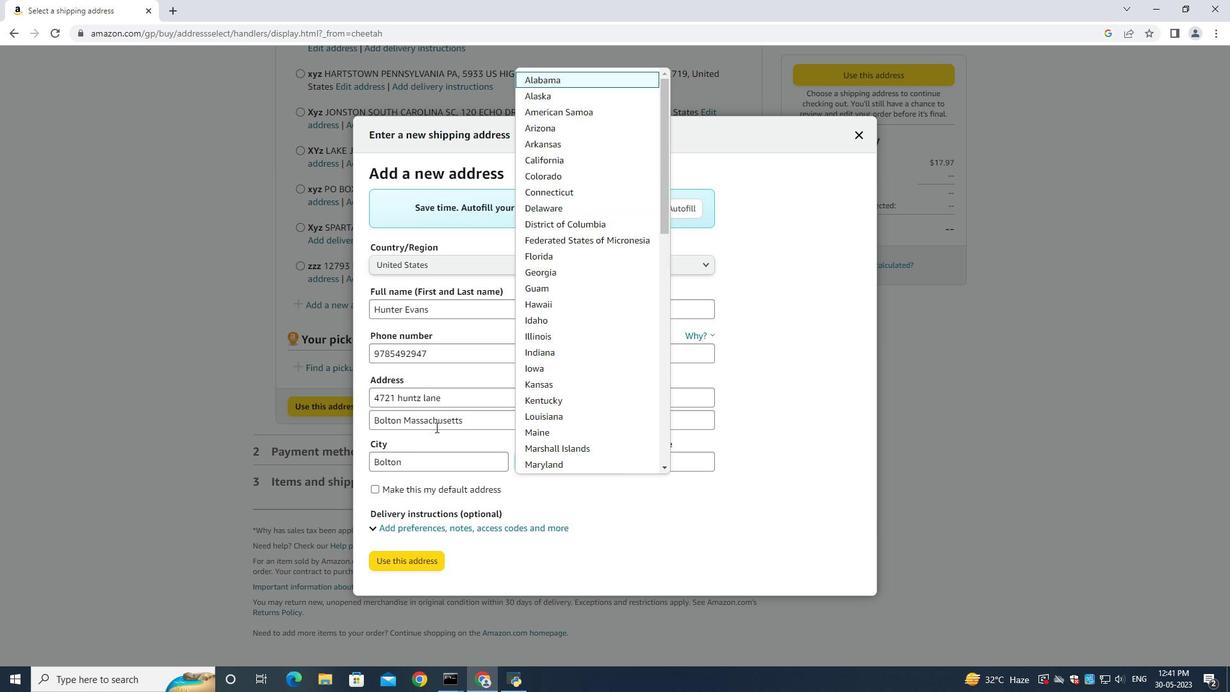 
Action: Mouse moved to (573, 466)
Screenshot: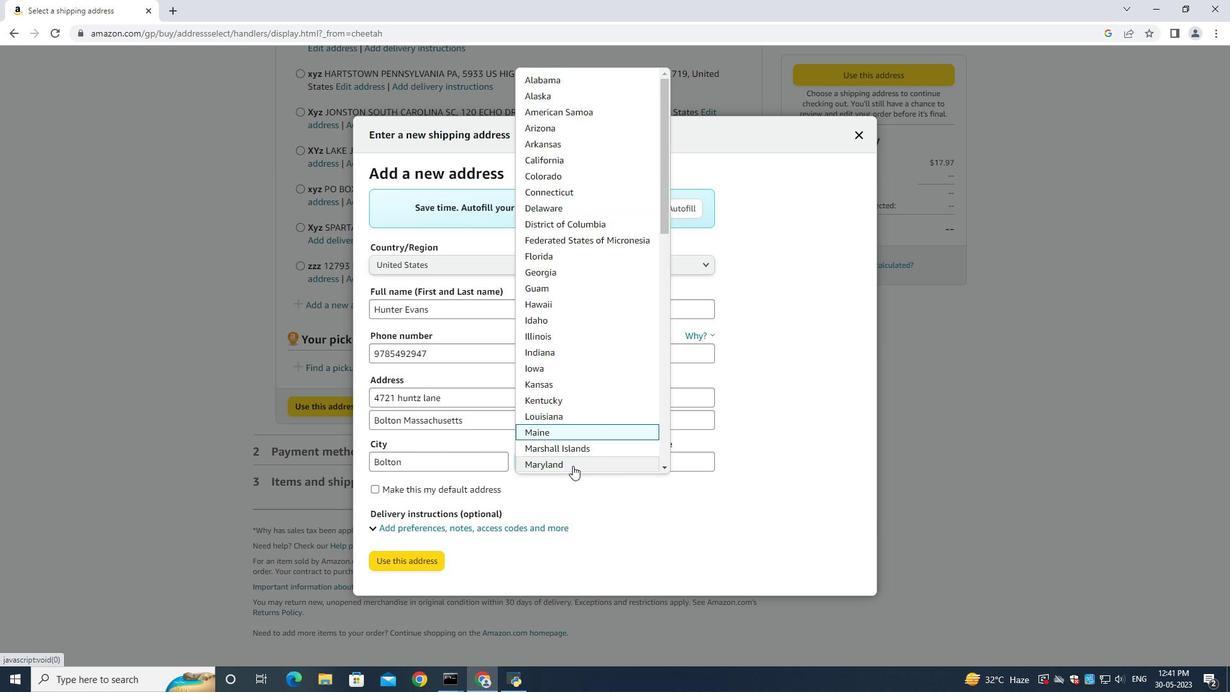 
Action: Key pressed a
Screenshot: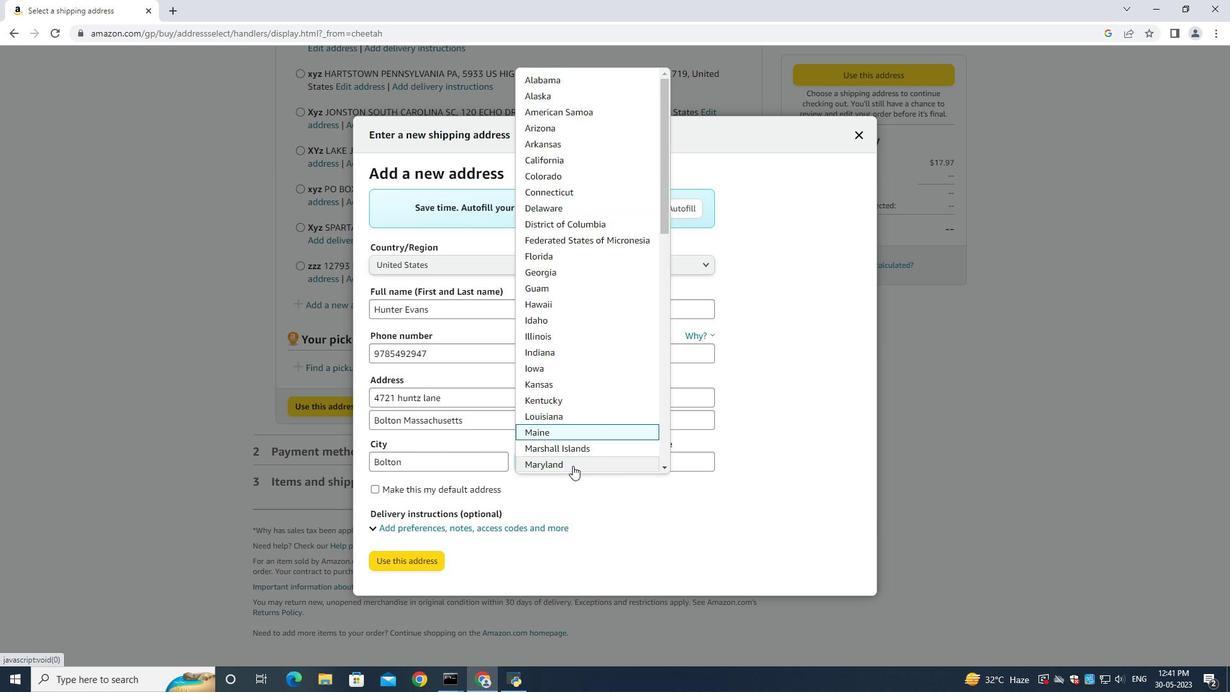 
Action: Mouse moved to (550, 444)
Screenshot: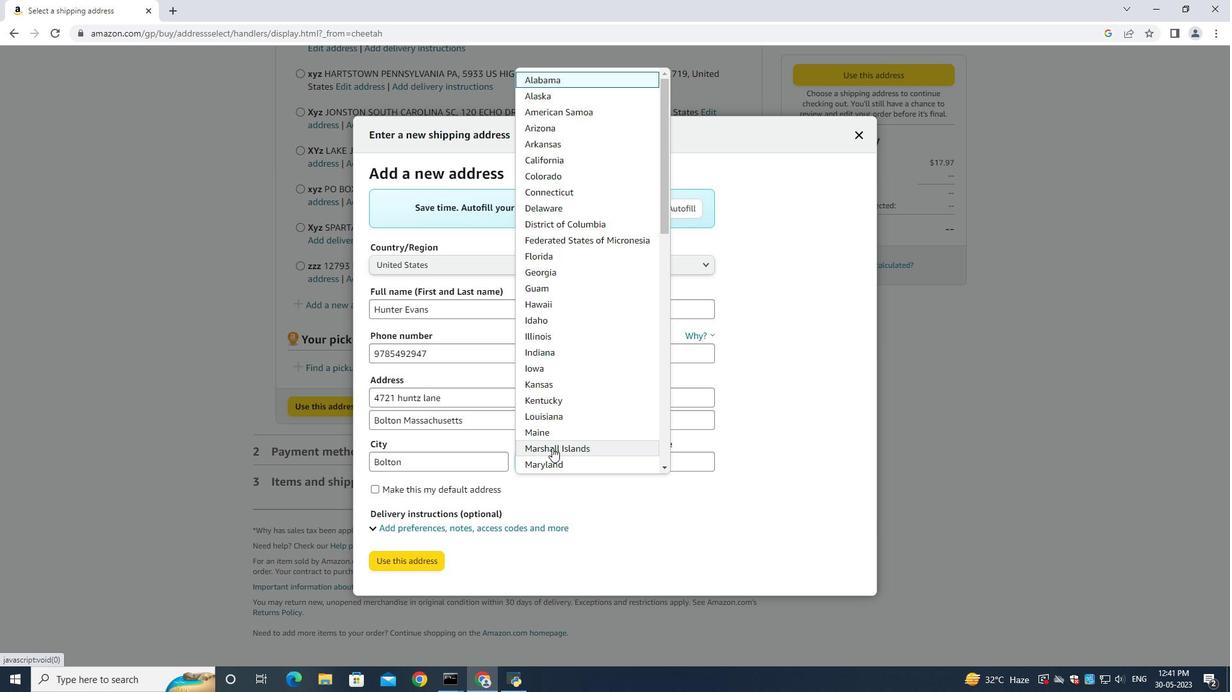 
Action: Key pressed <Key.down>
Screenshot: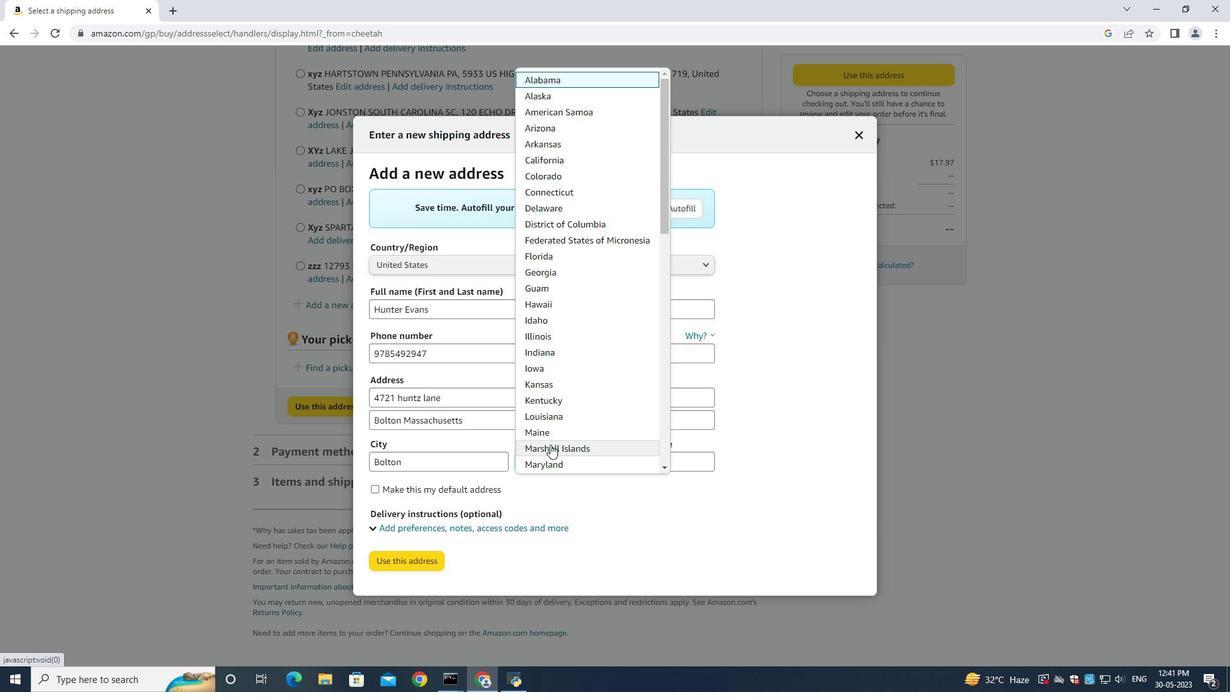 
Action: Mouse moved to (581, 453)
Screenshot: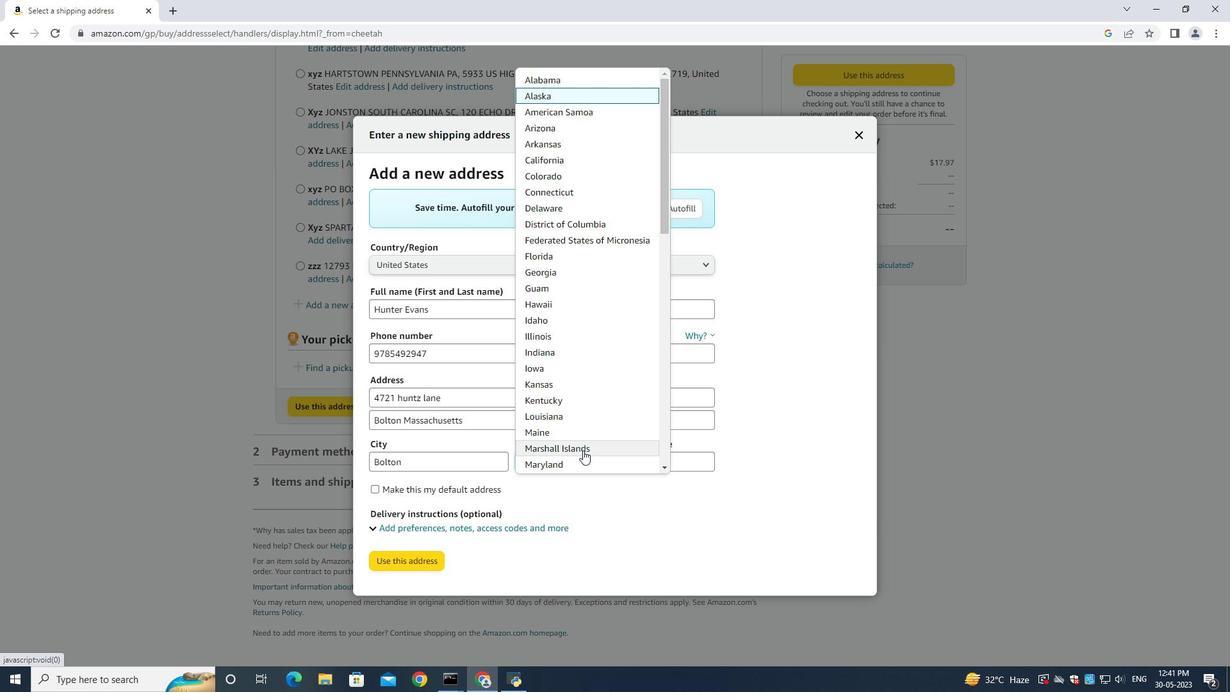 
Action: Mouse pressed left at (581, 453)
Screenshot: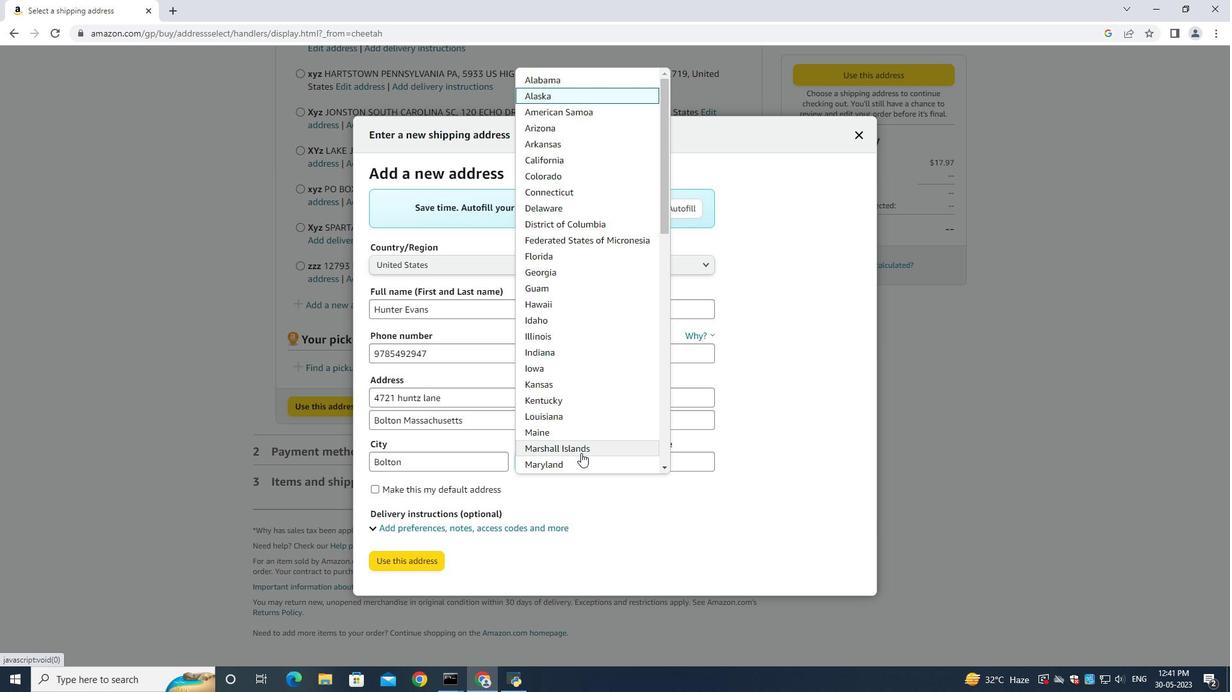 
Action: Mouse moved to (576, 457)
Screenshot: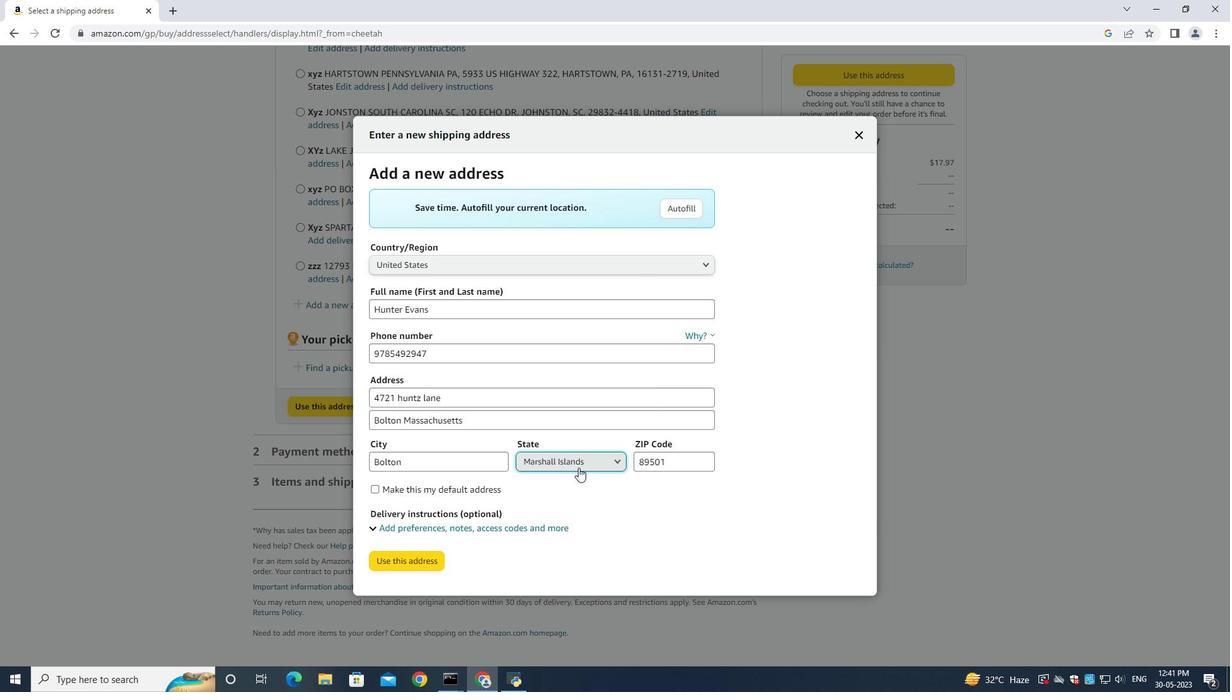
Action: Mouse pressed left at (576, 457)
Screenshot: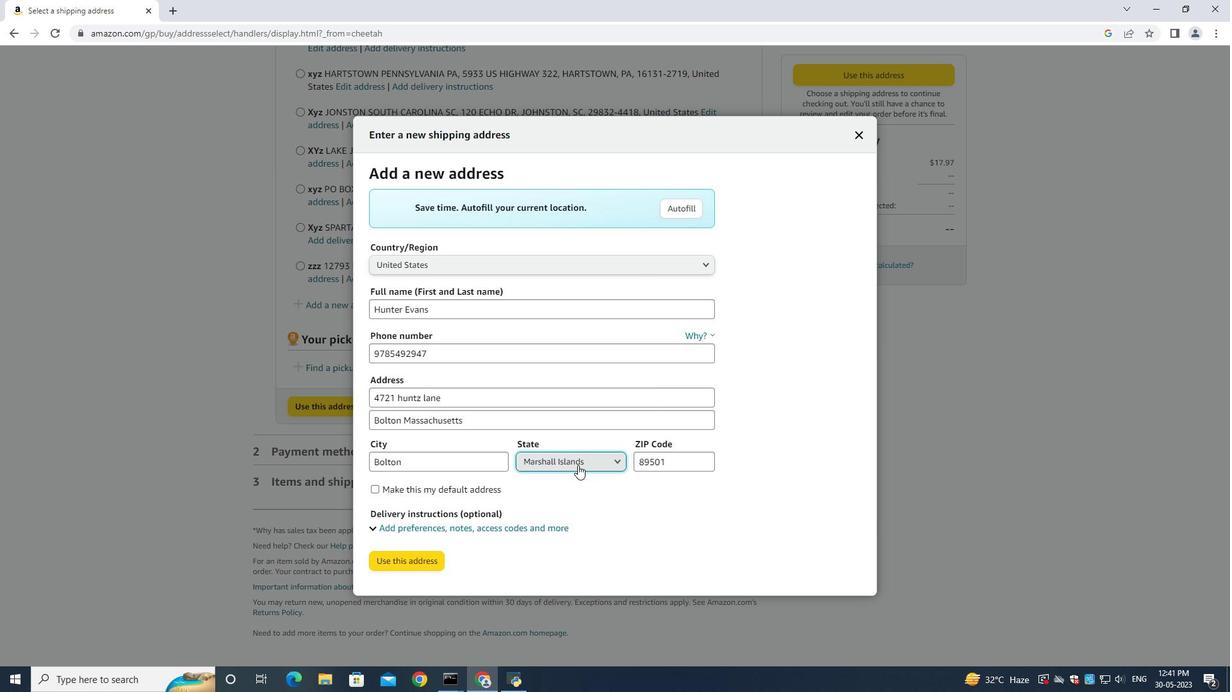 
Action: Mouse moved to (576, 453)
Screenshot: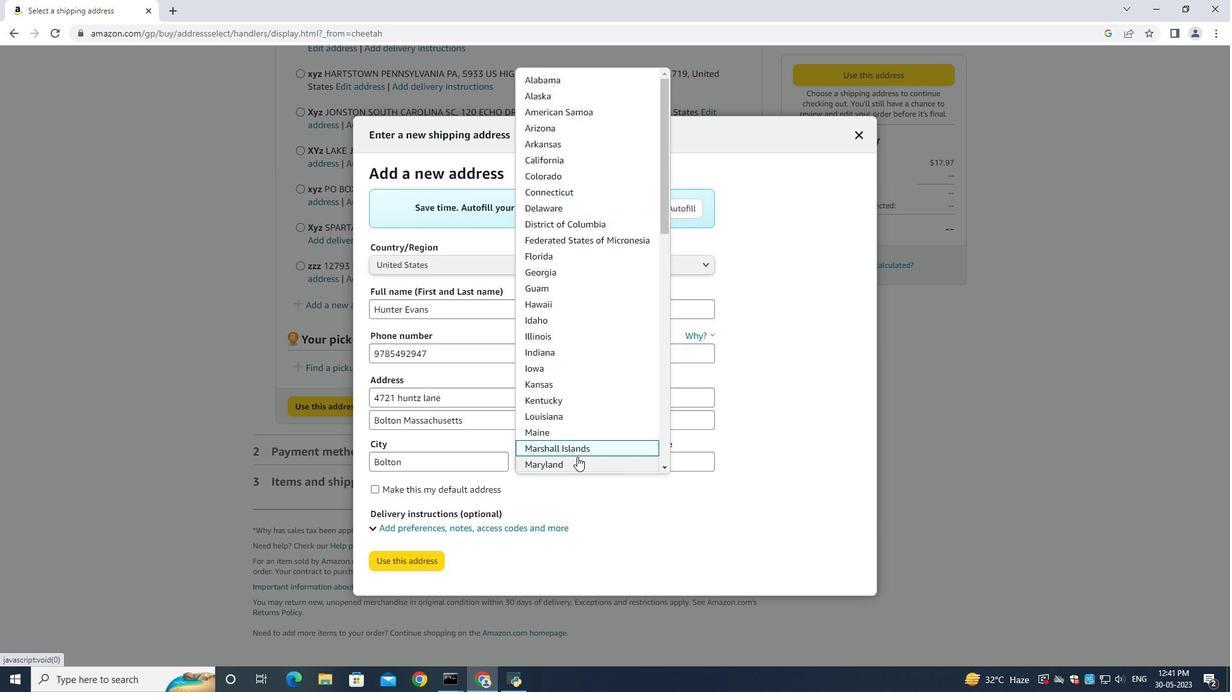 
Action: Key pressed <Key.down>
Screenshot: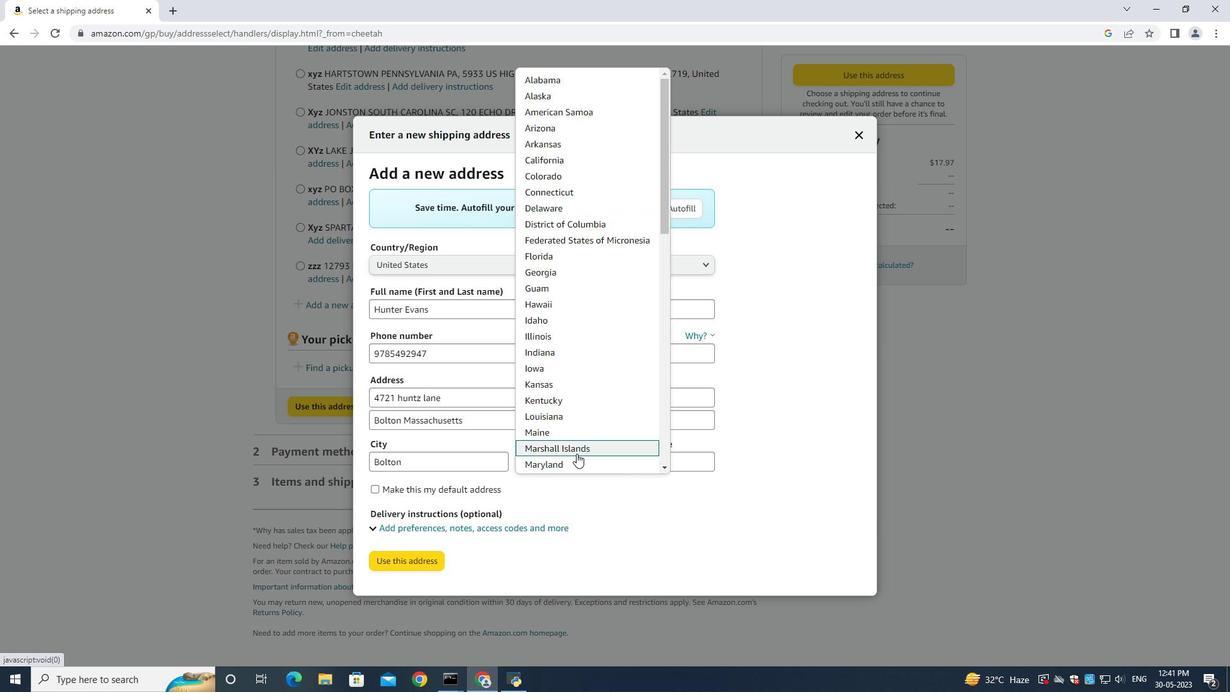 
Action: Mouse moved to (576, 453)
Screenshot: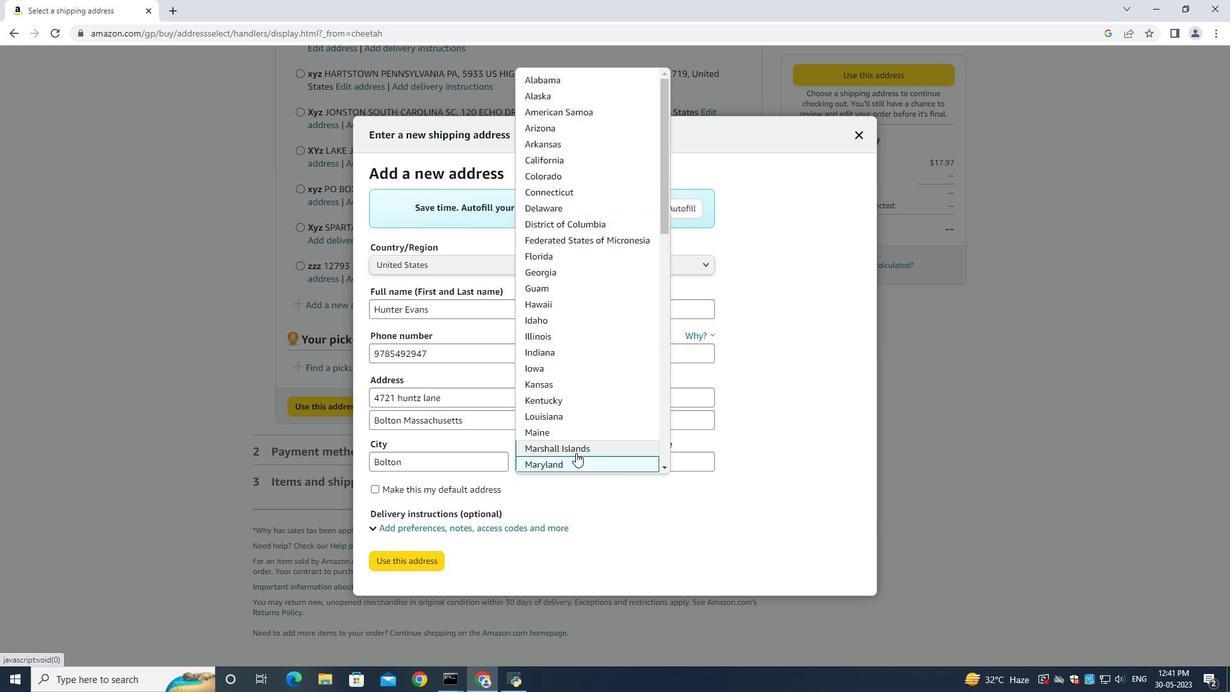 
Action: Key pressed <Key.down>
Screenshot: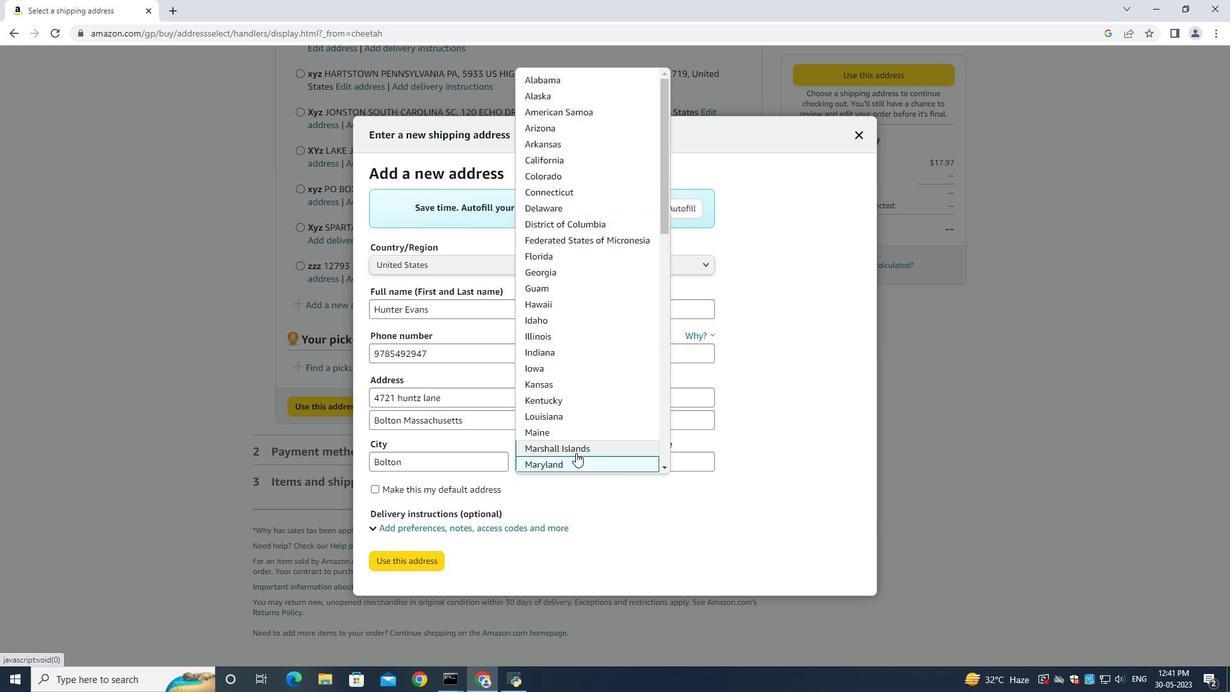 
Action: Mouse moved to (589, 460)
Screenshot: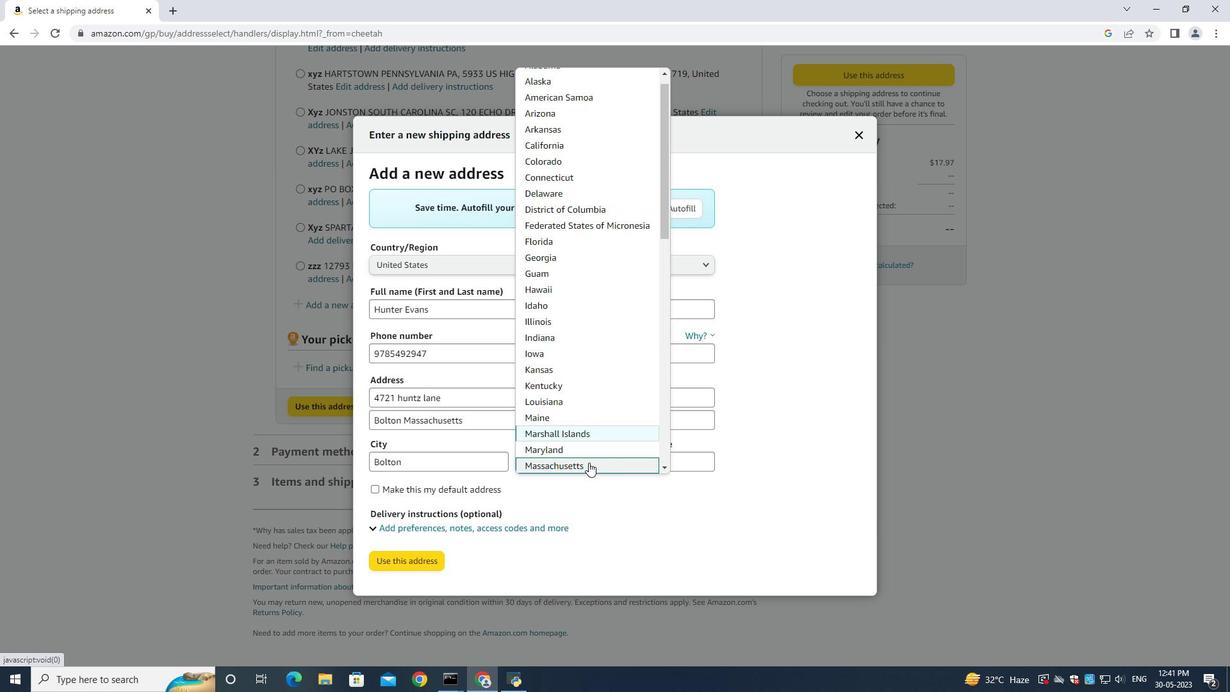 
Action: Key pressed <Key.enter>
Screenshot: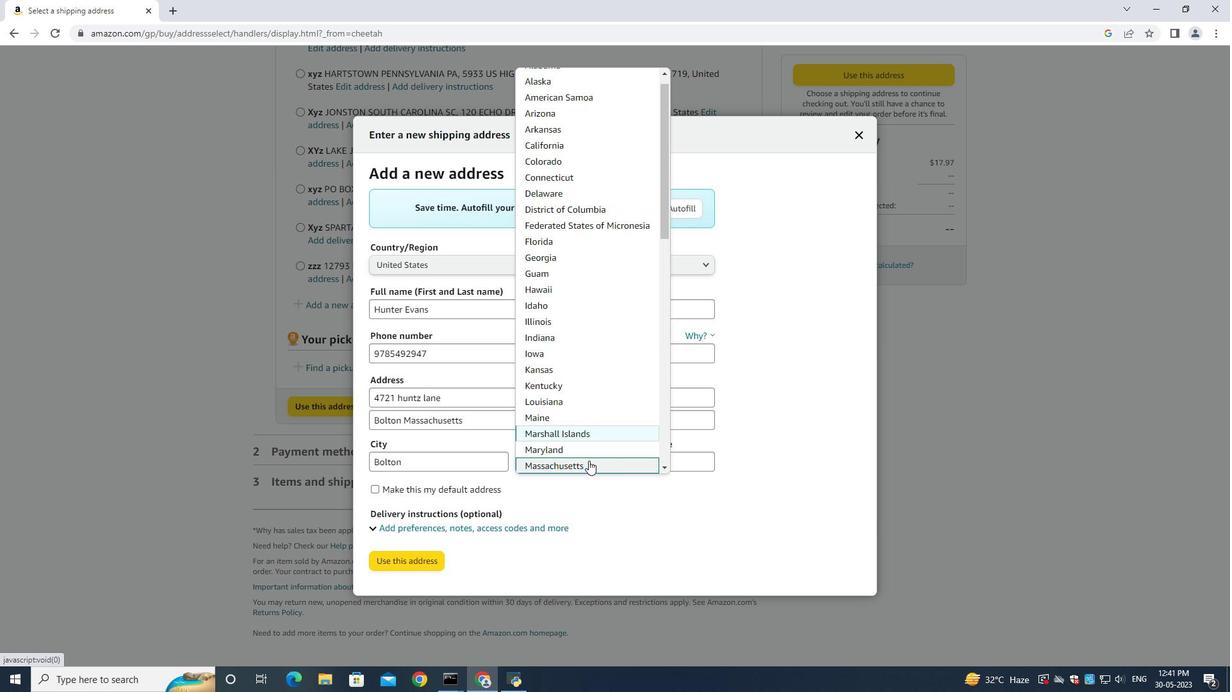 
Action: Mouse moved to (646, 462)
Screenshot: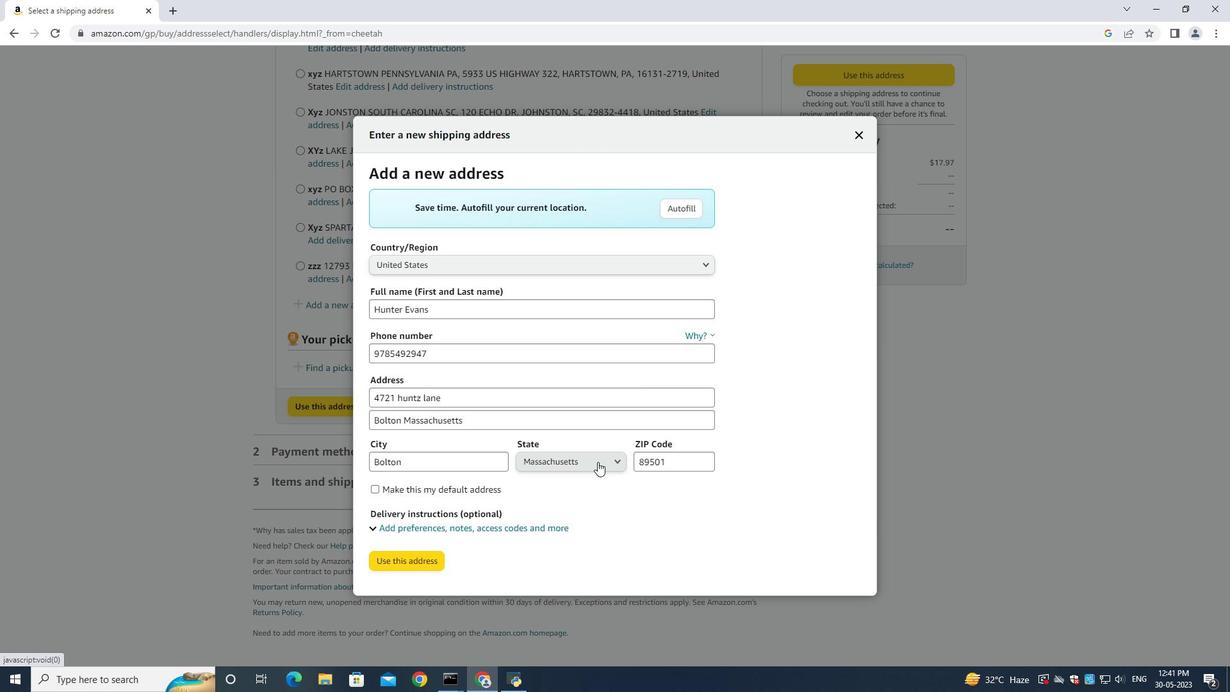
Action: Mouse pressed left at (646, 462)
Screenshot: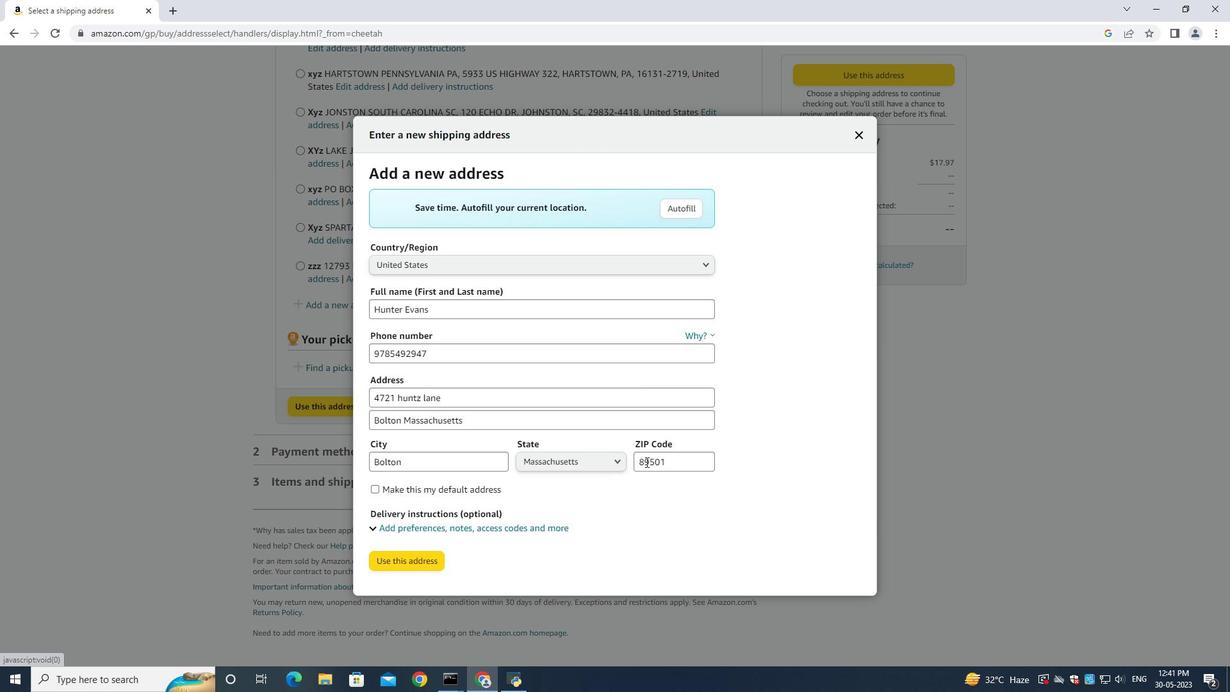 
Action: Key pressed ctrl+A<Key.backspace>01740
Screenshot: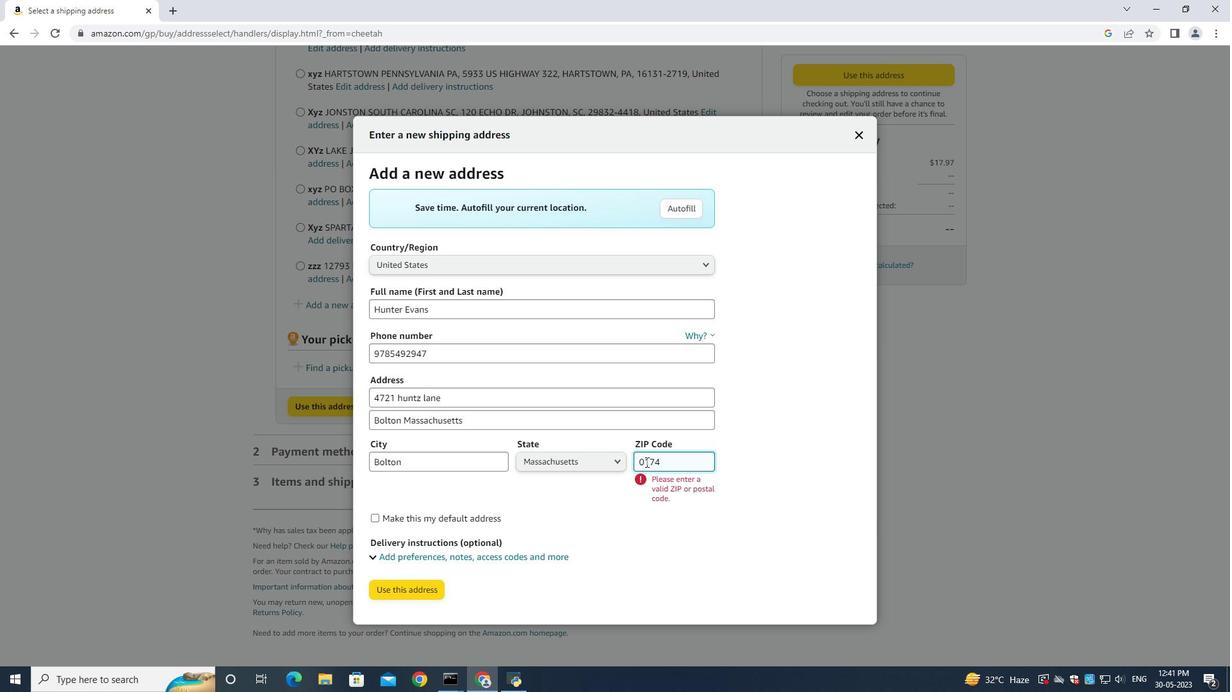
Action: Mouse moved to (416, 566)
Screenshot: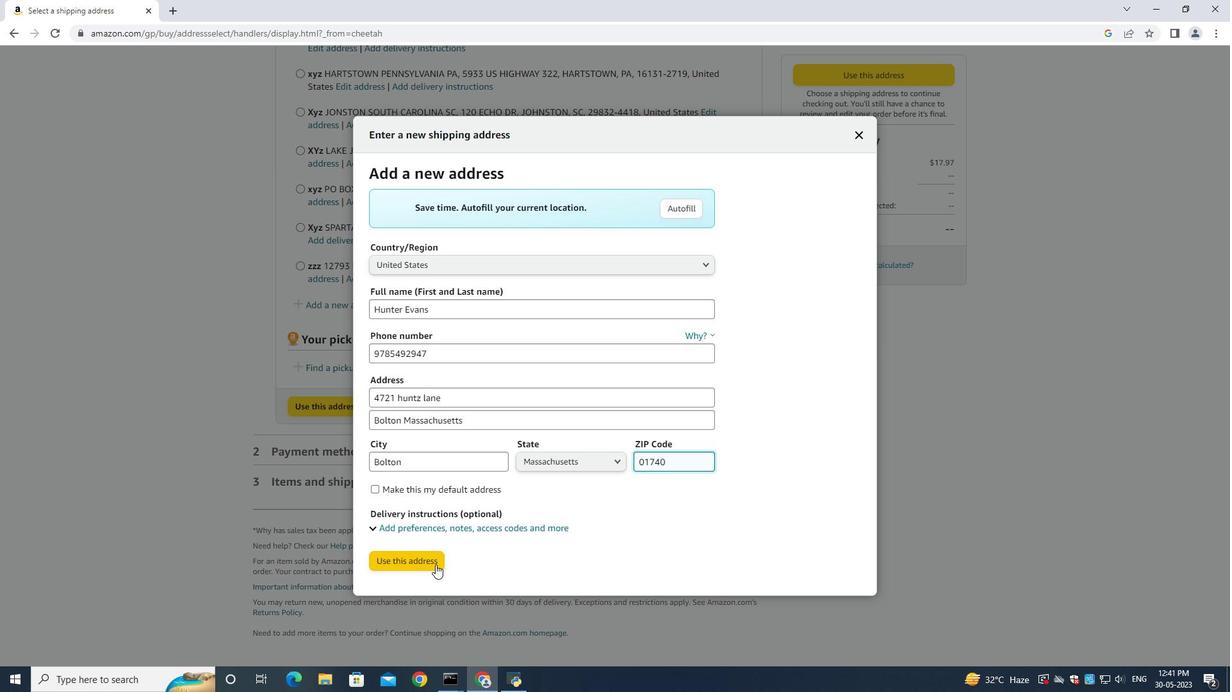 
Action: Mouse pressed left at (416, 566)
Screenshot: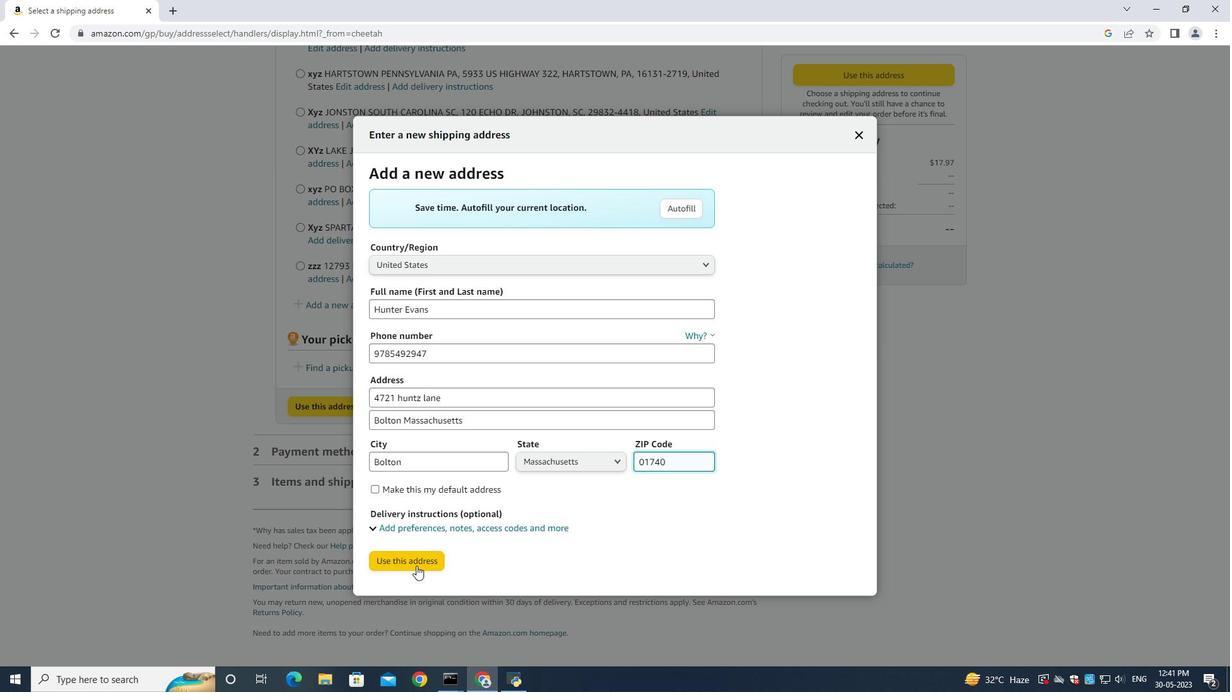 
Action: Mouse moved to (400, 655)
Screenshot: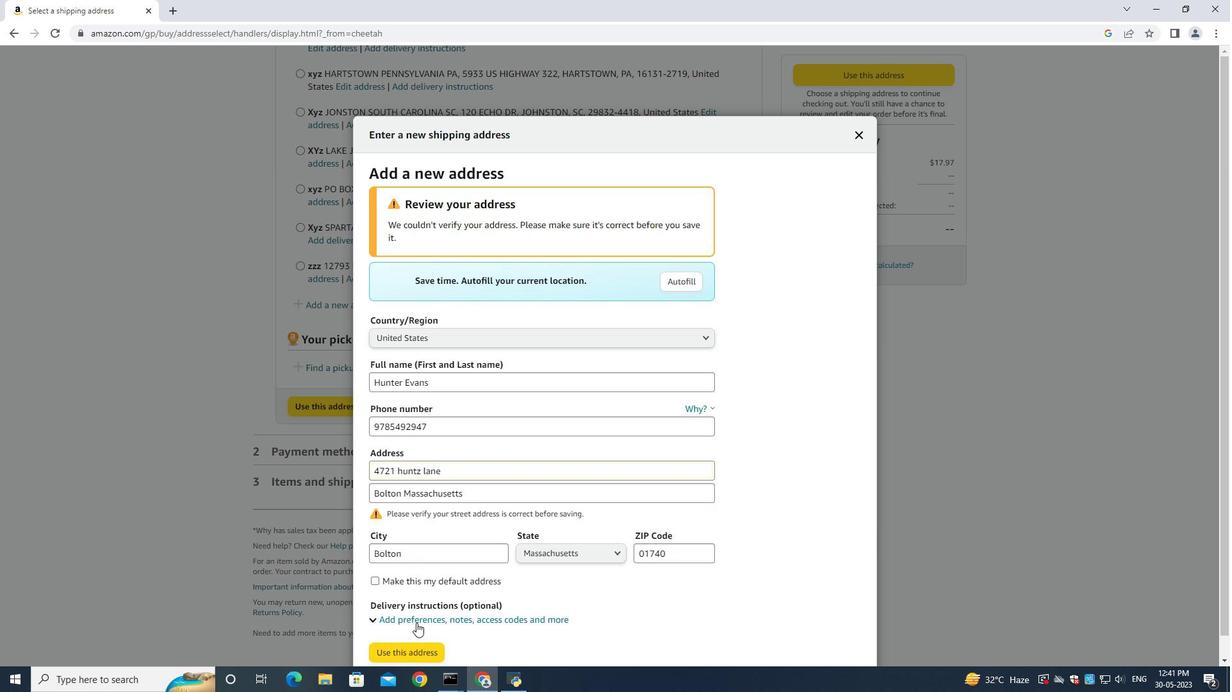 
Action: Mouse pressed left at (400, 655)
Screenshot: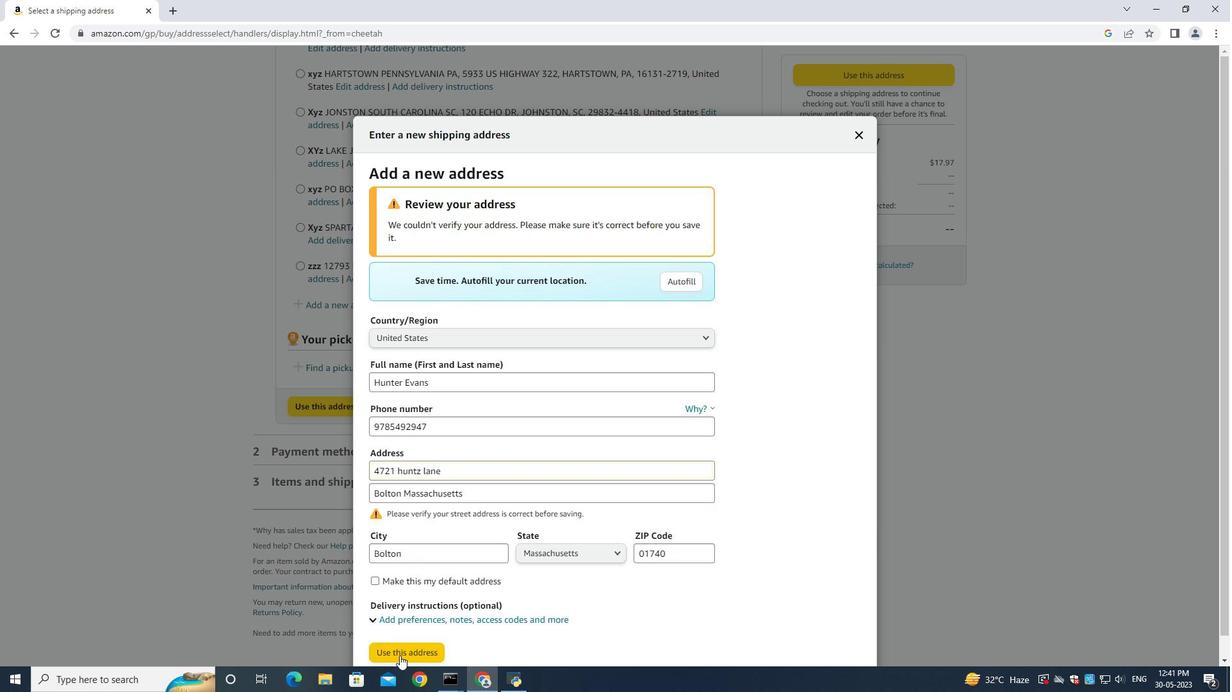 
Action: Mouse moved to (416, 406)
Screenshot: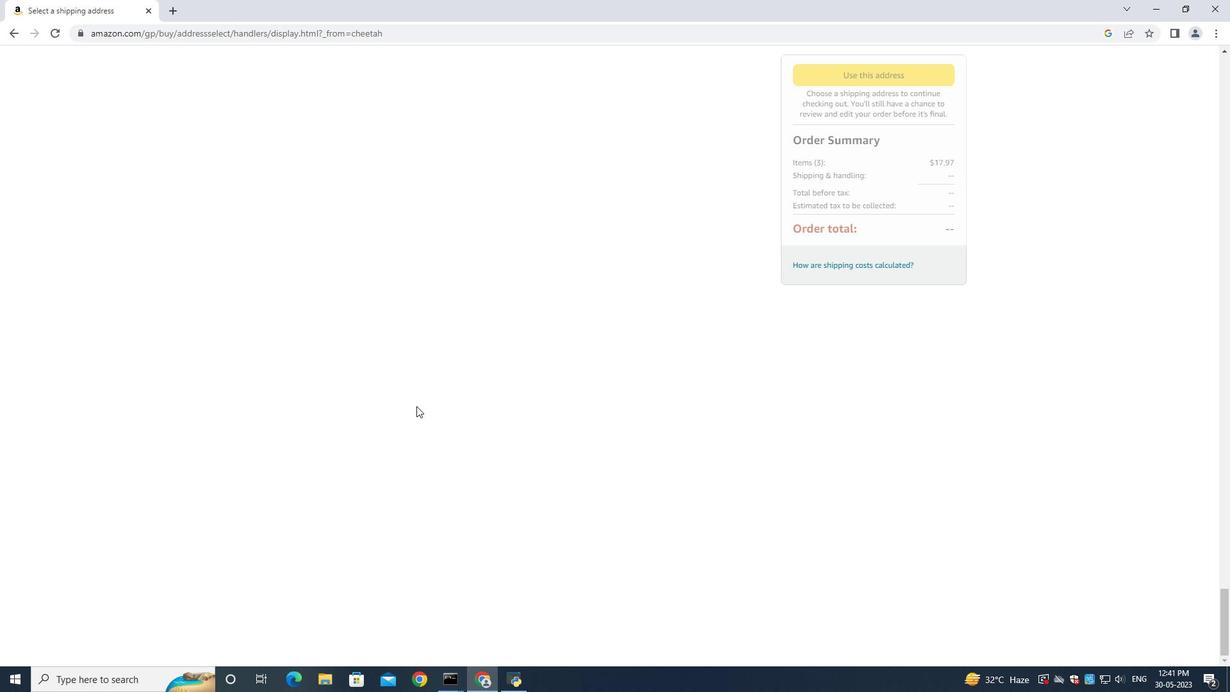 
